 Task: Illustrate a Vector Scene of a Rocket Launch.
Action: Mouse moved to (119, 90)
Screenshot: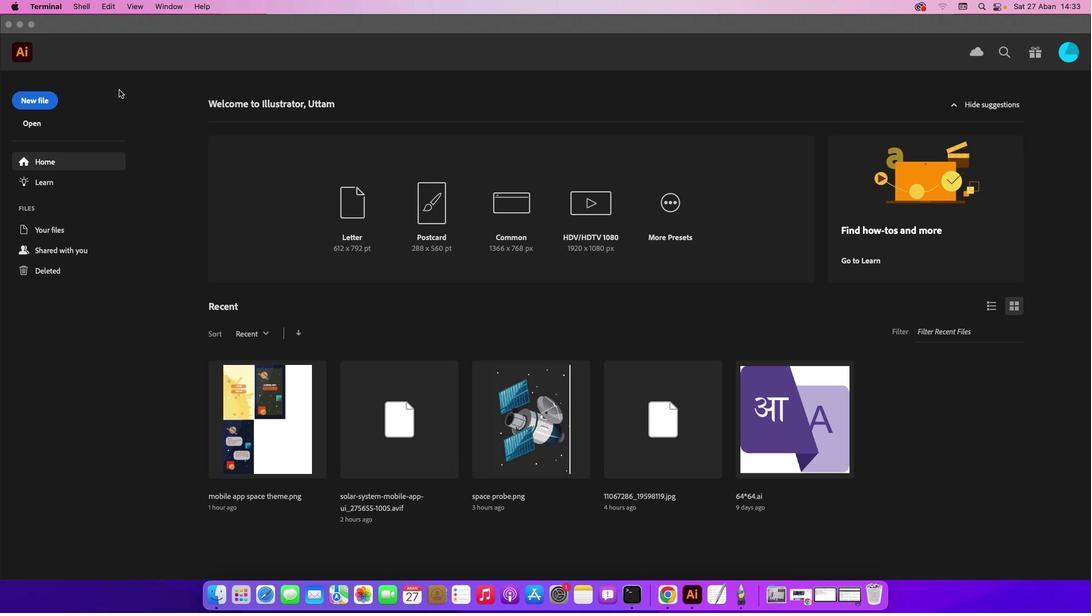 
Action: Mouse pressed left at (119, 90)
Screenshot: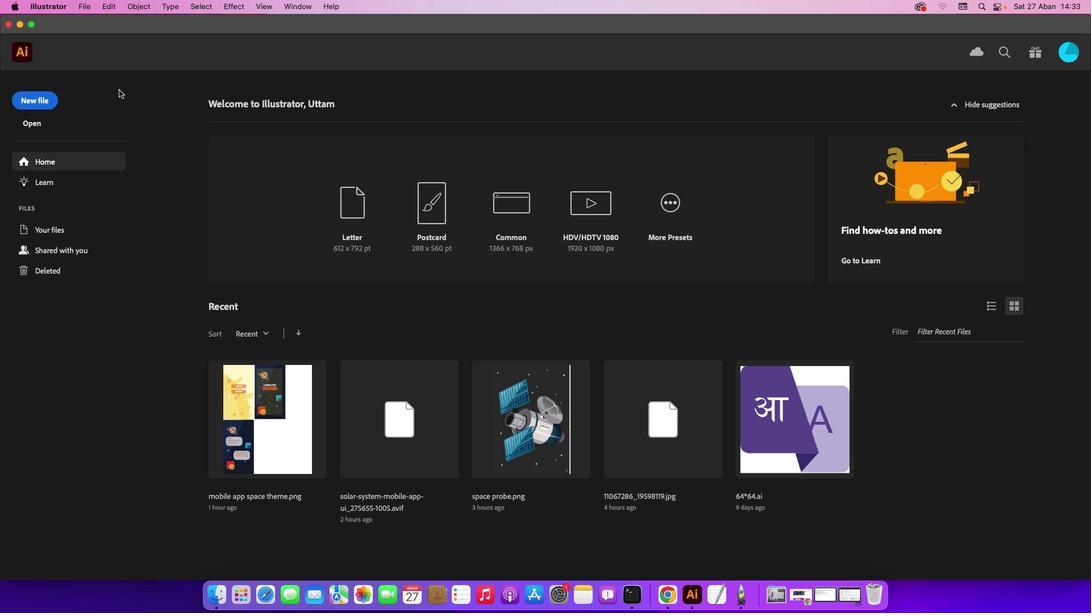 
Action: Mouse moved to (36, 102)
Screenshot: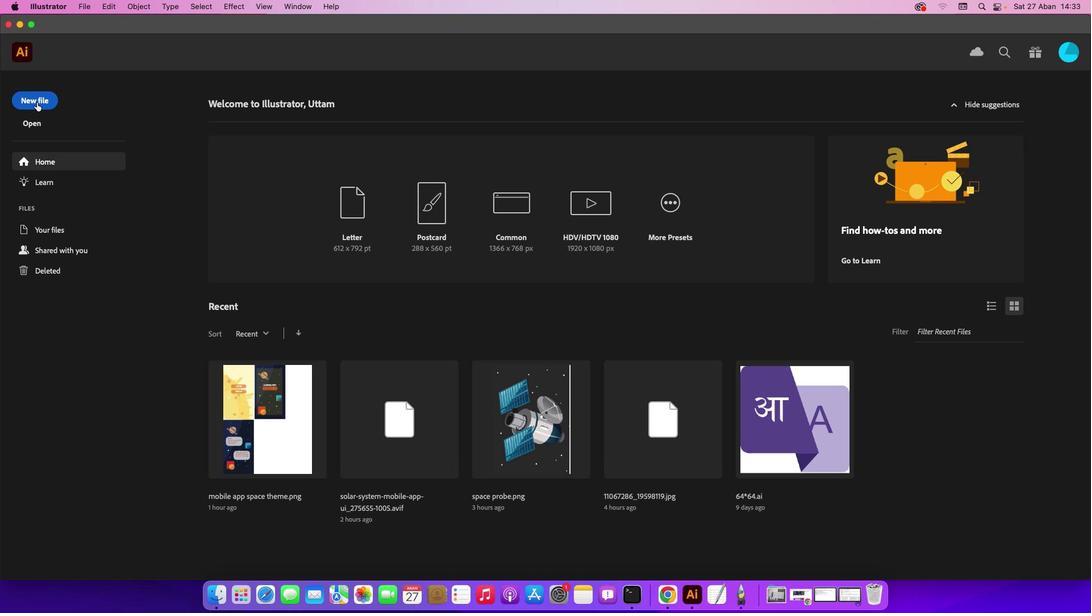 
Action: Mouse pressed left at (36, 102)
Screenshot: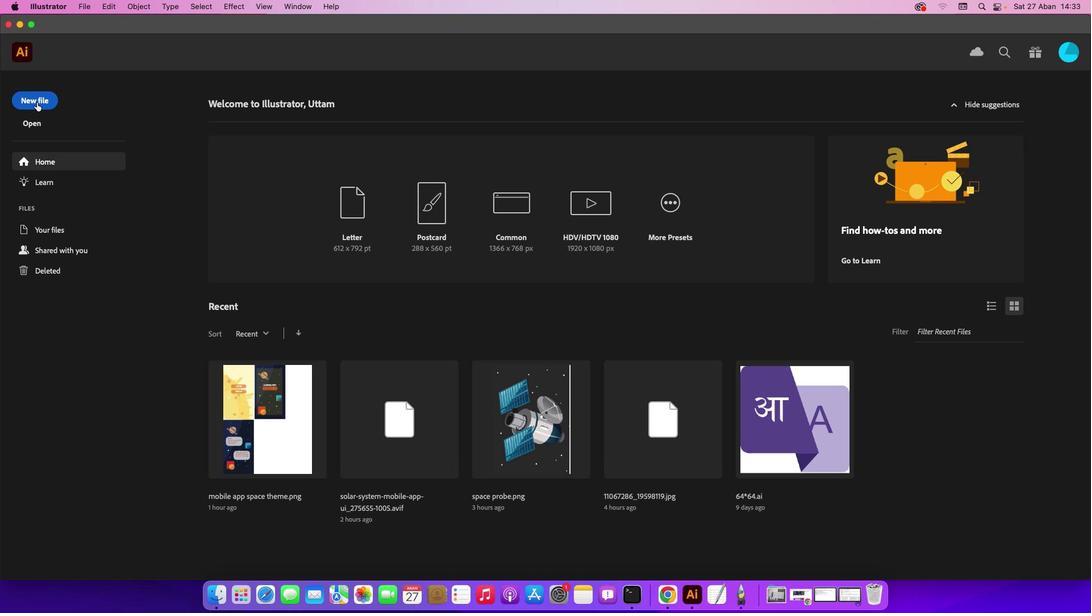 
Action: Mouse moved to (391, 120)
Screenshot: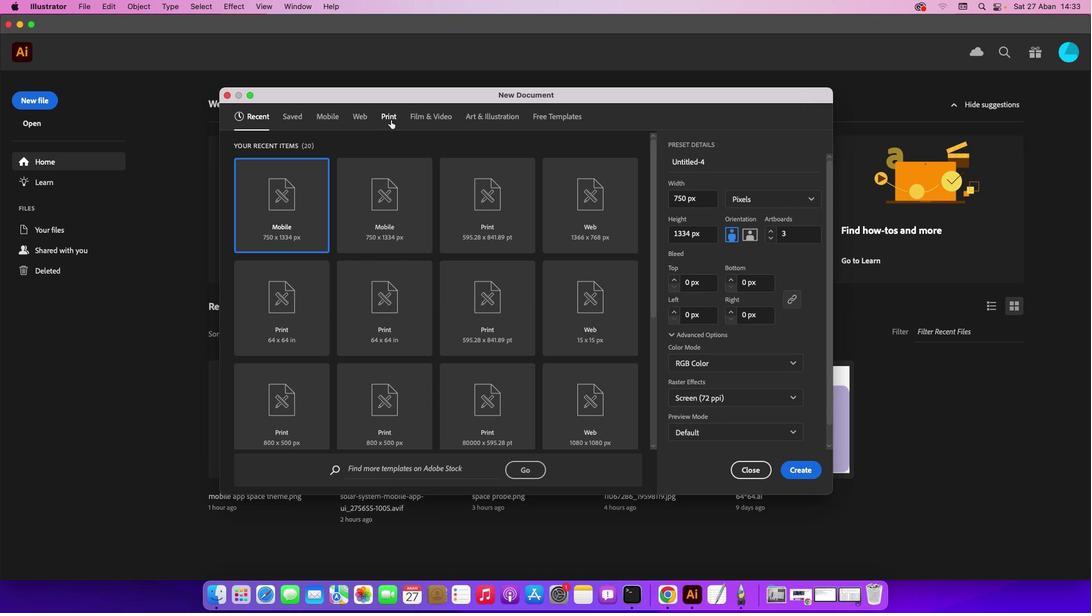 
Action: Mouse pressed left at (391, 120)
Screenshot: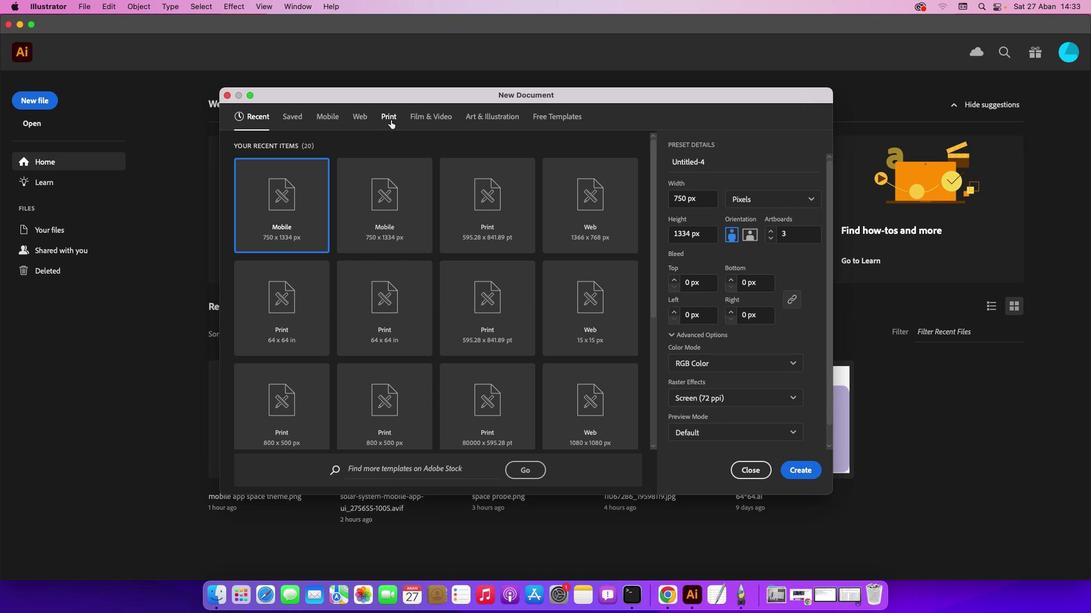 
Action: Mouse moved to (404, 211)
Screenshot: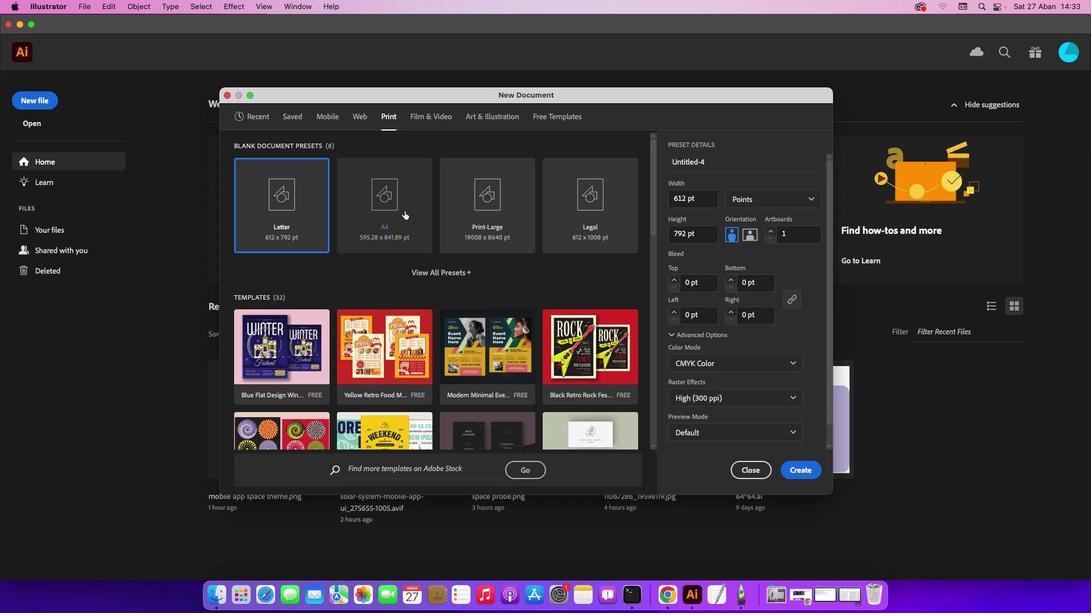 
Action: Mouse pressed left at (404, 211)
Screenshot: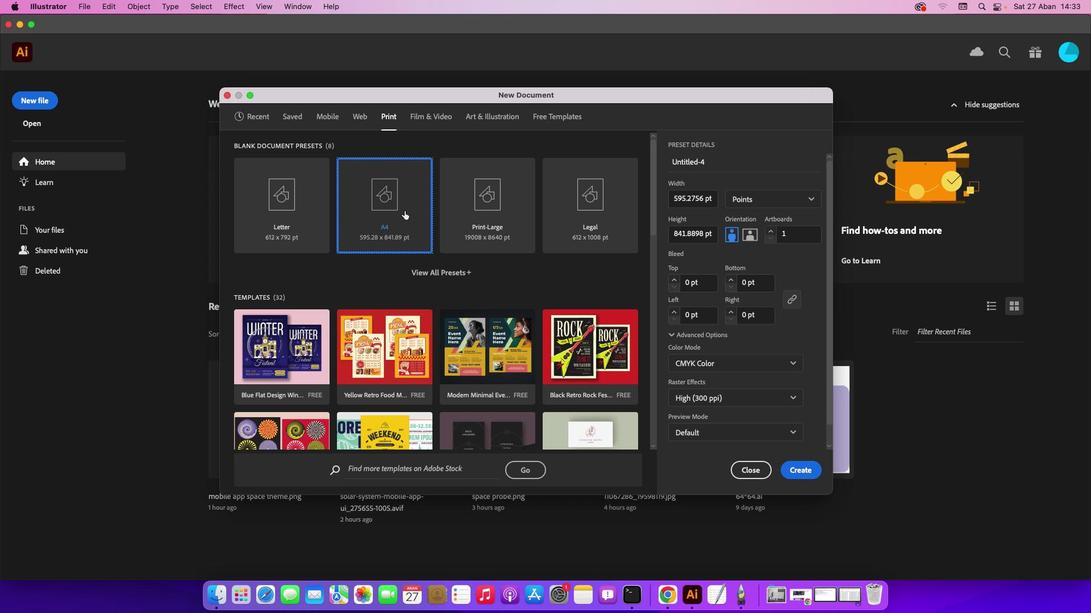 
Action: Mouse moved to (799, 468)
Screenshot: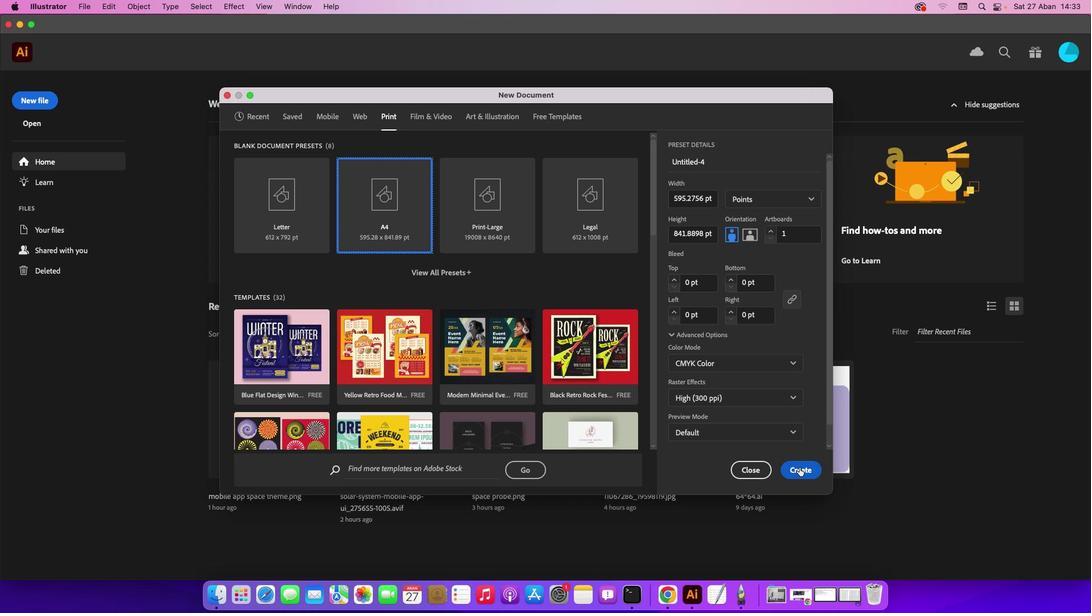 
Action: Mouse pressed left at (799, 468)
Screenshot: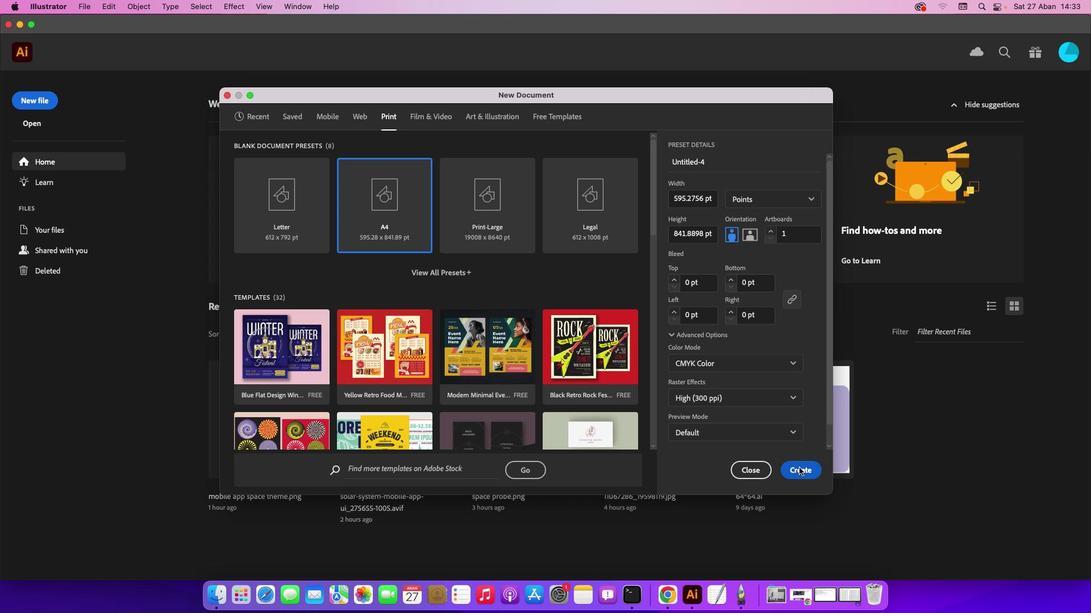 
Action: Mouse moved to (80, 6)
Screenshot: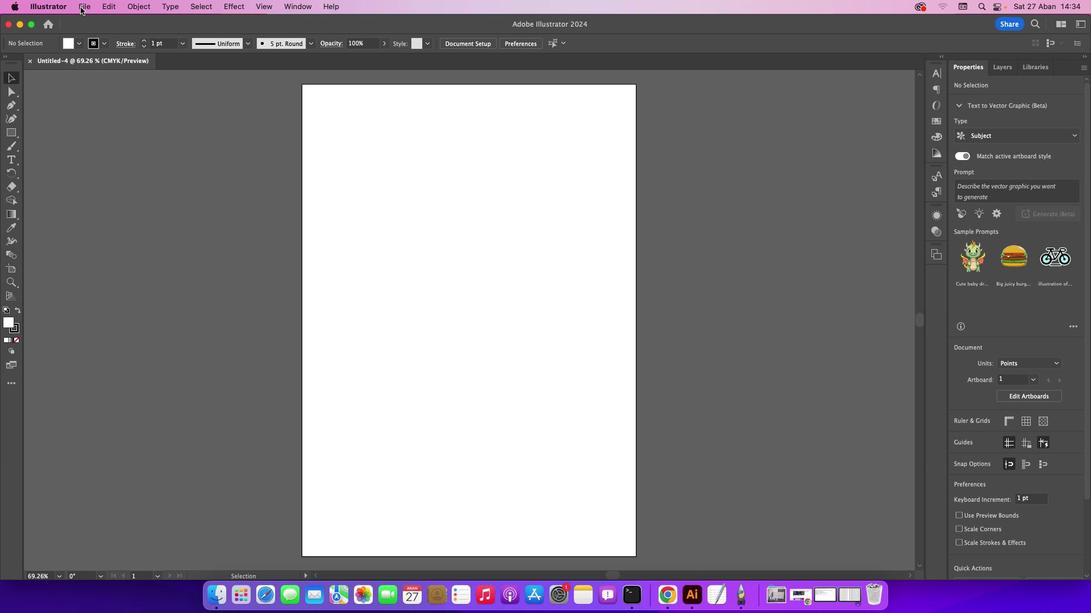 
Action: Mouse pressed left at (80, 6)
Screenshot: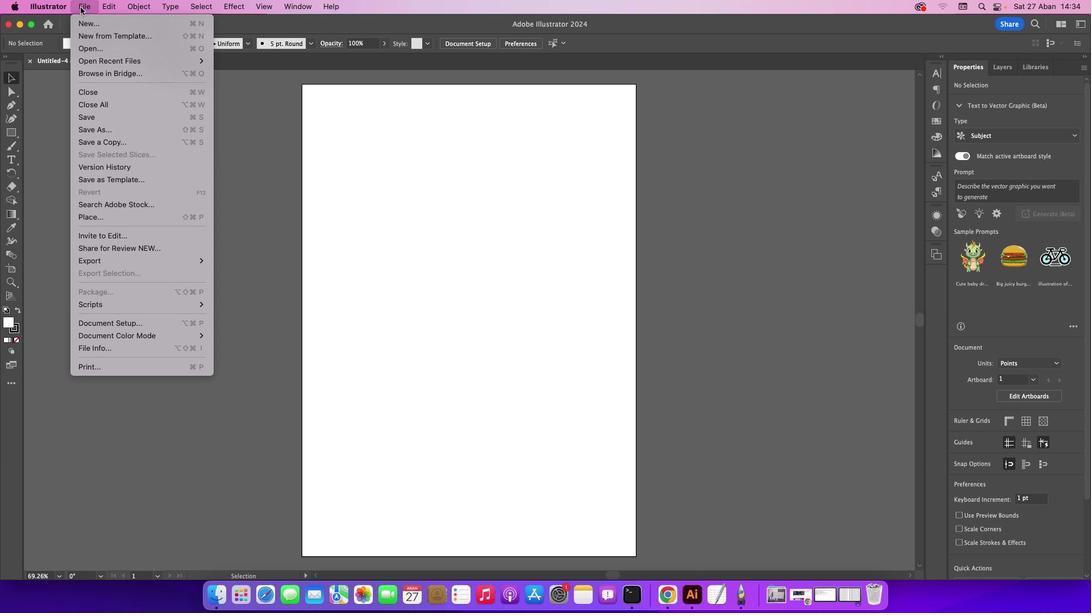 
Action: Mouse moved to (102, 48)
Screenshot: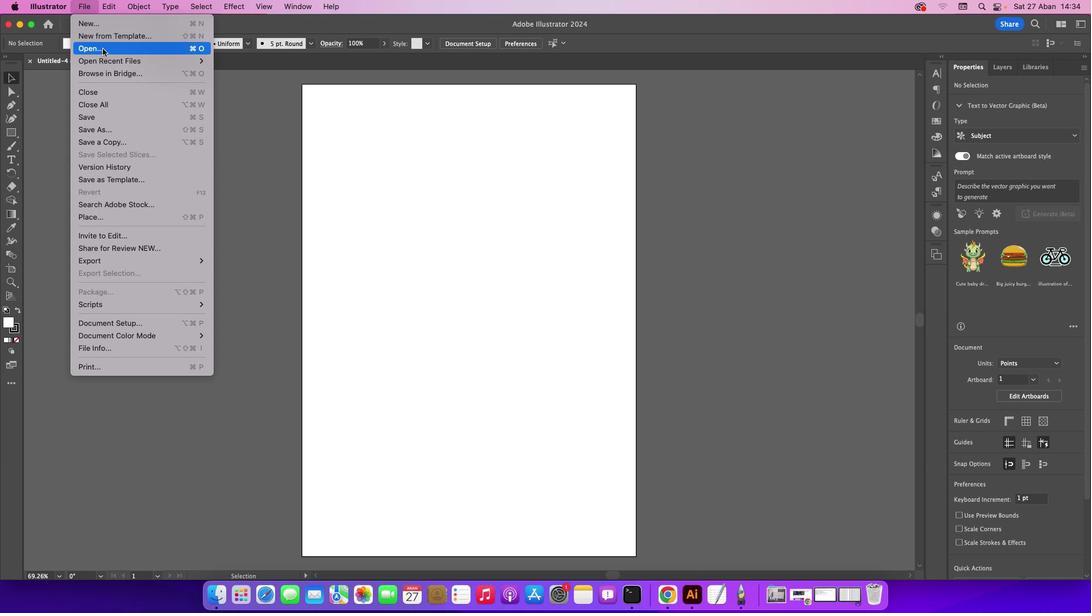
Action: Mouse pressed left at (102, 48)
Screenshot: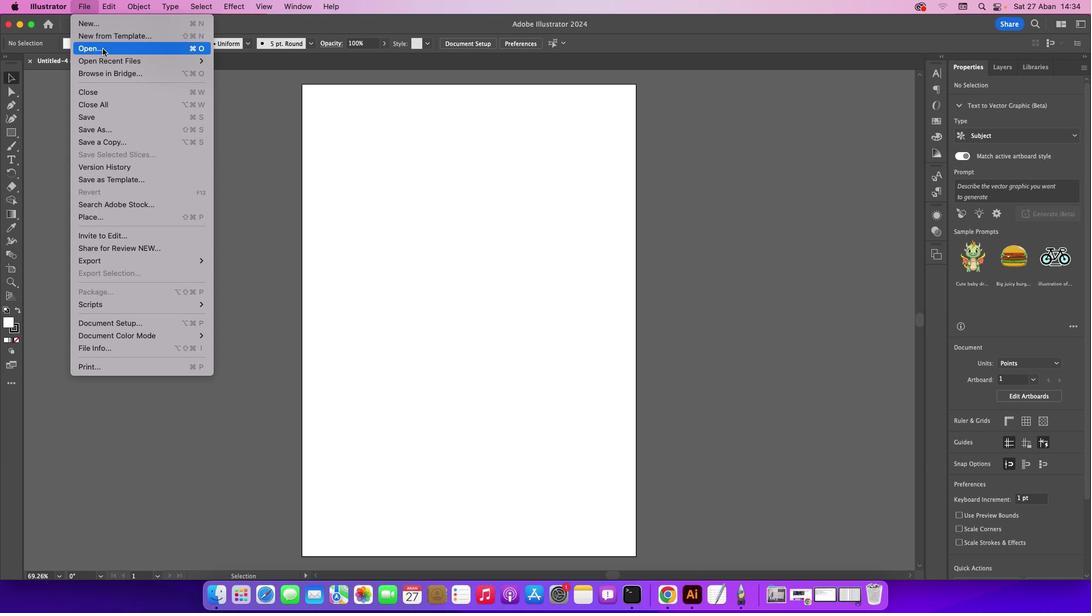 
Action: Mouse moved to (453, 154)
Screenshot: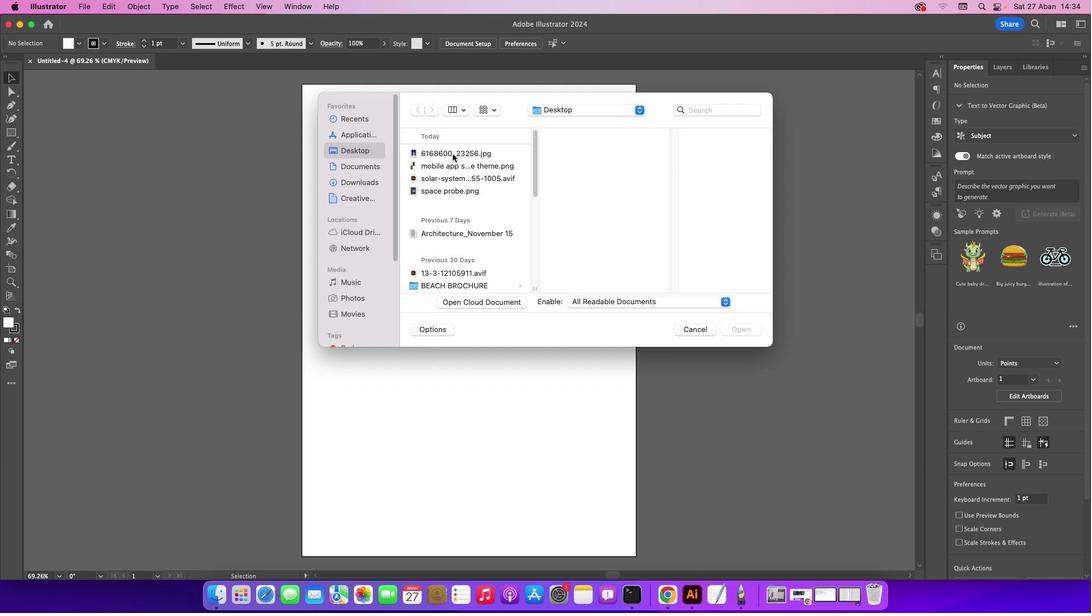 
Action: Mouse pressed left at (453, 154)
Screenshot: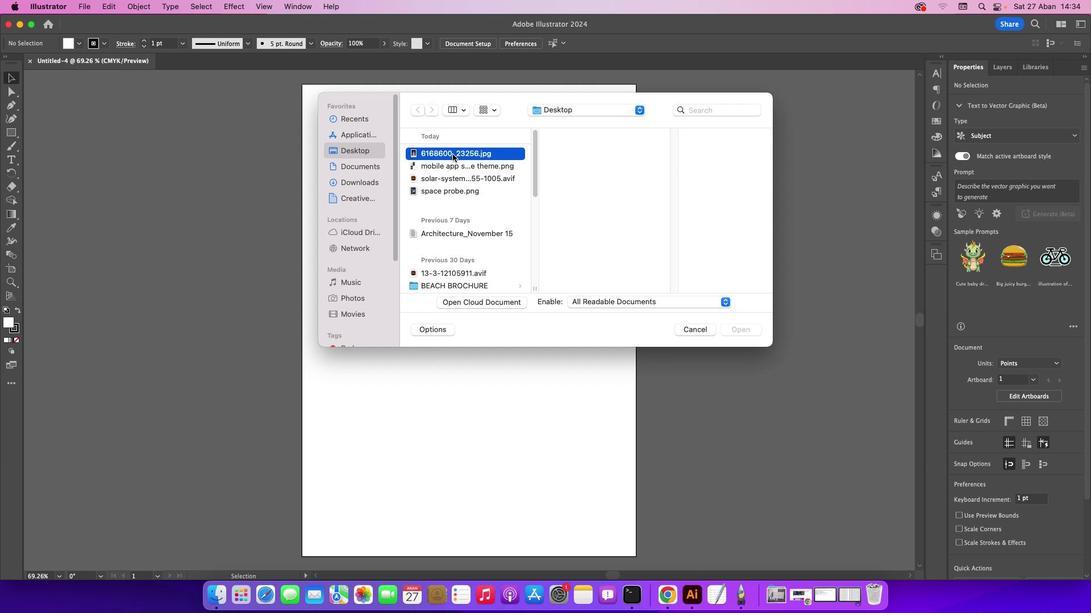 
Action: Mouse moved to (748, 330)
Screenshot: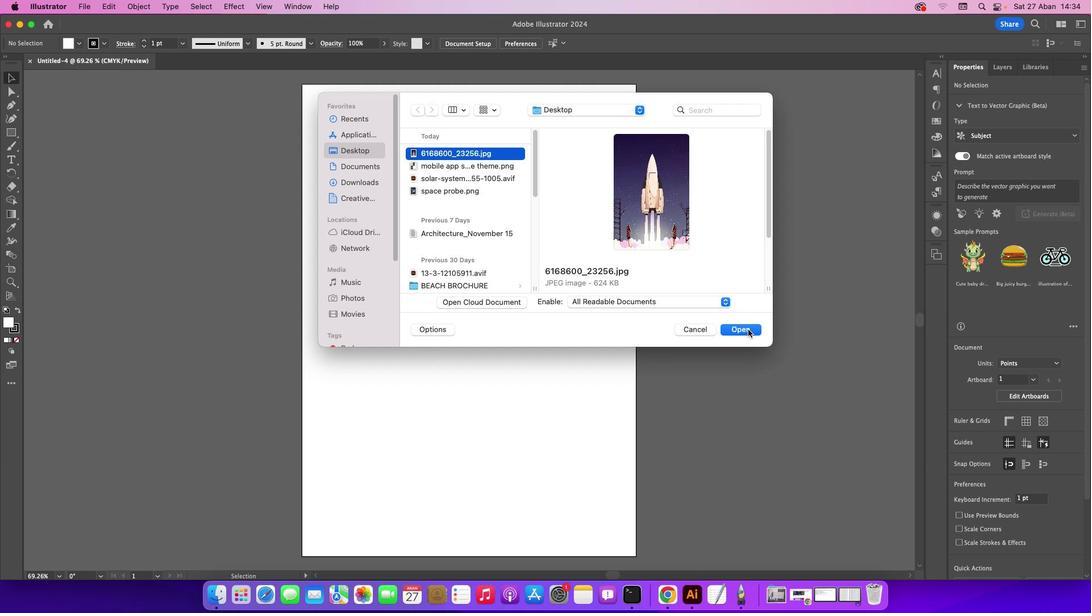 
Action: Mouse pressed left at (748, 330)
Screenshot: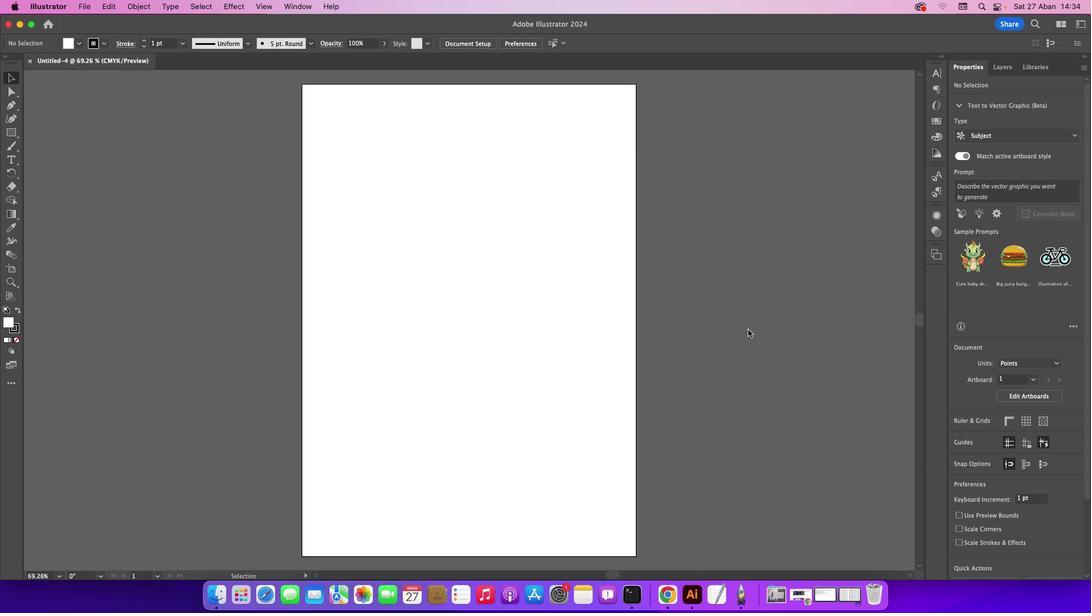 
Action: Key pressed Key.cmd_r'-''-''-''-'
Screenshot: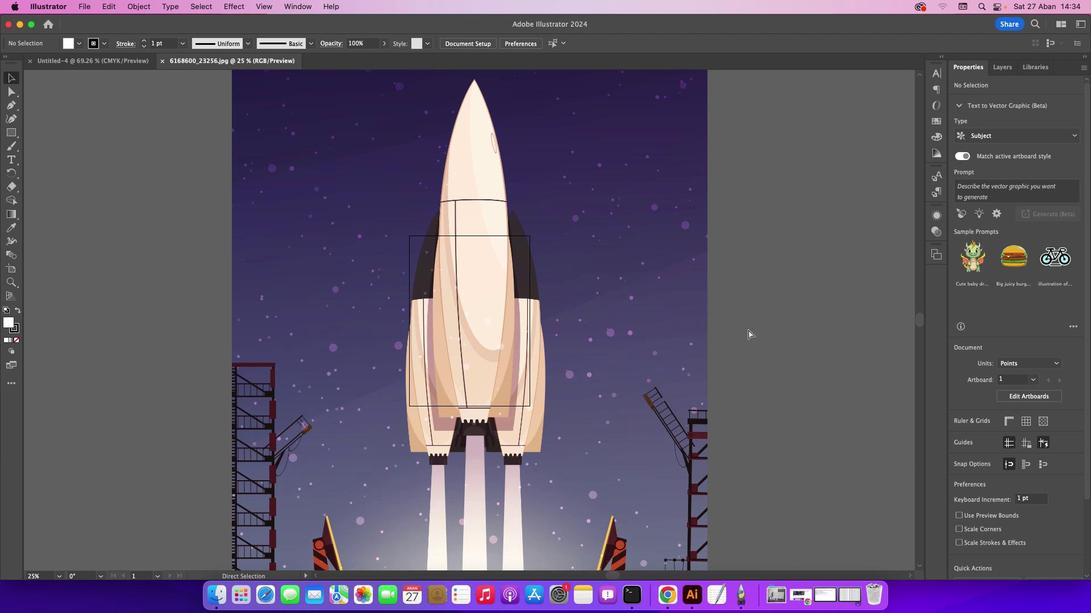 
Action: Mouse moved to (748, 330)
Screenshot: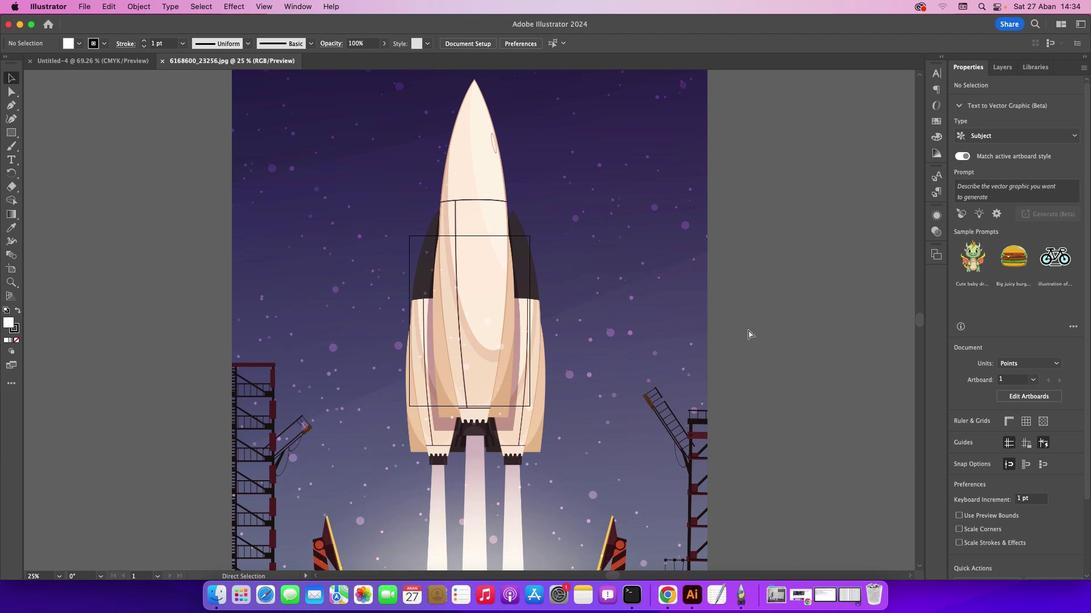 
Action: Key pressed '-'
Screenshot: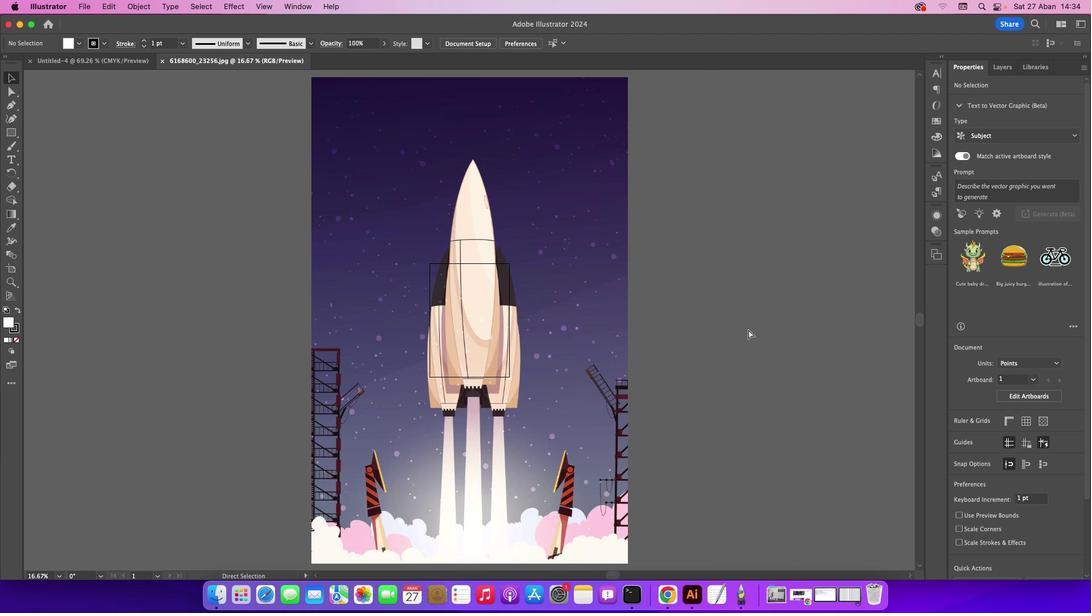 
Action: Mouse moved to (1001, 70)
Screenshot: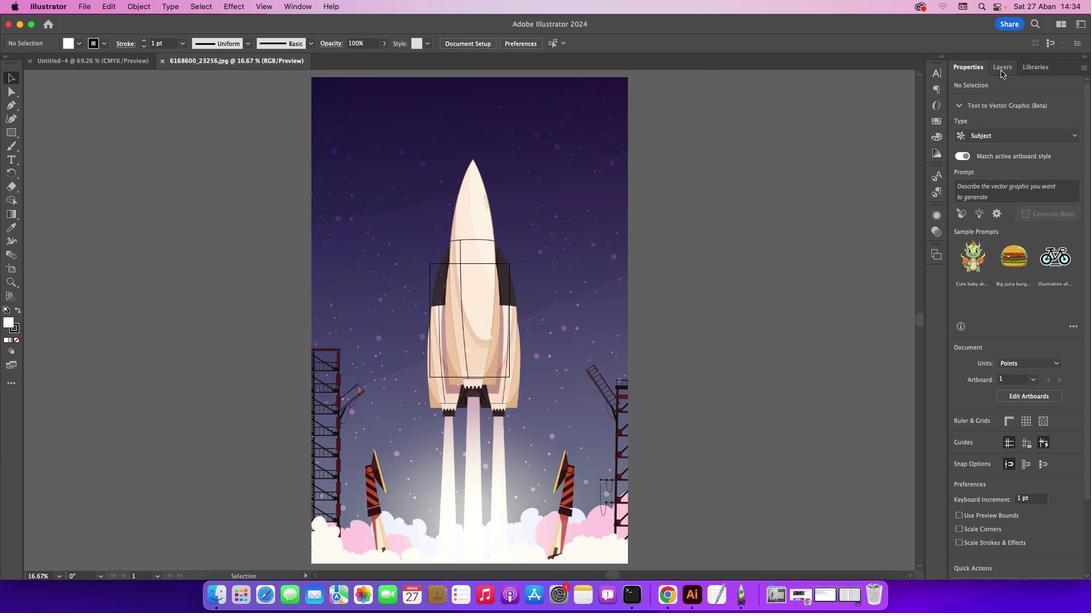 
Action: Mouse pressed left at (1001, 70)
Screenshot: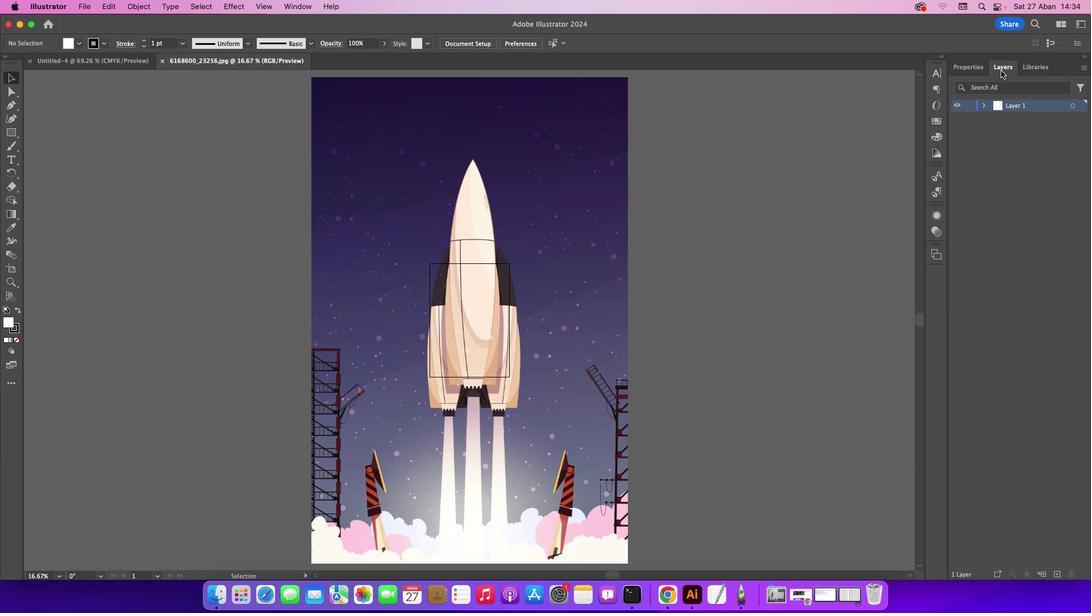 
Action: Mouse moved to (985, 104)
Screenshot: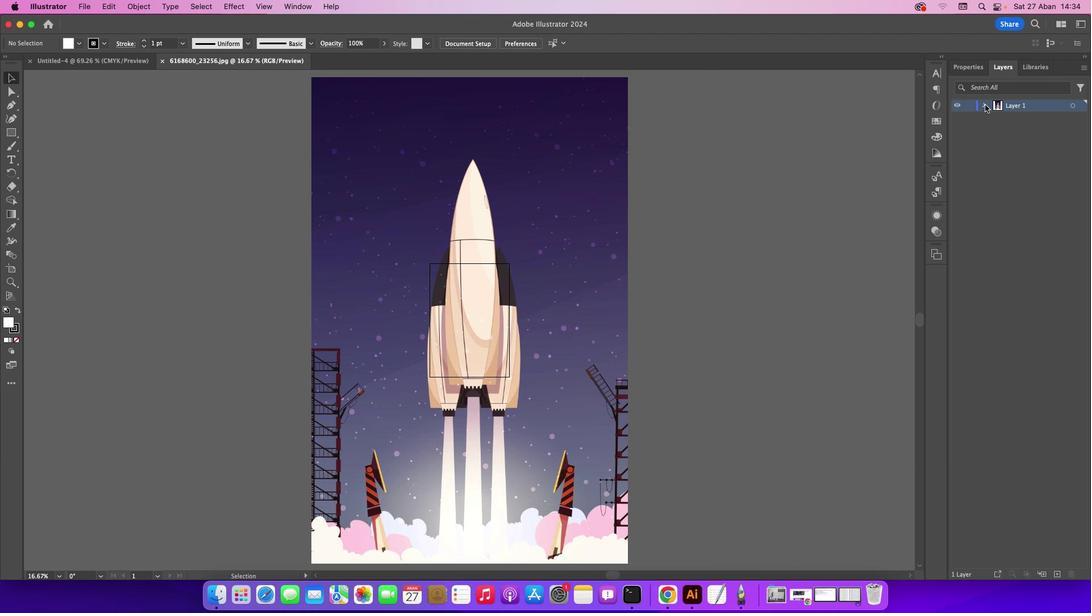 
Action: Mouse pressed left at (985, 104)
Screenshot: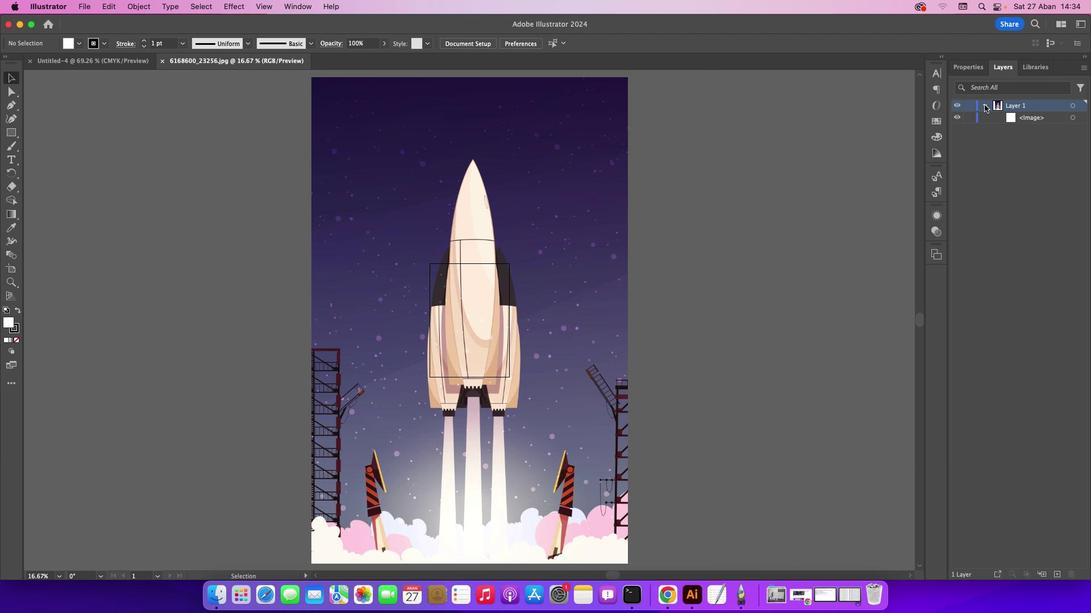 
Action: Mouse moved to (970, 119)
Screenshot: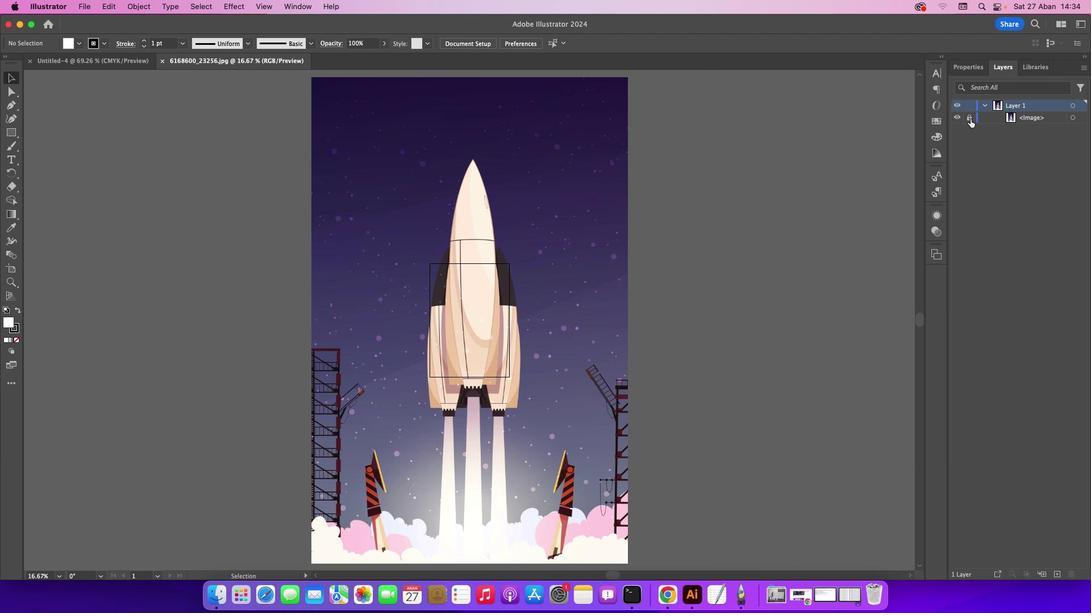 
Action: Mouse pressed left at (970, 119)
Screenshot: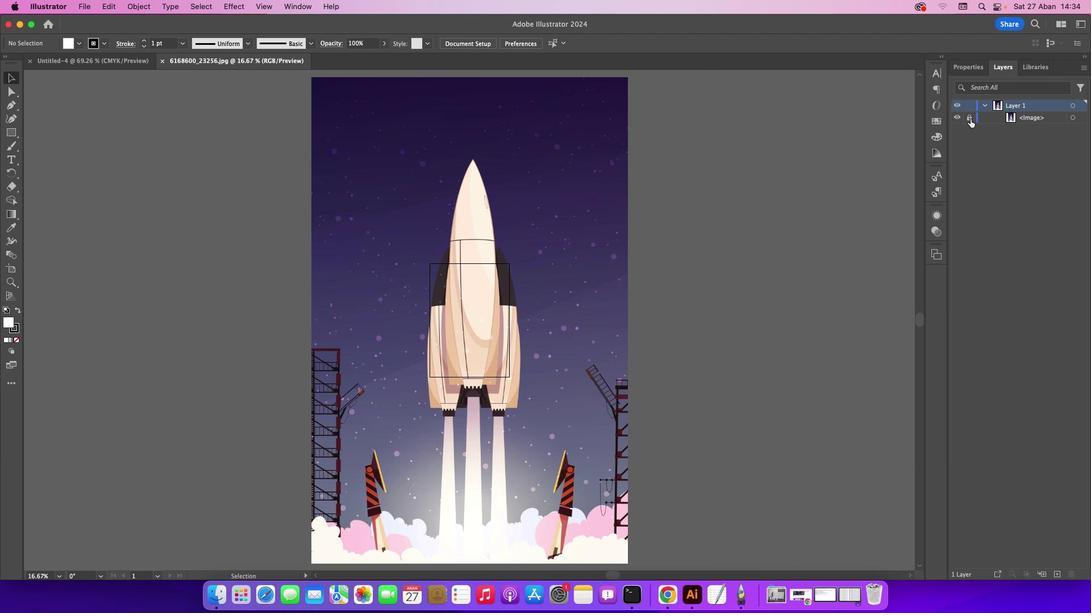 
Action: Mouse moved to (746, 209)
Screenshot: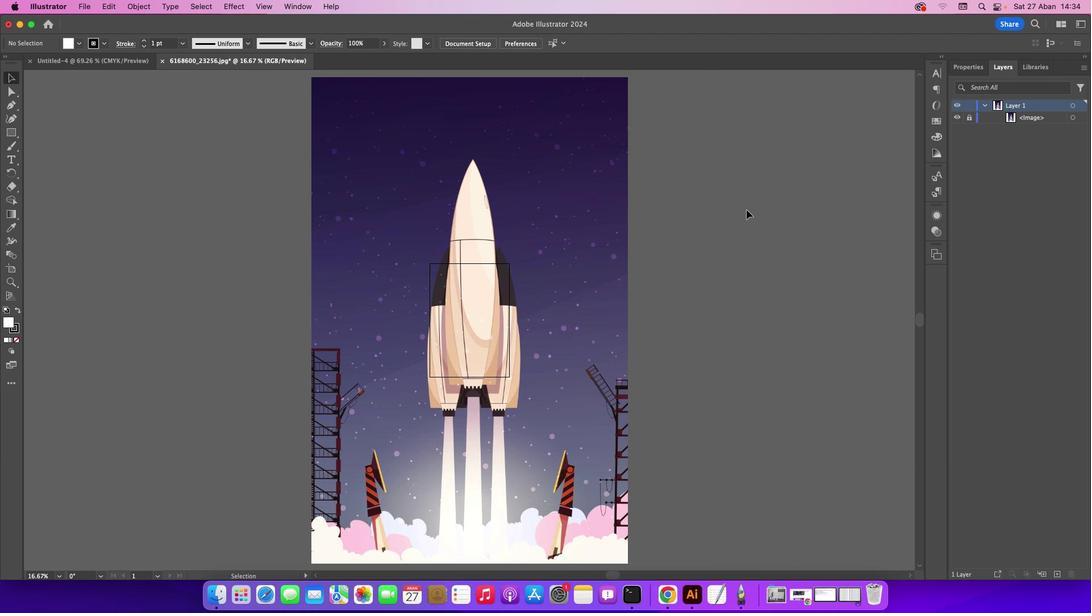 
Action: Mouse pressed left at (746, 209)
Screenshot: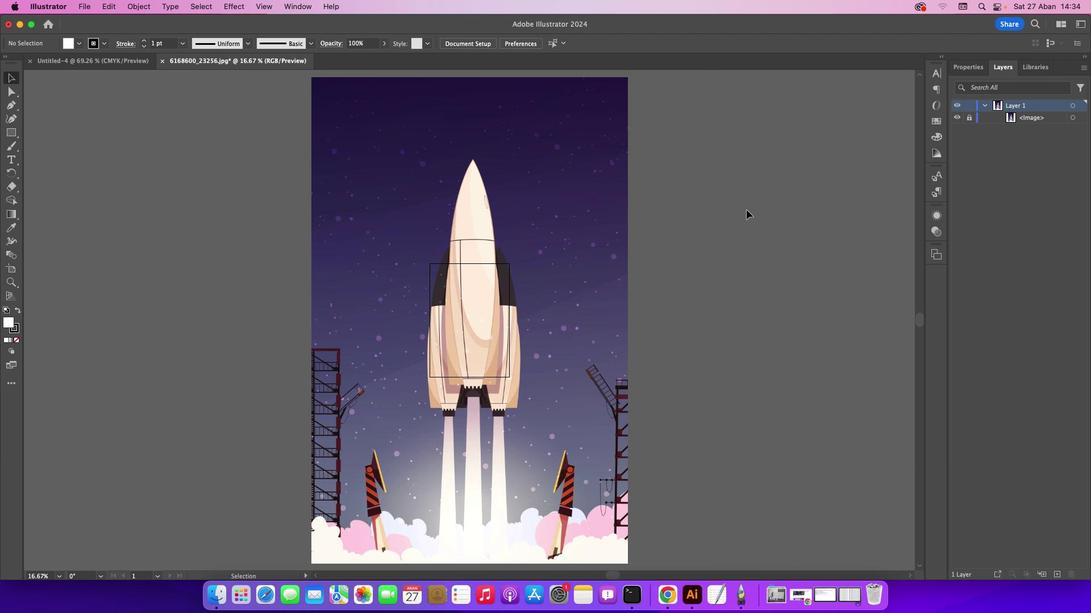 
Action: Mouse moved to (679, 263)
Screenshot: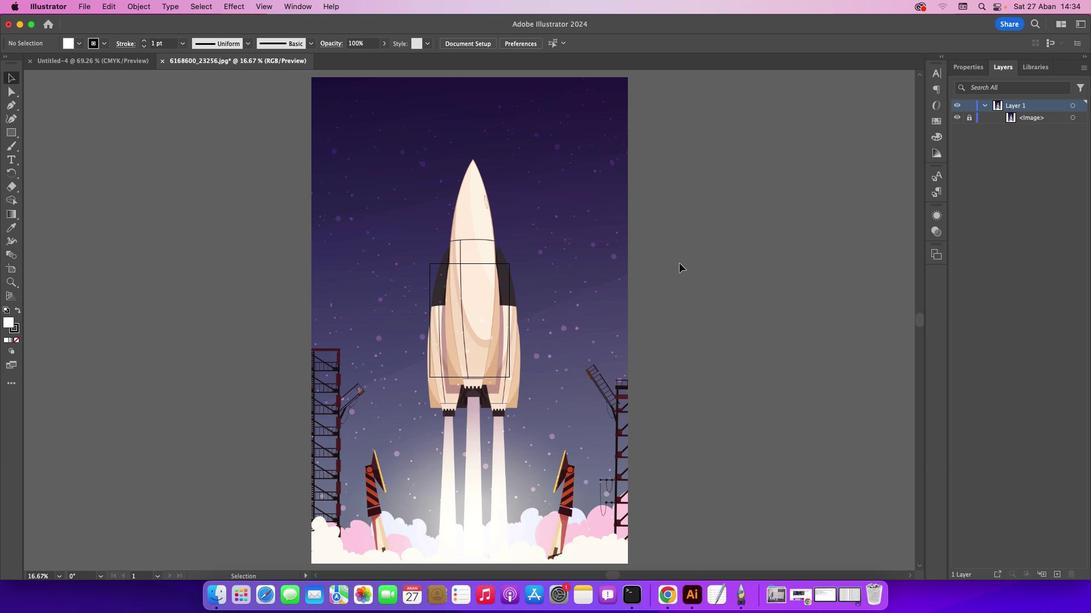 
Action: Key pressed Key.cmd_r'=''=''='
Screenshot: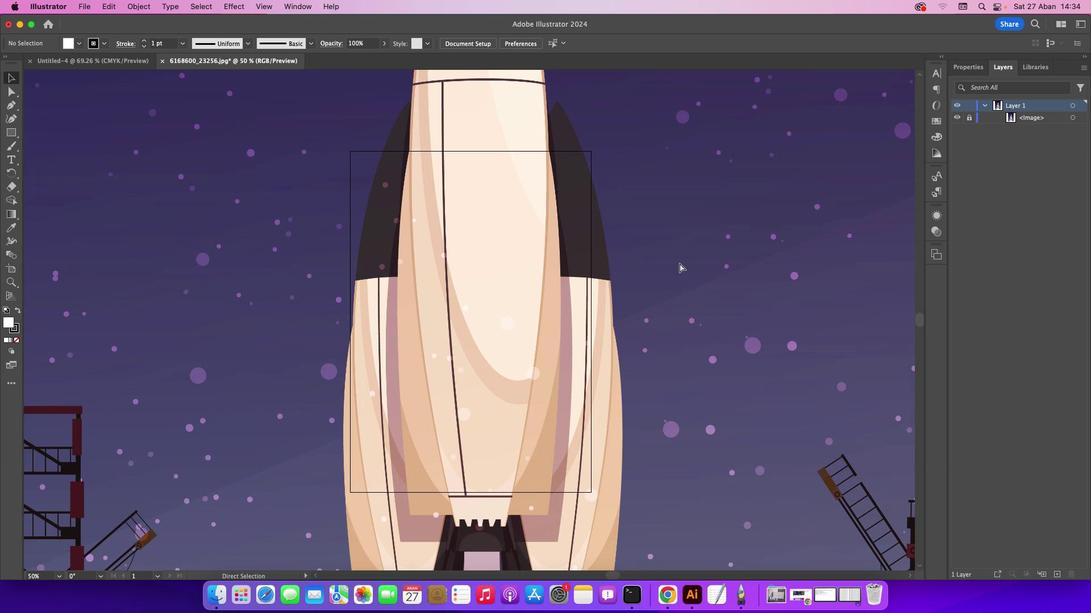 
Action: Mouse scrolled (679, 263) with delta (0, 0)
Screenshot: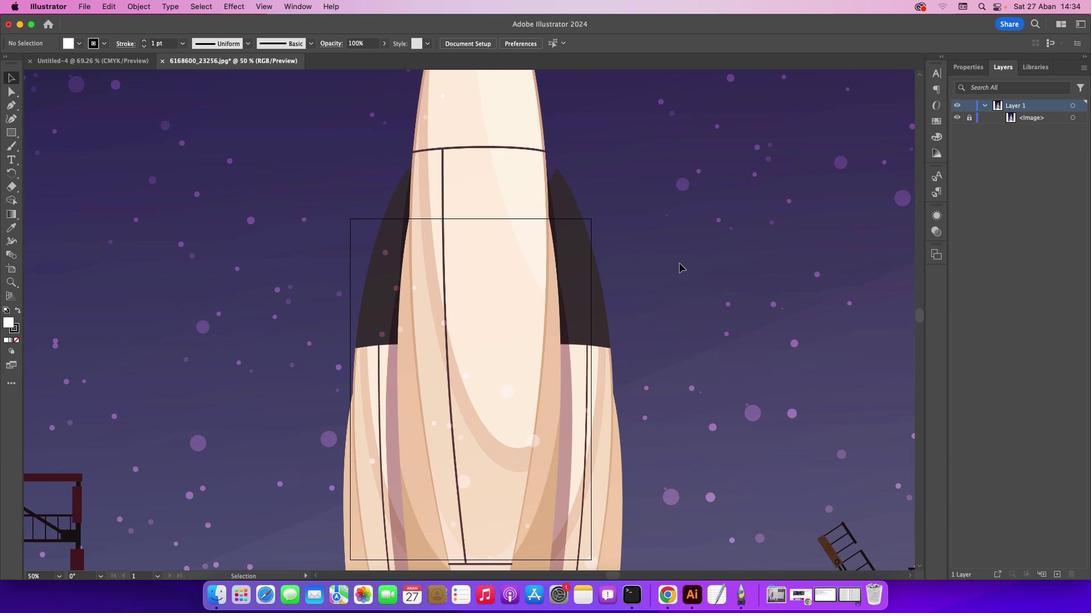 
Action: Mouse scrolled (679, 263) with delta (0, 0)
Screenshot: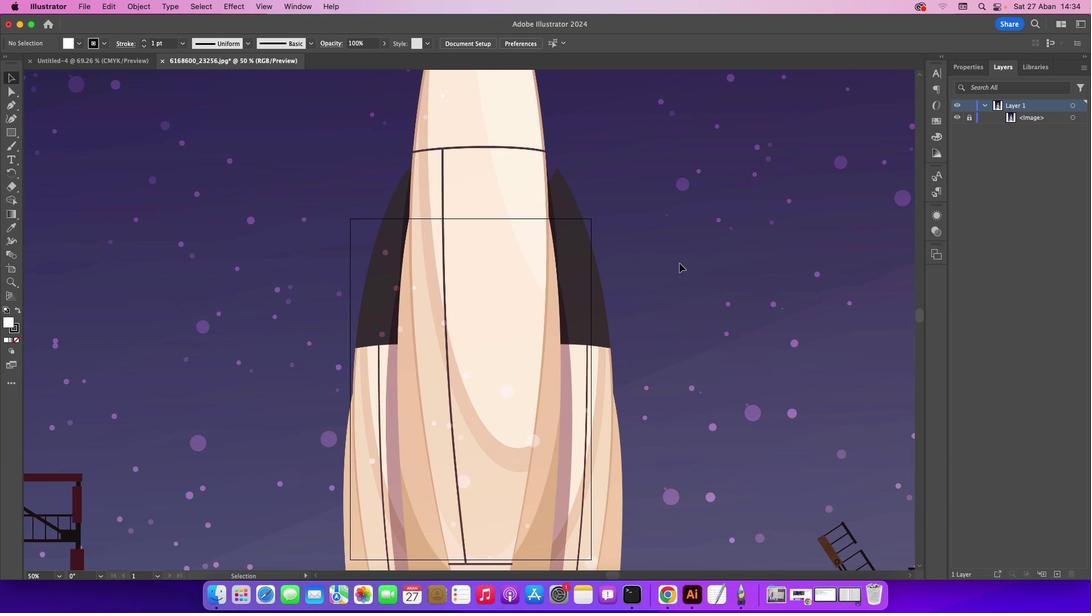 
Action: Mouse scrolled (679, 263) with delta (0, 1)
Screenshot: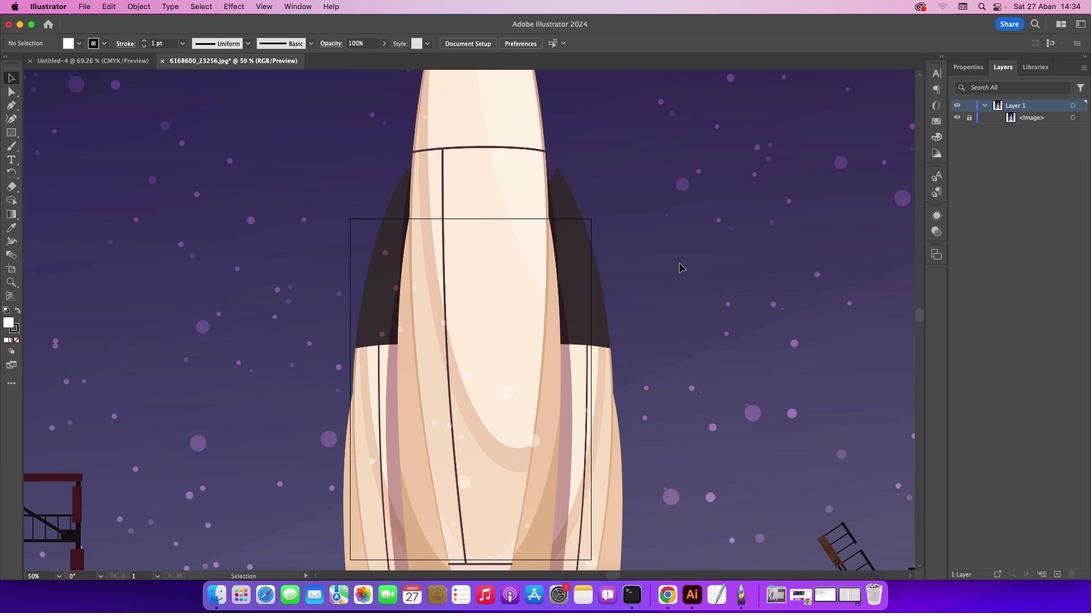 
Action: Mouse scrolled (679, 263) with delta (0, 0)
Screenshot: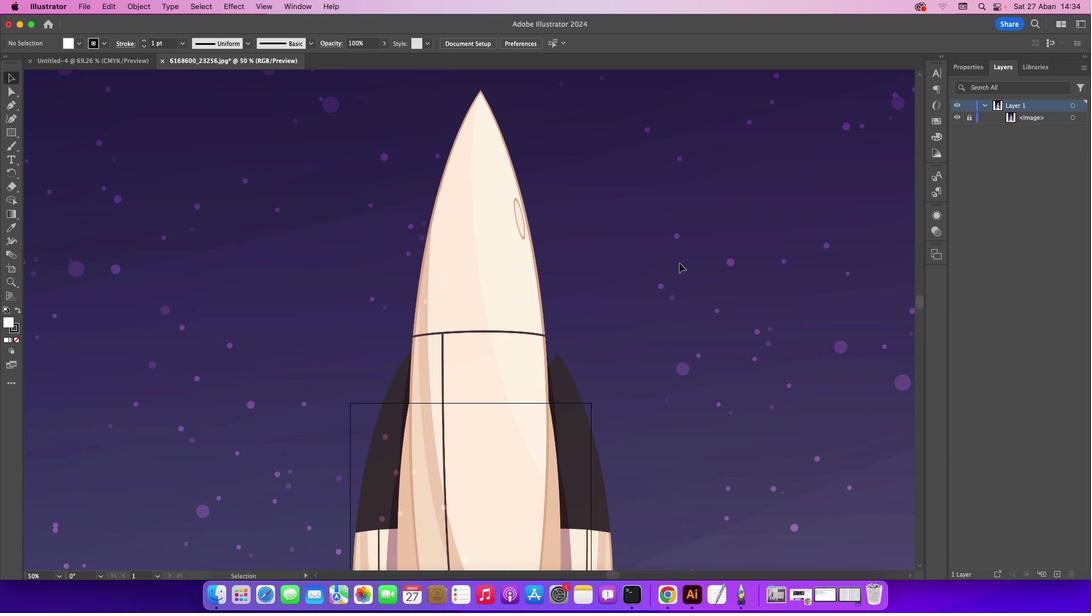 
Action: Mouse scrolled (679, 263) with delta (0, 0)
Screenshot: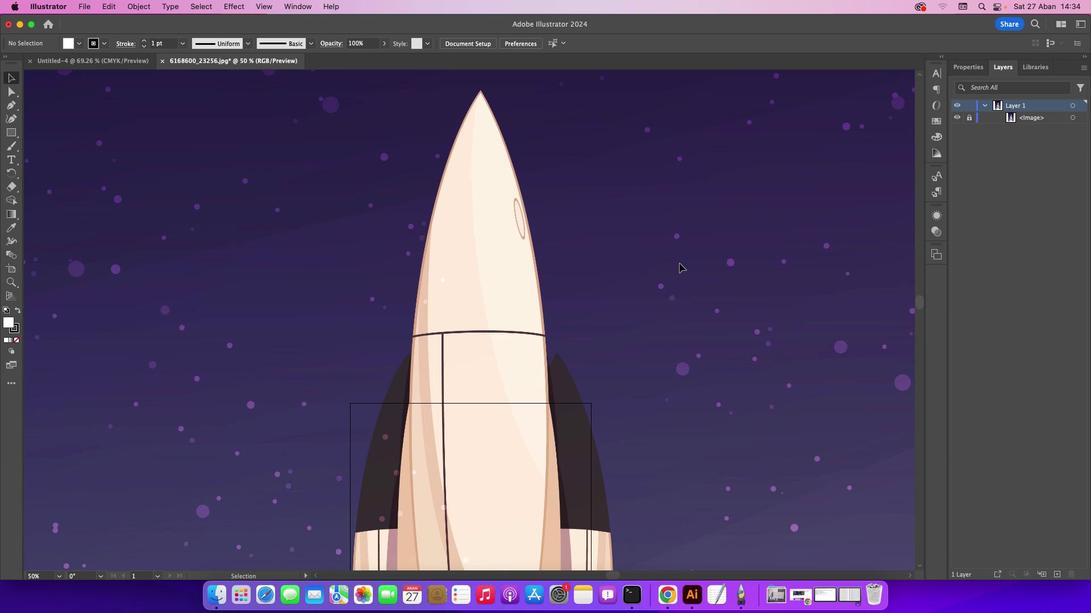 
Action: Mouse scrolled (679, 263) with delta (0, 1)
Screenshot: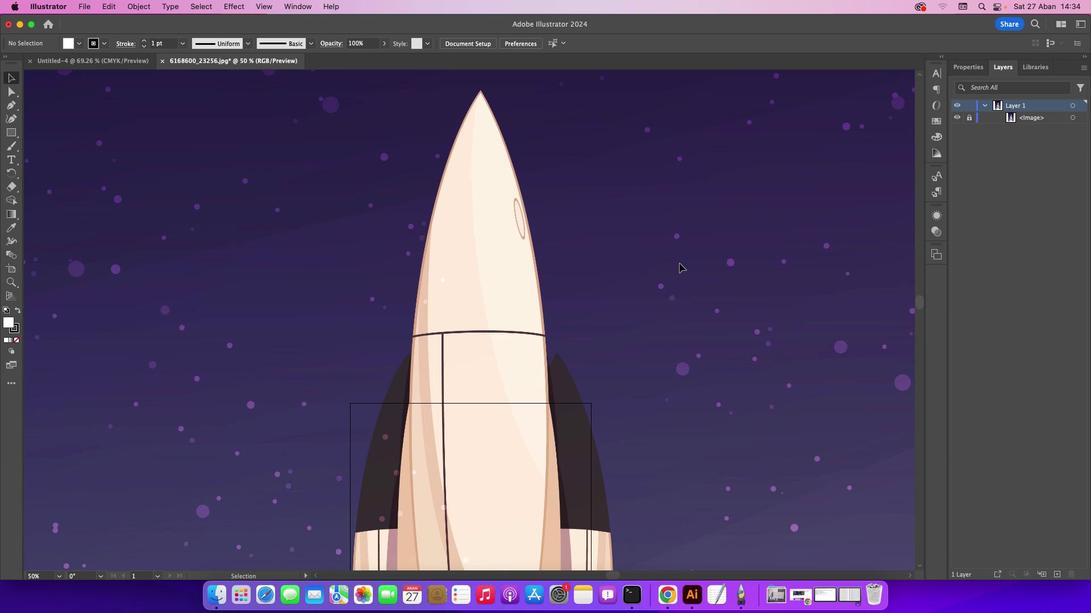 
Action: Mouse scrolled (679, 263) with delta (0, 2)
Screenshot: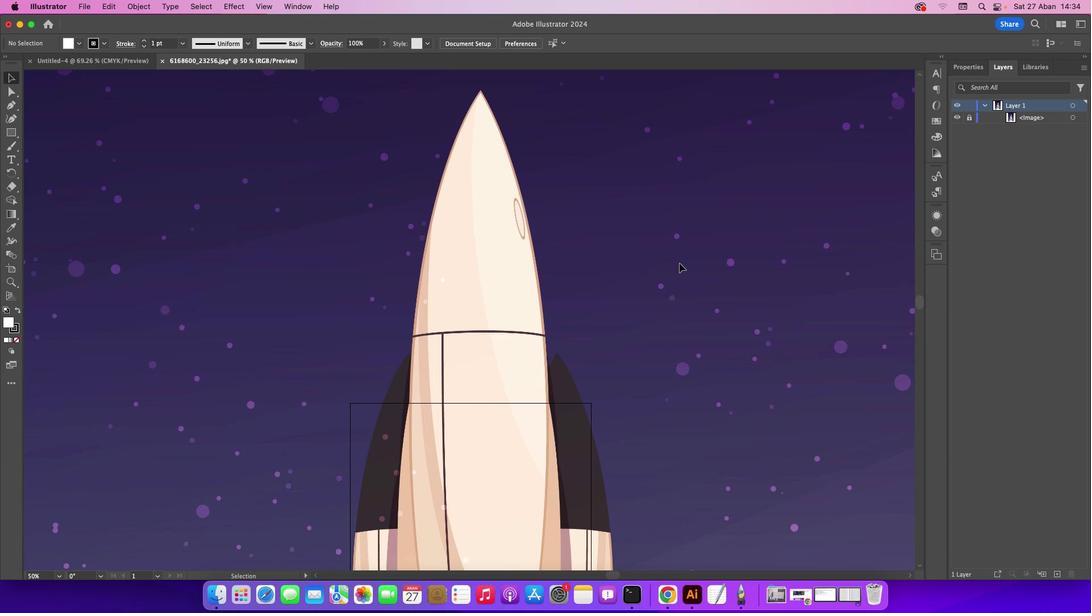 
Action: Mouse scrolled (679, 263) with delta (0, 0)
Screenshot: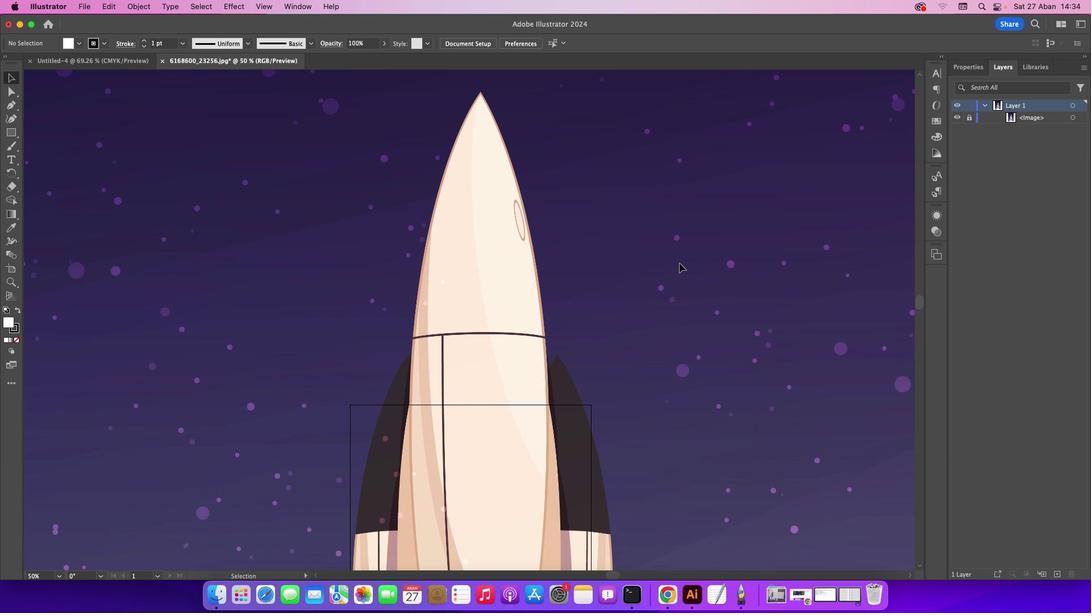 
Action: Mouse scrolled (679, 263) with delta (0, 0)
Screenshot: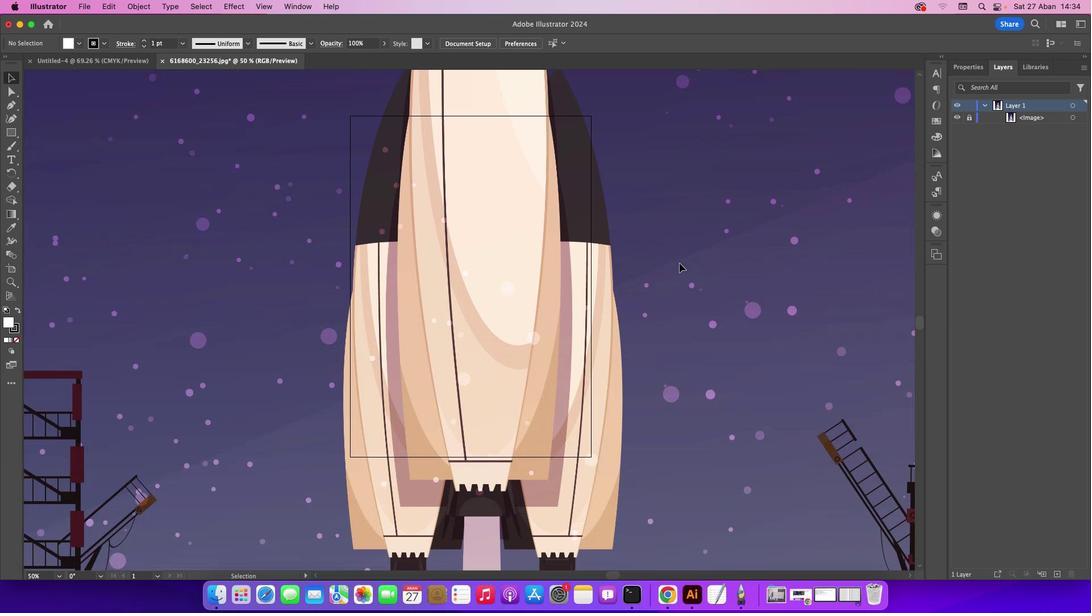 
Action: Mouse scrolled (679, 263) with delta (0, 0)
Screenshot: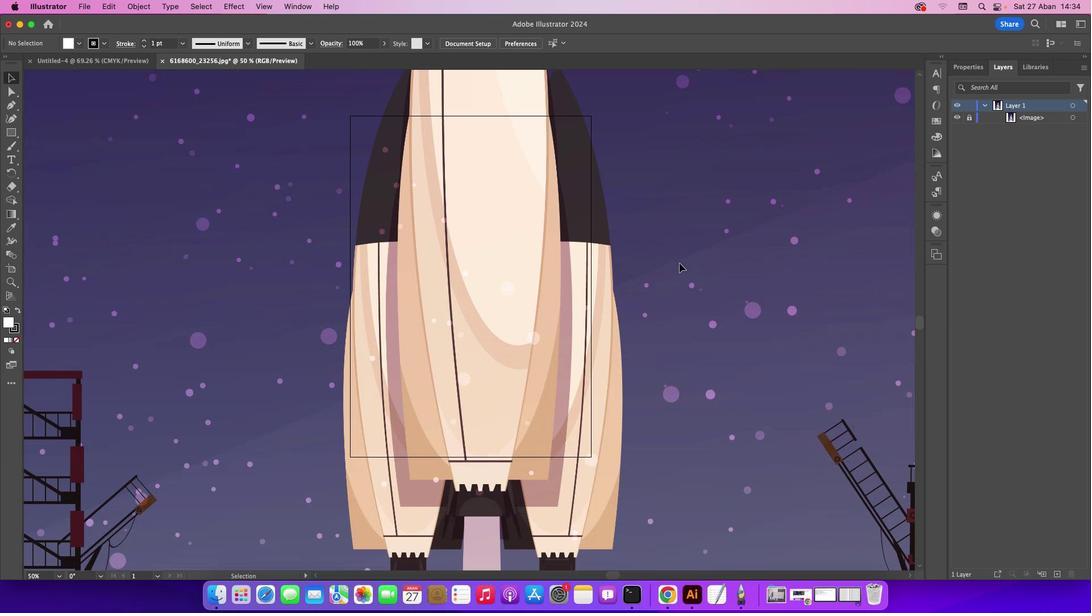 
Action: Mouse scrolled (679, 263) with delta (0, -1)
Screenshot: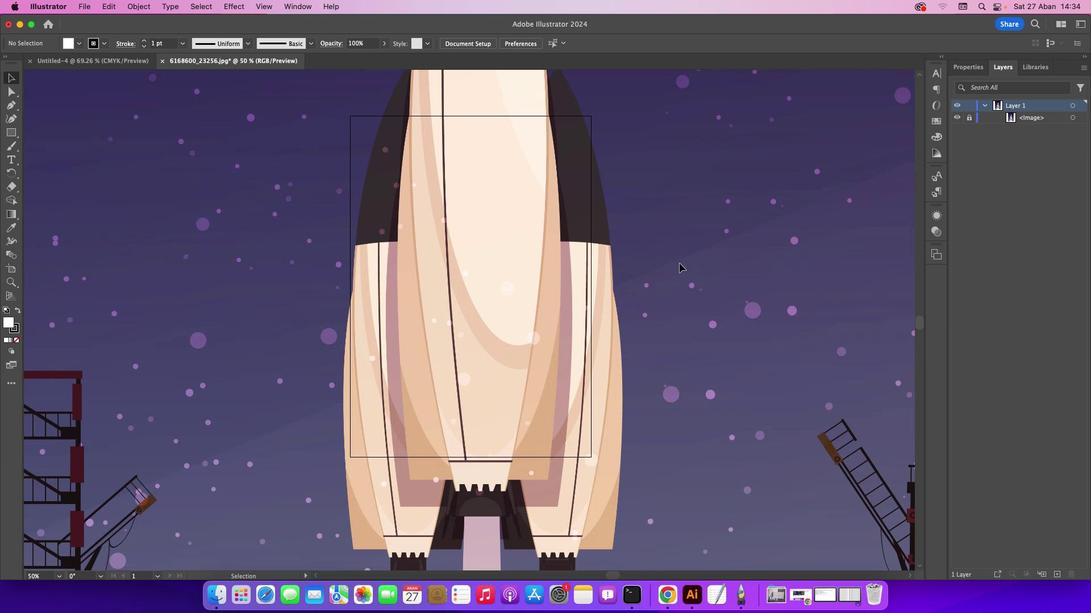 
Action: Mouse scrolled (679, 263) with delta (0, -2)
Screenshot: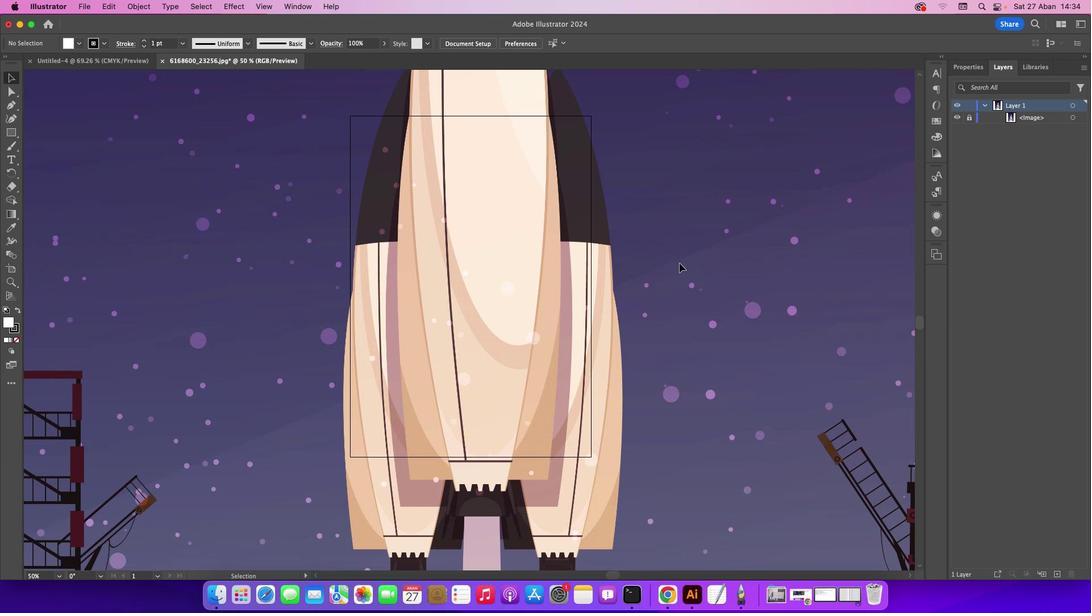 
Action: Mouse scrolled (679, 263) with delta (0, -2)
Screenshot: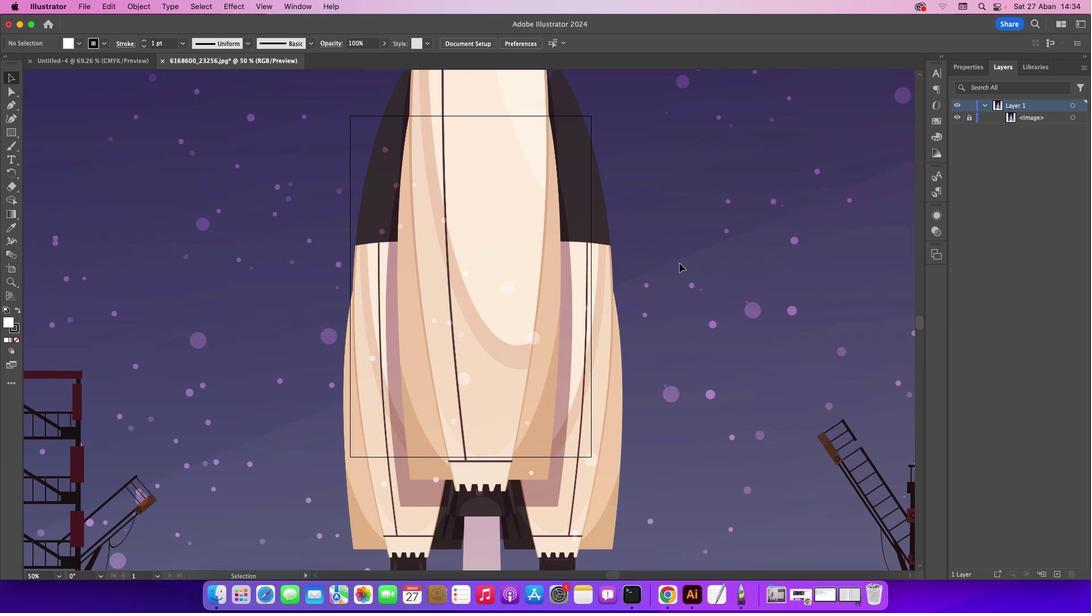 
Action: Mouse scrolled (679, 263) with delta (0, 0)
Screenshot: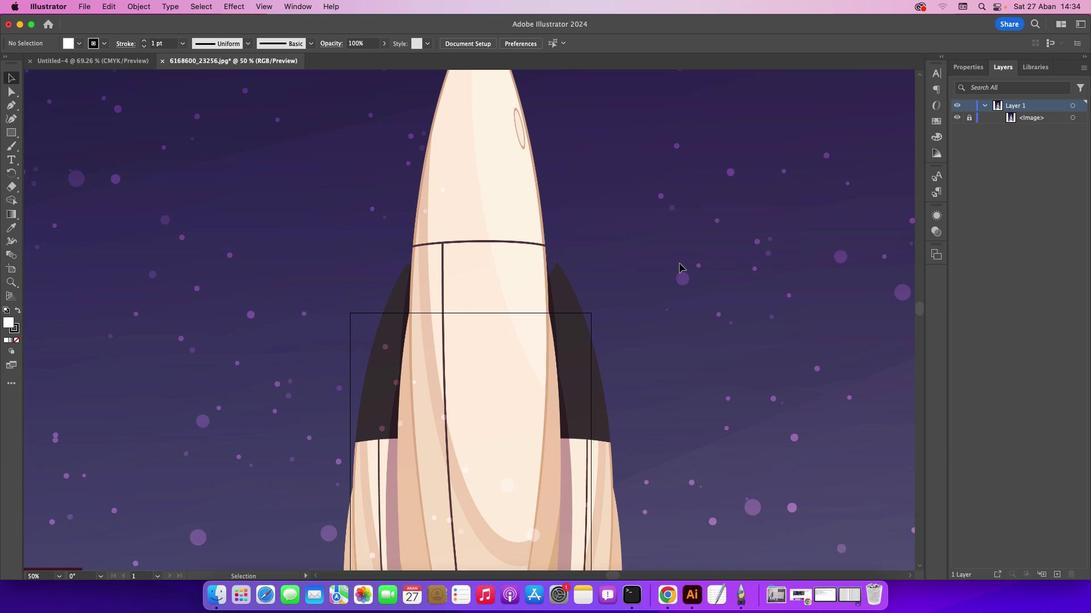 
Action: Mouse scrolled (679, 263) with delta (0, 0)
Screenshot: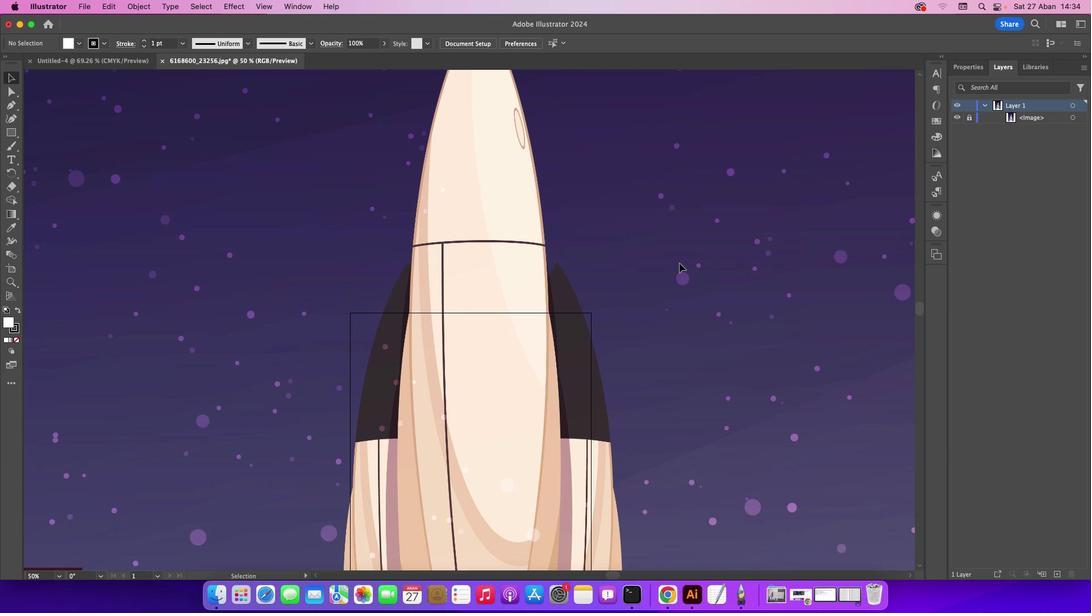 
Action: Mouse scrolled (679, 263) with delta (0, 1)
Screenshot: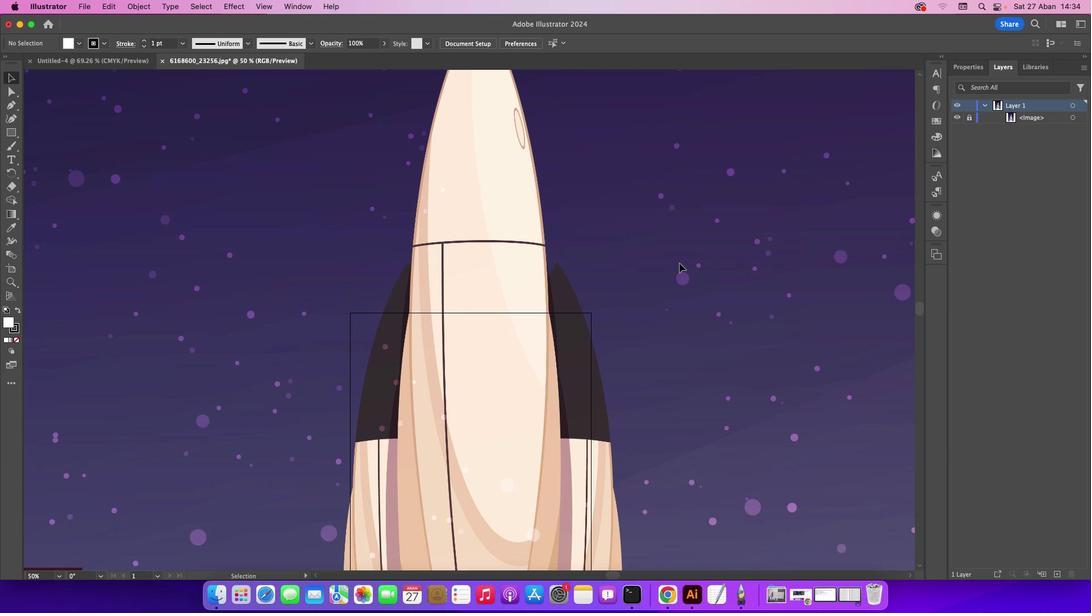 
Action: Mouse scrolled (679, 263) with delta (0, 2)
Screenshot: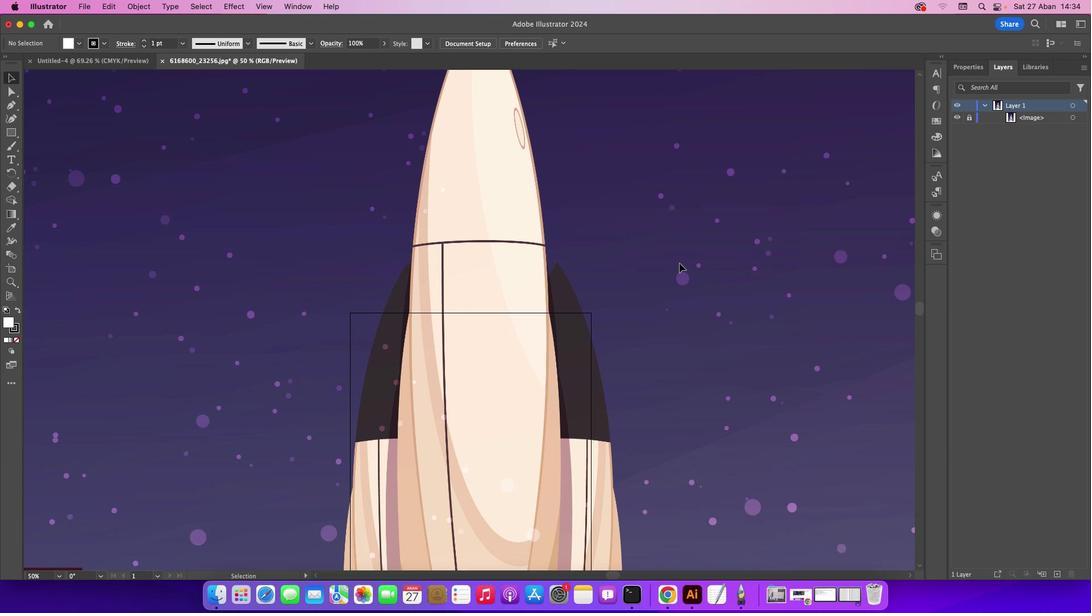 
Action: Mouse scrolled (679, 263) with delta (0, 0)
Screenshot: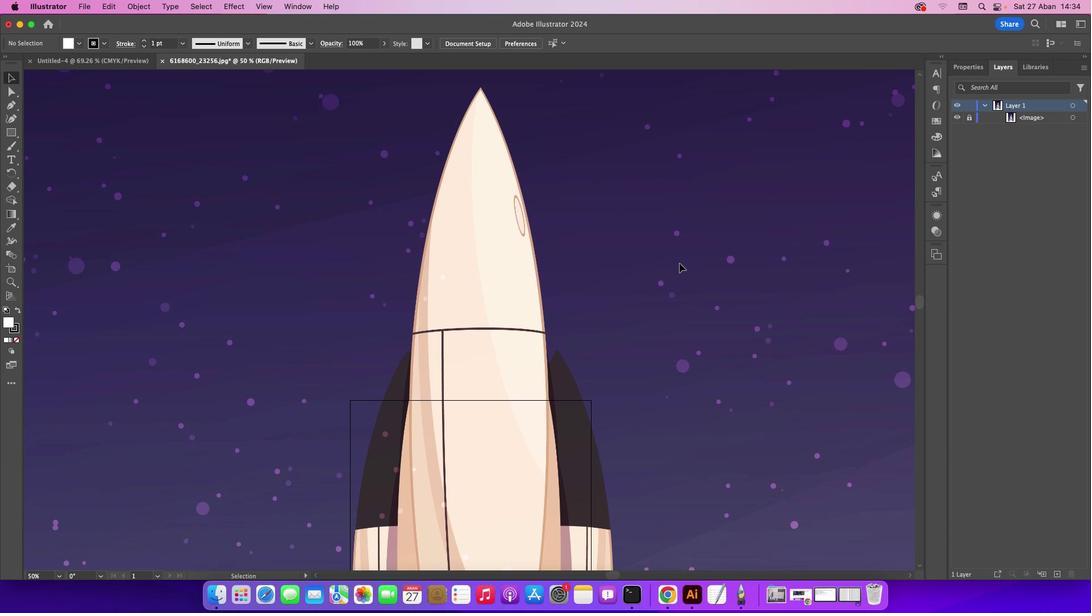 
Action: Mouse scrolled (679, 263) with delta (0, 0)
Screenshot: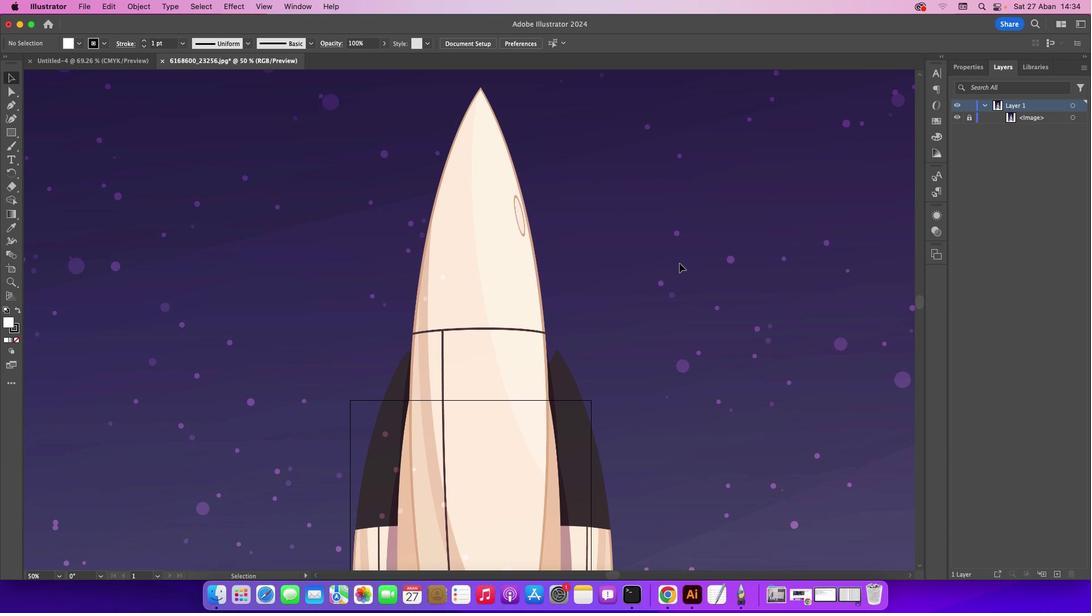 
Action: Mouse scrolled (679, 263) with delta (0, 1)
Screenshot: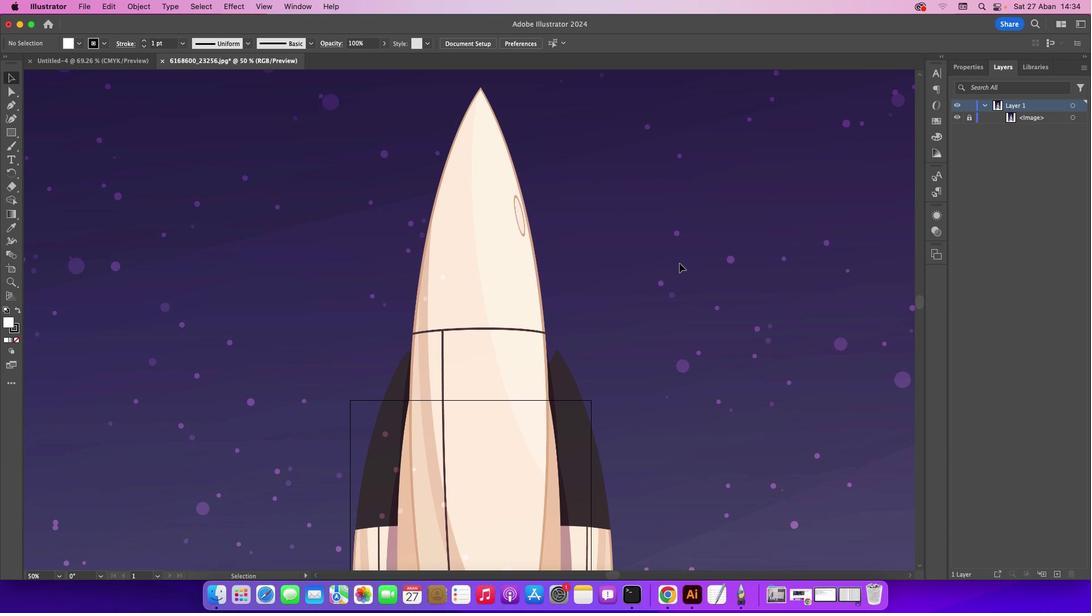 
Action: Mouse moved to (615, 575)
Screenshot: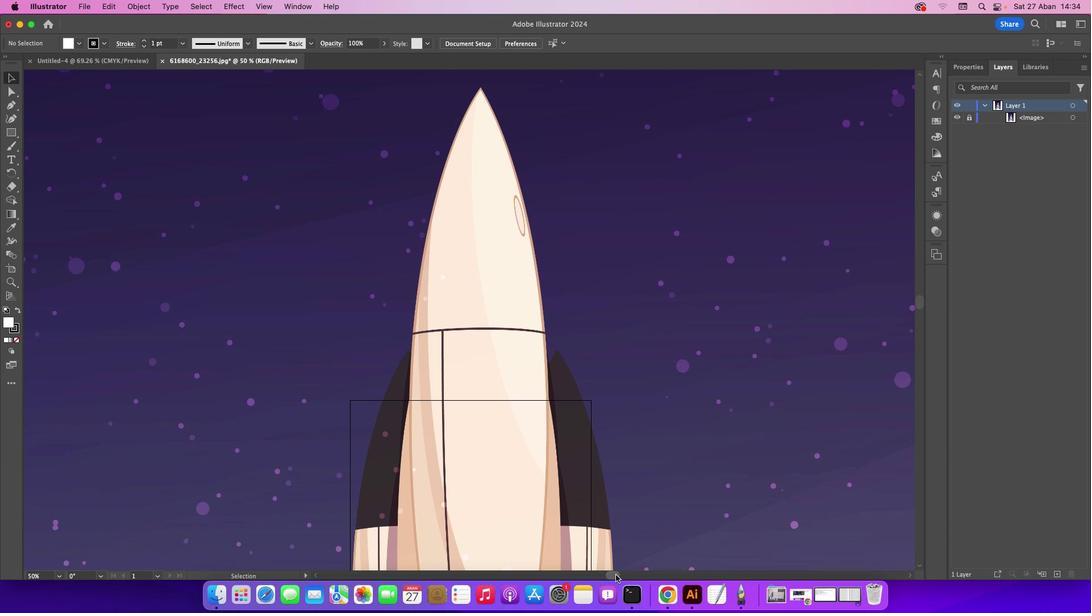 
Action: Mouse pressed left at (615, 575)
Screenshot: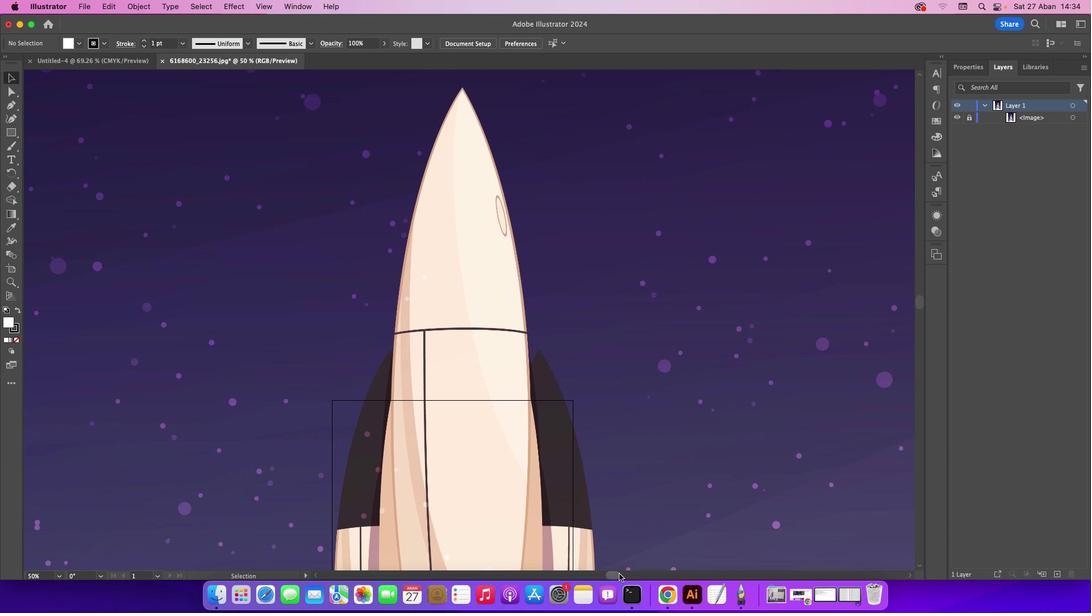 
Action: Mouse moved to (419, 323)
Screenshot: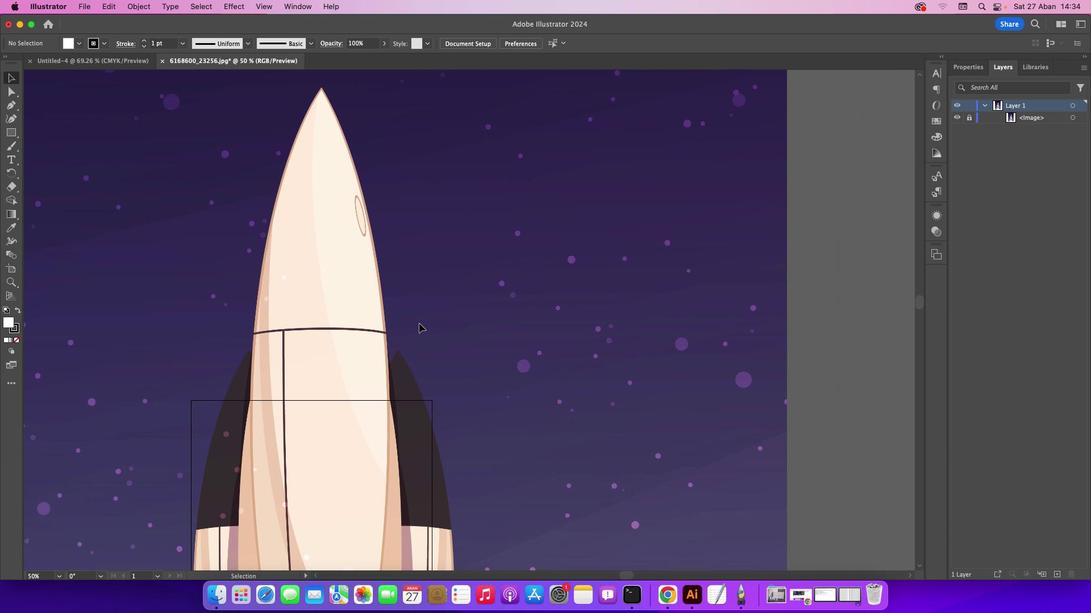 
Action: Mouse scrolled (419, 323) with delta (0, 0)
Screenshot: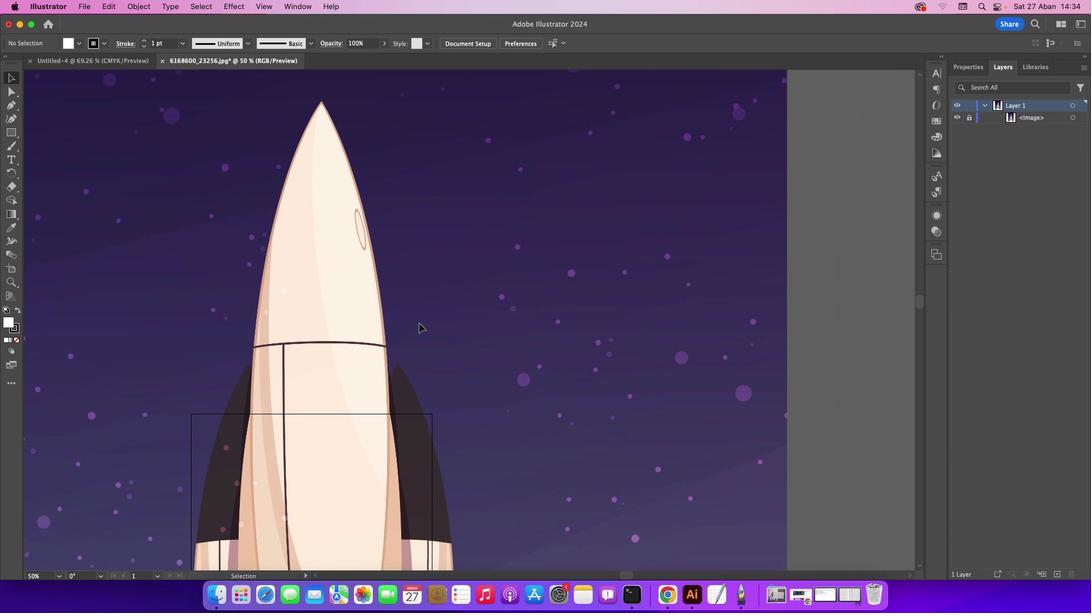 
Action: Mouse scrolled (419, 323) with delta (0, 0)
Screenshot: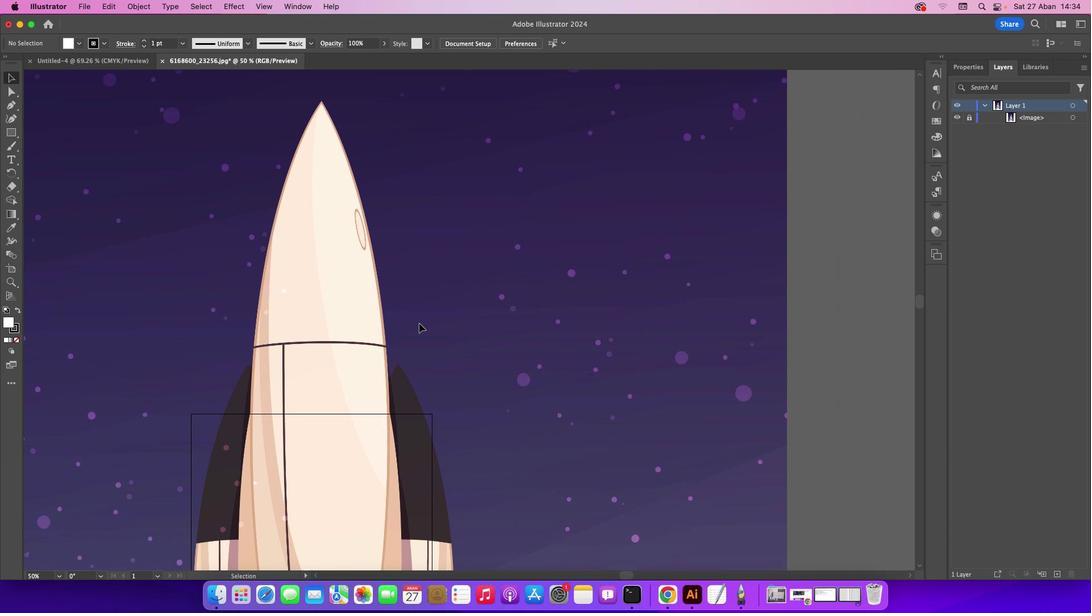 
Action: Mouse moved to (11, 102)
Screenshot: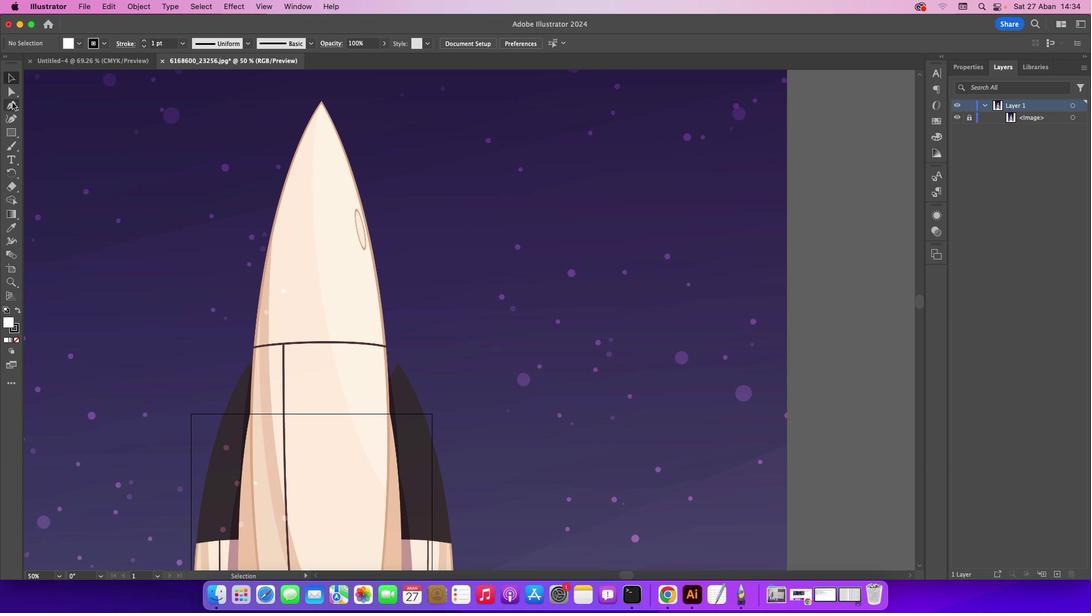 
Action: Mouse pressed left at (11, 102)
Screenshot: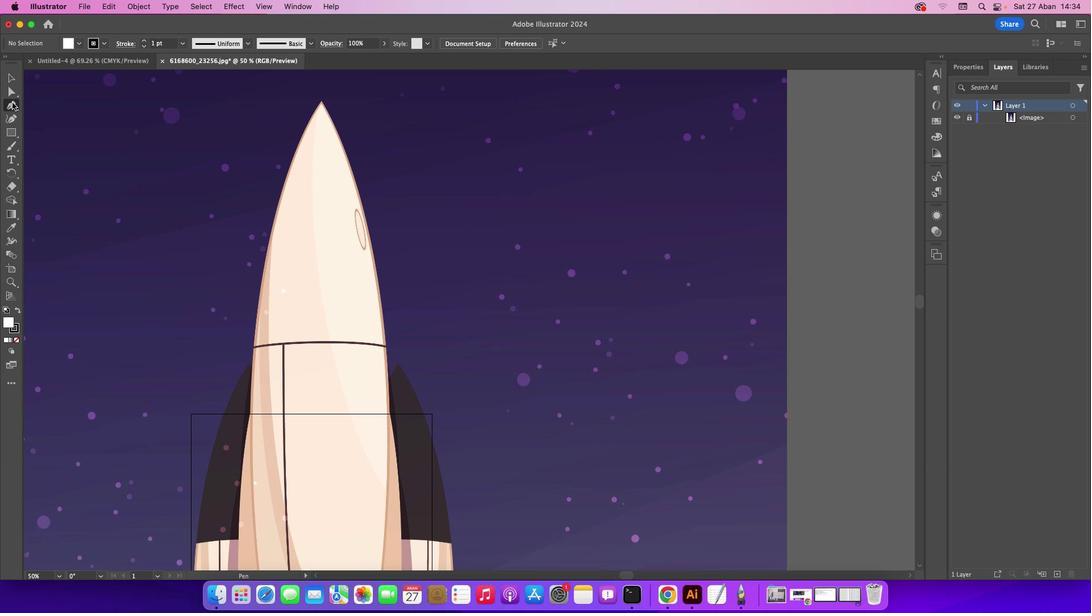 
Action: Mouse moved to (188, 190)
Screenshot: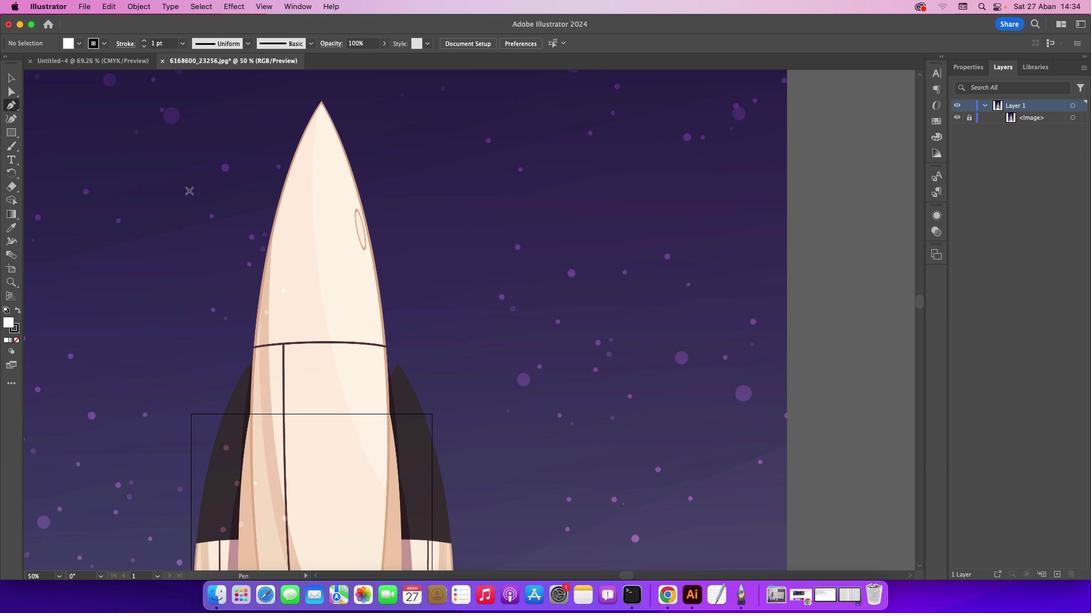 
Action: Key pressed Key.caps_lock
Screenshot: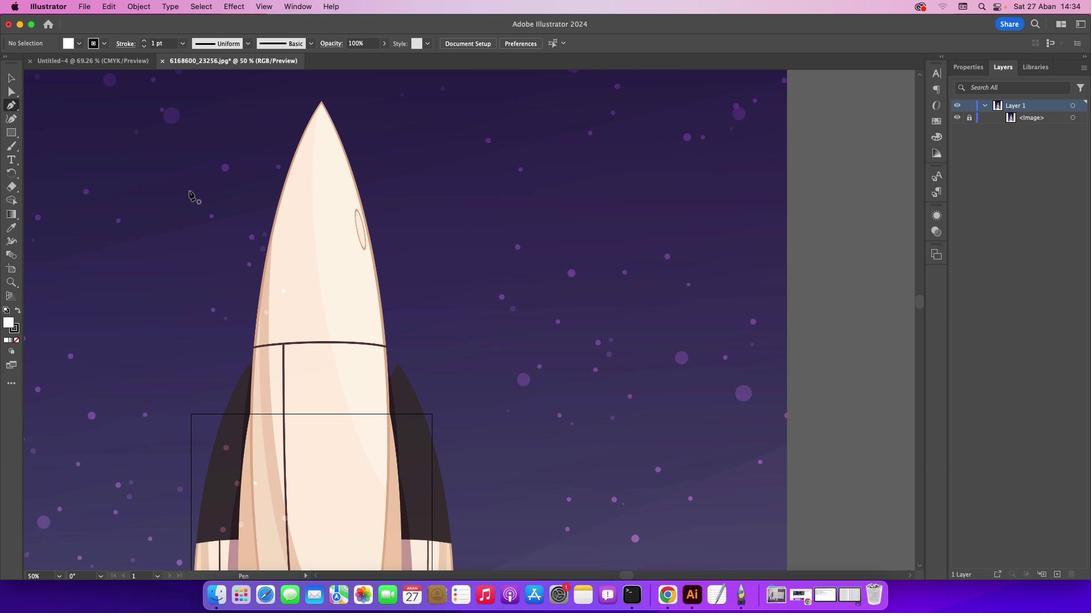 
Action: Mouse moved to (18, 344)
Screenshot: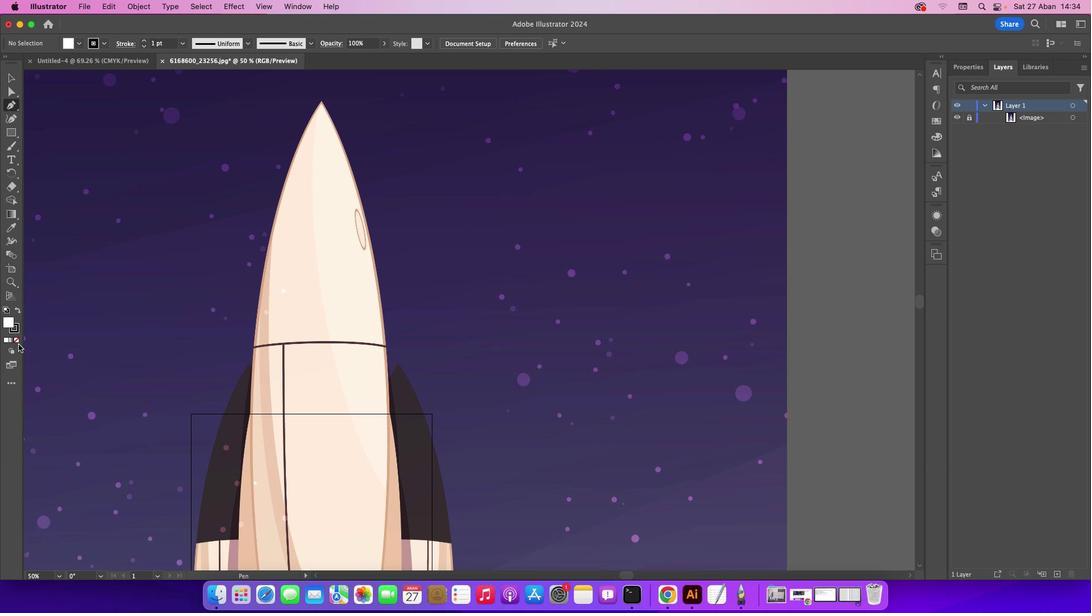 
Action: Mouse pressed left at (18, 344)
Screenshot: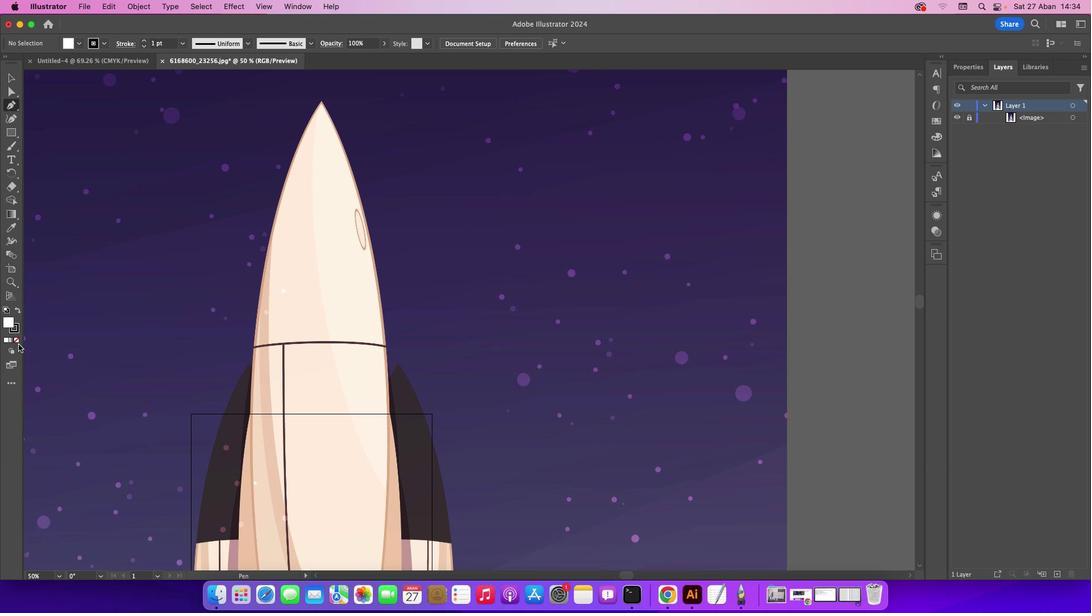 
Action: Mouse moved to (18, 341)
Screenshot: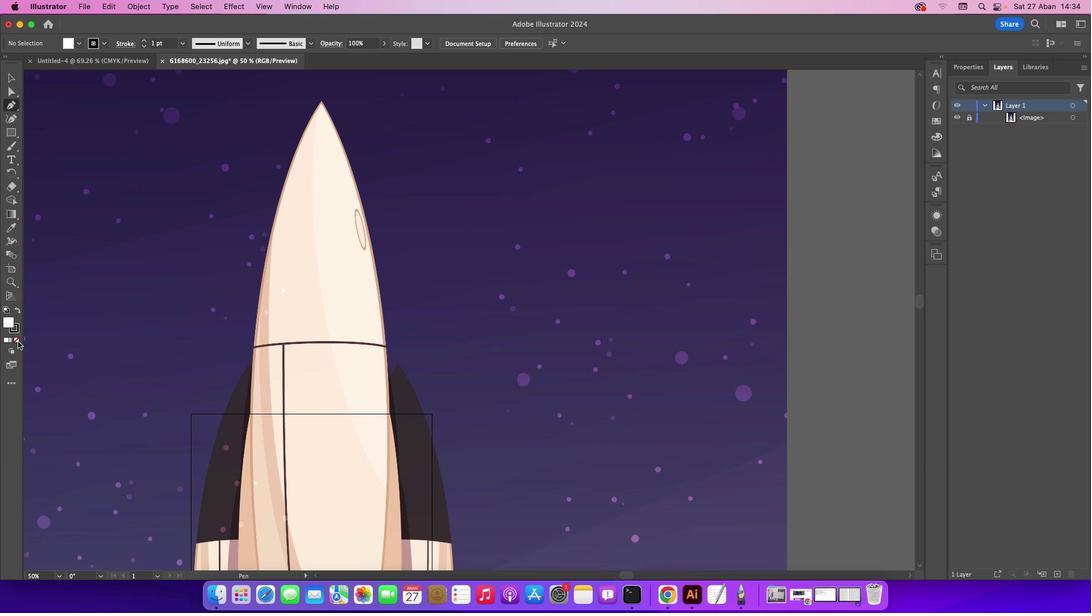 
Action: Mouse pressed left at (18, 341)
Screenshot: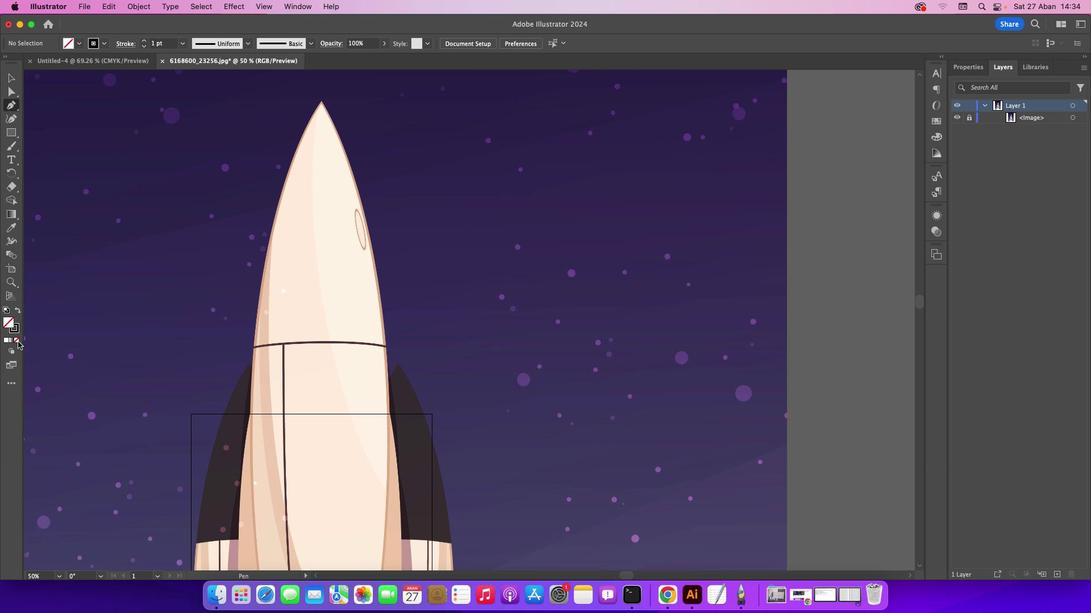
Action: Mouse moved to (14, 330)
Screenshot: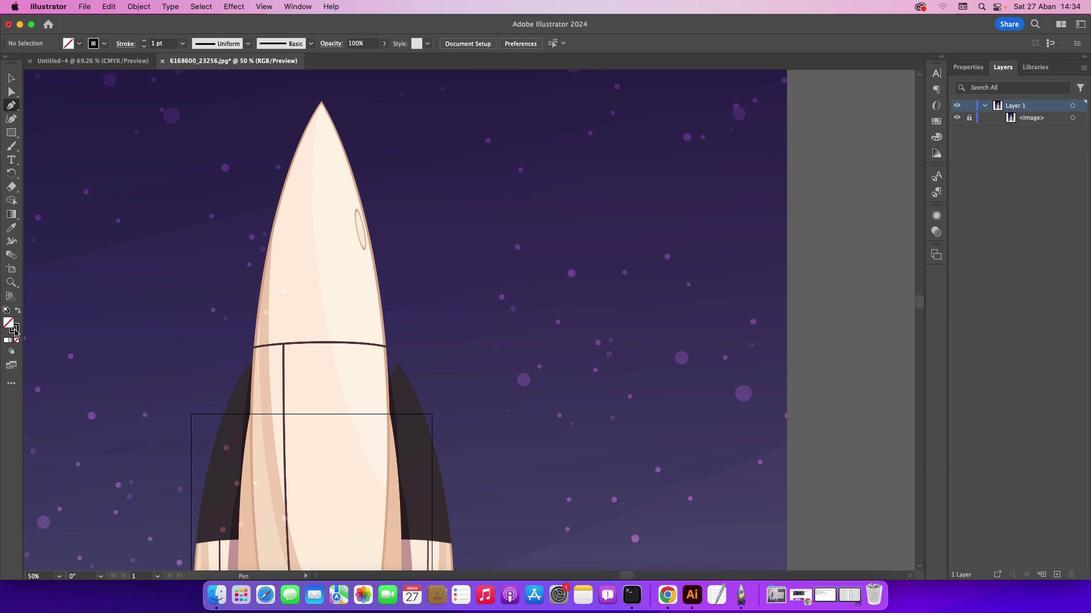 
Action: Mouse pressed left at (14, 330)
Screenshot: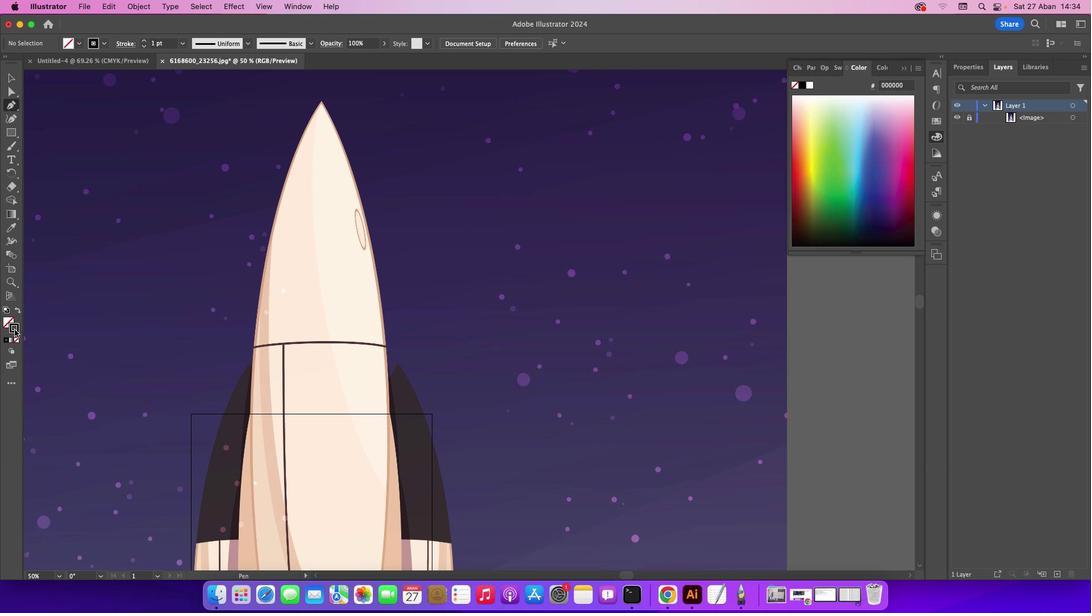 
Action: Mouse moved to (16, 339)
Screenshot: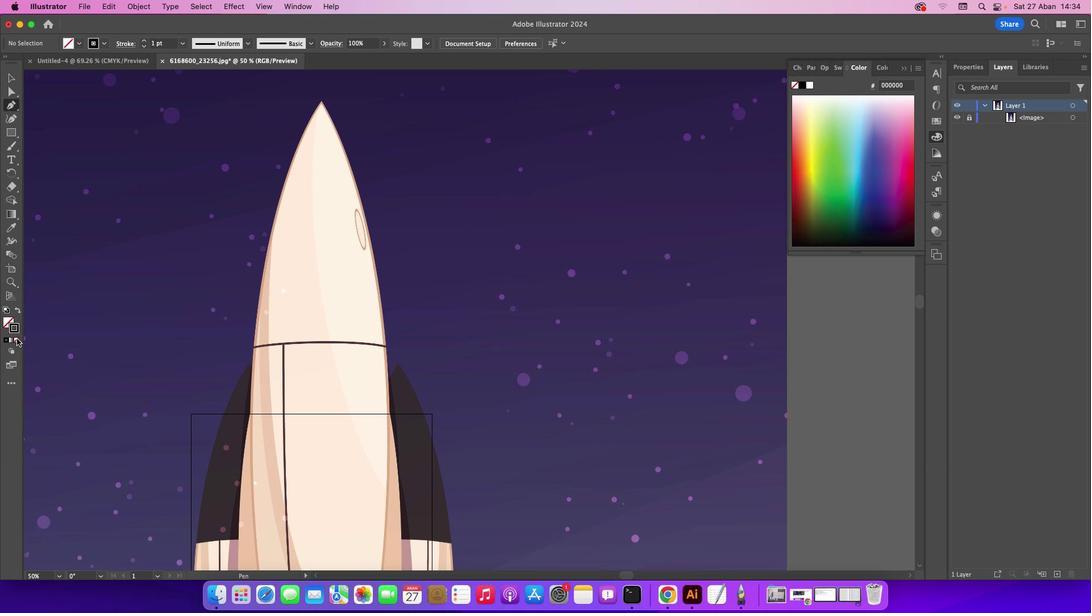 
Action: Mouse pressed left at (16, 339)
Screenshot: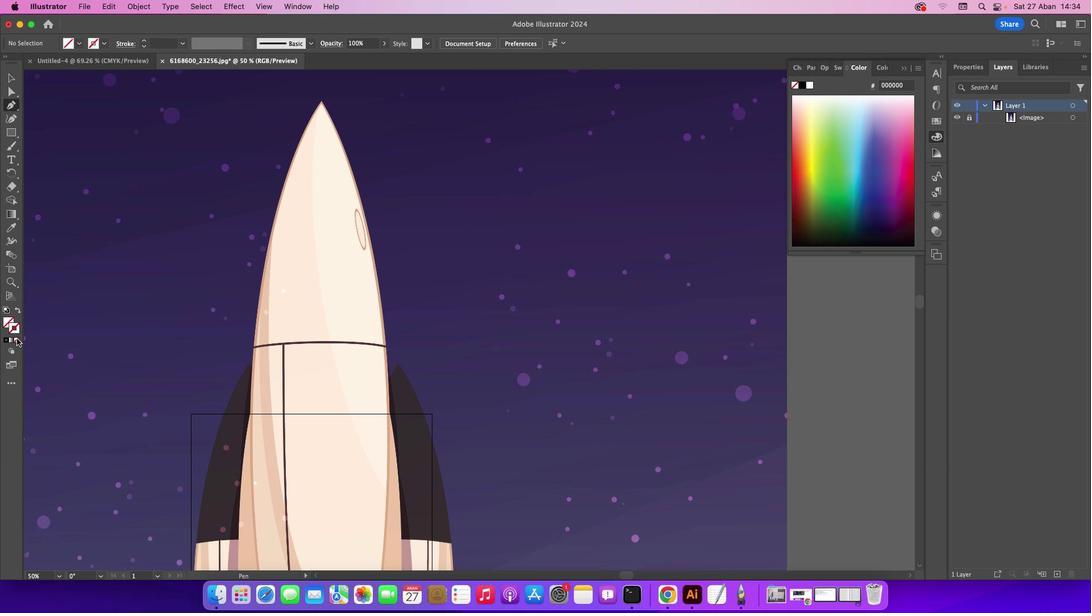 
Action: Mouse moved to (323, 108)
Screenshot: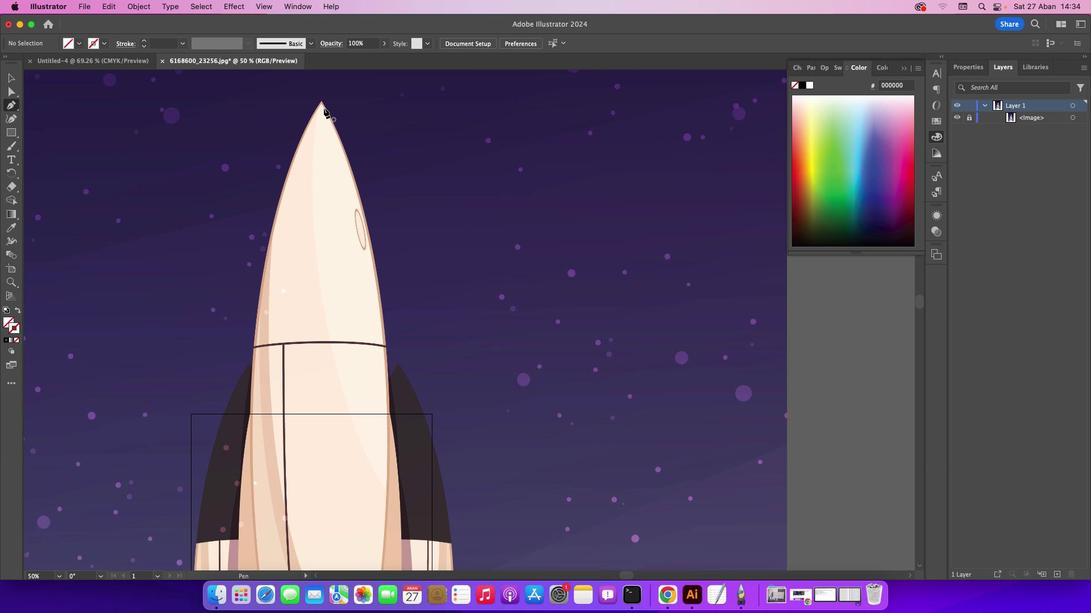 
Action: Key pressed Key.cmd_r'='
Screenshot: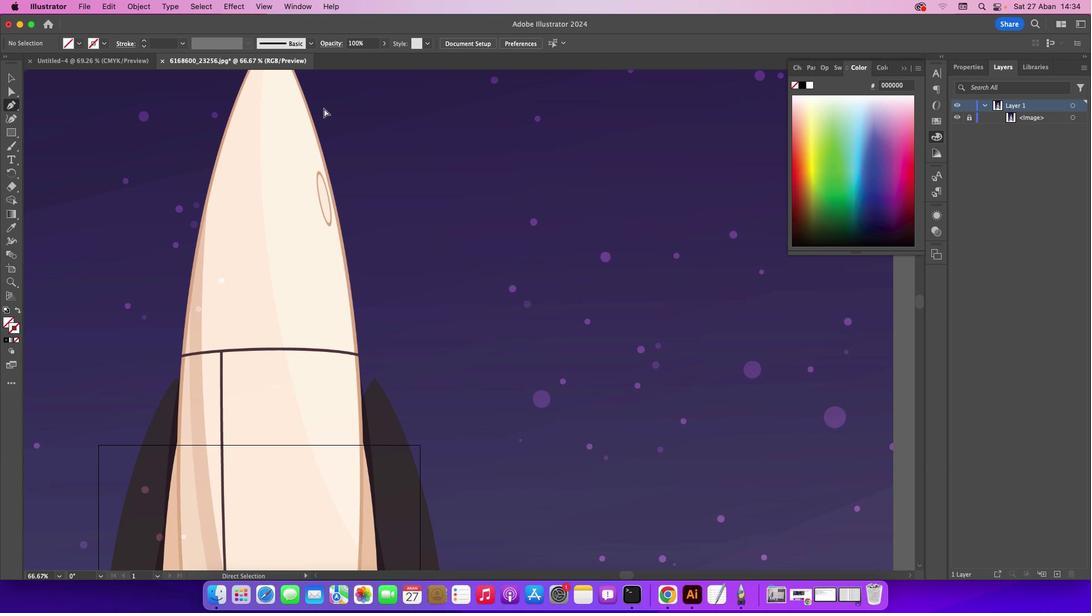 
Action: Mouse moved to (321, 124)
Screenshot: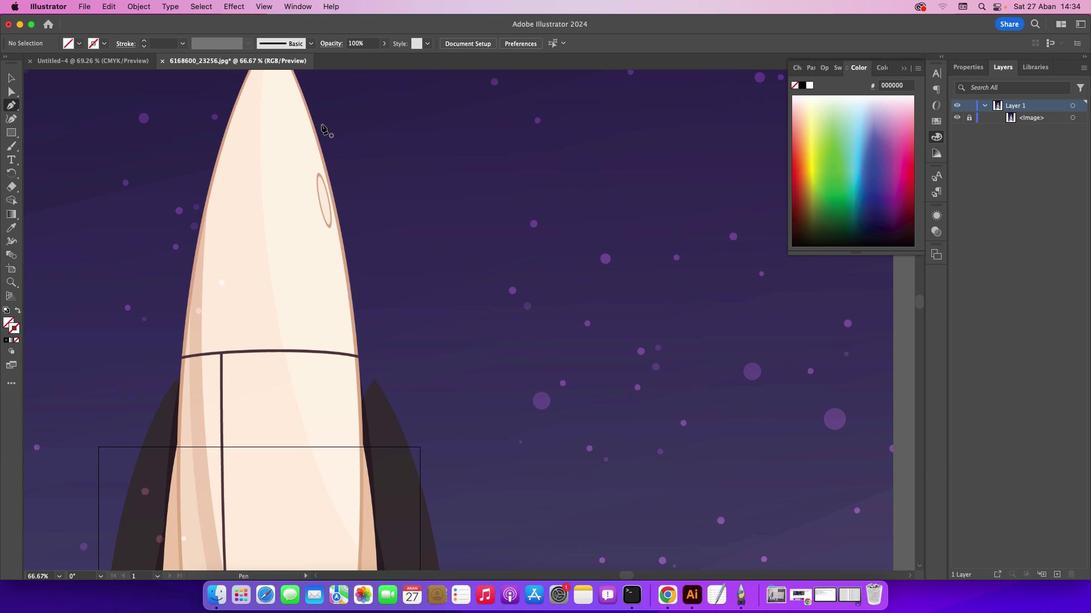 
Action: Mouse scrolled (321, 124) with delta (0, 0)
Screenshot: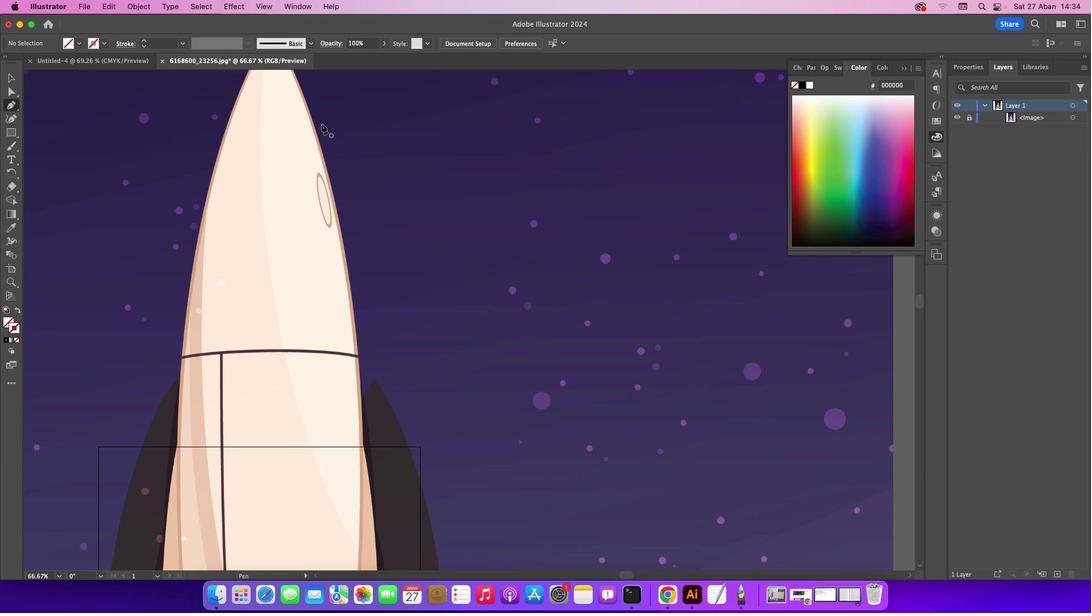 
Action: Mouse scrolled (321, 124) with delta (0, 0)
Screenshot: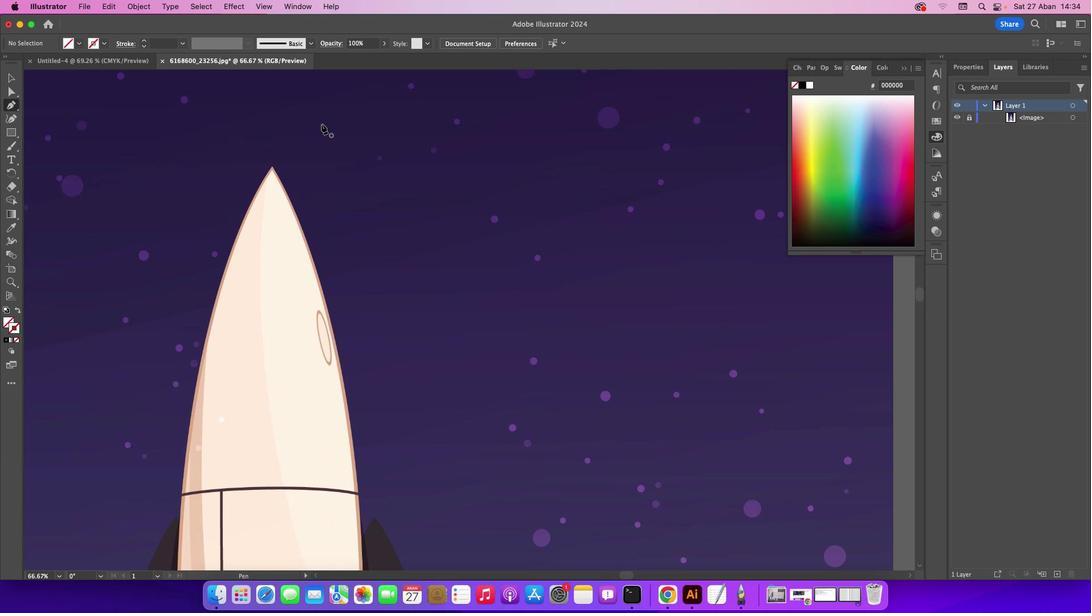 
Action: Mouse scrolled (321, 124) with delta (0, 0)
Screenshot: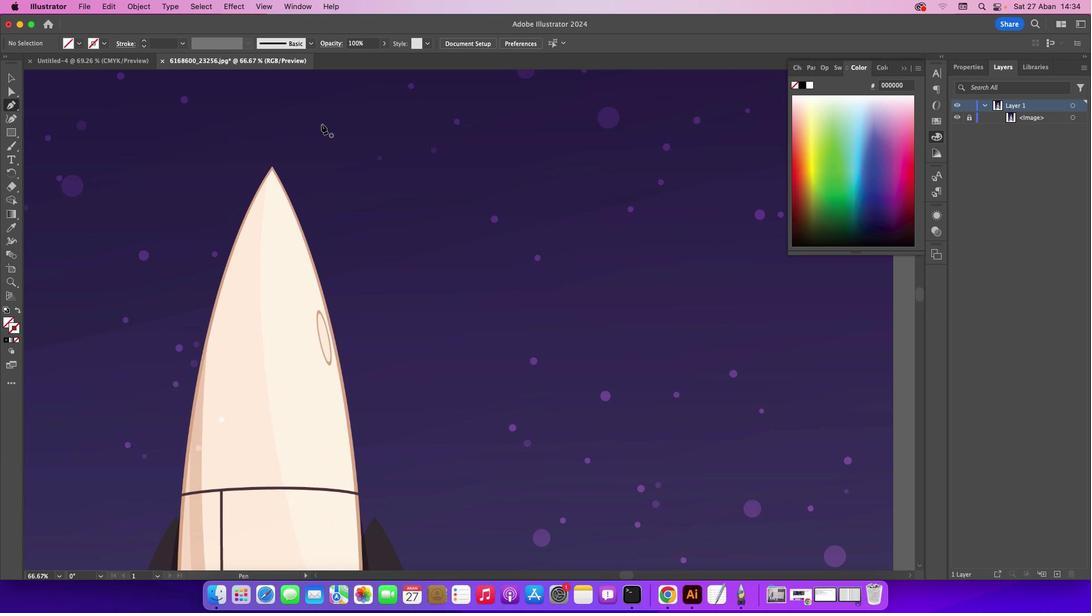 
Action: Mouse scrolled (321, 124) with delta (0, 1)
Screenshot: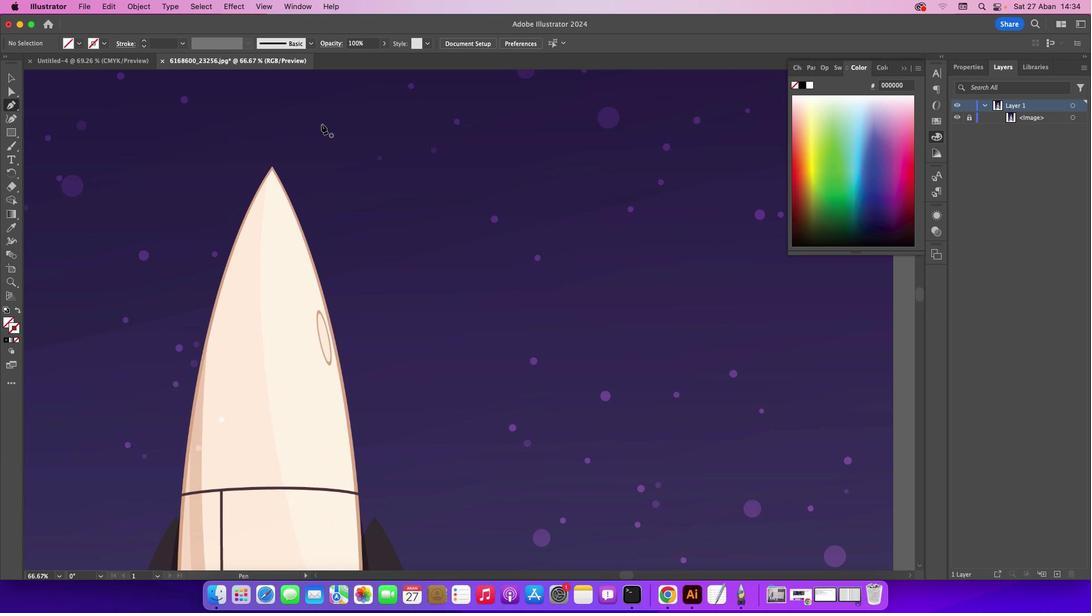 
Action: Mouse scrolled (321, 124) with delta (0, 2)
Screenshot: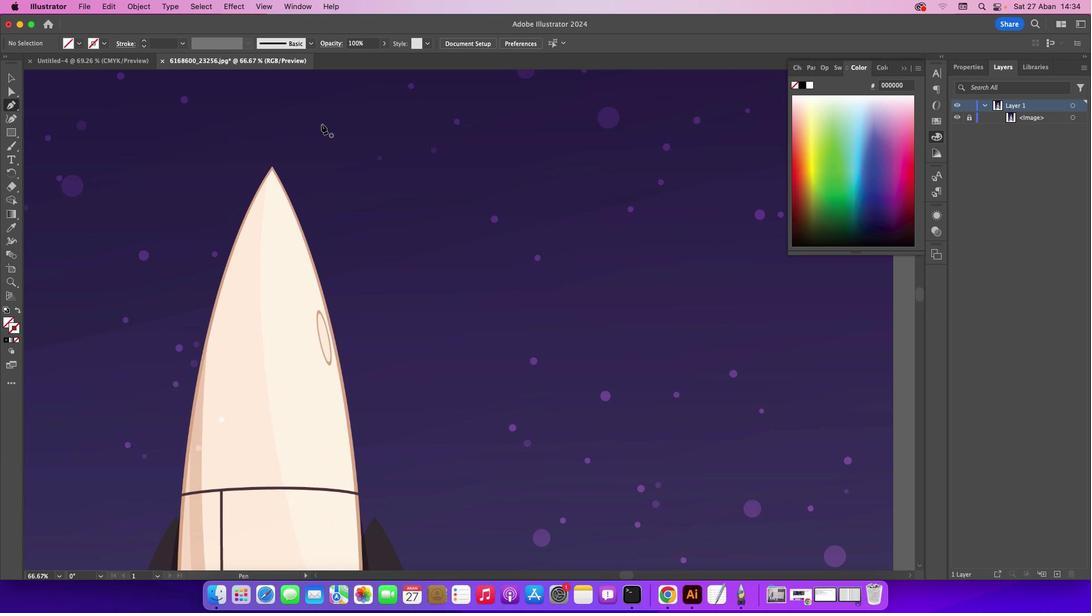 
Action: Mouse moved to (271, 171)
Screenshot: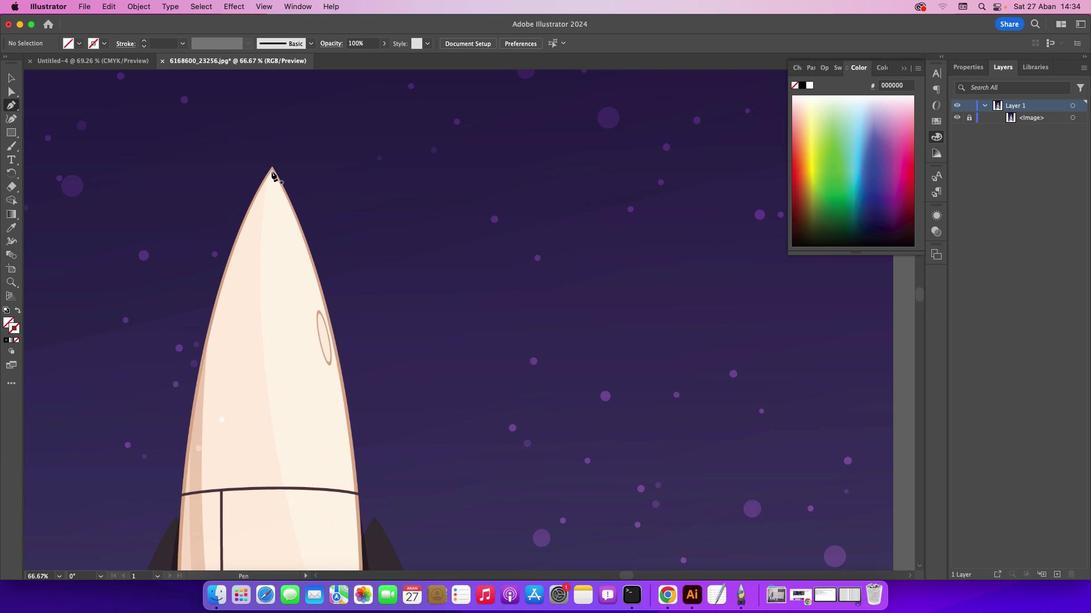 
Action: Mouse pressed left at (271, 171)
Screenshot: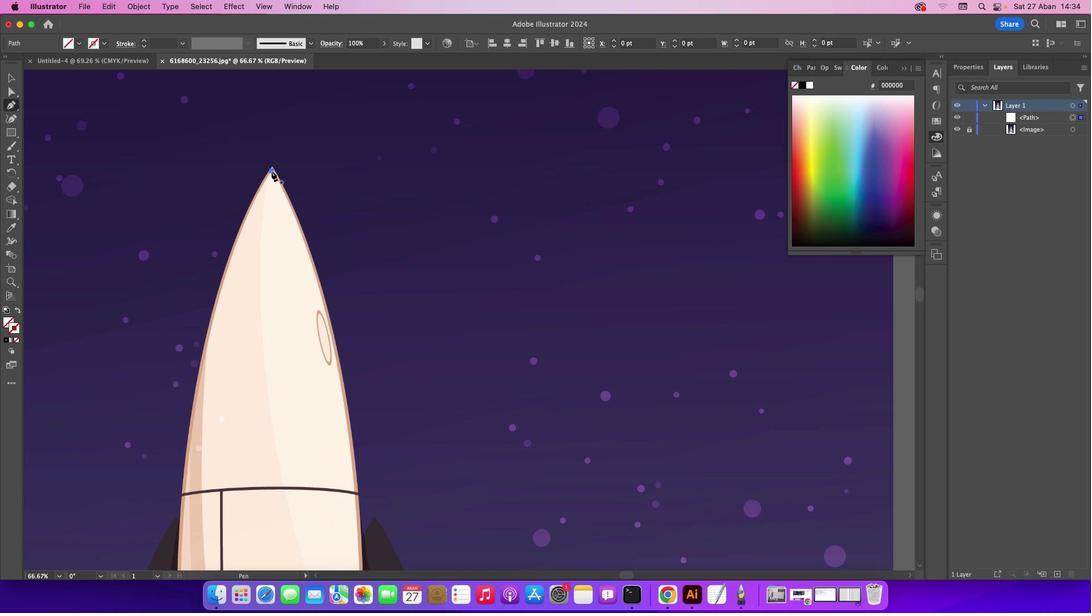 
Action: Mouse moved to (325, 318)
Screenshot: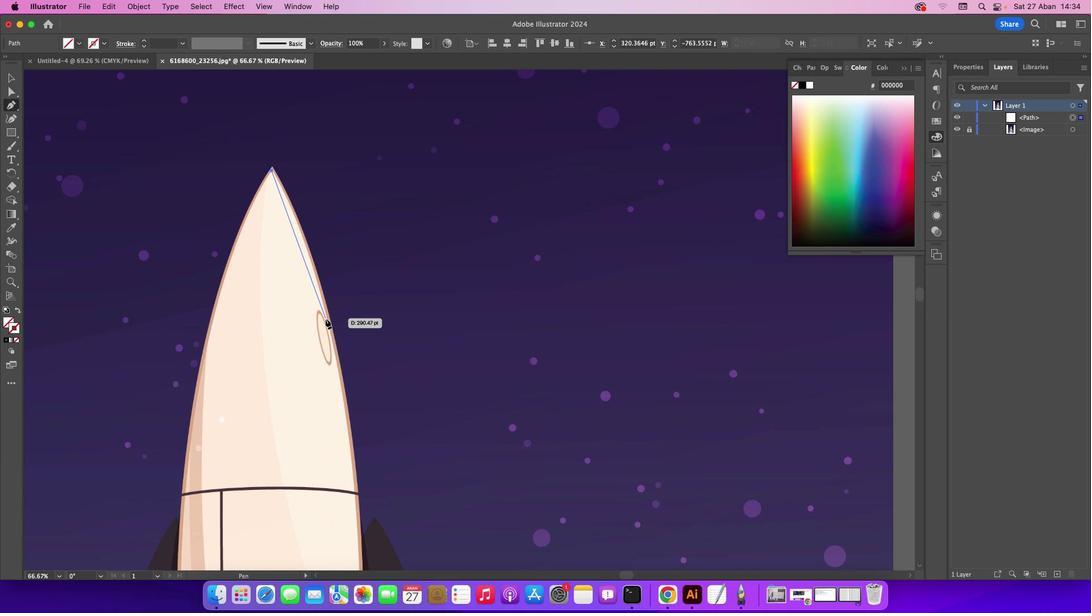 
Action: Mouse pressed left at (325, 318)
Screenshot: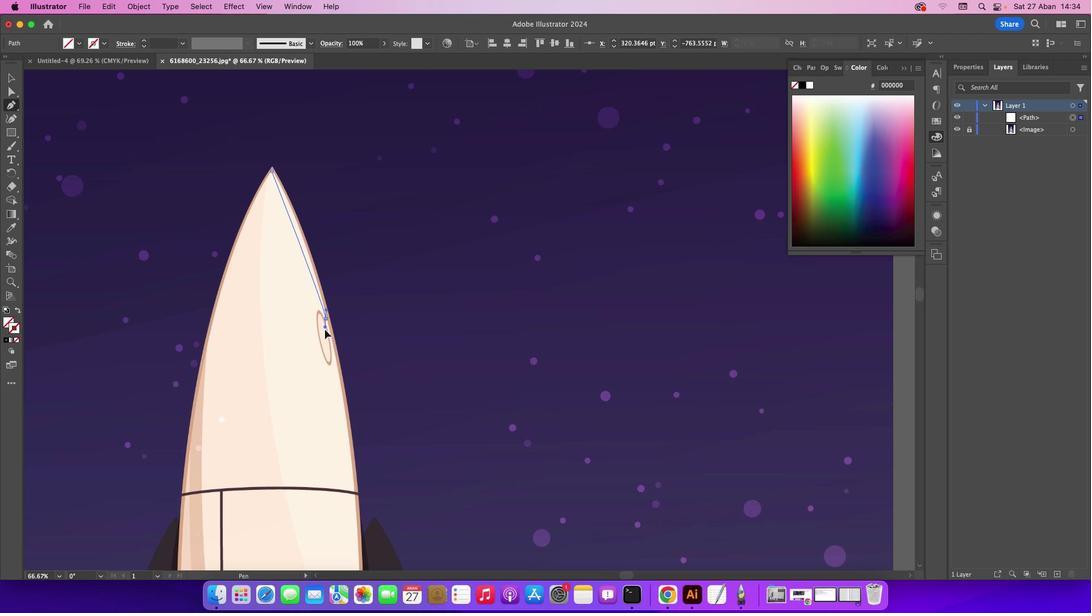 
Action: Mouse moved to (345, 408)
Screenshot: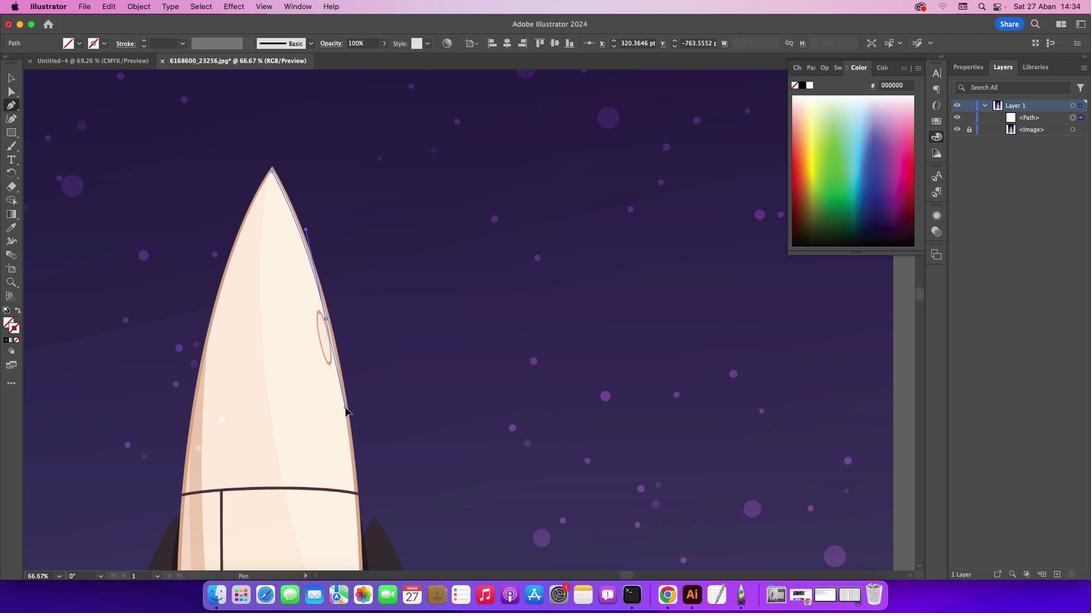 
Action: Mouse scrolled (345, 408) with delta (0, 0)
Screenshot: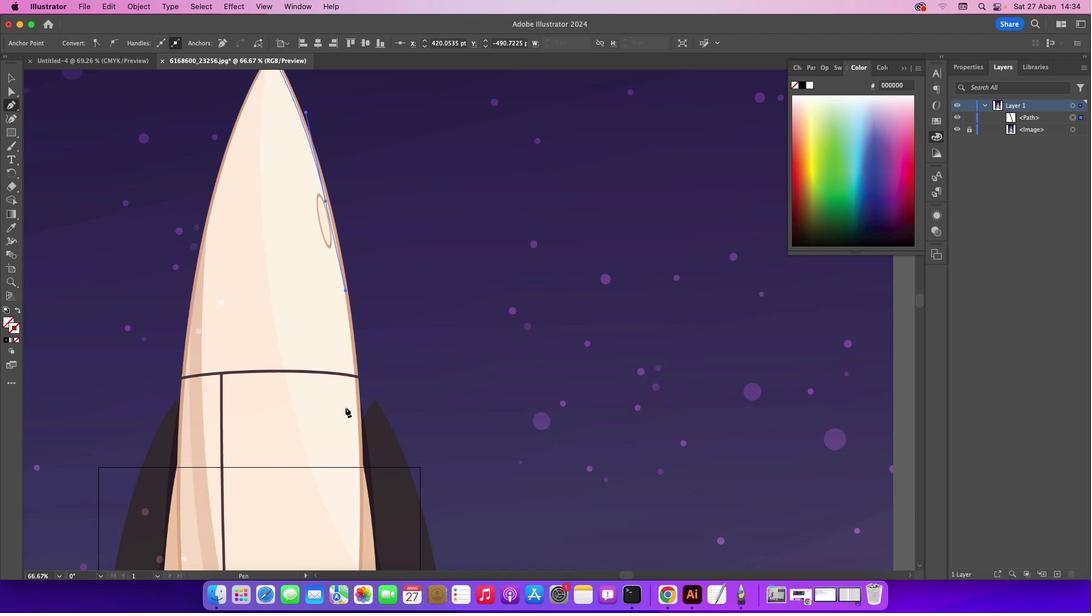 
Action: Mouse scrolled (345, 408) with delta (0, 0)
Screenshot: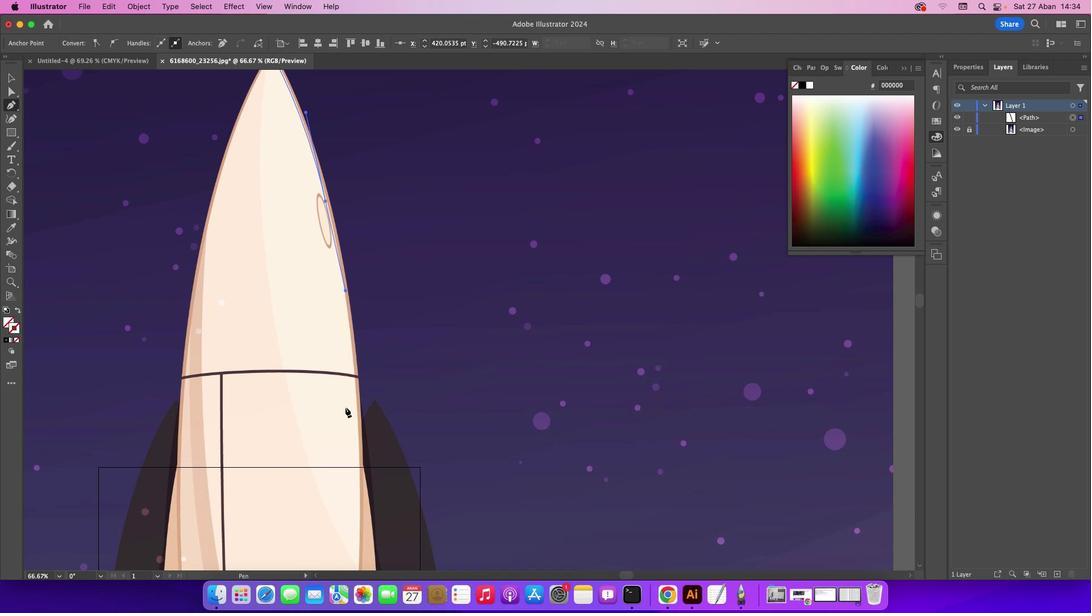 
Action: Mouse scrolled (345, 408) with delta (0, -1)
Screenshot: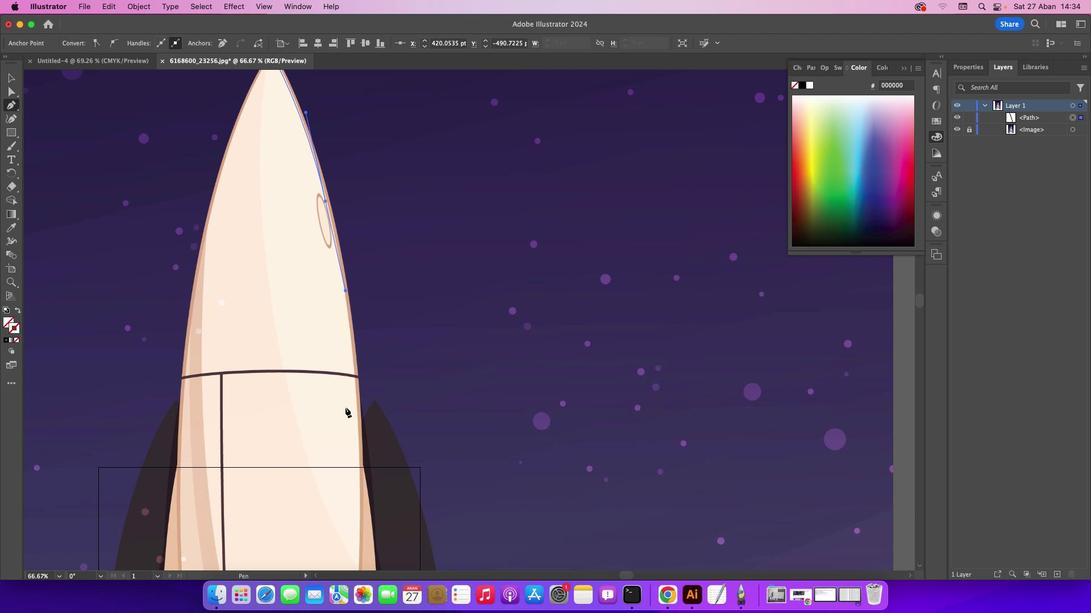 
Action: Mouse scrolled (345, 408) with delta (0, -1)
Screenshot: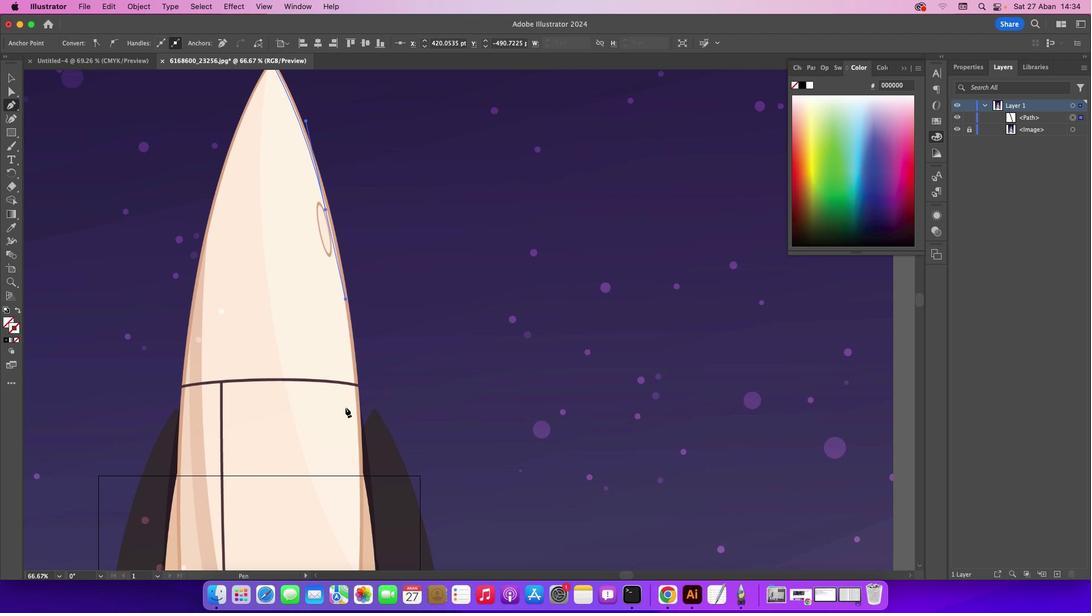 
Action: Mouse scrolled (345, 408) with delta (0, 0)
Screenshot: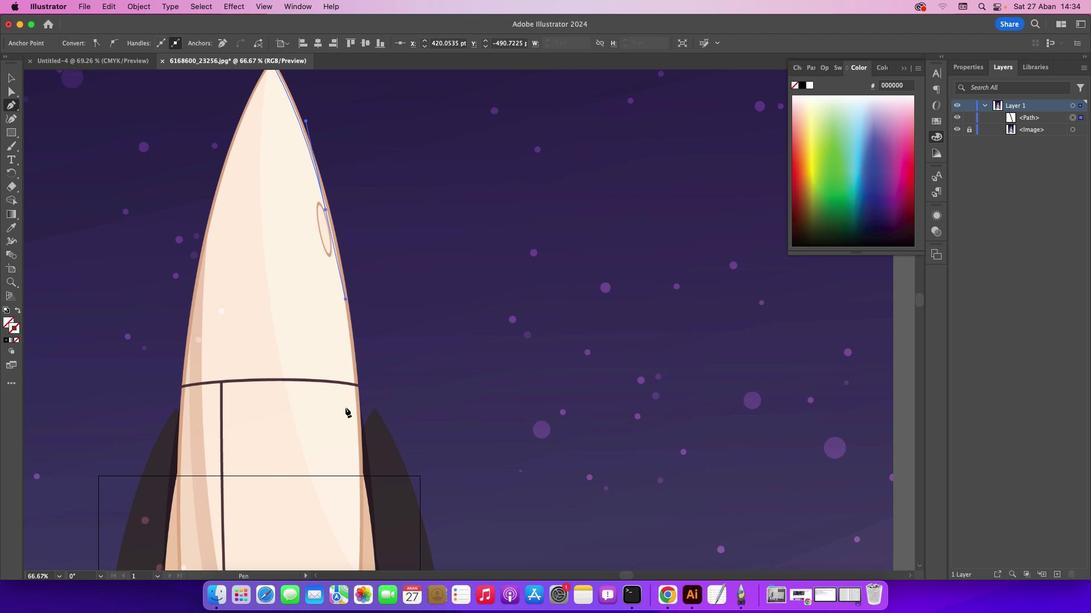 
Action: Mouse scrolled (345, 408) with delta (0, 0)
Screenshot: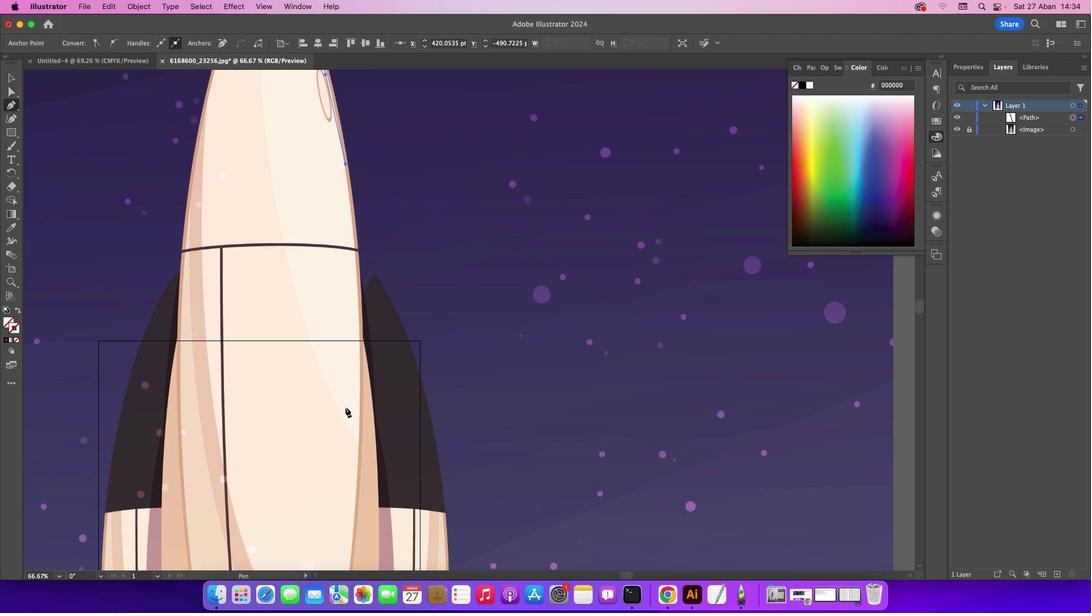 
Action: Mouse scrolled (345, 408) with delta (0, 0)
Screenshot: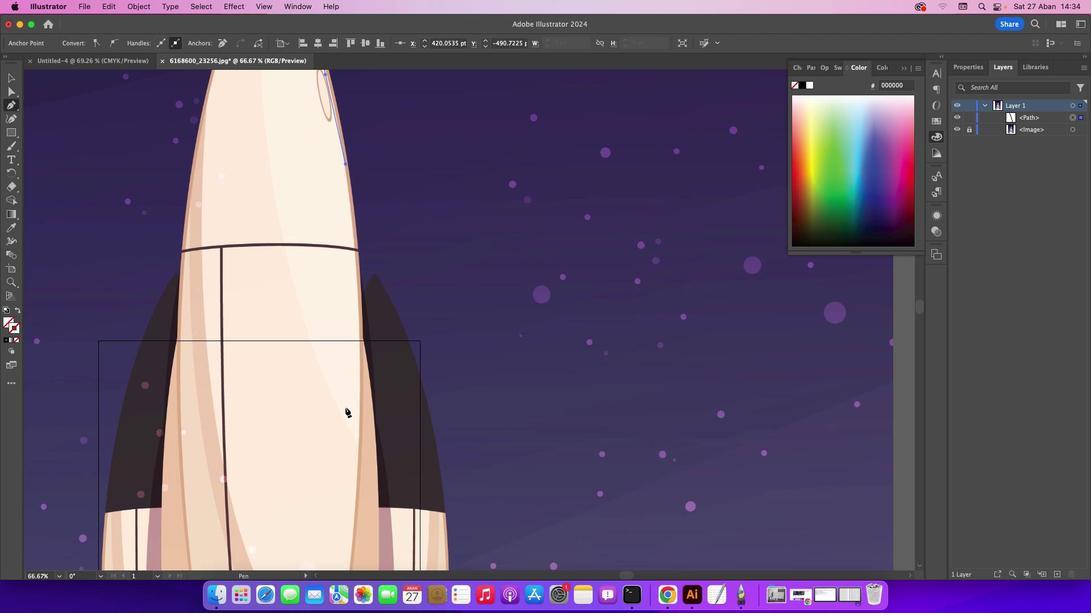 
Action: Mouse scrolled (345, 408) with delta (0, -1)
Screenshot: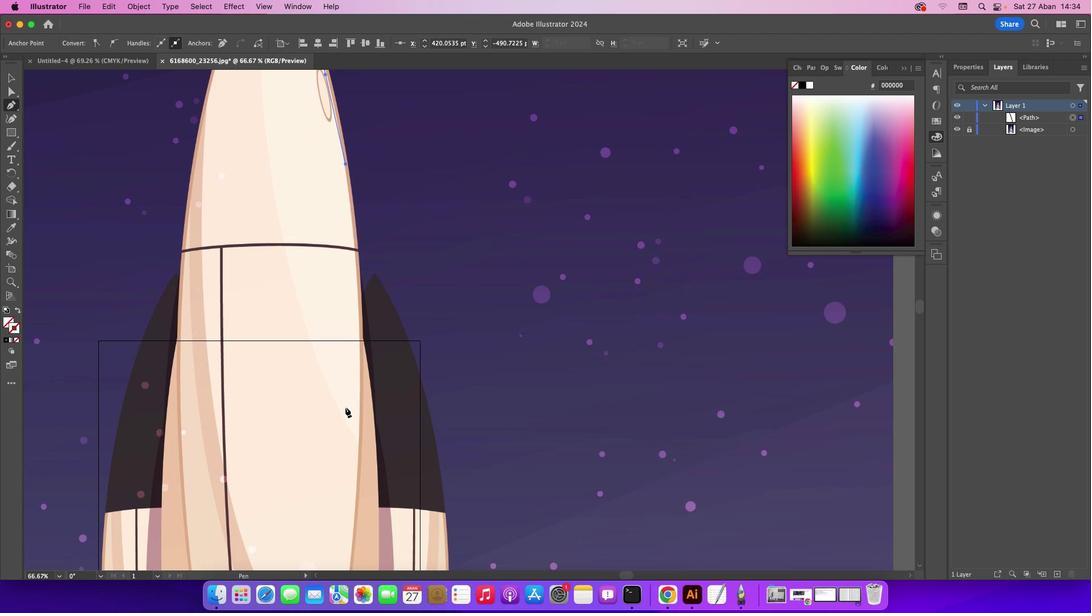 
Action: Mouse scrolled (345, 408) with delta (0, -2)
Screenshot: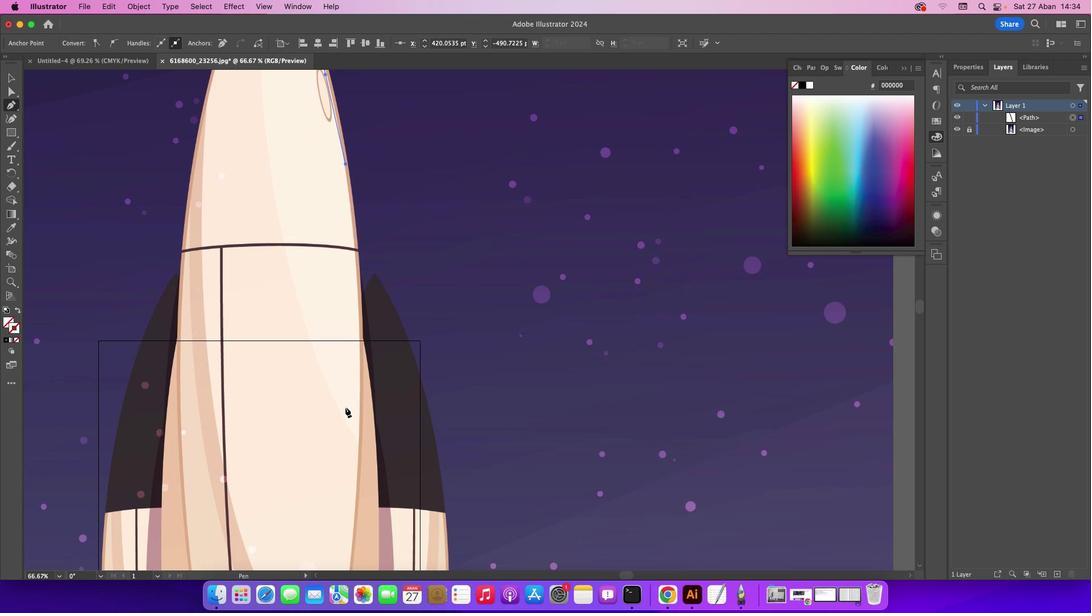 
Action: Mouse moved to (354, 255)
Screenshot: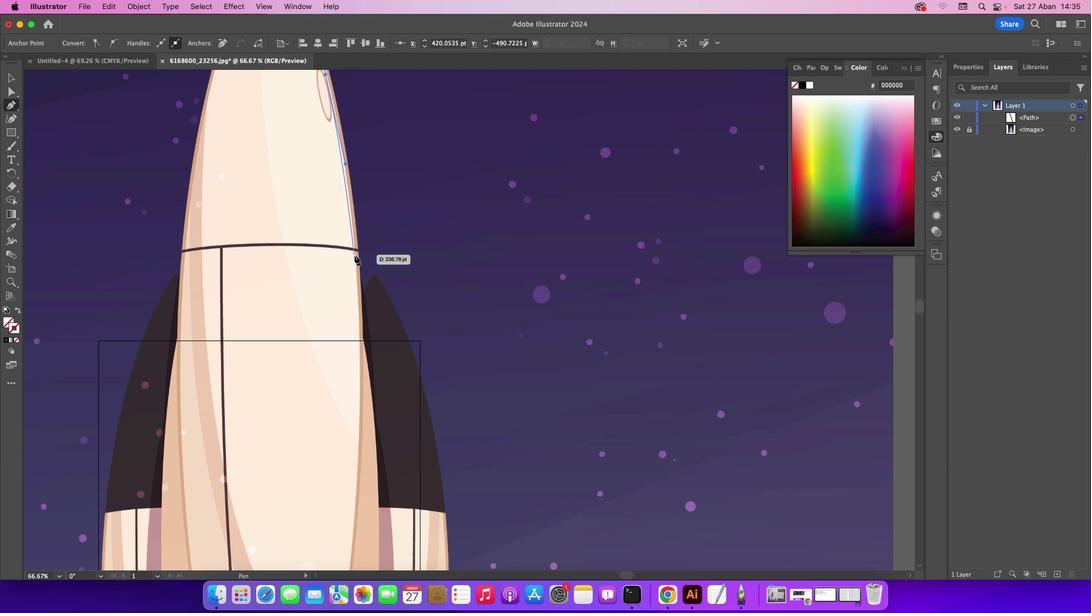 
Action: Mouse pressed left at (354, 255)
Screenshot: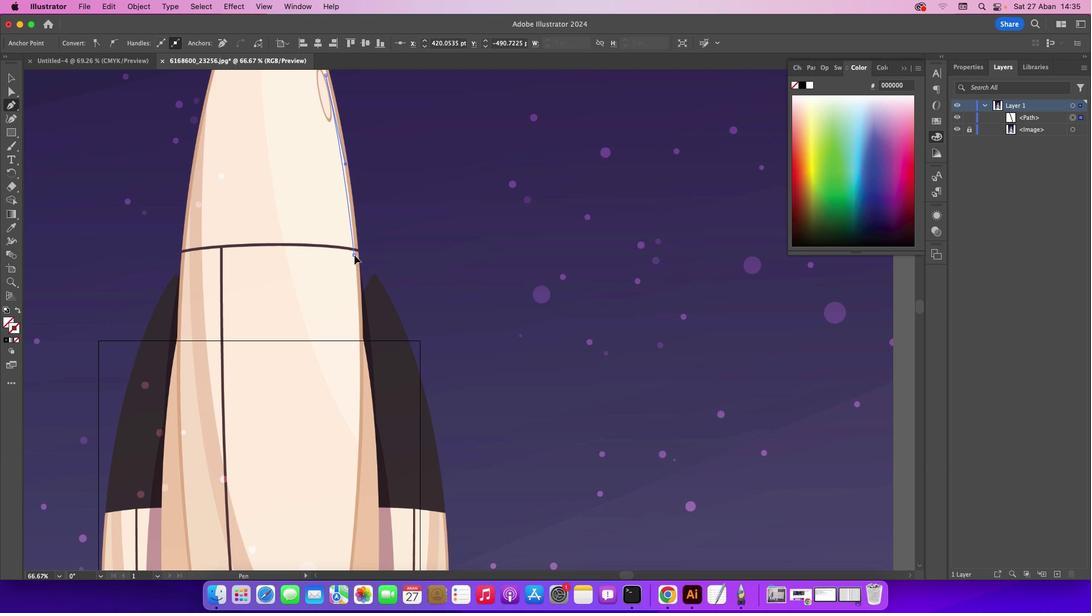 
Action: Mouse moved to (355, 255)
Screenshot: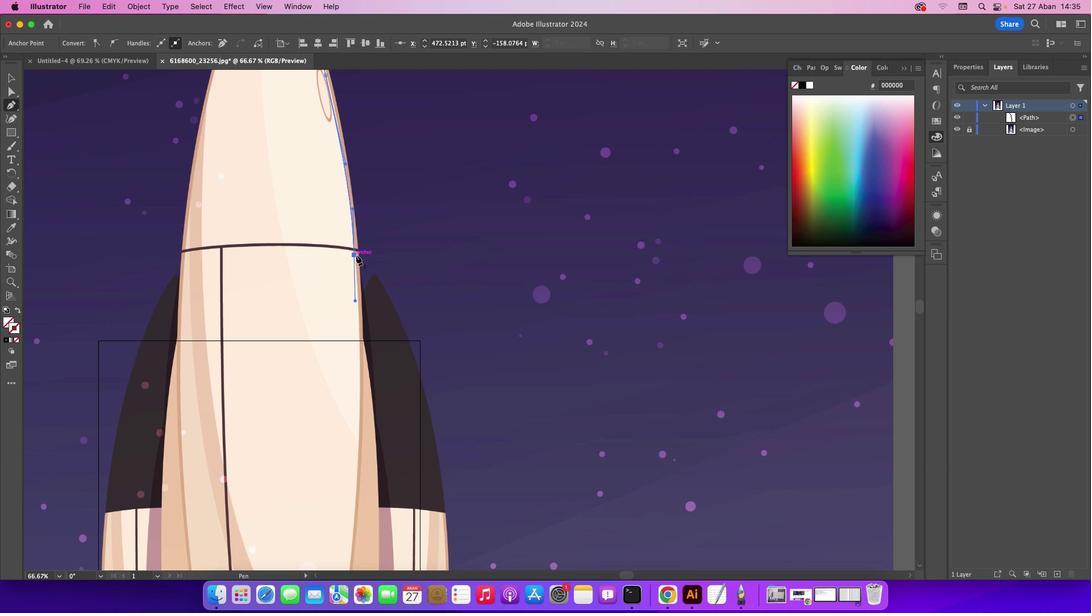 
Action: Mouse pressed left at (355, 255)
Screenshot: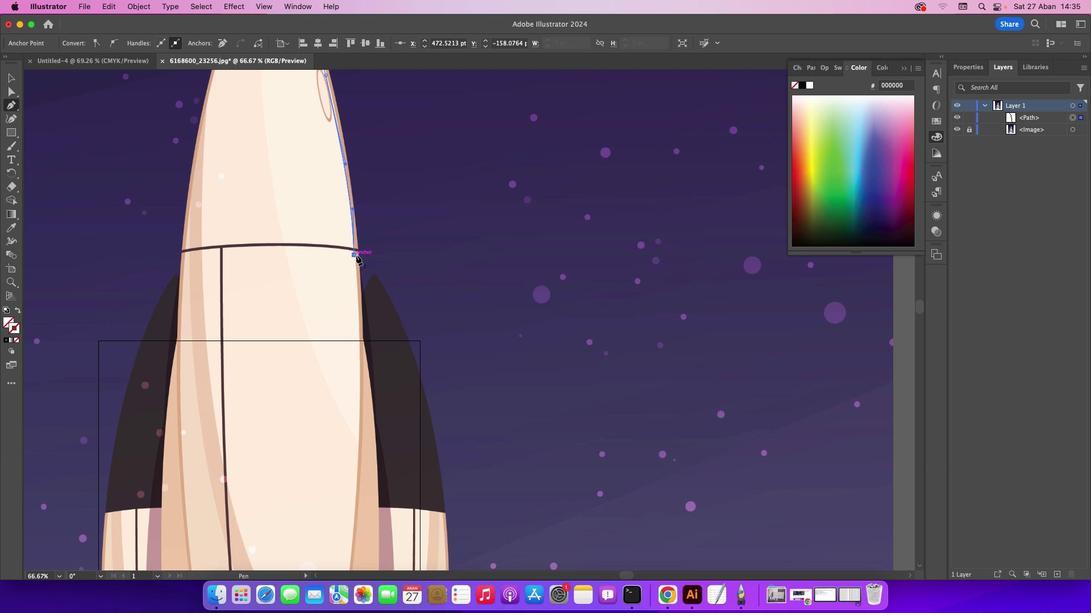 
Action: Mouse moved to (359, 441)
Screenshot: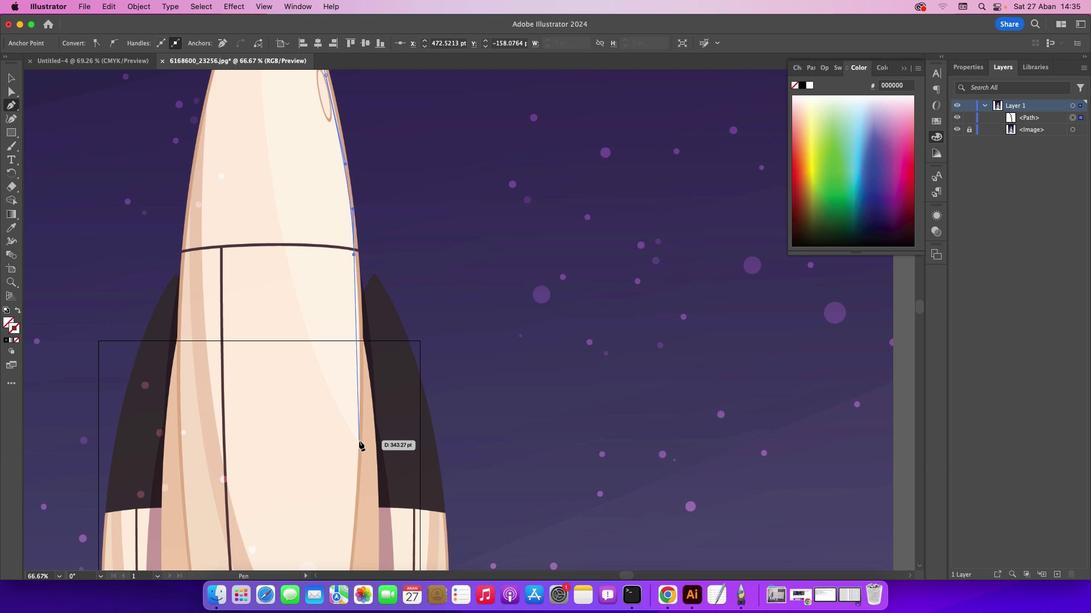 
Action: Mouse pressed left at (359, 441)
Screenshot: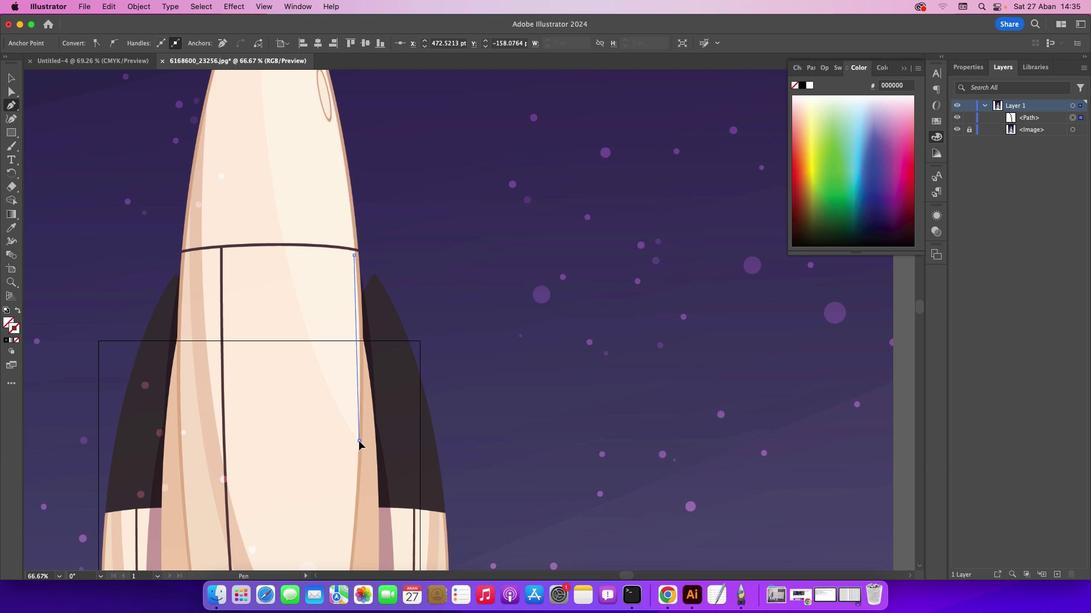 
Action: Mouse moved to (359, 440)
Screenshot: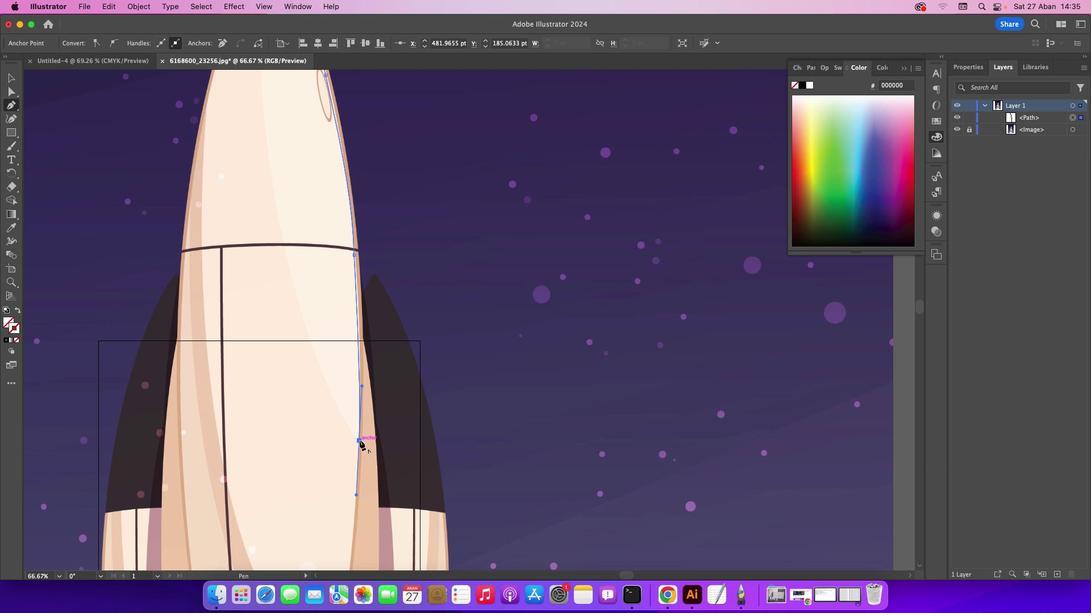
Action: Mouse pressed left at (359, 440)
Screenshot: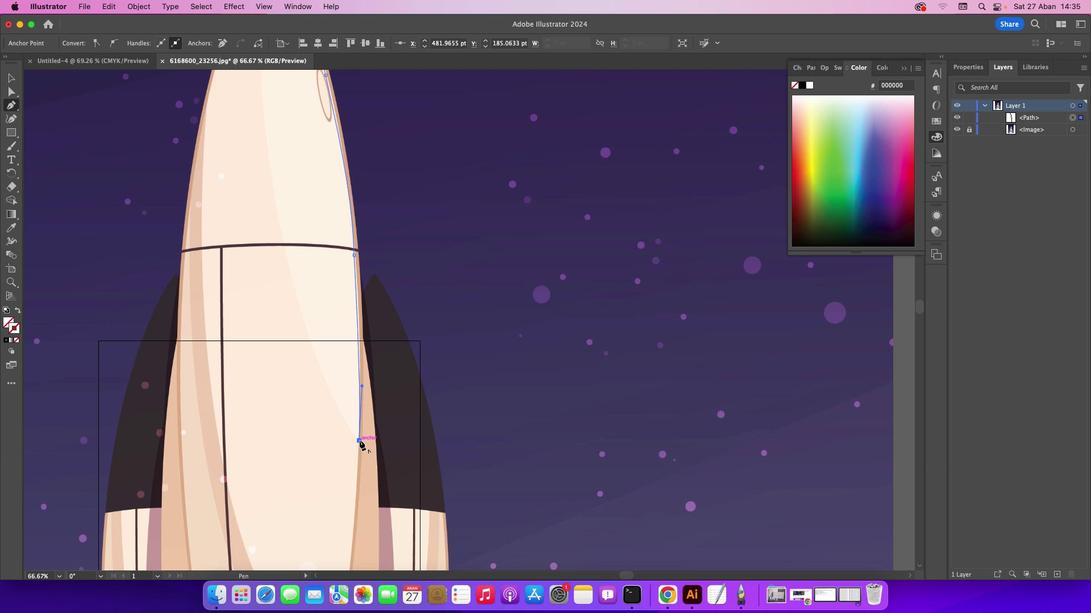 
Action: Mouse moved to (283, 244)
Screenshot: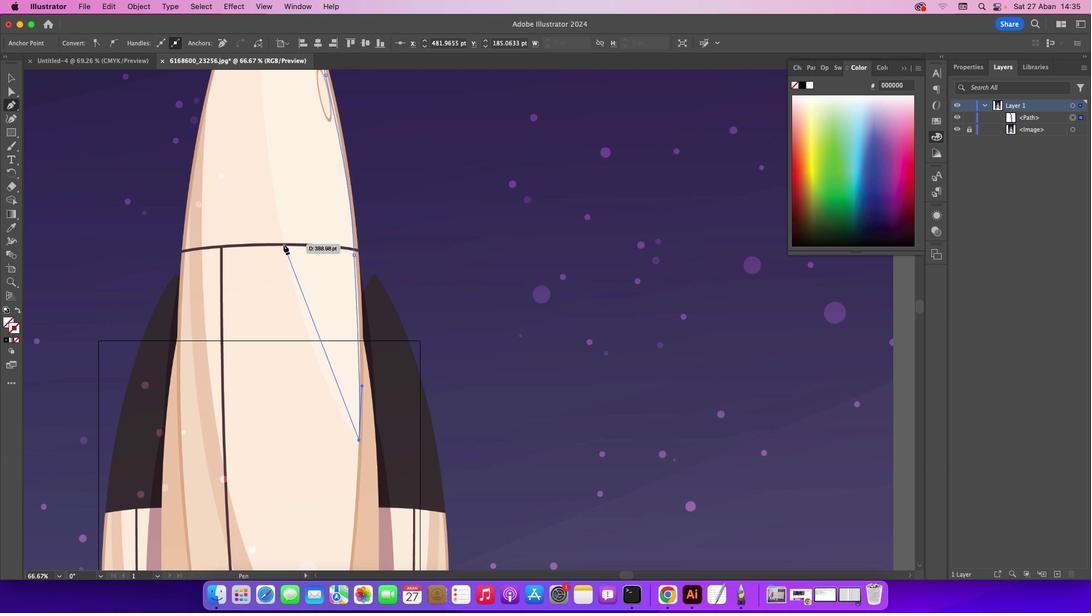 
Action: Mouse pressed left at (283, 244)
Screenshot: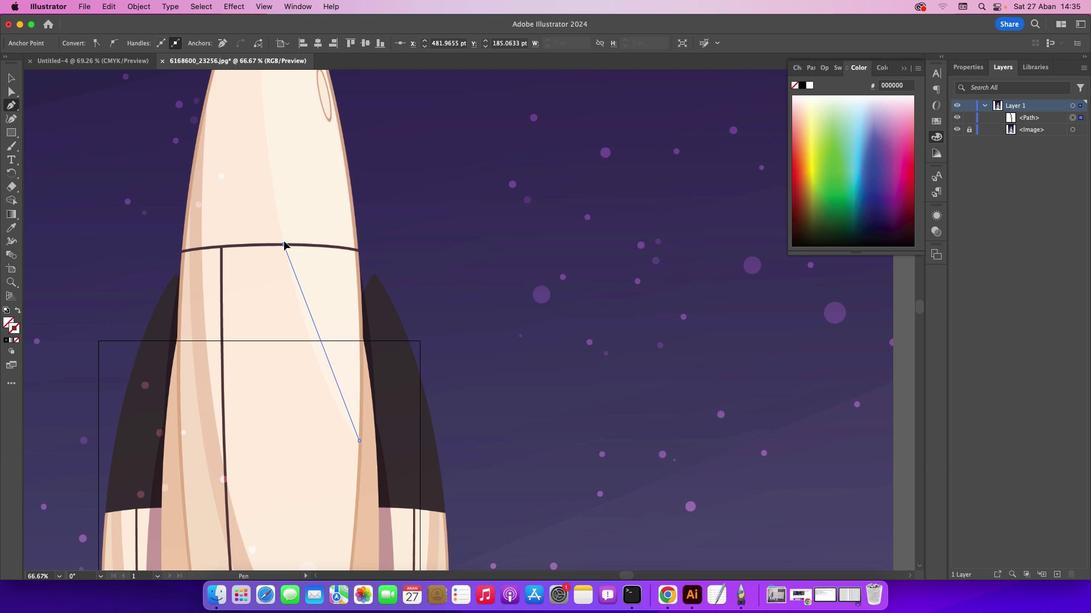 
Action: Mouse moved to (266, 127)
Screenshot: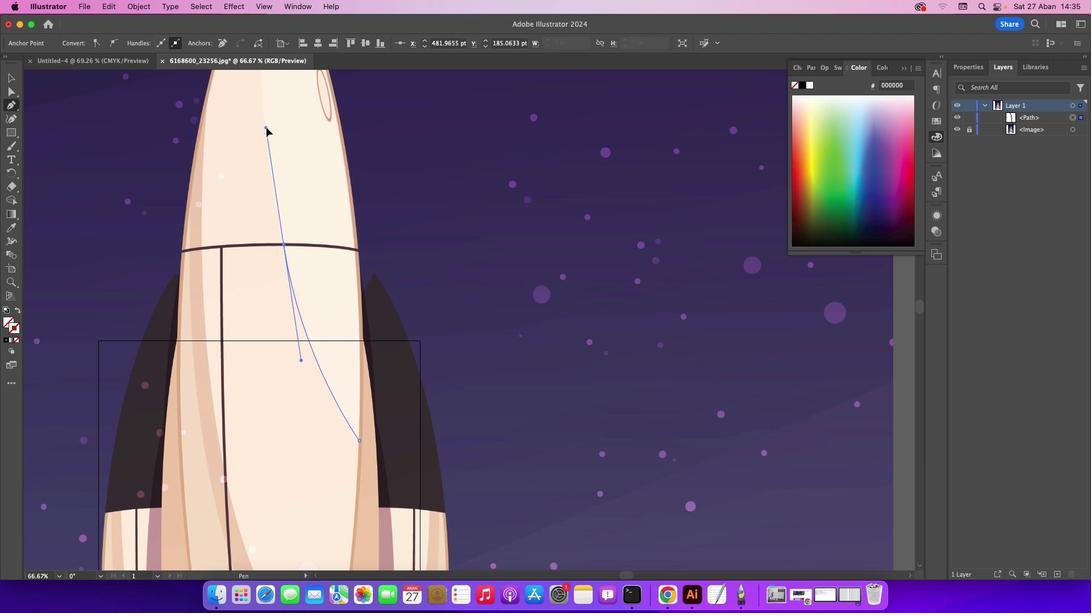 
Action: Mouse scrolled (266, 127) with delta (0, 0)
Screenshot: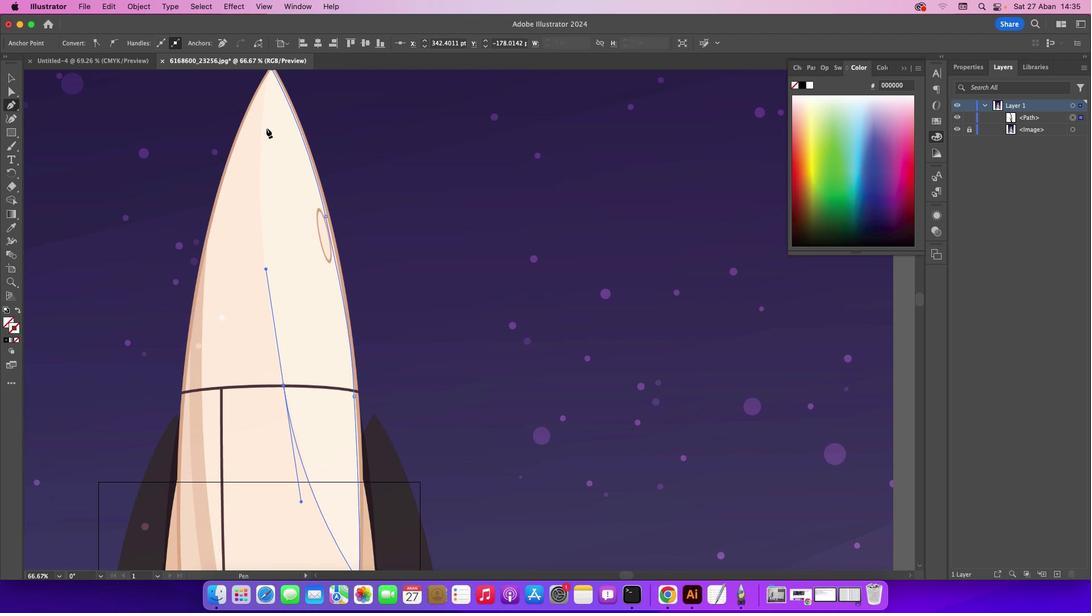 
Action: Mouse scrolled (266, 127) with delta (0, 0)
Screenshot: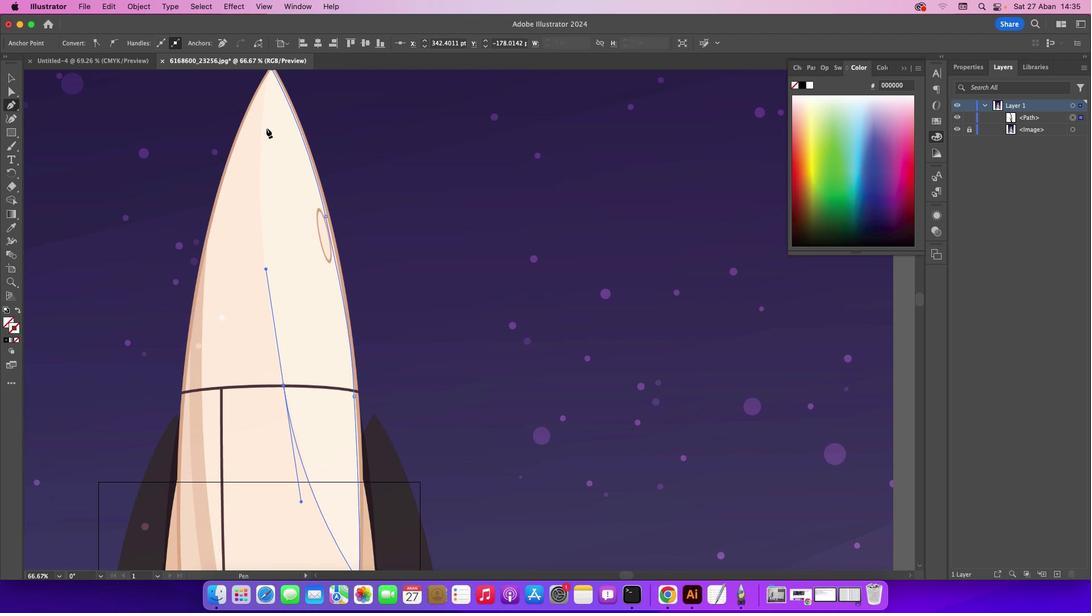 
Action: Mouse scrolled (266, 127) with delta (0, 1)
Screenshot: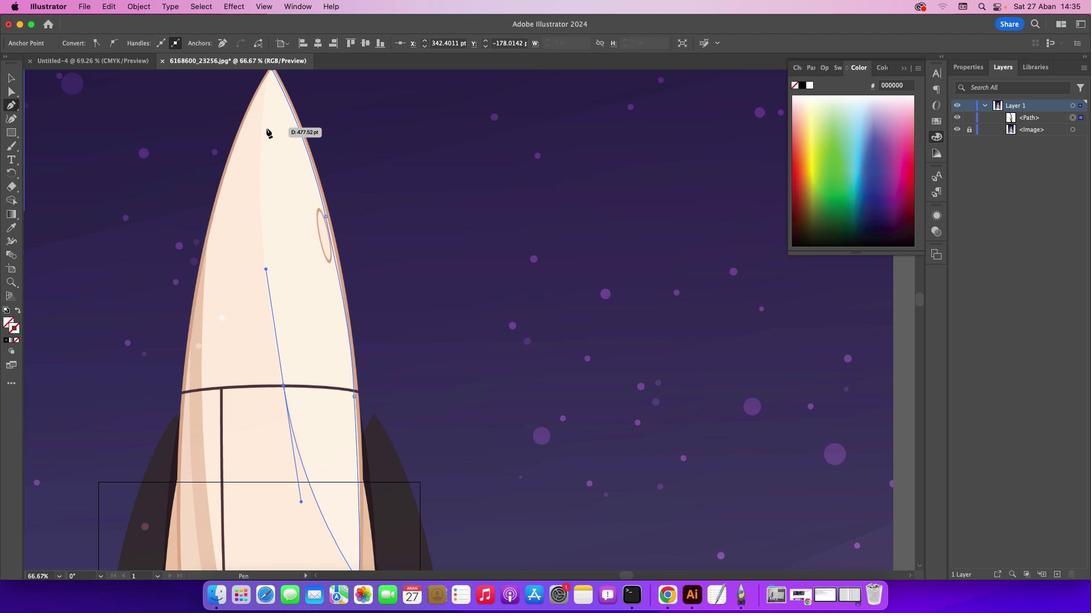 
Action: Mouse scrolled (266, 127) with delta (0, 2)
Screenshot: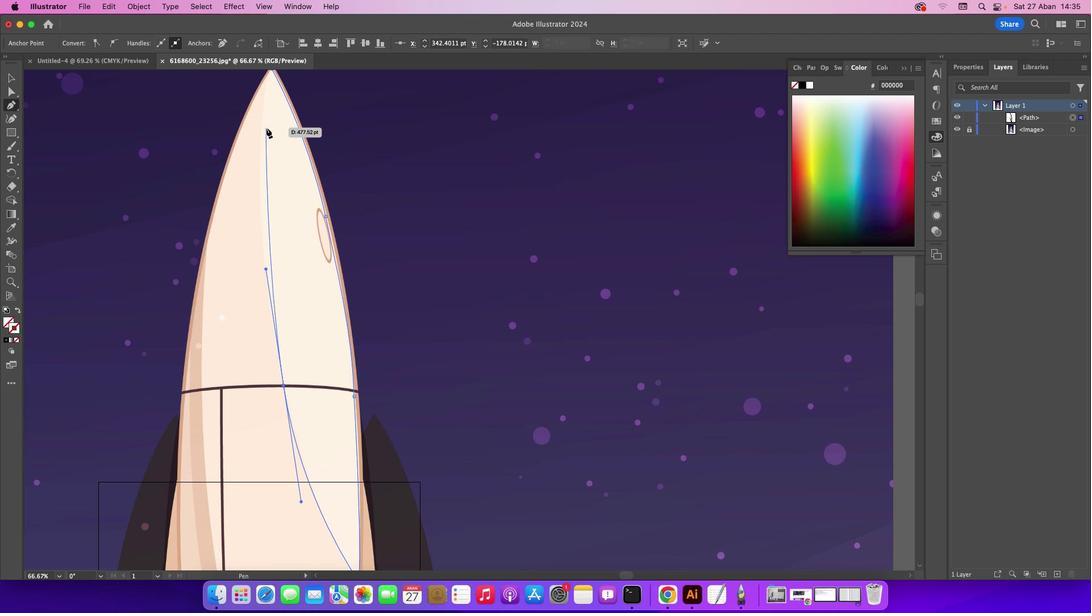 
Action: Mouse moved to (266, 127)
Screenshot: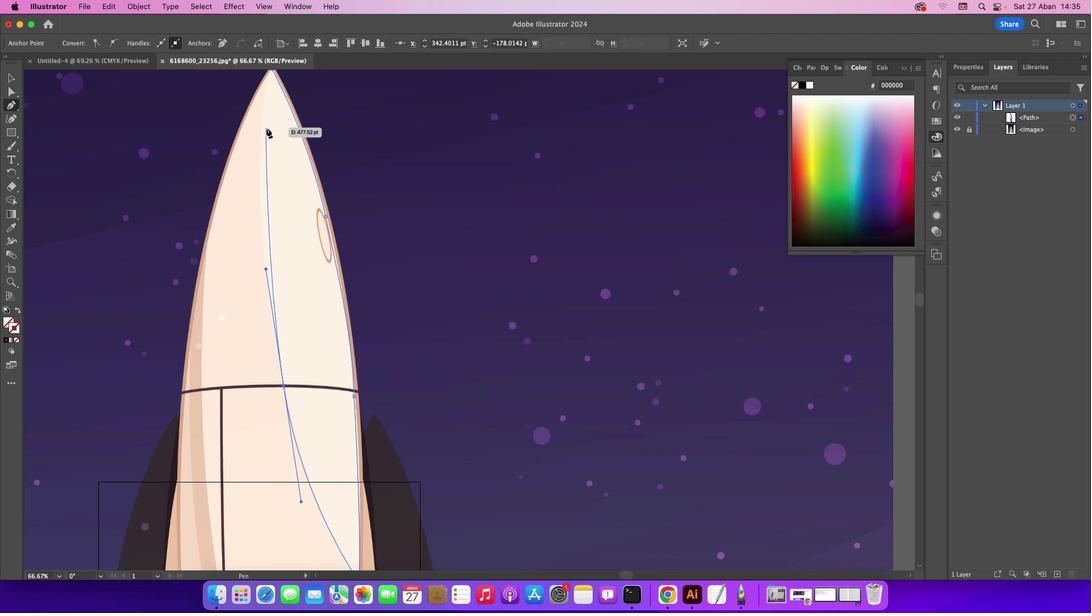 
Action: Mouse scrolled (266, 127) with delta (0, 0)
Screenshot: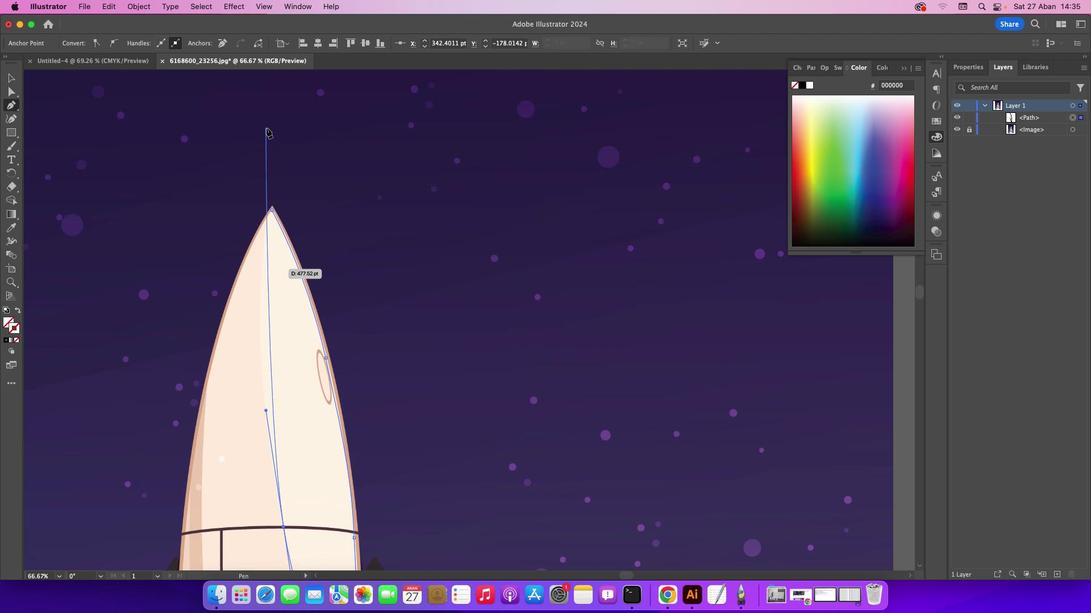 
Action: Mouse scrolled (266, 127) with delta (0, 0)
Screenshot: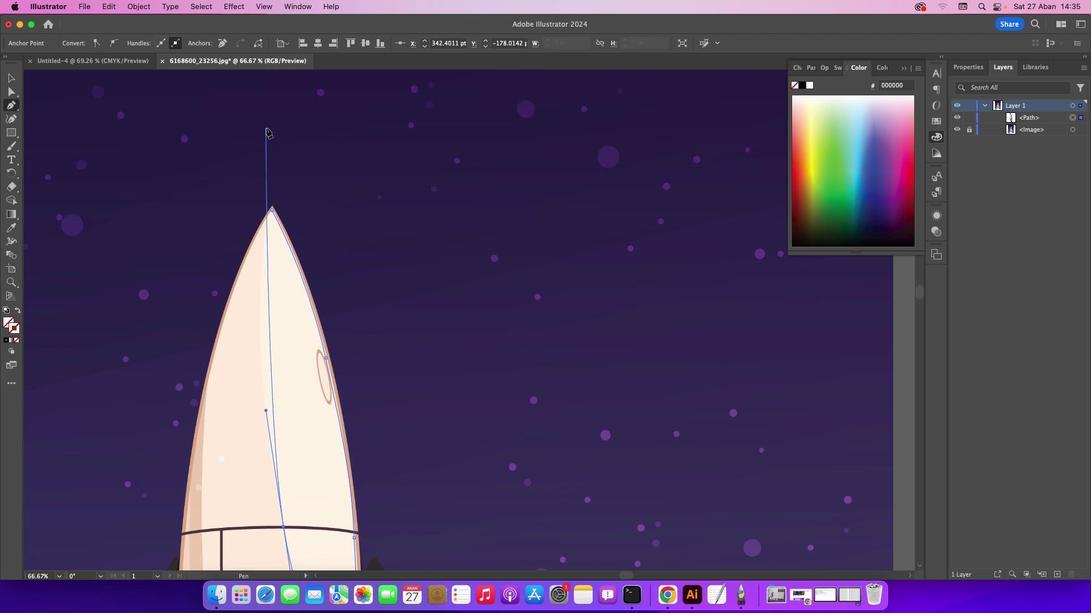 
Action: Mouse scrolled (266, 127) with delta (0, 1)
Screenshot: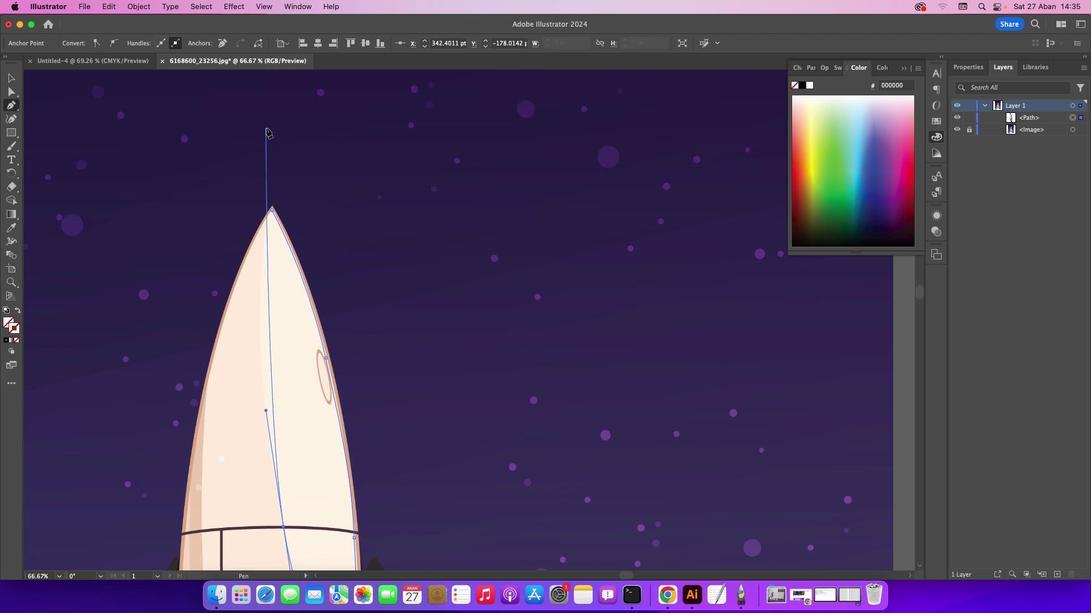 
Action: Mouse scrolled (266, 127) with delta (0, 2)
Screenshot: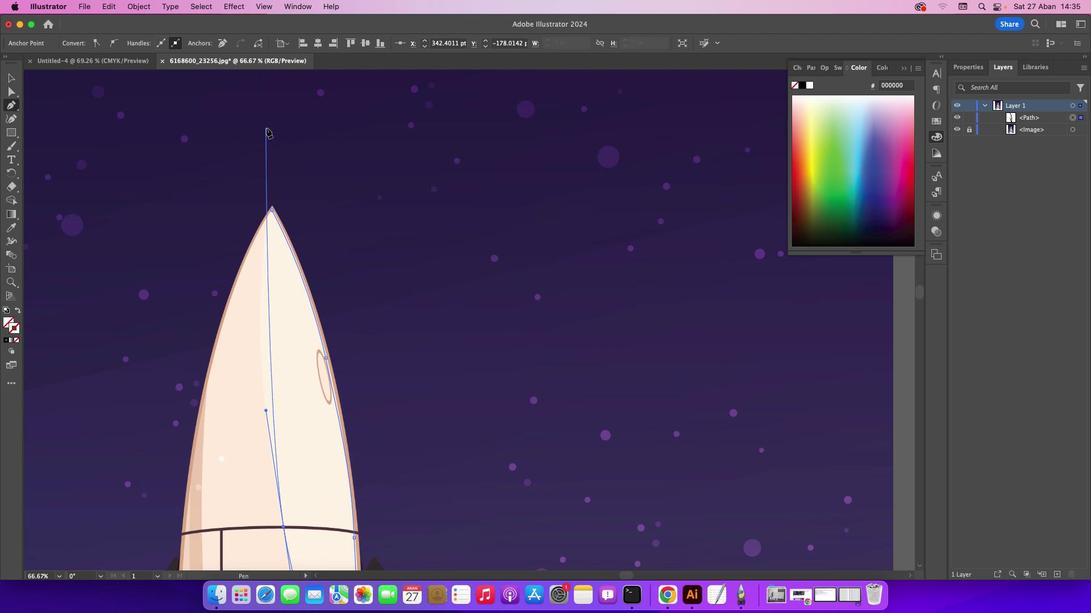 
Action: Mouse moved to (270, 210)
Screenshot: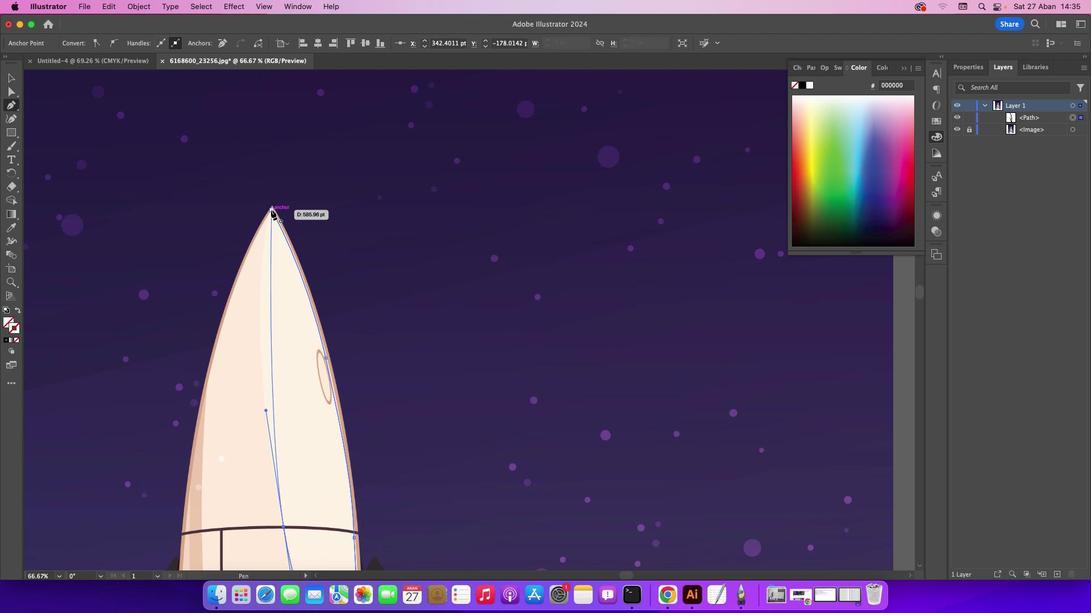 
Action: Mouse pressed left at (270, 210)
Screenshot: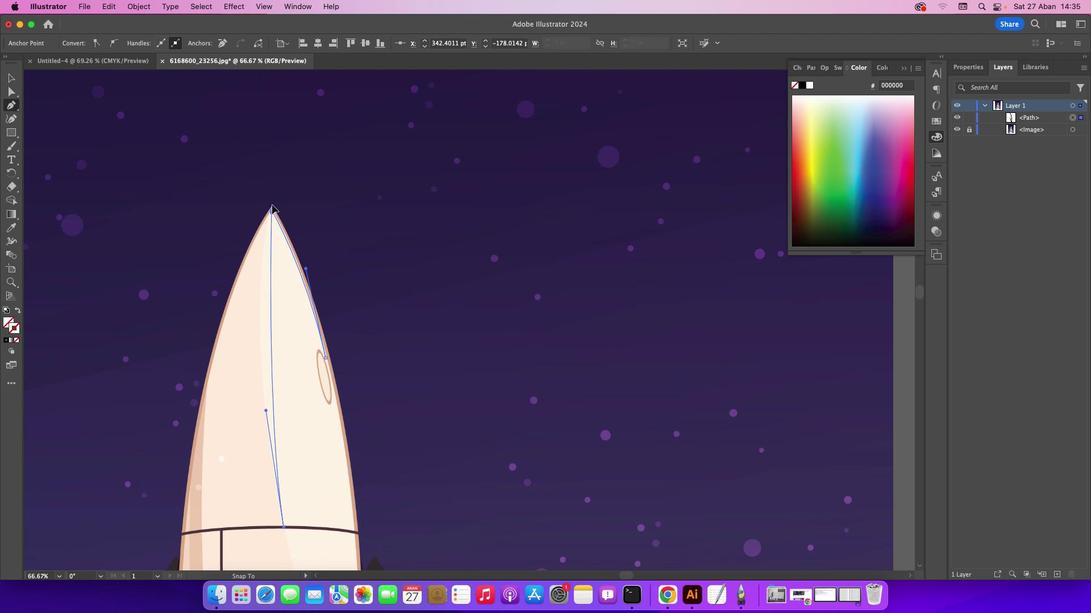 
Action: Mouse moved to (13, 81)
Screenshot: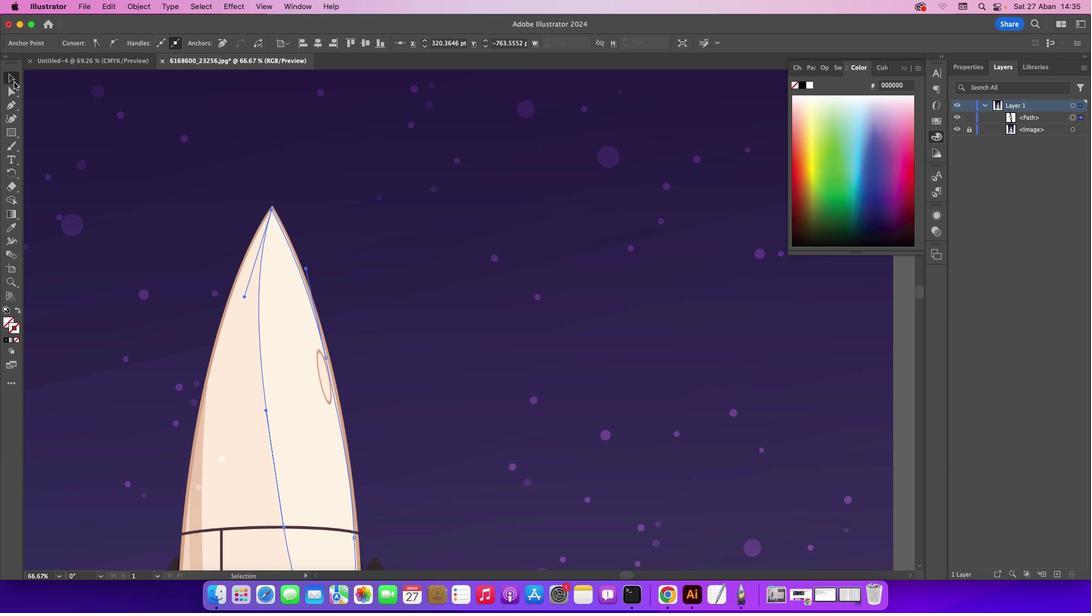 
Action: Mouse pressed left at (13, 81)
Screenshot: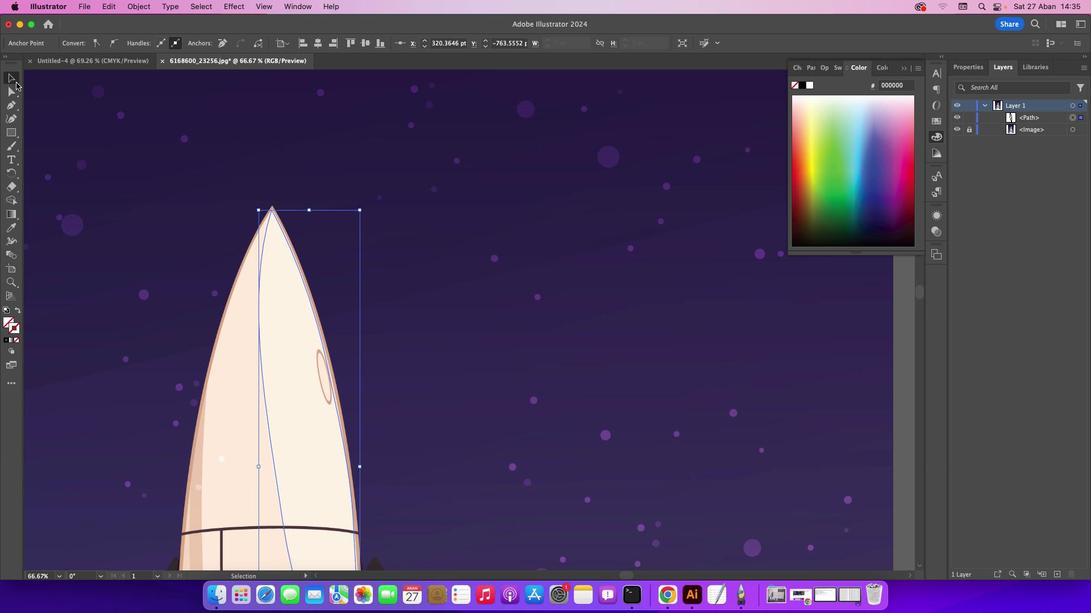 
Action: Mouse moved to (104, 114)
Screenshot: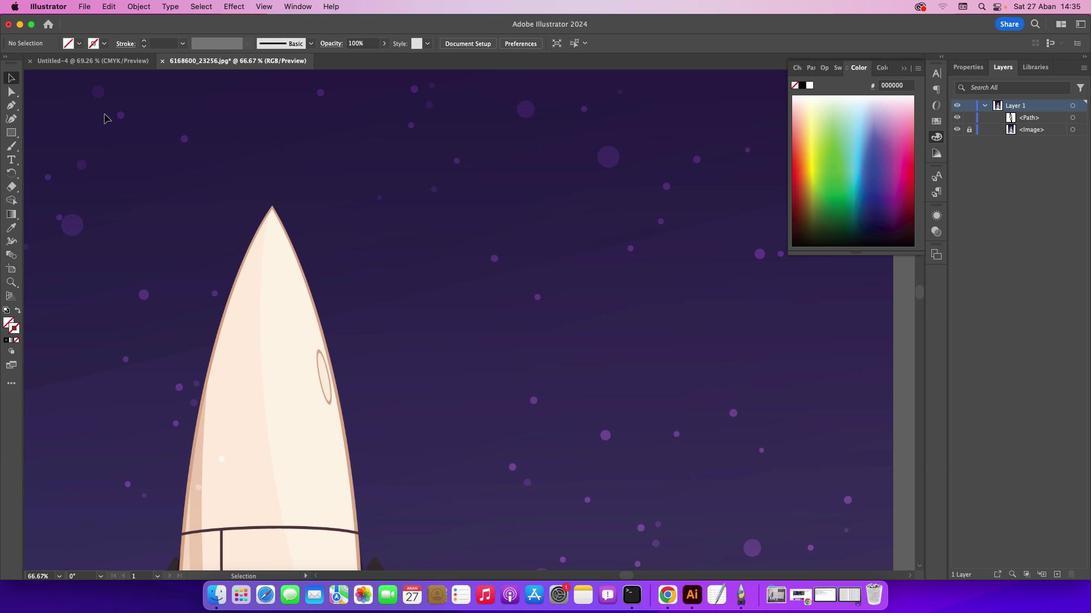 
Action: Mouse pressed left at (104, 114)
Screenshot: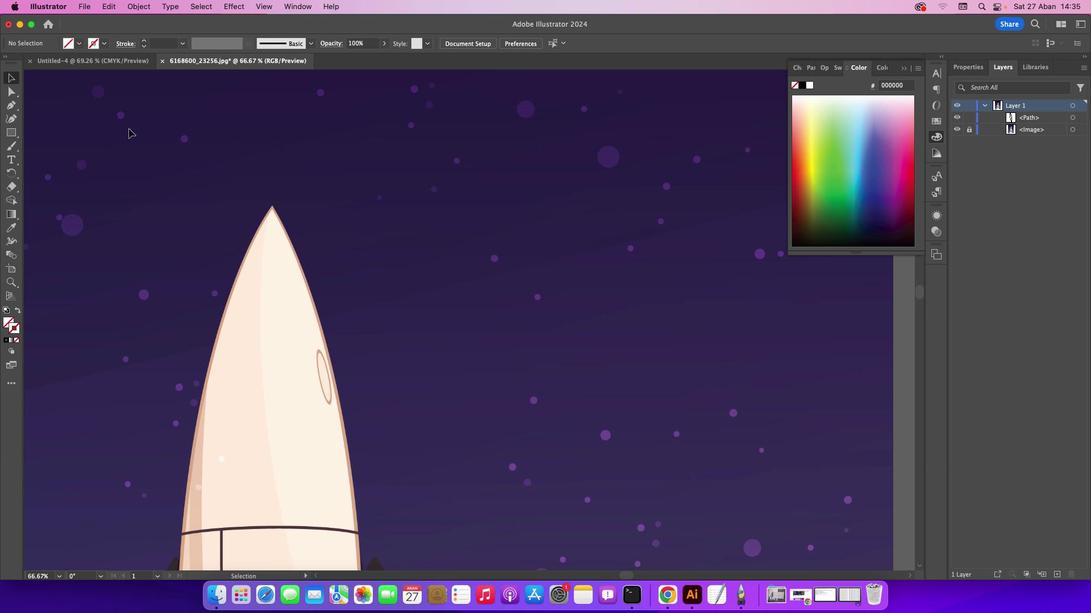 
Action: Mouse moved to (260, 290)
Screenshot: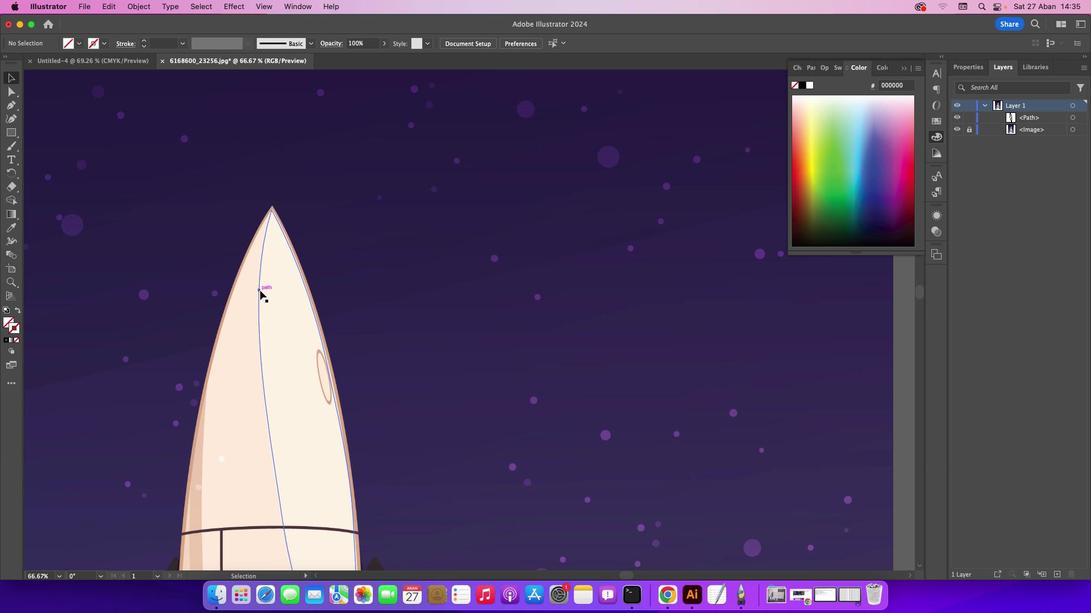 
Action: Mouse pressed left at (260, 290)
Screenshot: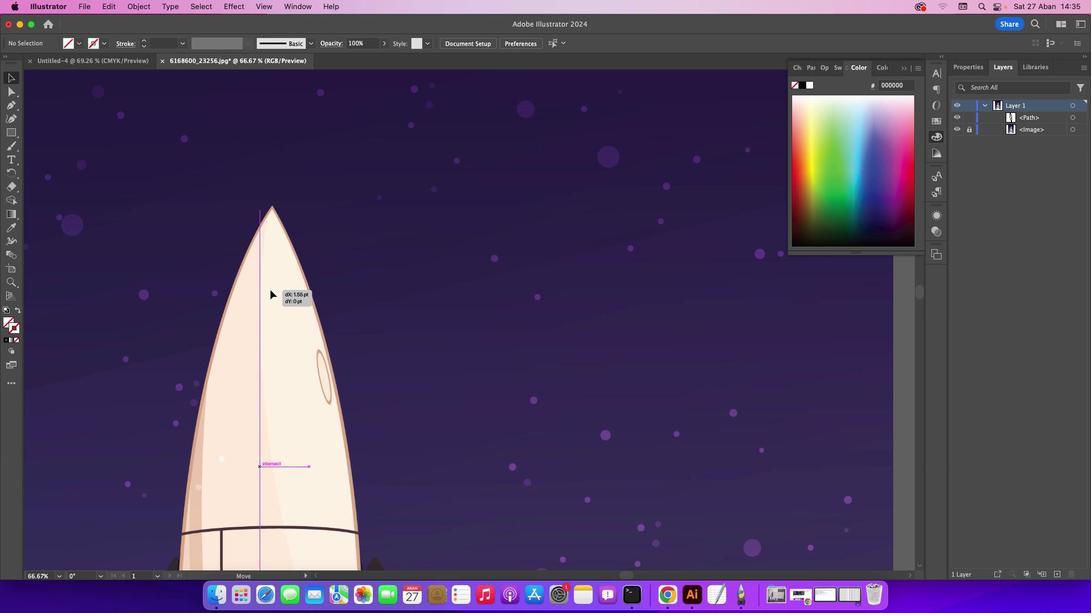
Action: Mouse moved to (16, 224)
Screenshot: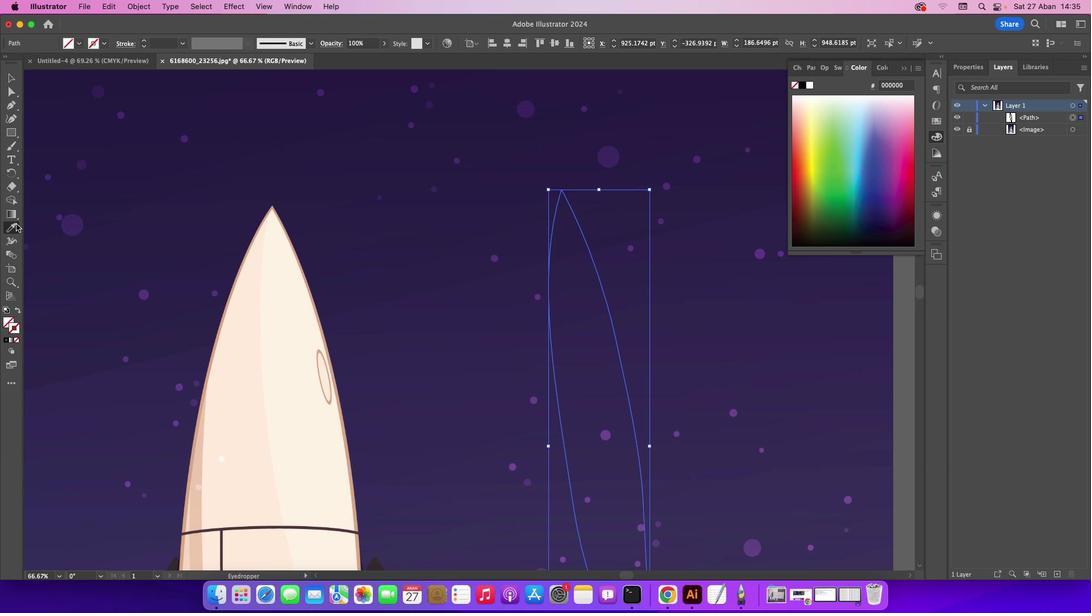 
Action: Mouse pressed left at (16, 224)
Screenshot: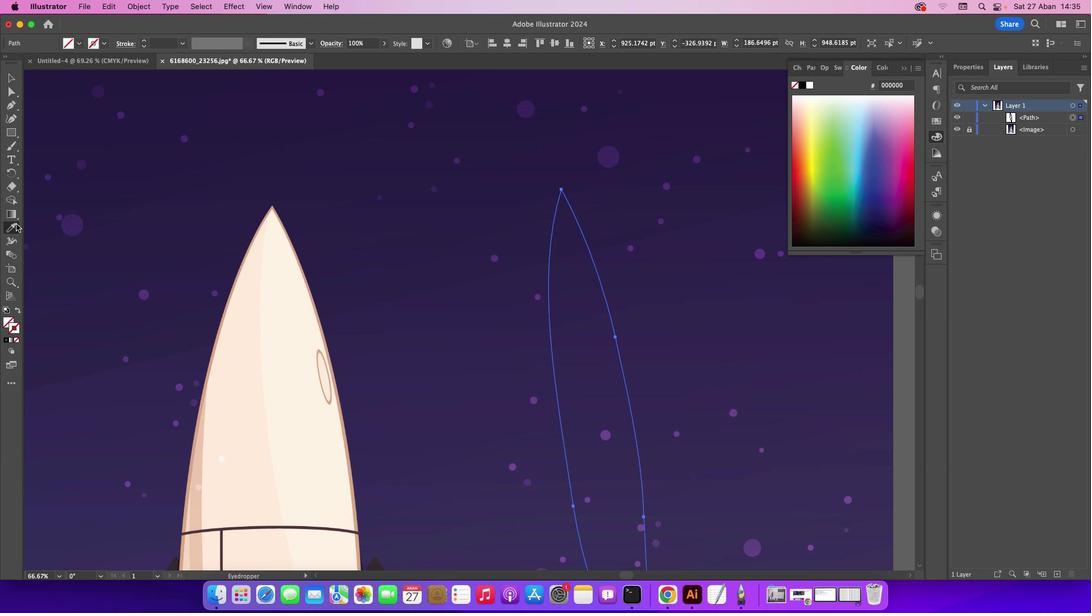 
Action: Mouse moved to (309, 314)
Screenshot: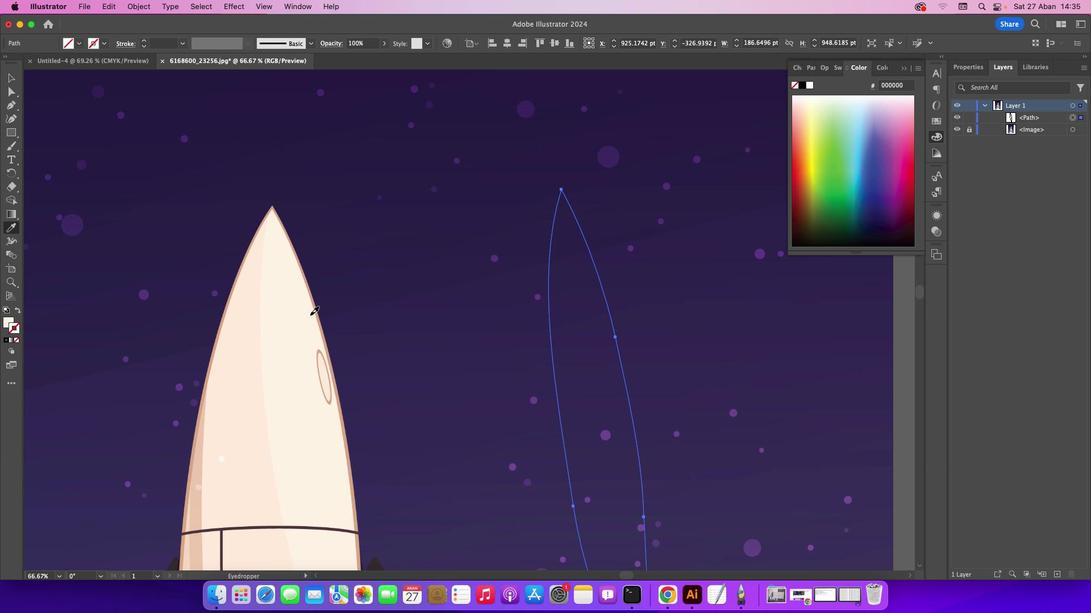 
Action: Mouse pressed left at (309, 314)
Screenshot: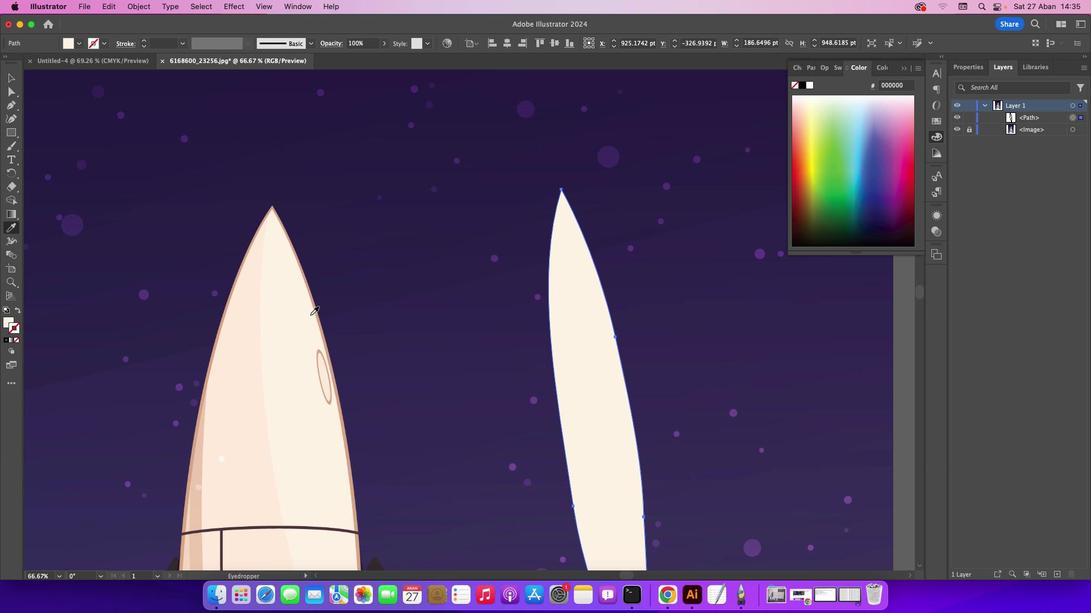 
Action: Mouse moved to (13, 80)
Screenshot: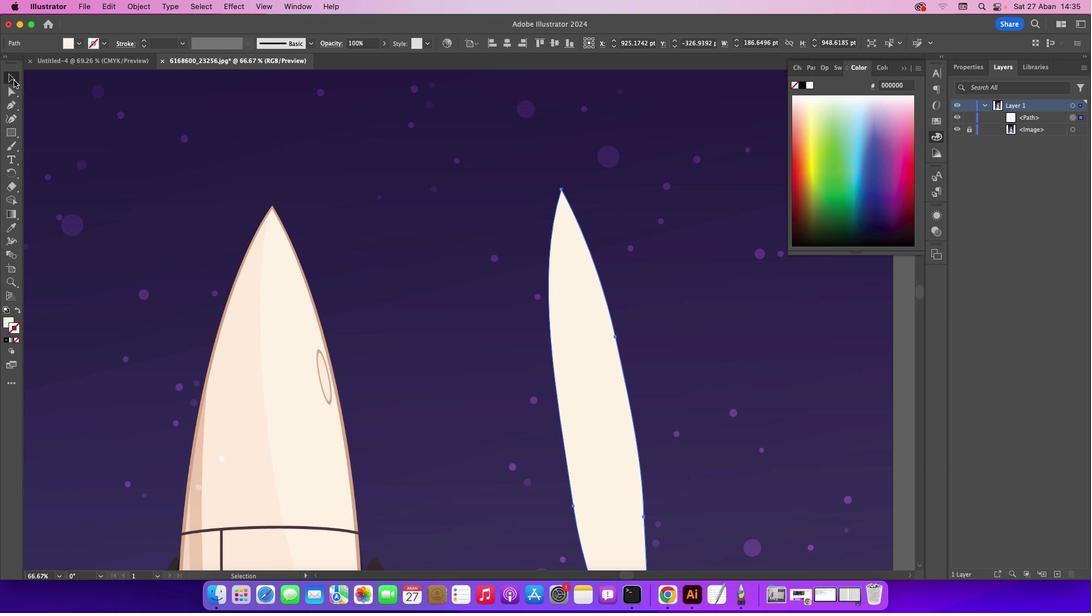 
Action: Mouse pressed left at (13, 80)
Screenshot: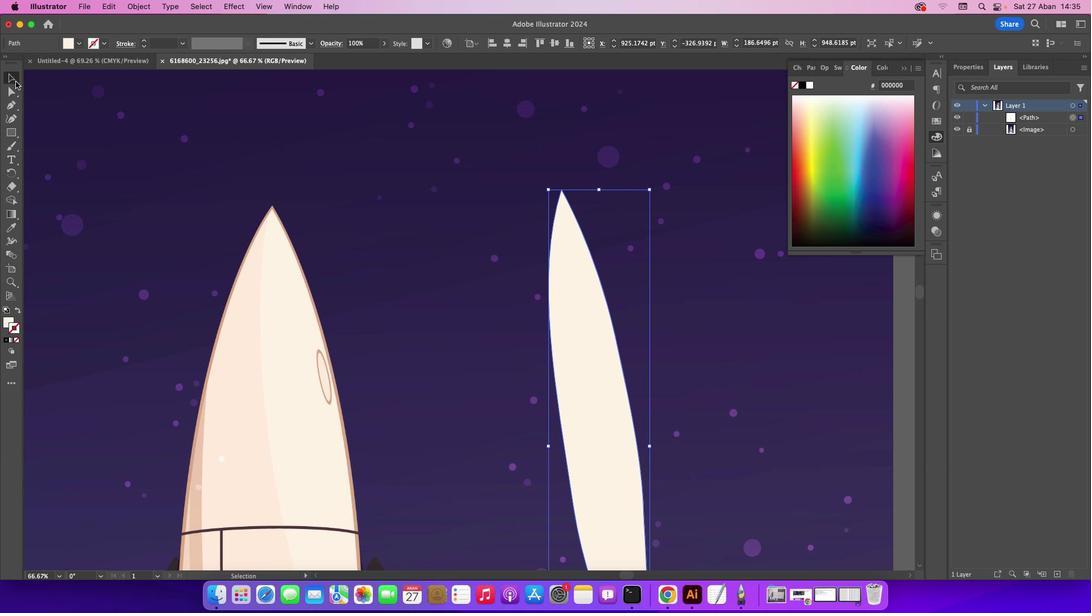 
Action: Mouse moved to (323, 242)
Screenshot: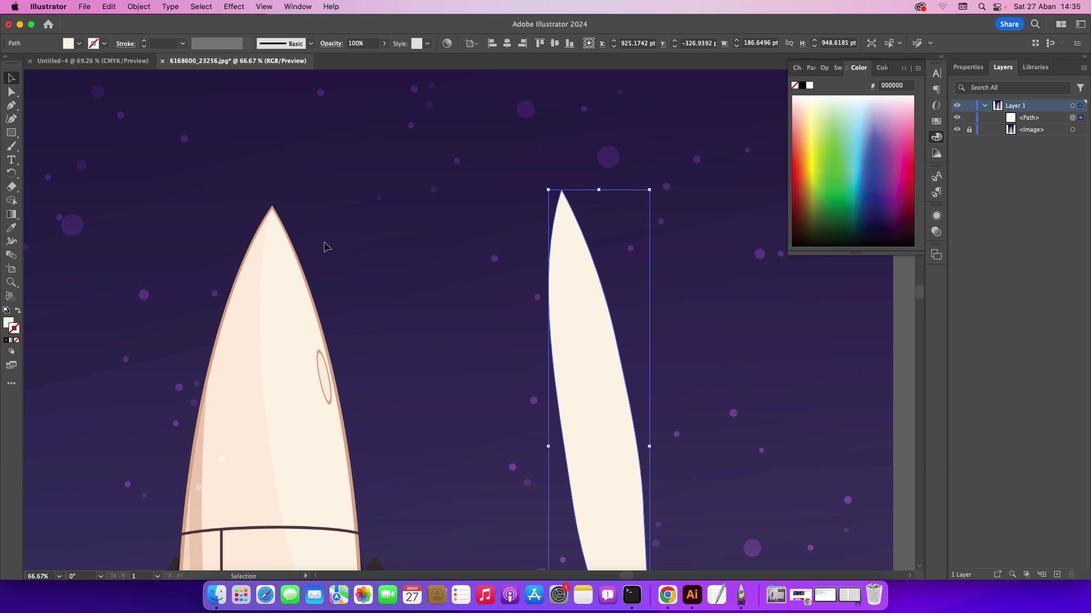 
Action: Mouse pressed left at (323, 242)
Screenshot: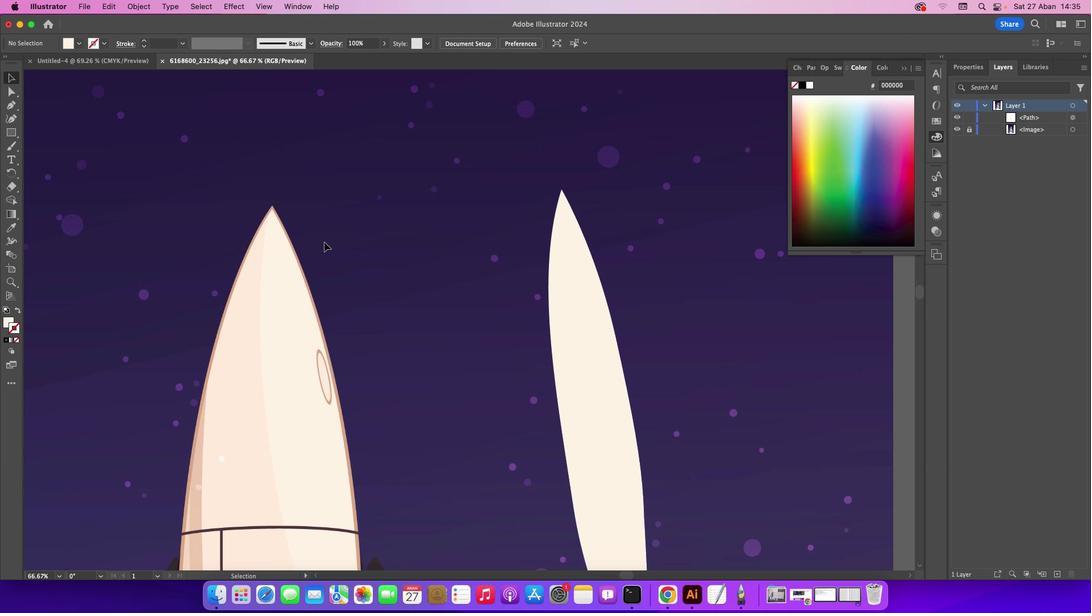 
Action: Key pressed Key.cmd_r'-''-'
Screenshot: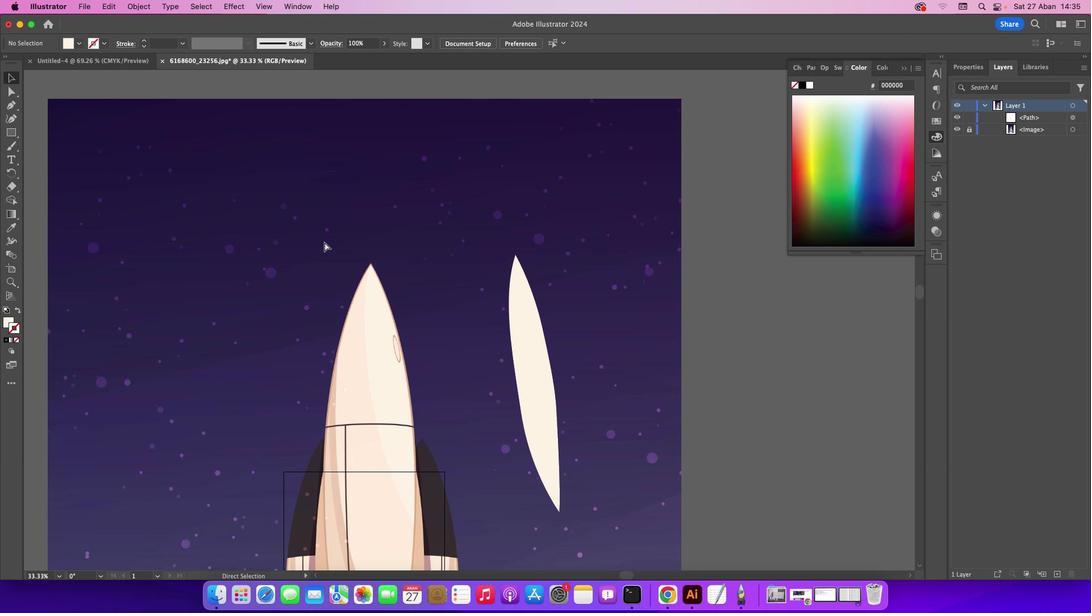 
Action: Mouse moved to (320, 298)
Screenshot: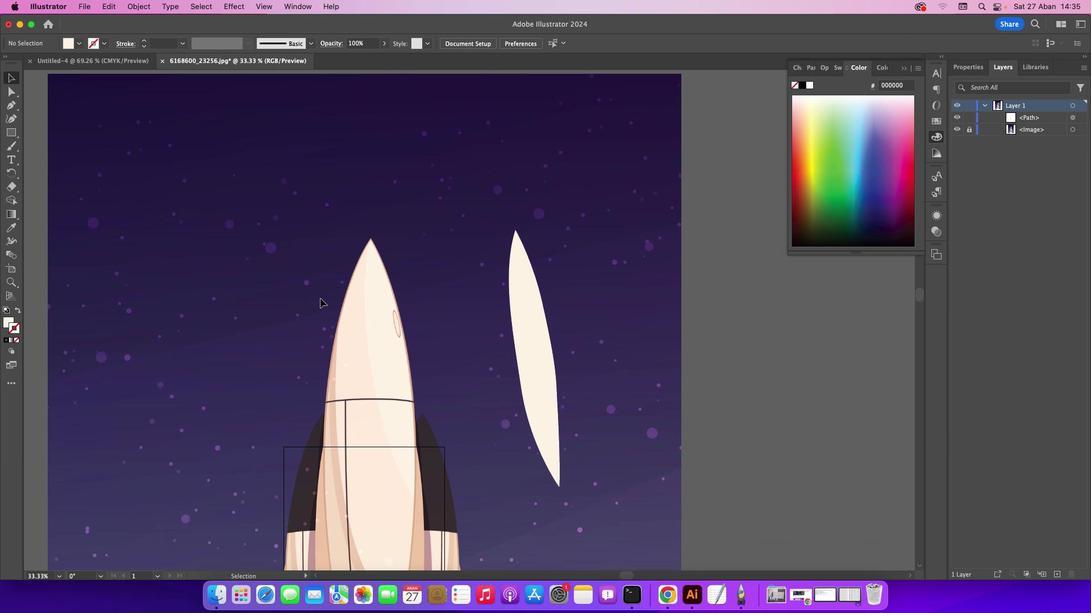 
Action: Mouse scrolled (320, 298) with delta (0, 0)
Screenshot: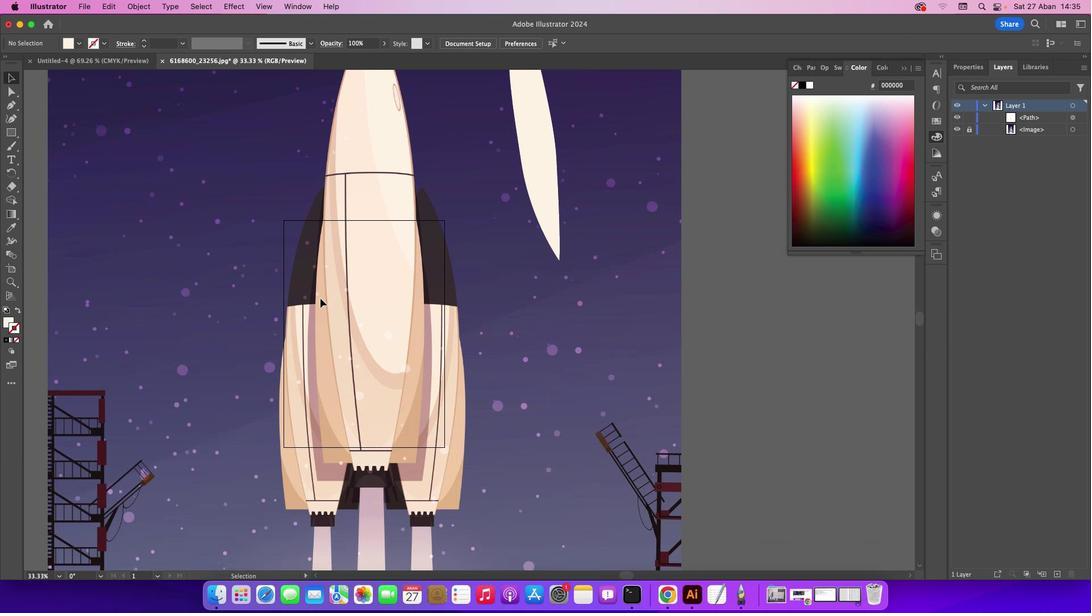 
Action: Mouse scrolled (320, 298) with delta (0, 0)
Screenshot: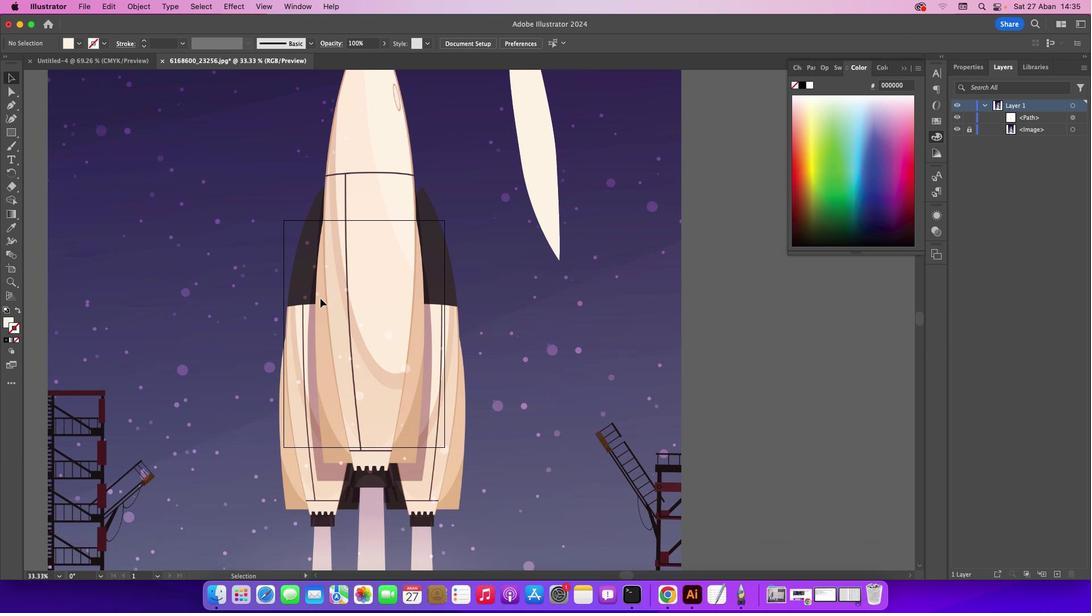 
Action: Mouse scrolled (320, 298) with delta (0, -1)
Screenshot: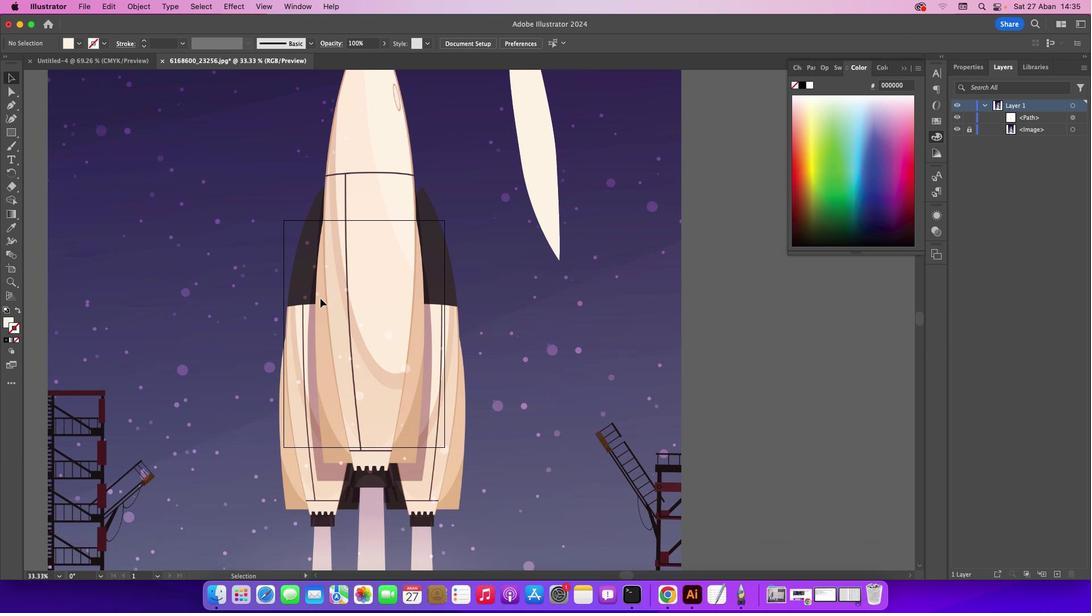 
Action: Mouse scrolled (320, 298) with delta (0, -2)
Screenshot: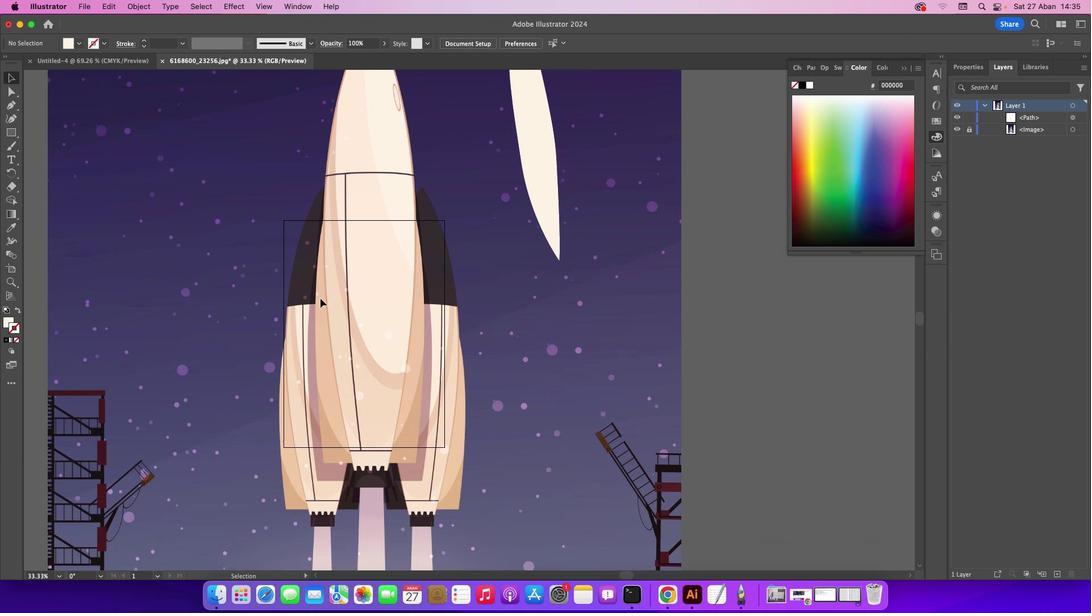 
Action: Mouse moved to (426, 258)
Screenshot: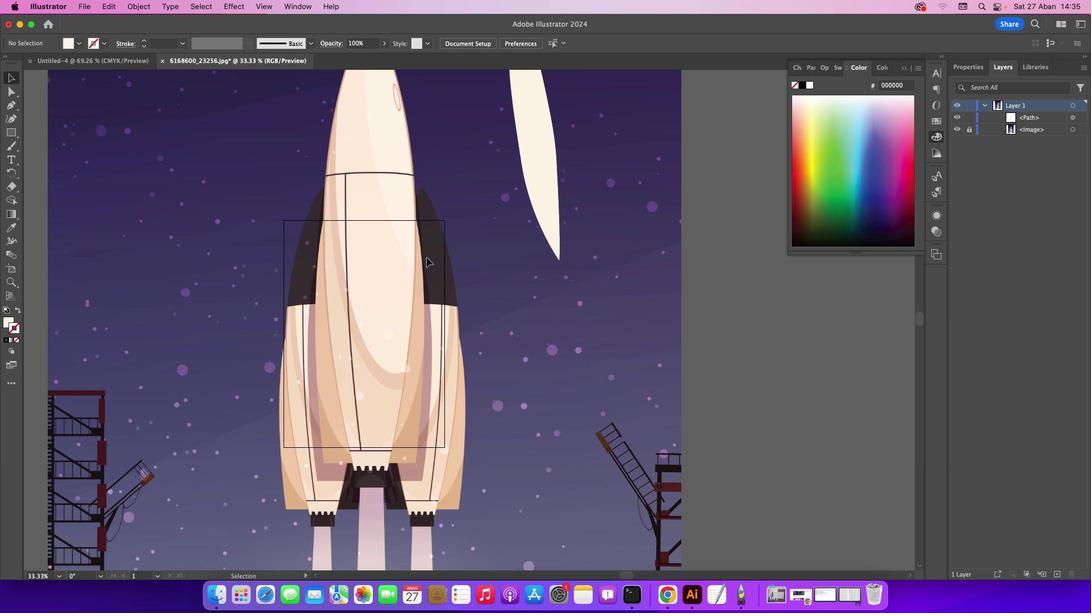 
Action: Key pressed Key.cmd_r'=''='
Screenshot: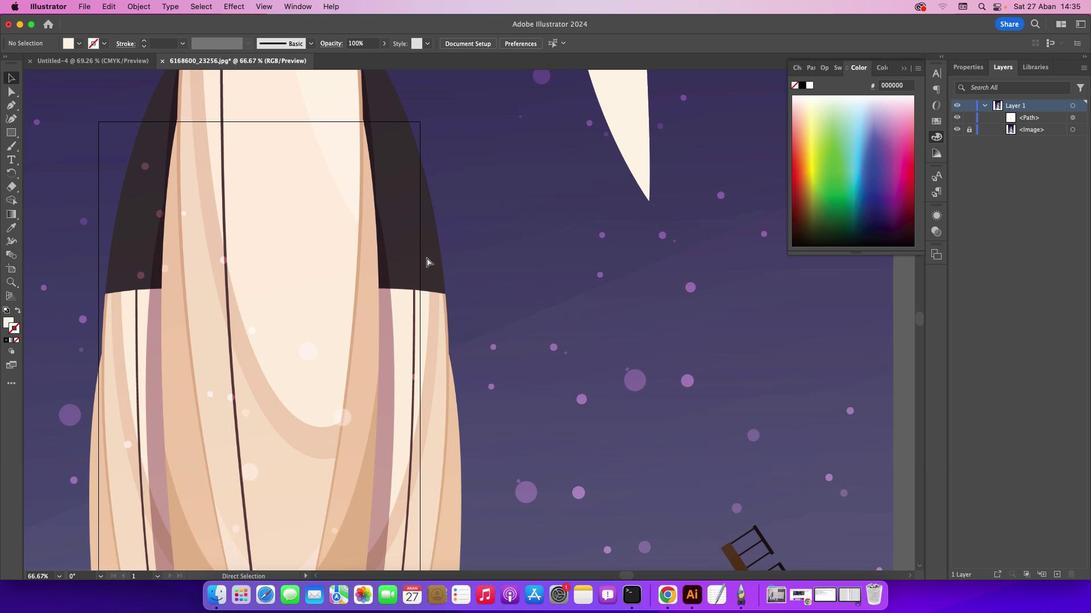 
Action: Mouse moved to (11, 105)
Screenshot: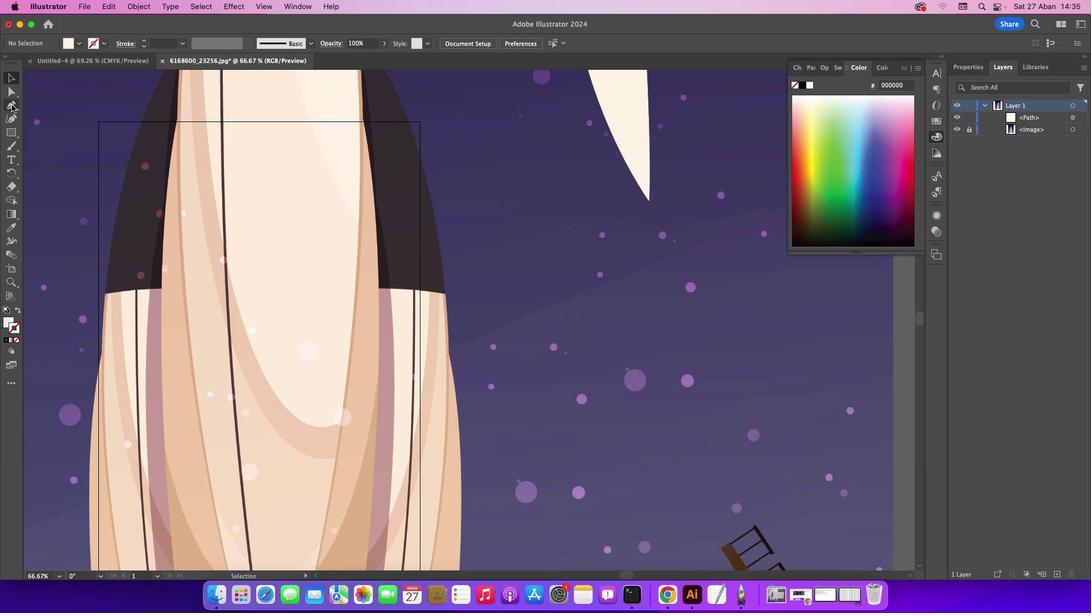 
Action: Mouse pressed left at (11, 105)
Screenshot: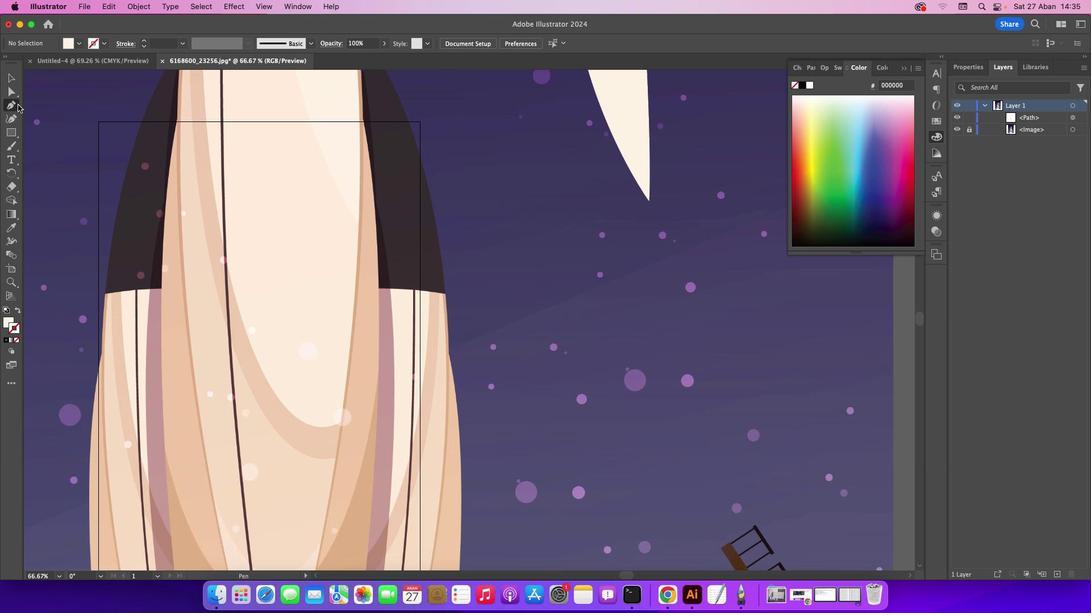 
Action: Mouse moved to (358, 222)
Screenshot: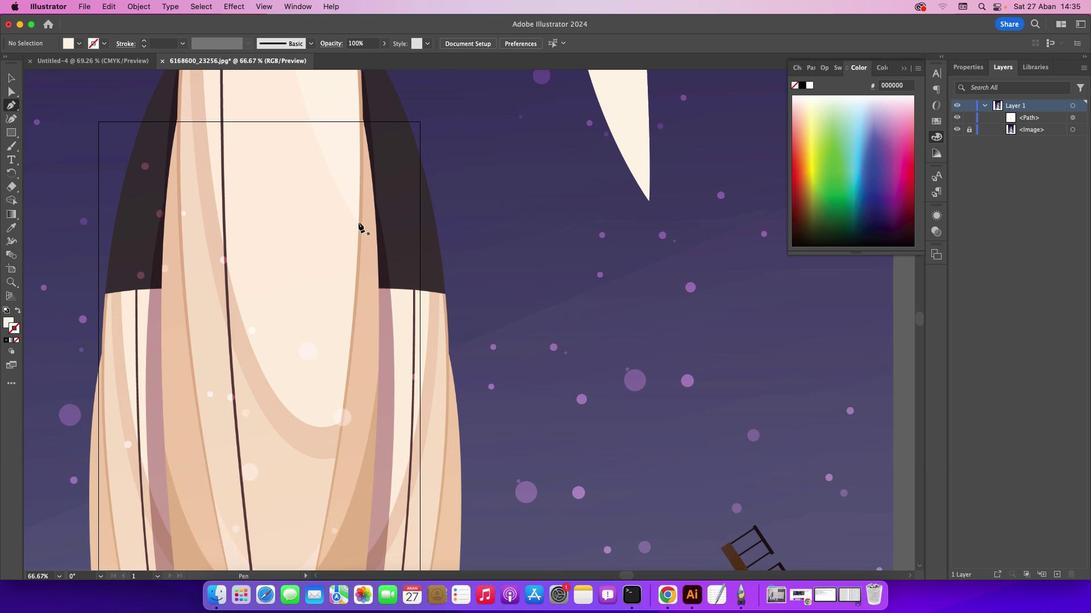 
Action: Mouse pressed left at (358, 222)
Screenshot: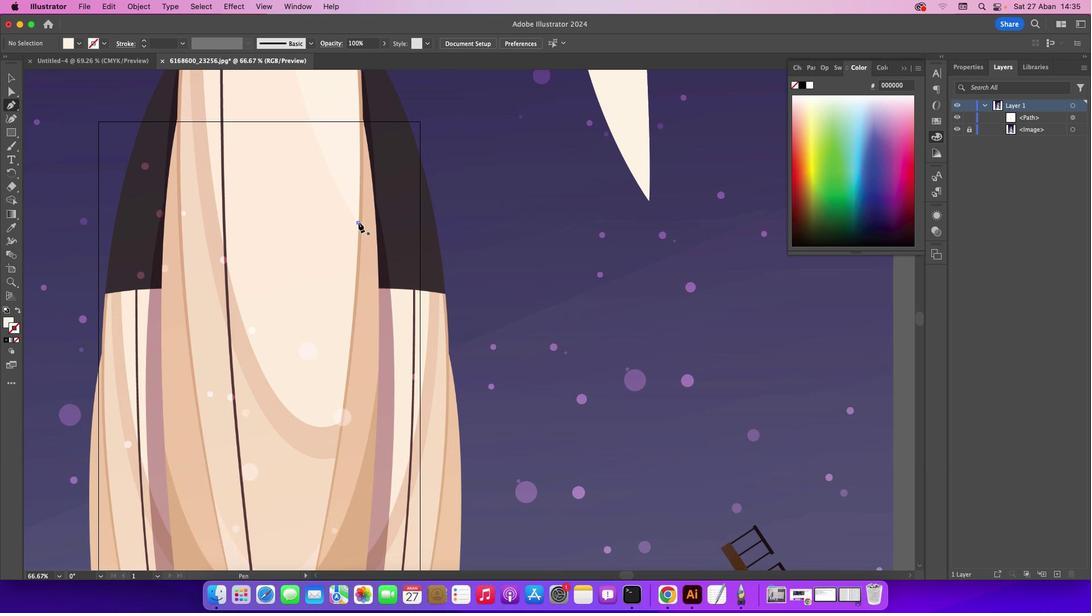 
Action: Mouse moved to (340, 421)
Screenshot: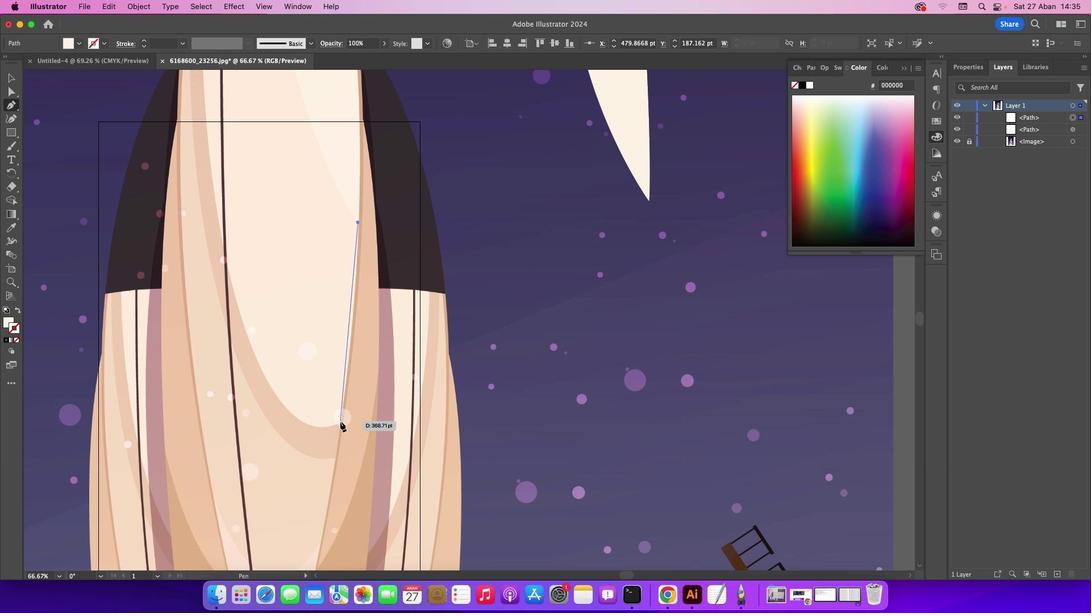 
Action: Mouse pressed left at (340, 421)
Screenshot: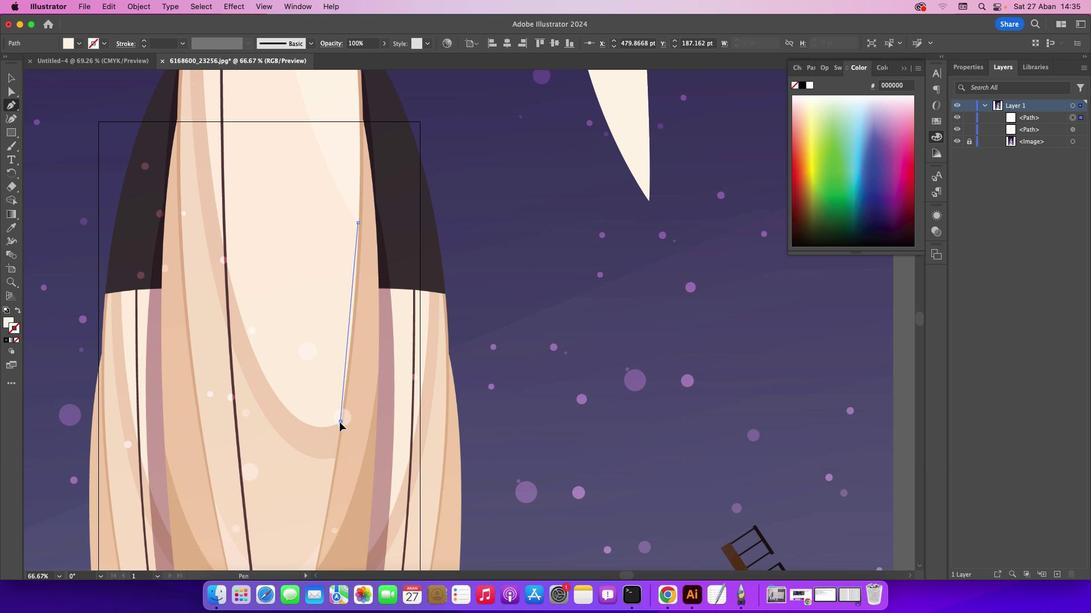 
Action: Mouse moved to (339, 422)
Screenshot: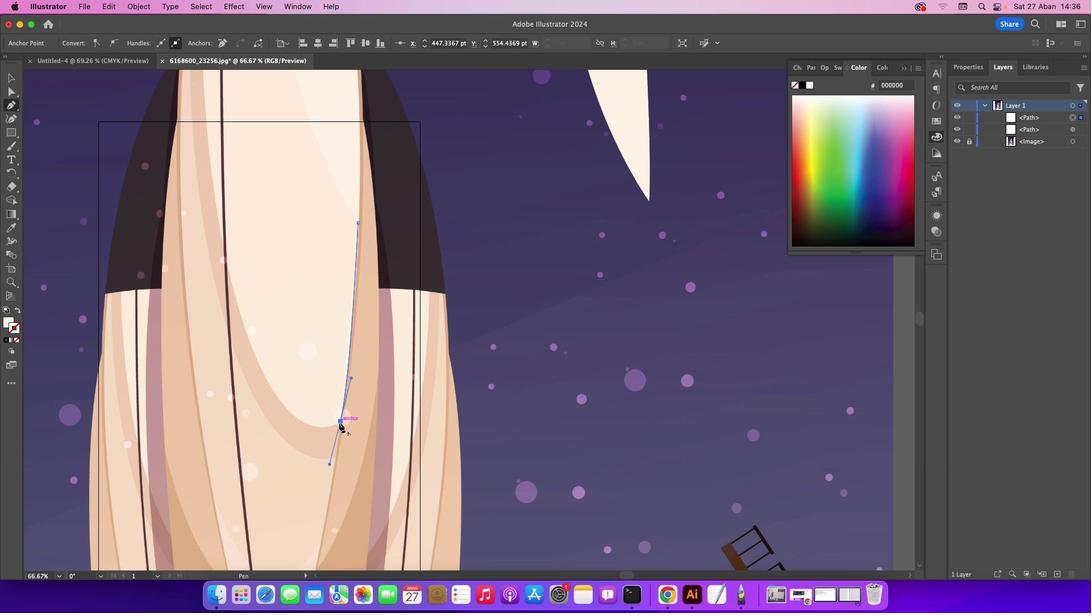 
Action: Mouse pressed left at (339, 422)
Screenshot: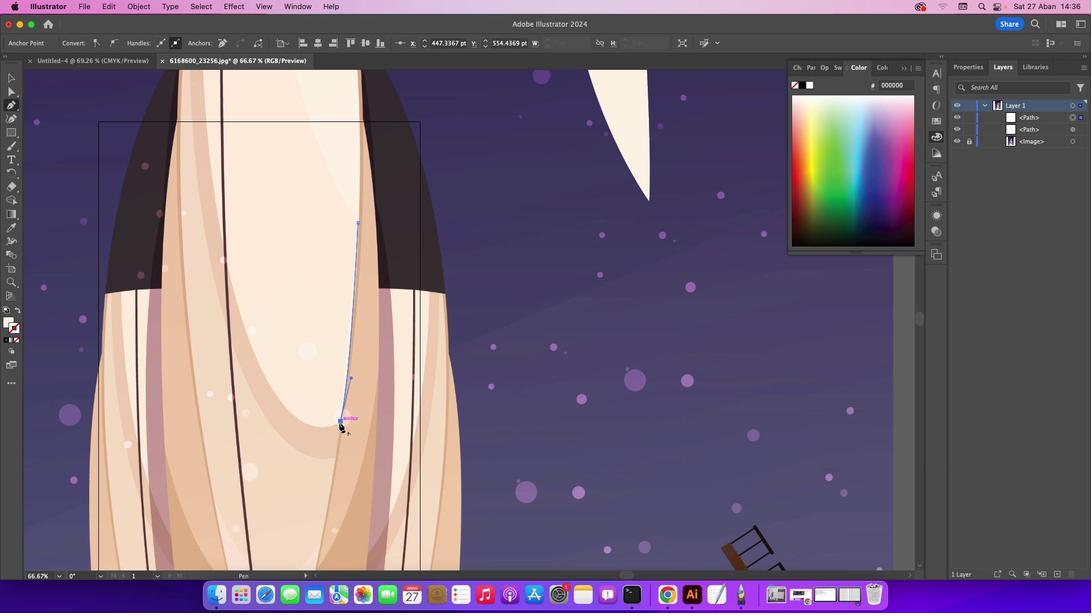 
Action: Mouse pressed right at (339, 422)
Screenshot: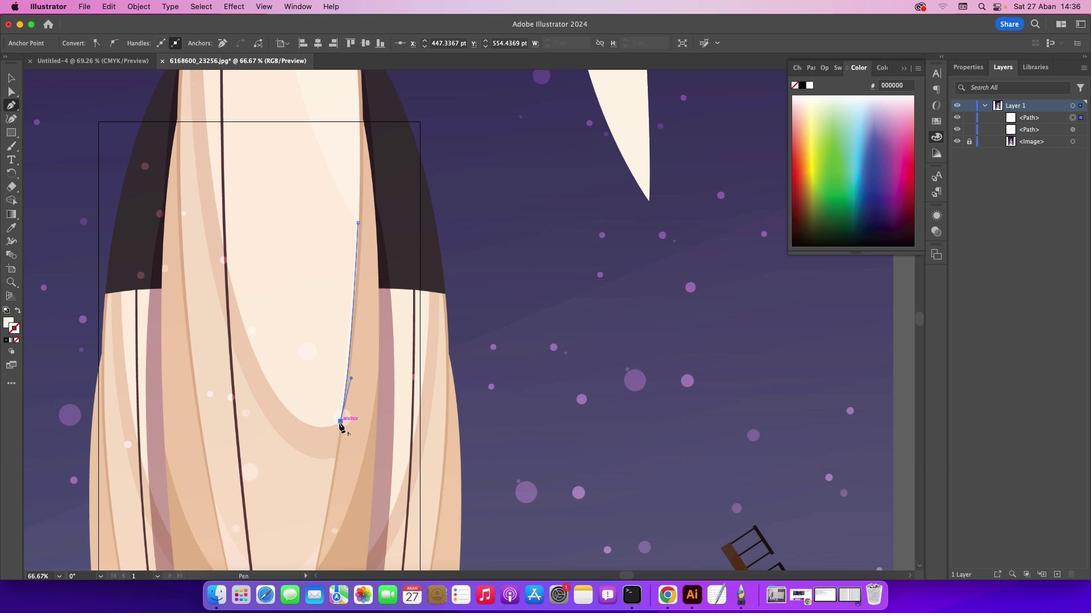 
Action: Mouse moved to (287, 411)
Screenshot: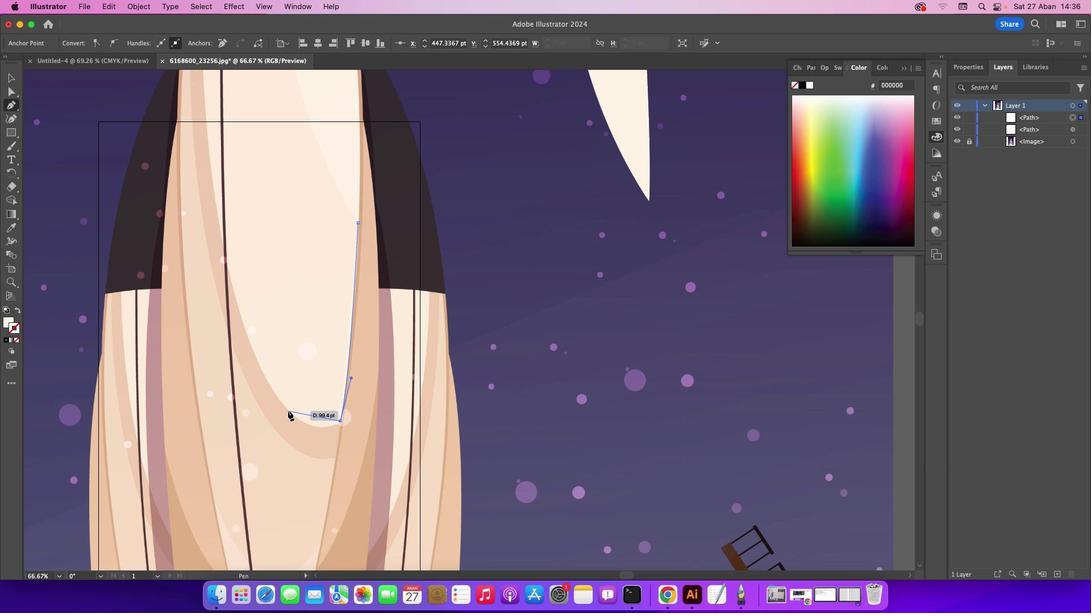 
Action: Mouse pressed left at (287, 411)
Screenshot: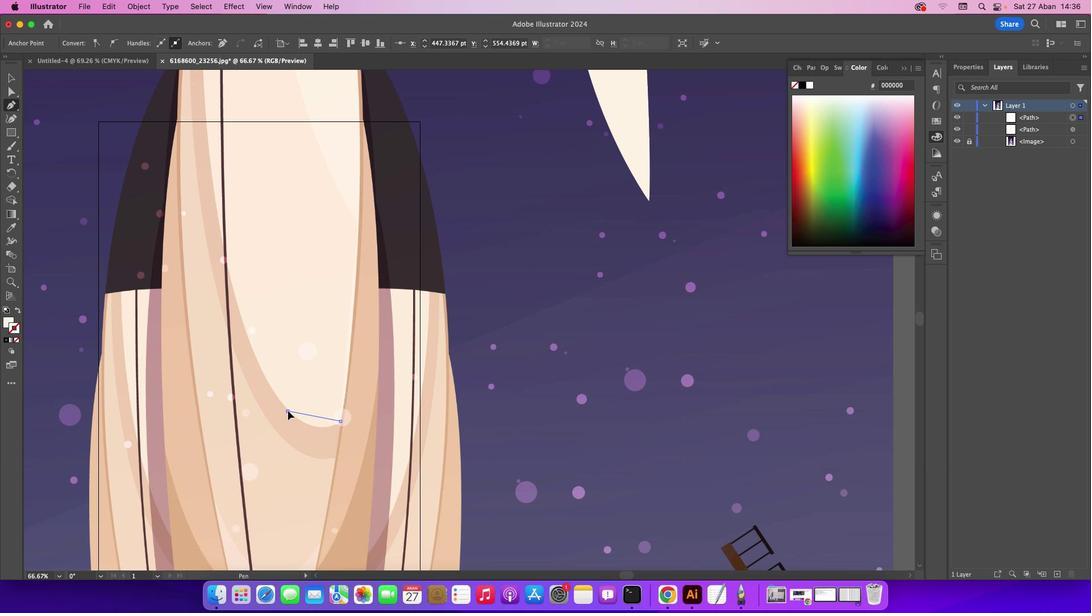 
Action: Mouse moved to (216, 210)
Screenshot: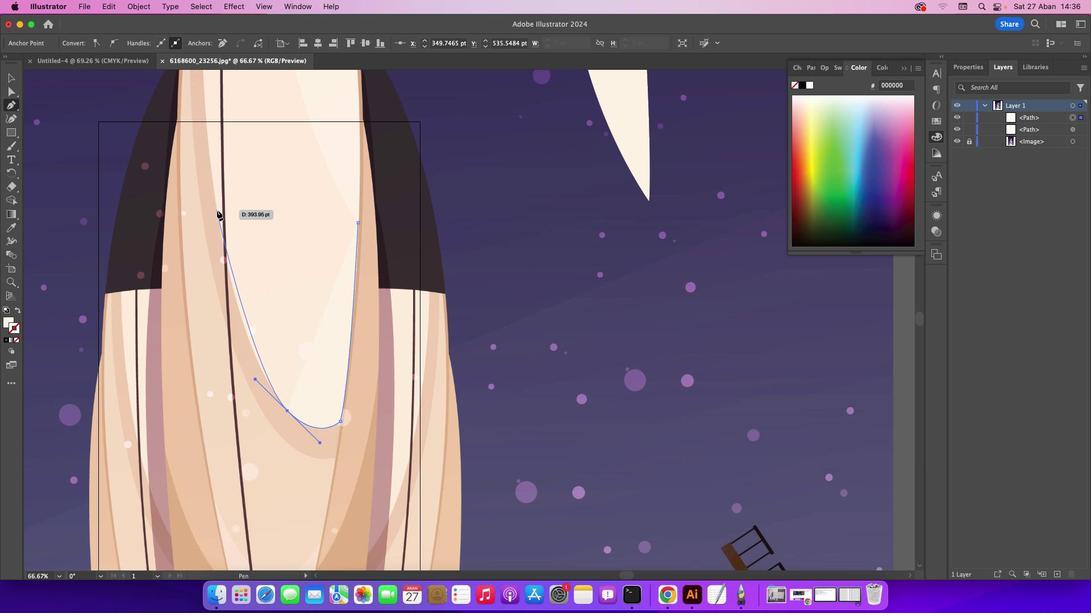 
Action: Mouse pressed left at (216, 210)
Screenshot: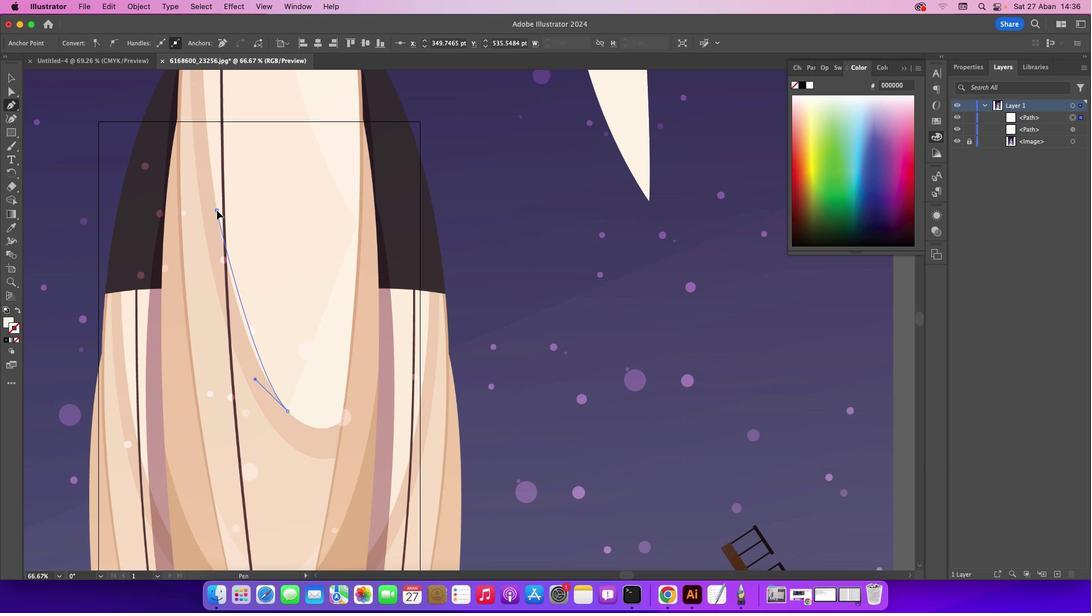 
Action: Mouse moved to (214, 158)
Screenshot: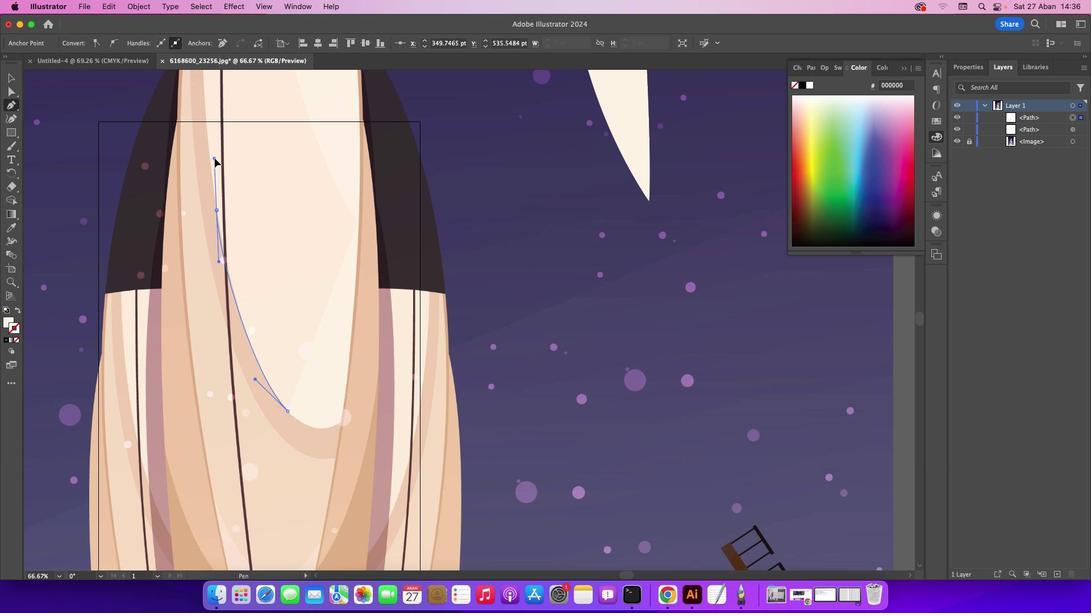 
Action: Mouse scrolled (214, 158) with delta (0, 0)
Screenshot: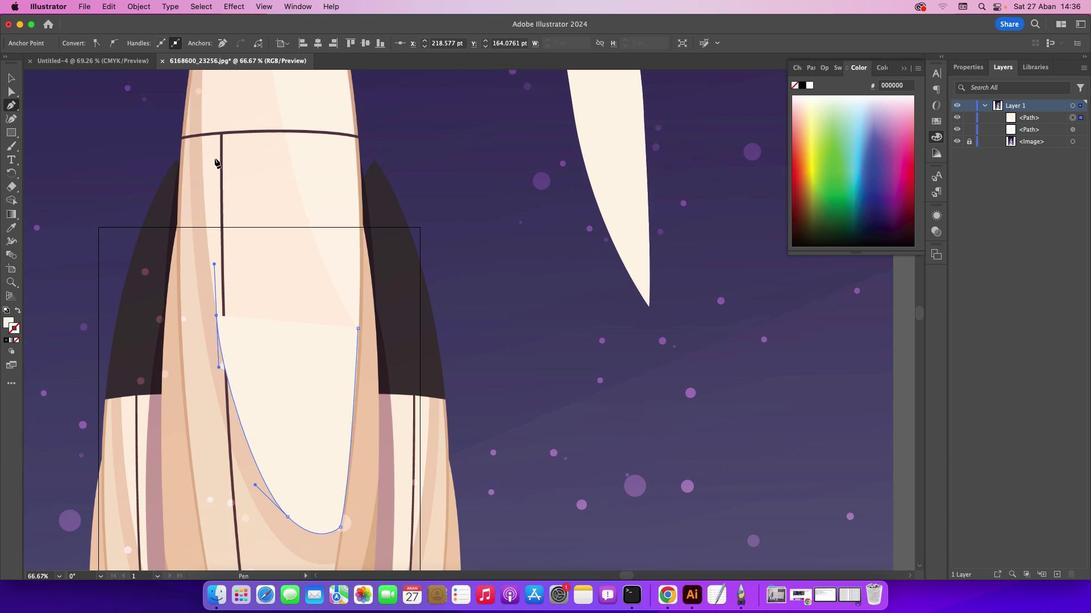 
Action: Mouse scrolled (214, 158) with delta (0, 0)
Screenshot: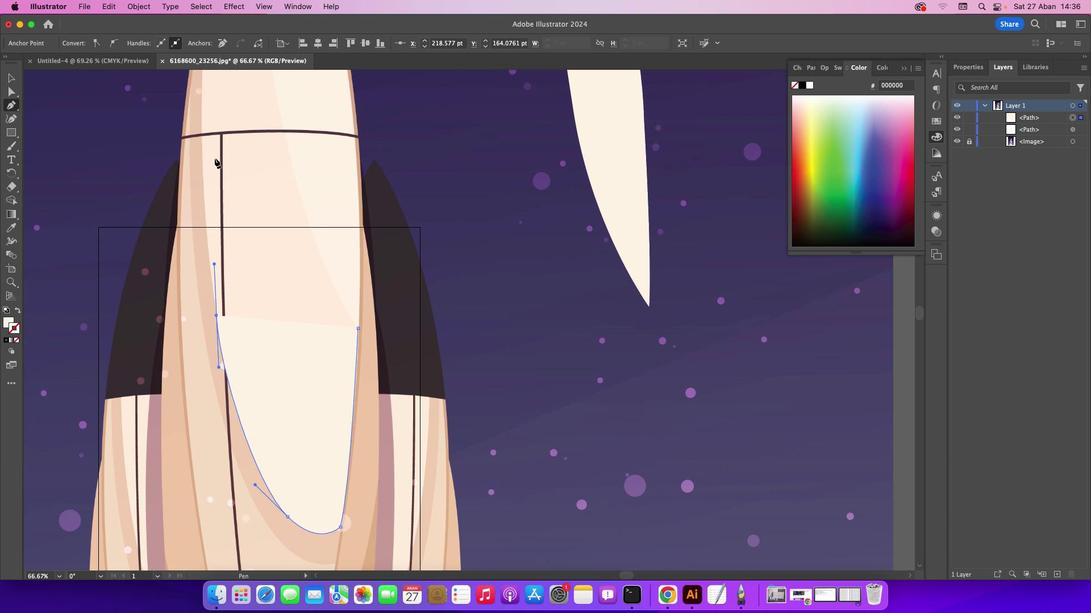 
Action: Mouse scrolled (214, 158) with delta (0, 1)
Screenshot: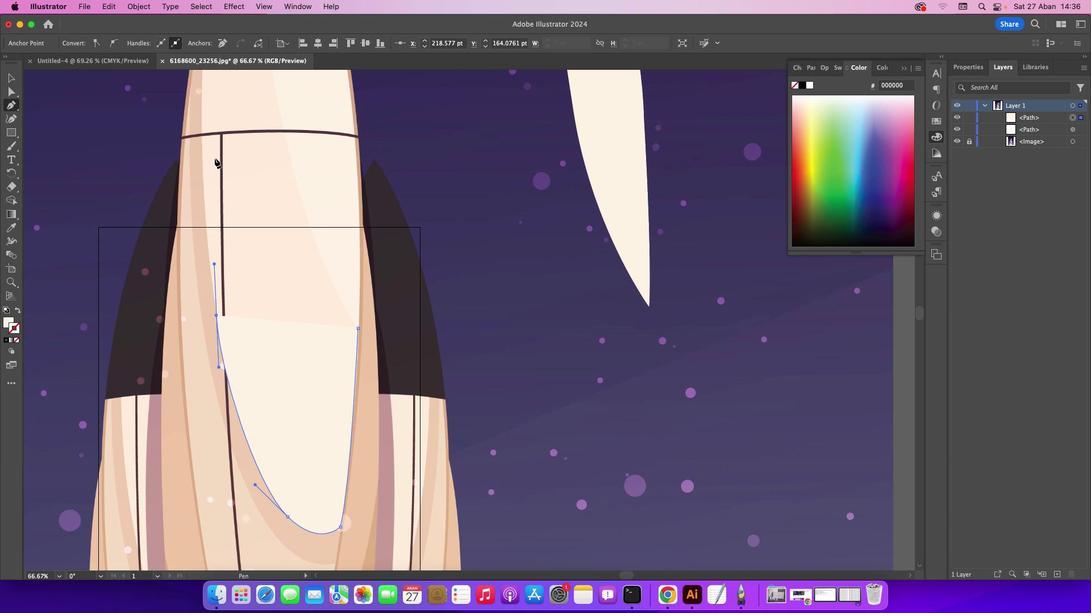
Action: Mouse scrolled (214, 158) with delta (0, 2)
Screenshot: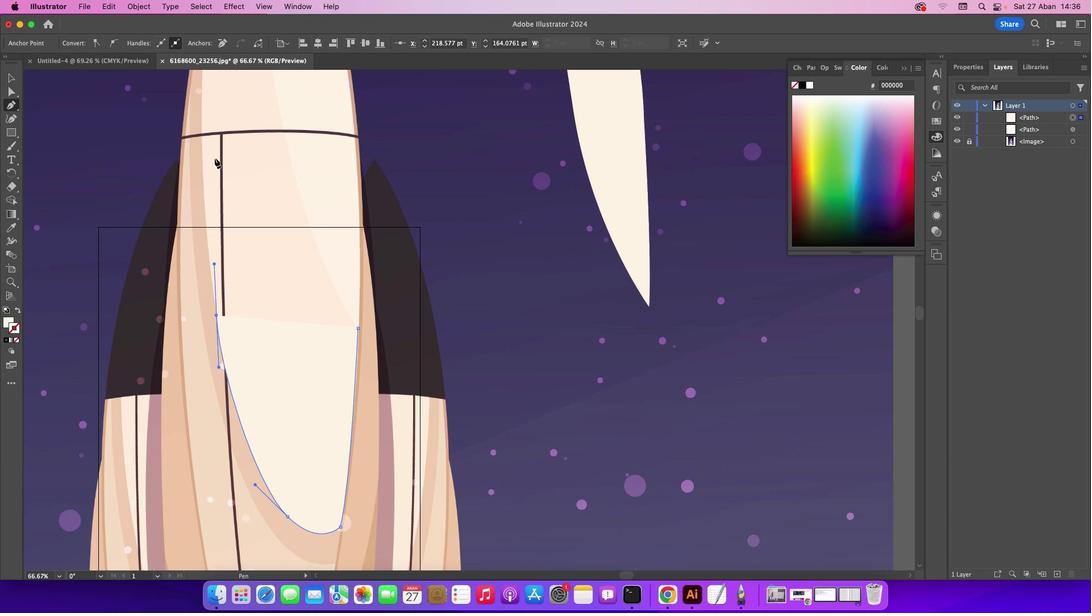 
Action: Mouse scrolled (214, 158) with delta (0, 0)
Screenshot: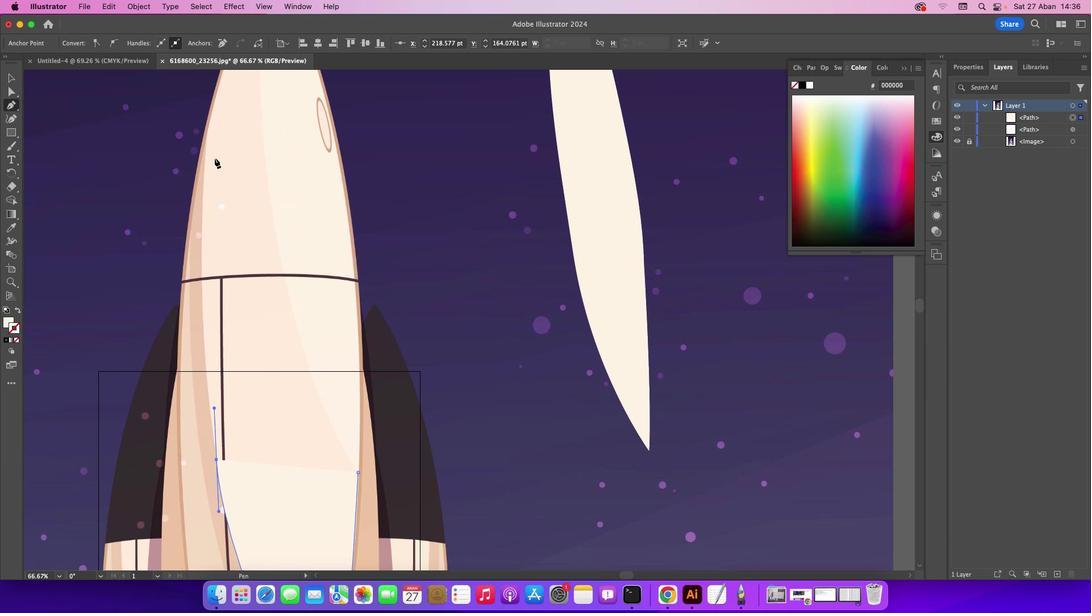 
Action: Mouse scrolled (214, 158) with delta (0, 0)
Screenshot: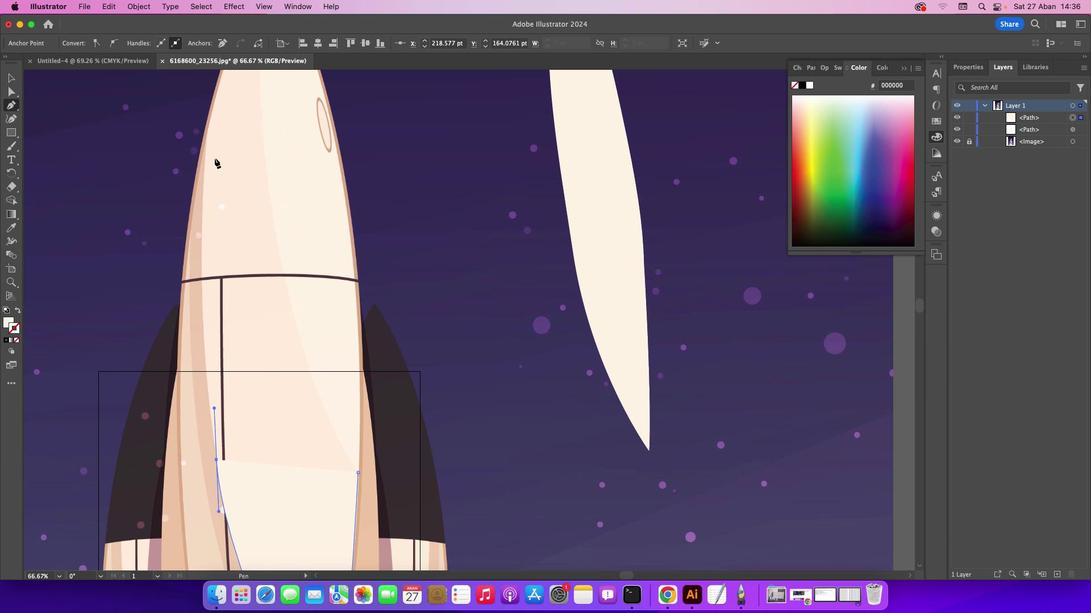 
Action: Mouse scrolled (214, 158) with delta (0, 1)
Screenshot: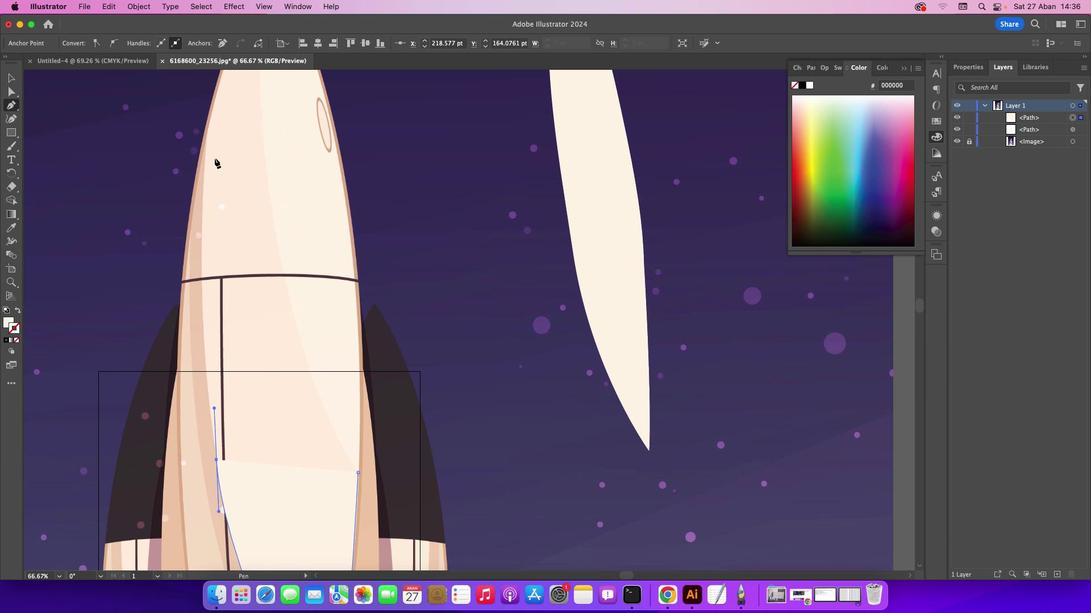 
Action: Mouse scrolled (214, 158) with delta (0, 2)
Screenshot: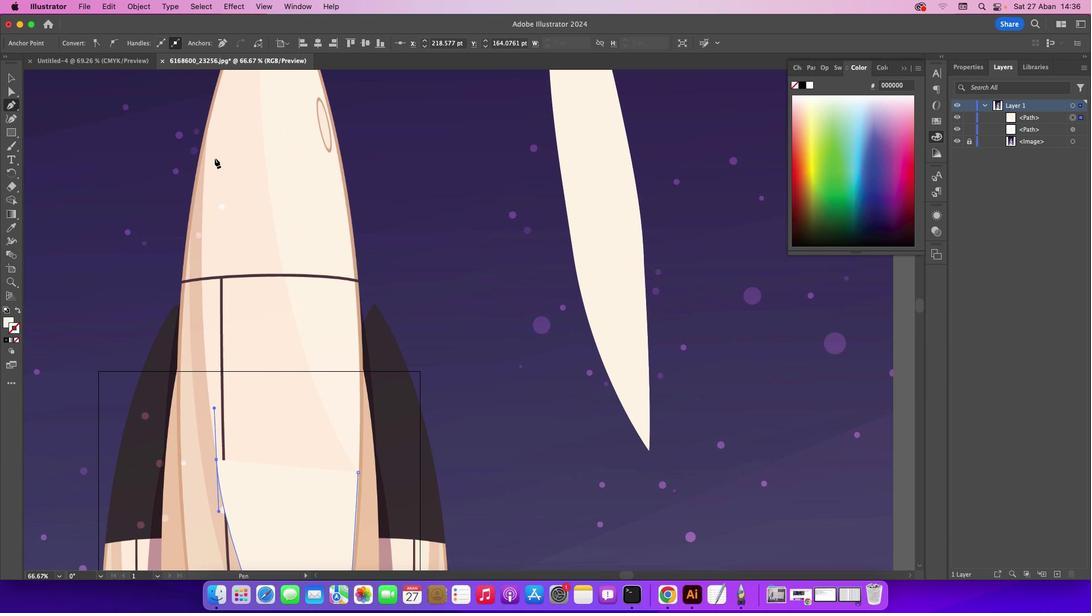 
Action: Mouse moved to (201, 250)
Screenshot: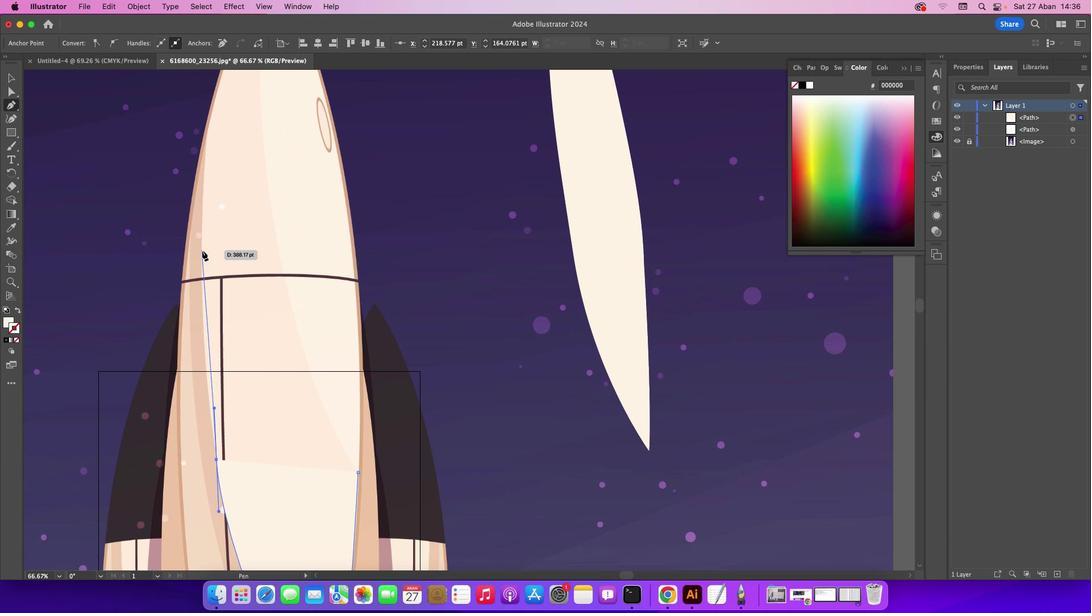 
Action: Mouse pressed left at (201, 250)
Screenshot: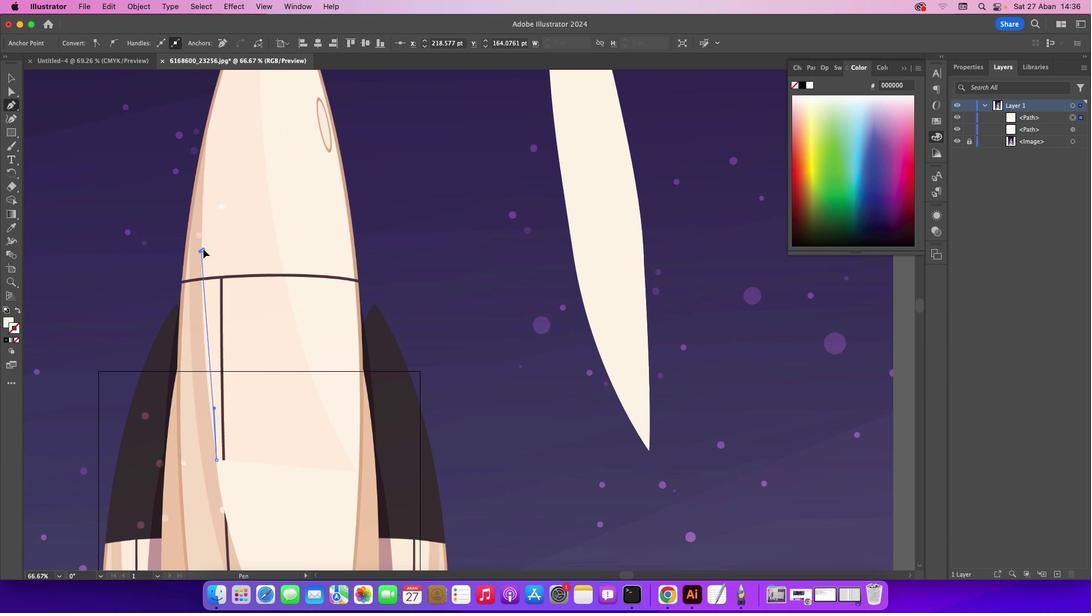 
Action: Mouse moved to (204, 172)
Screenshot: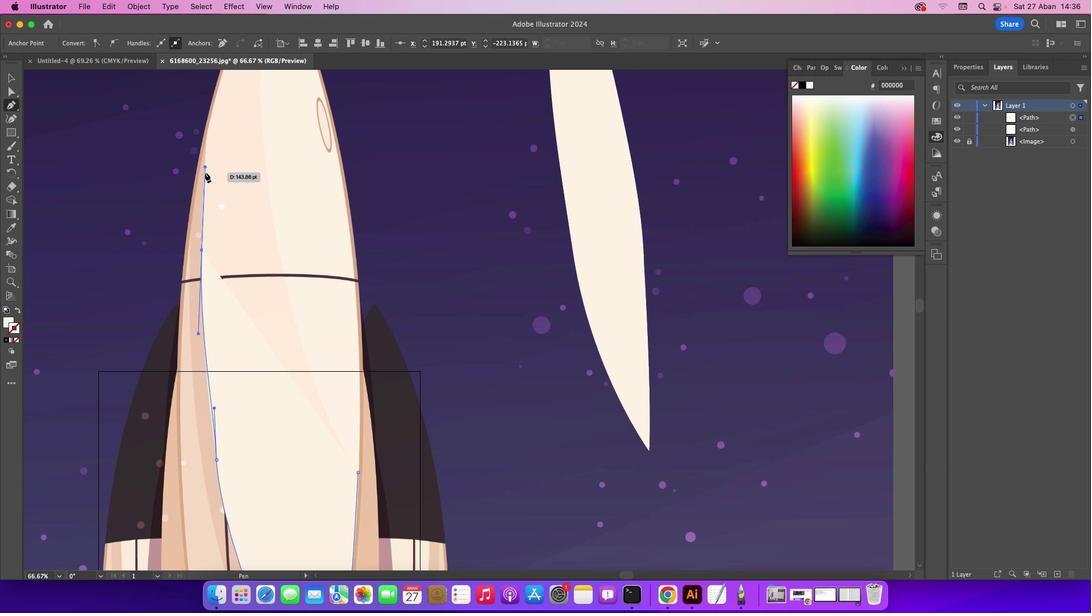 
Action: Mouse scrolled (204, 172) with delta (0, 0)
Screenshot: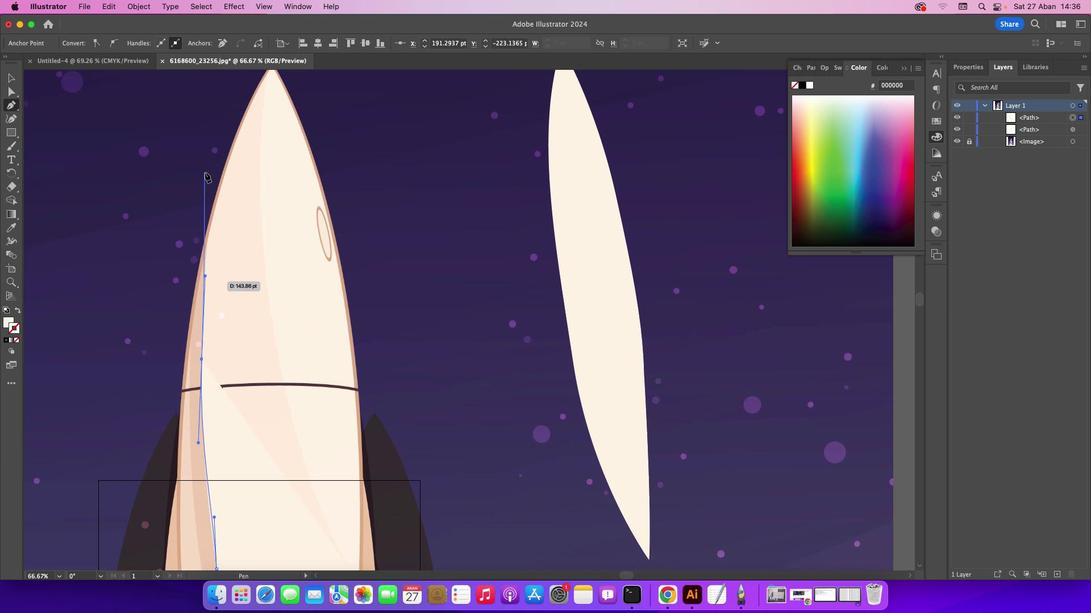 
Action: Mouse scrolled (204, 172) with delta (0, 0)
Screenshot: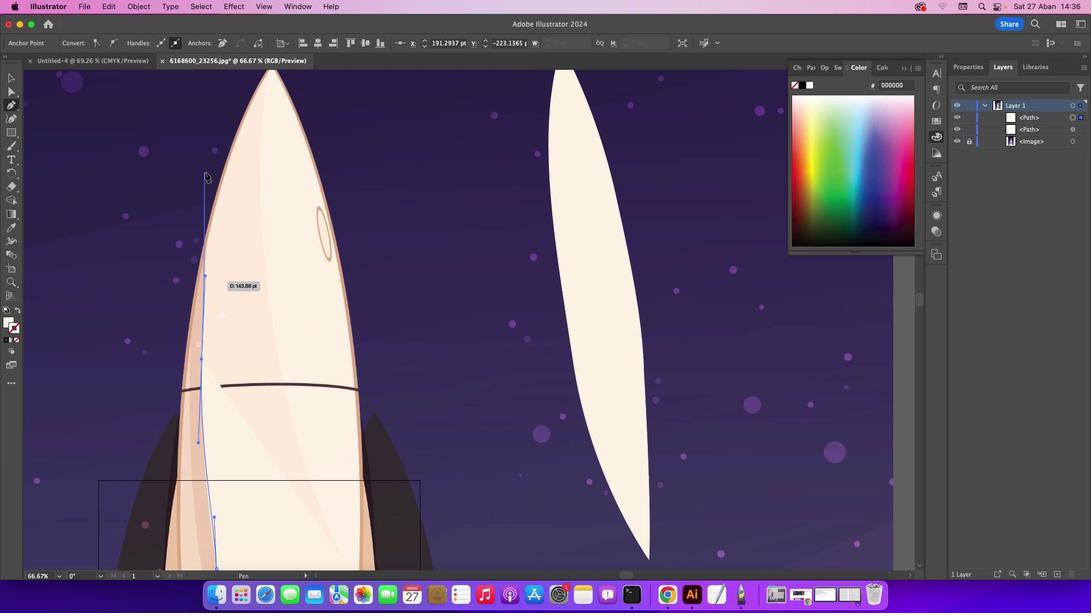 
Action: Mouse scrolled (204, 172) with delta (0, 1)
Screenshot: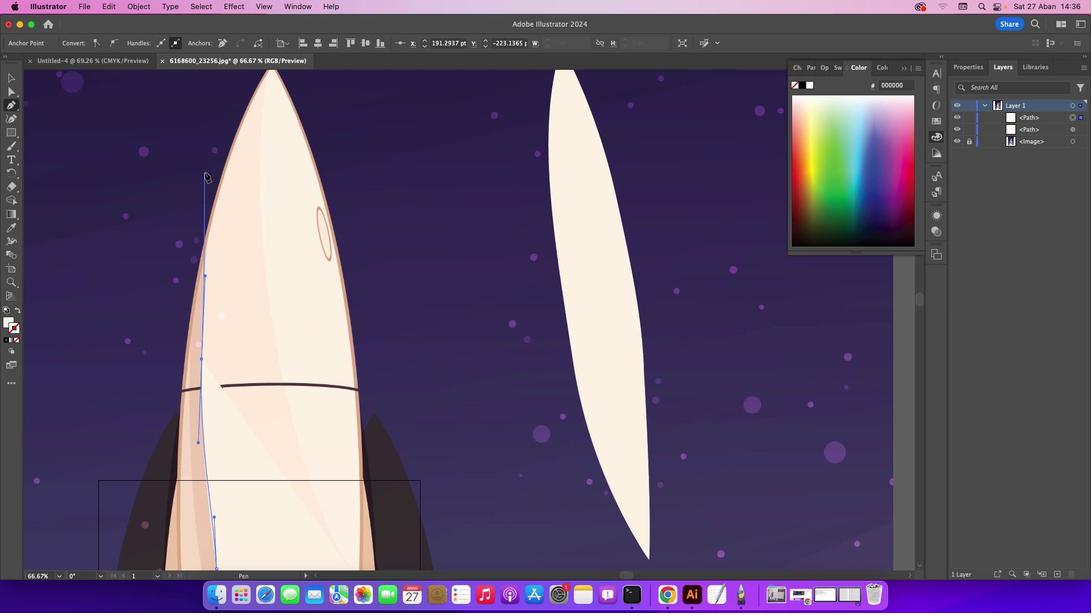 
Action: Mouse scrolled (204, 172) with delta (0, 2)
Screenshot: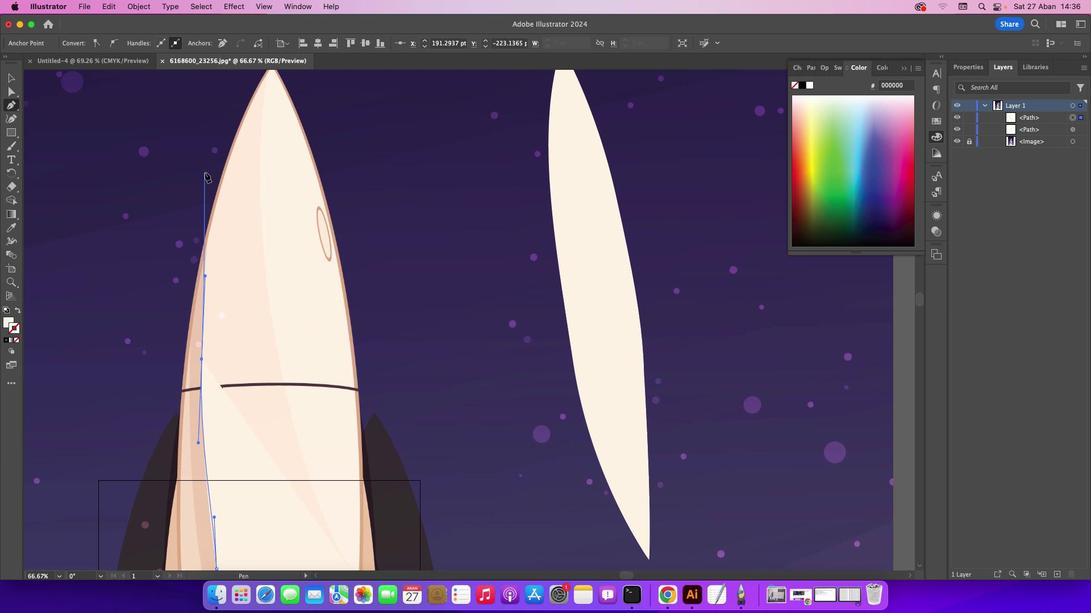 
Action: Mouse scrolled (204, 172) with delta (0, 0)
Screenshot: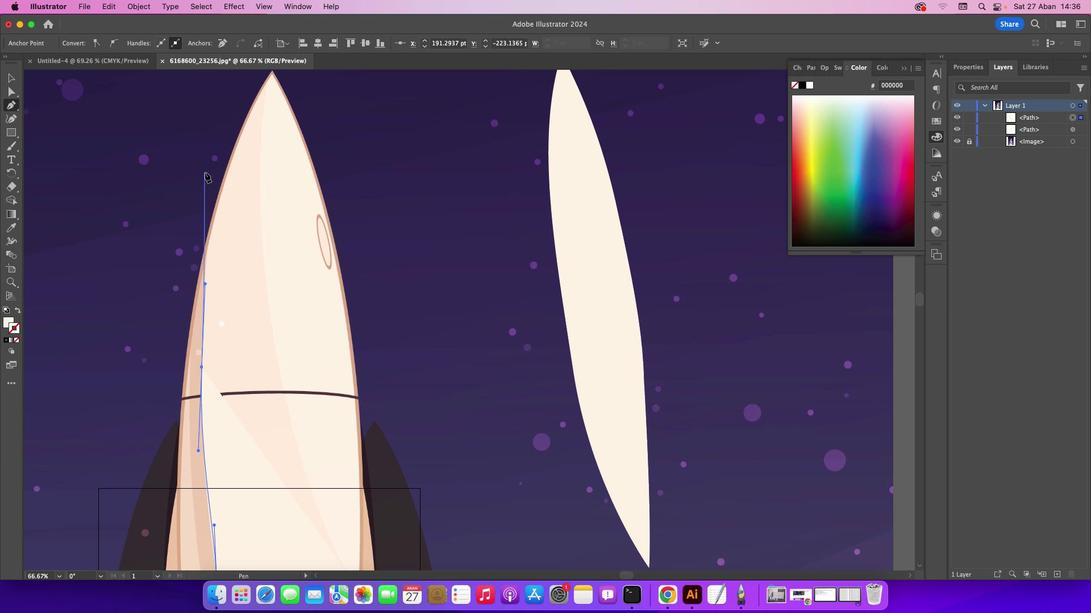 
Action: Mouse scrolled (204, 172) with delta (0, 0)
Screenshot: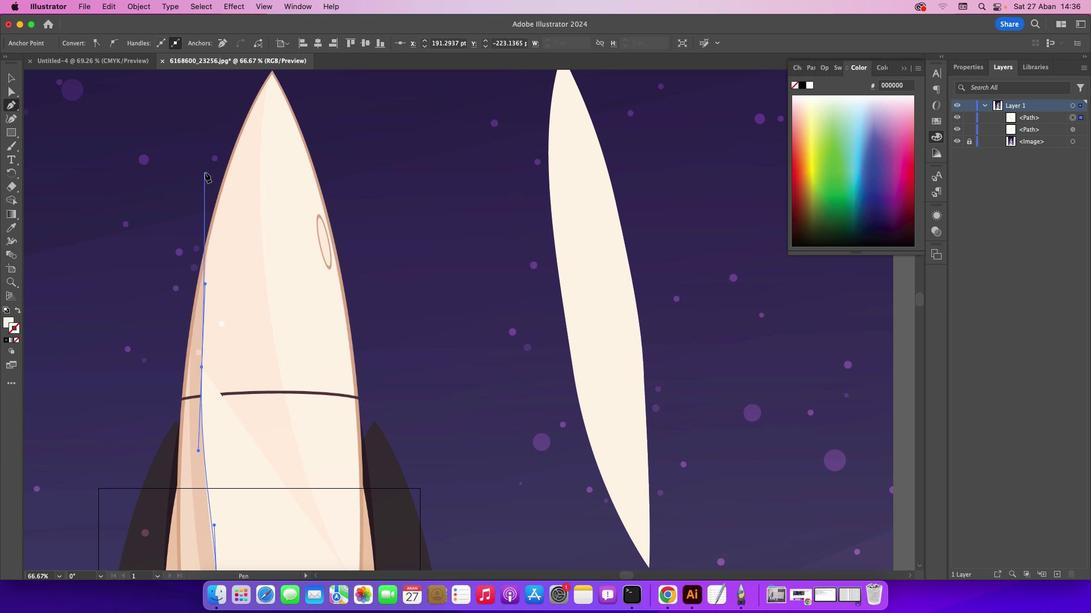 
Action: Mouse moved to (201, 366)
Screenshot: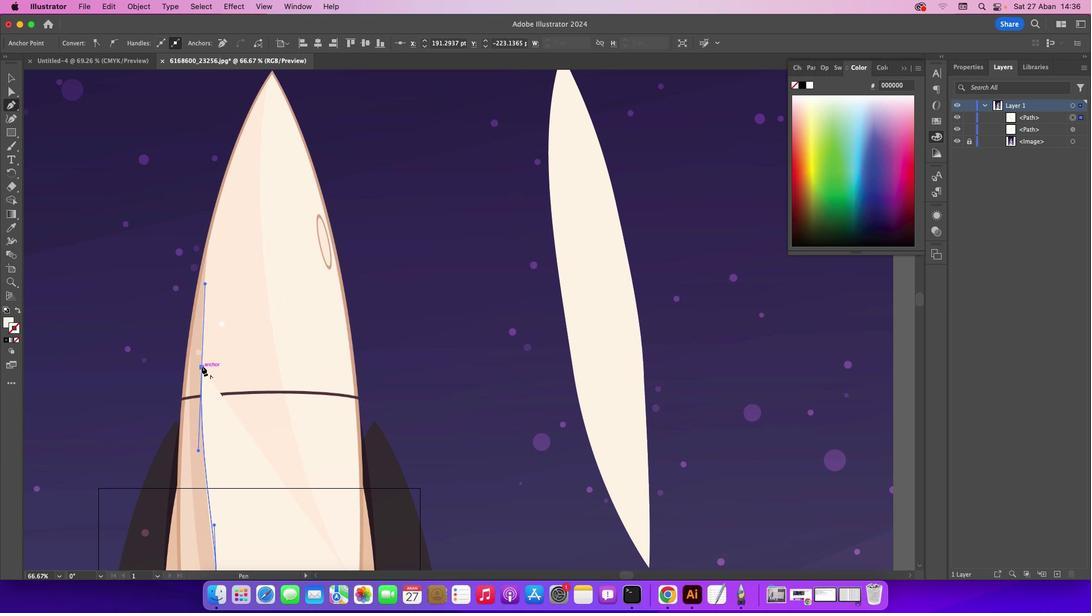 
Action: Mouse pressed left at (201, 366)
Screenshot: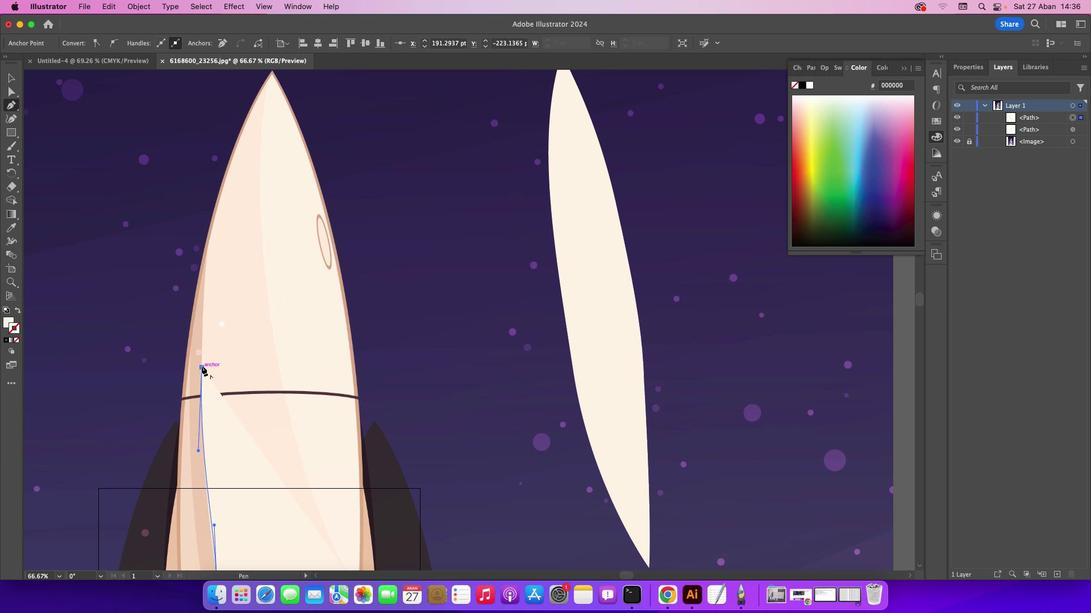
Action: Mouse moved to (9, 320)
Screenshot: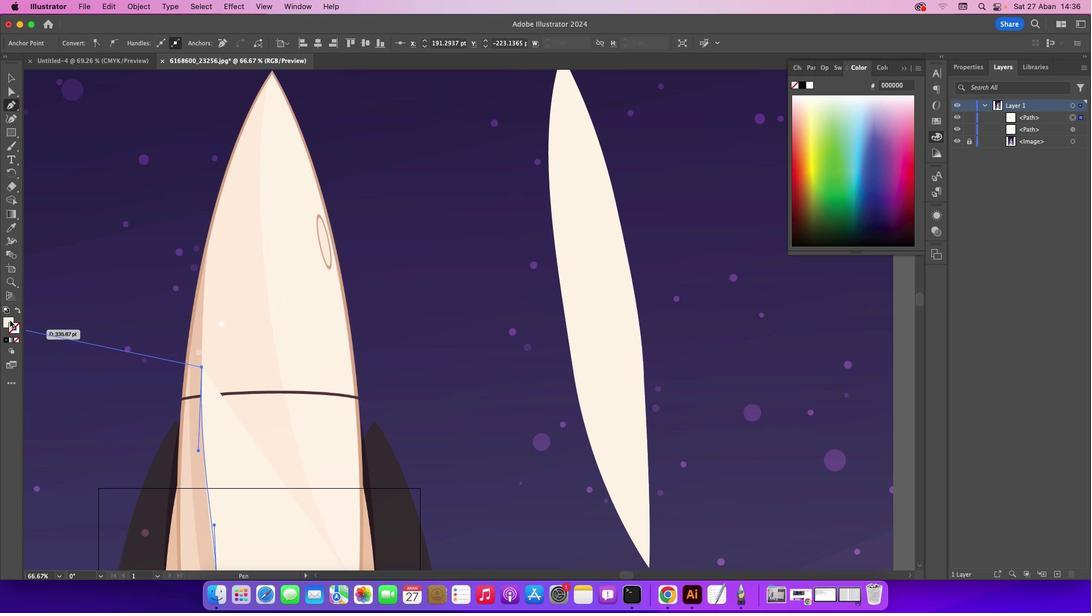 
Action: Mouse pressed left at (9, 320)
Screenshot: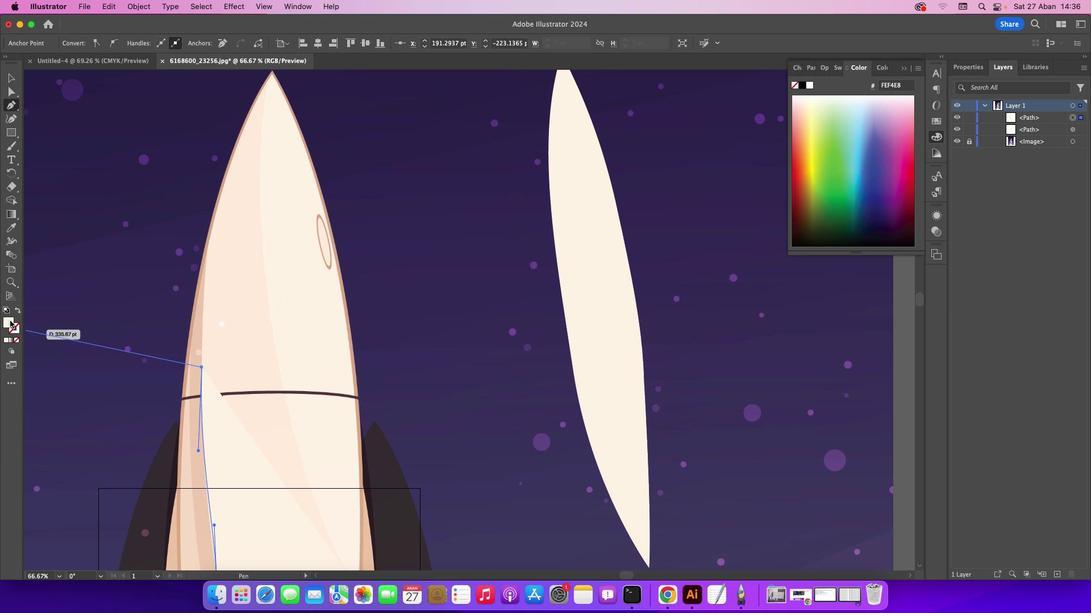 
Action: Mouse moved to (17, 341)
Screenshot: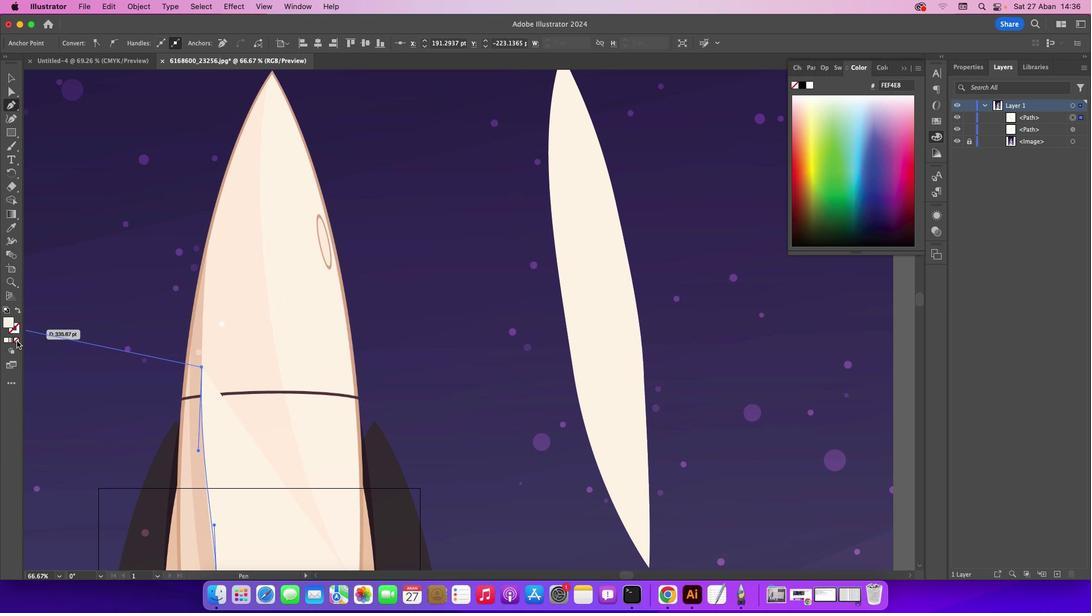 
Action: Mouse pressed left at (17, 341)
Screenshot: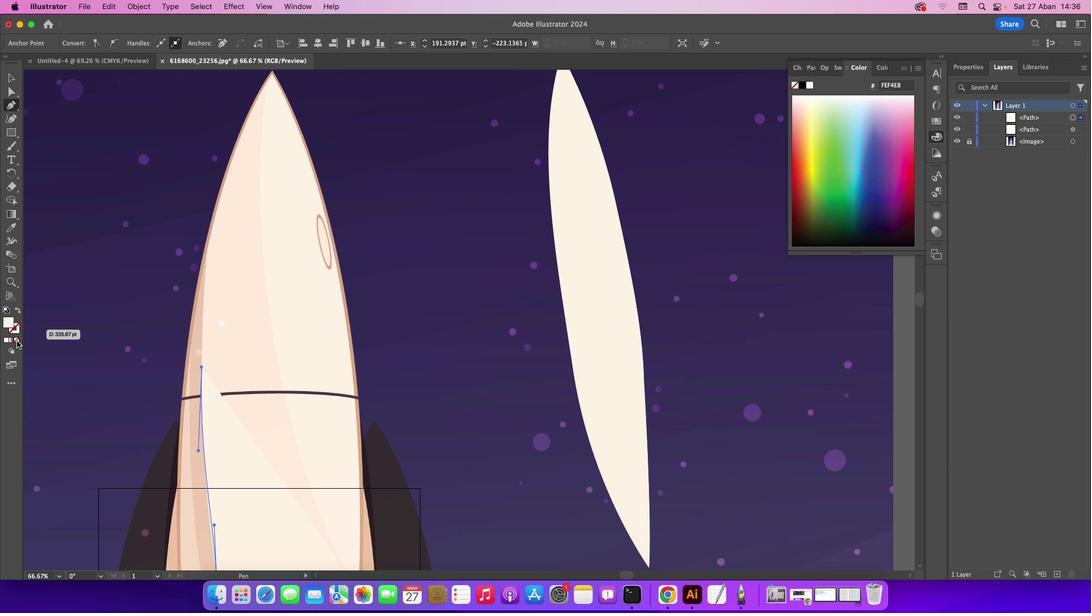 
Action: Mouse moved to (225, 178)
Screenshot: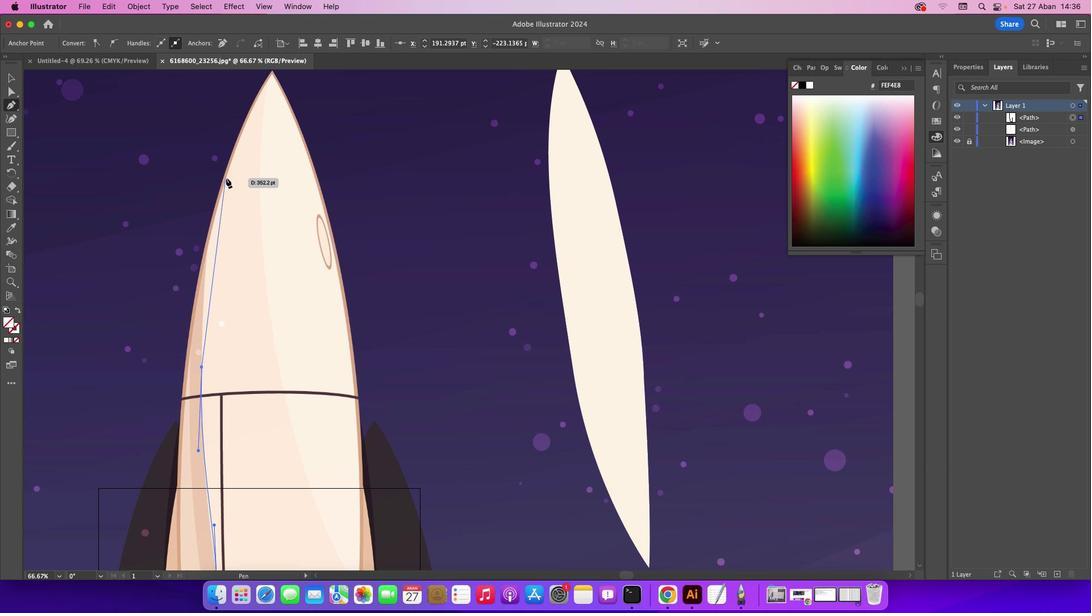 
Action: Mouse pressed left at (225, 178)
Screenshot: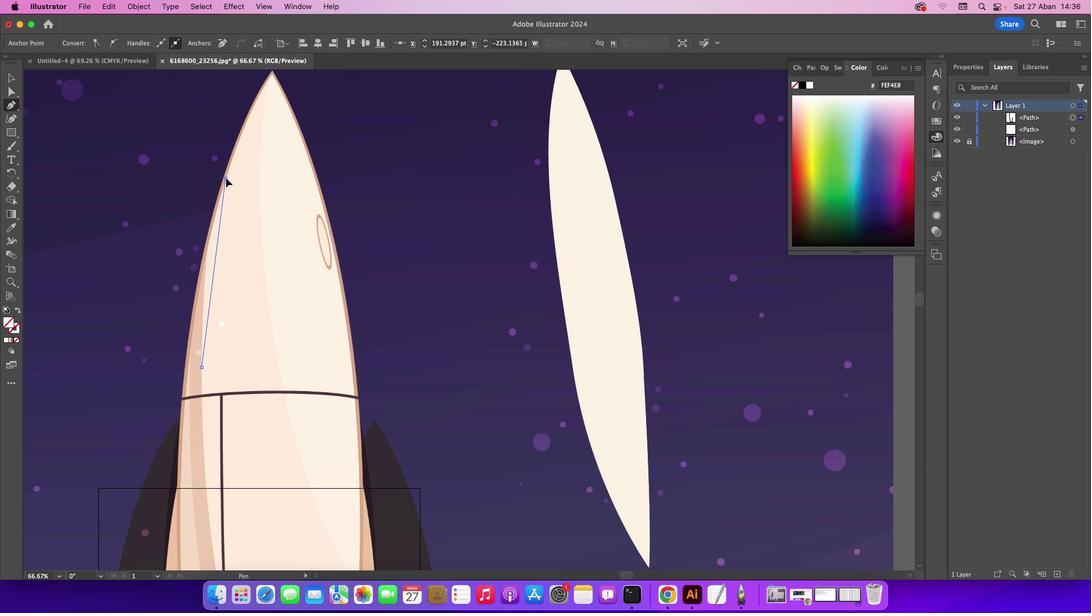 
Action: Mouse moved to (252, 114)
Screenshot: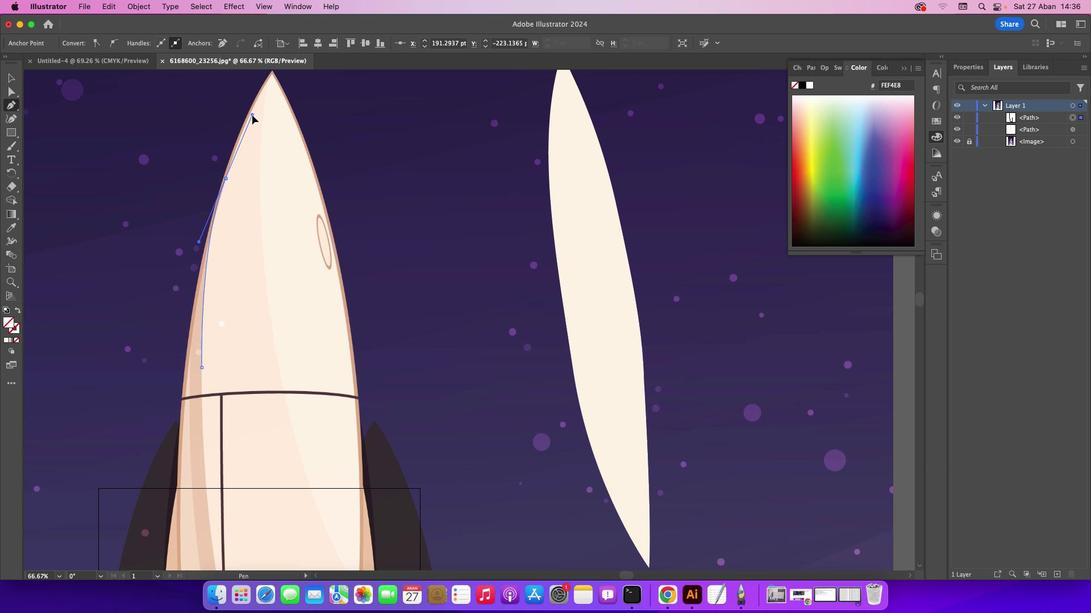 
Action: Mouse scrolled (252, 114) with delta (0, 0)
Screenshot: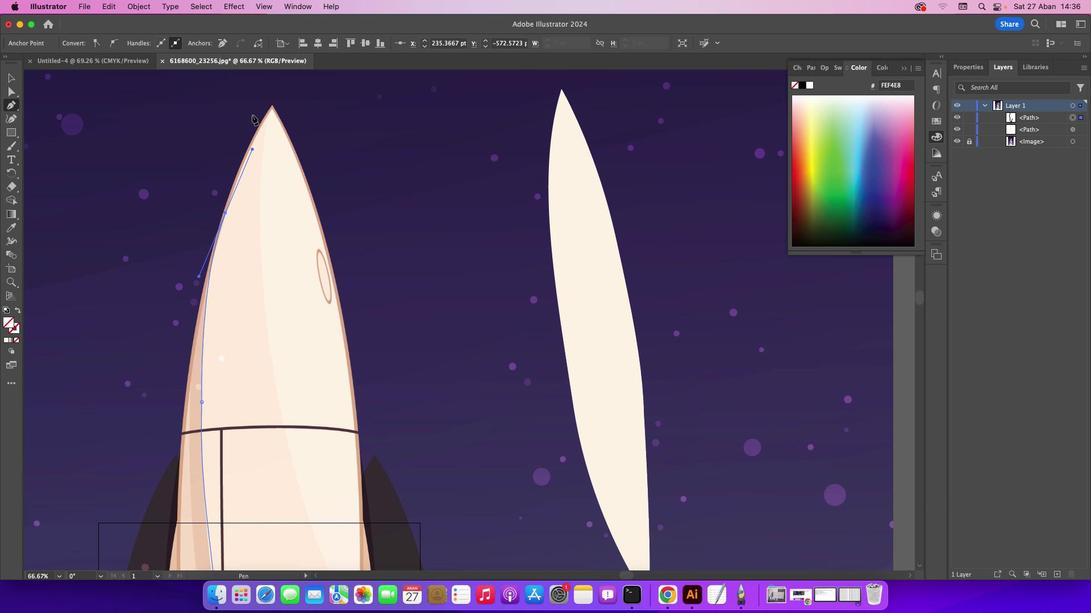 
Action: Mouse scrolled (252, 114) with delta (0, 0)
Screenshot: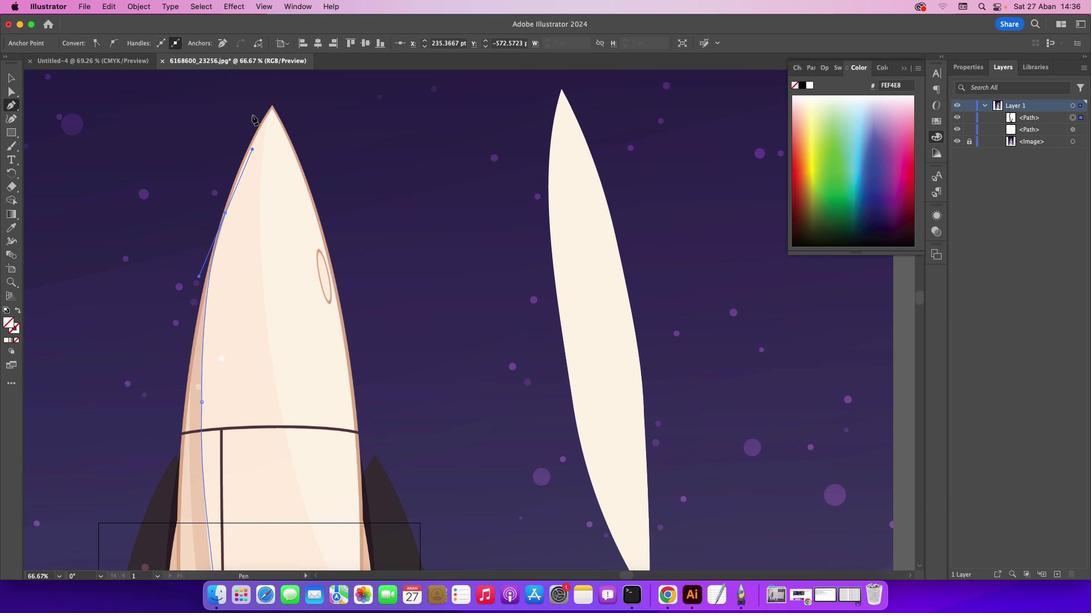 
Action: Mouse scrolled (252, 114) with delta (0, 0)
Screenshot: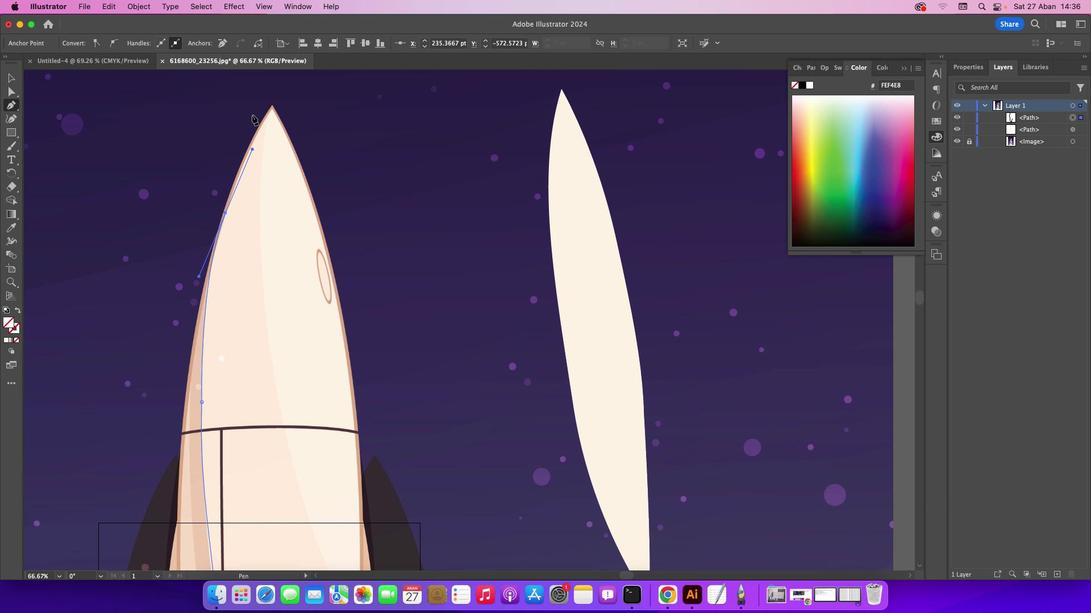 
Action: Mouse moved to (266, 117)
Screenshot: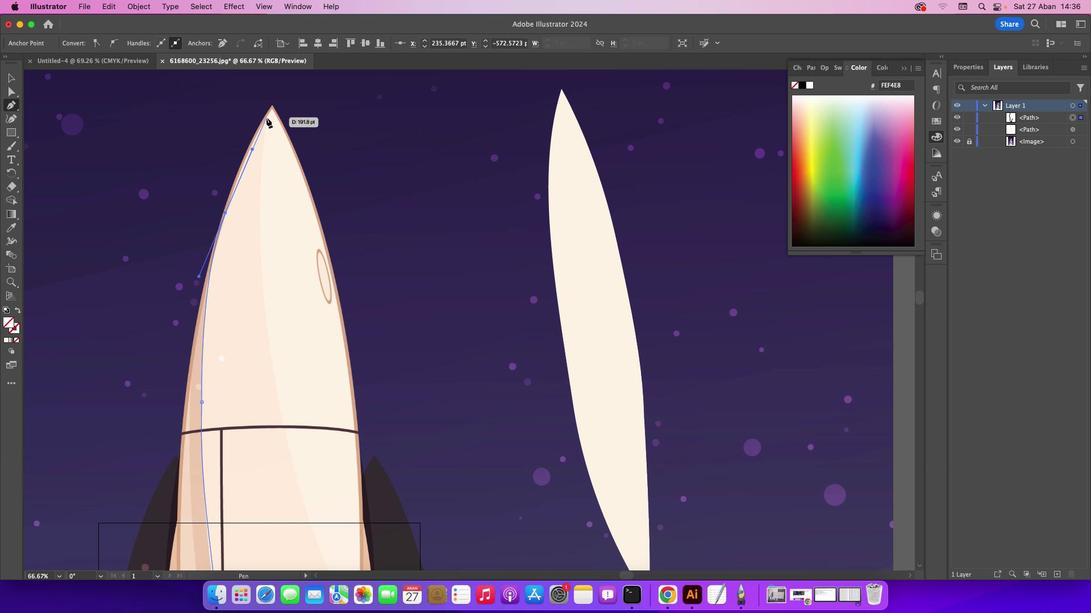 
Action: Mouse pressed left at (266, 117)
Screenshot: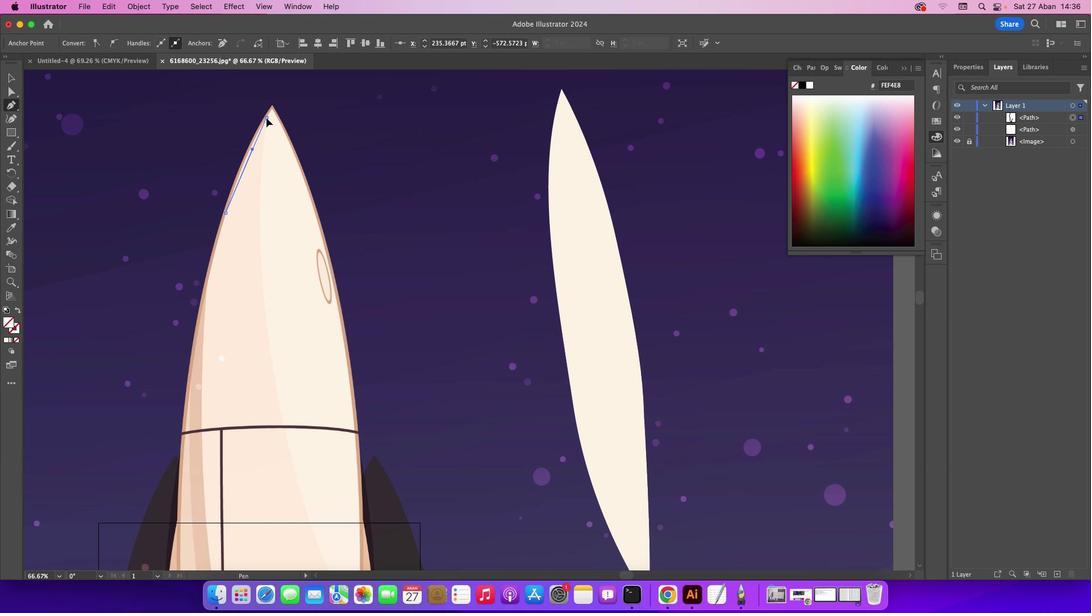 
Action: Mouse moved to (267, 116)
Screenshot: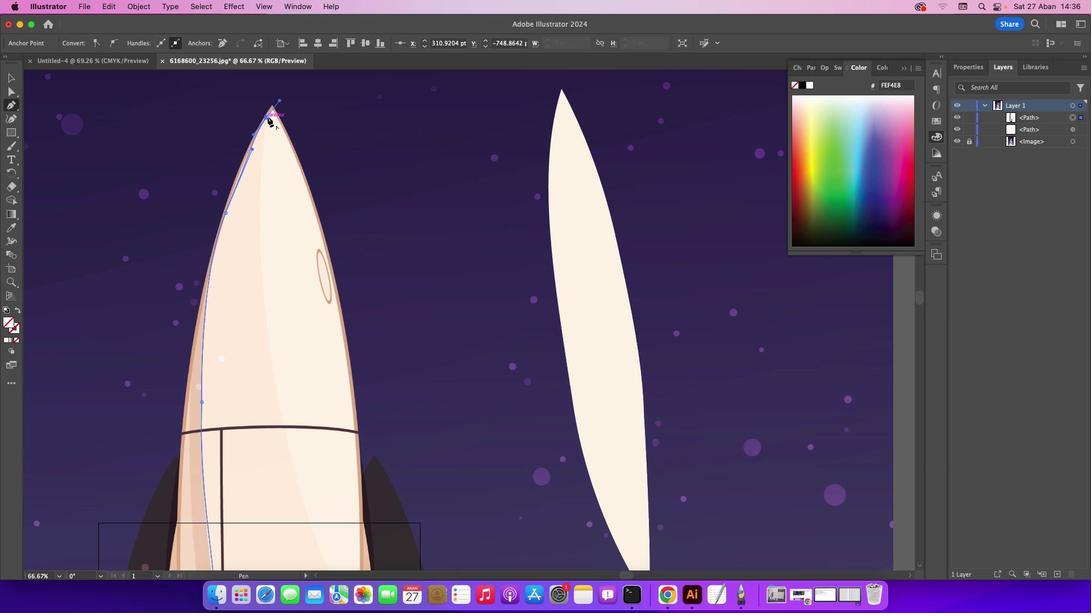 
Action: Mouse pressed left at (267, 116)
Screenshot: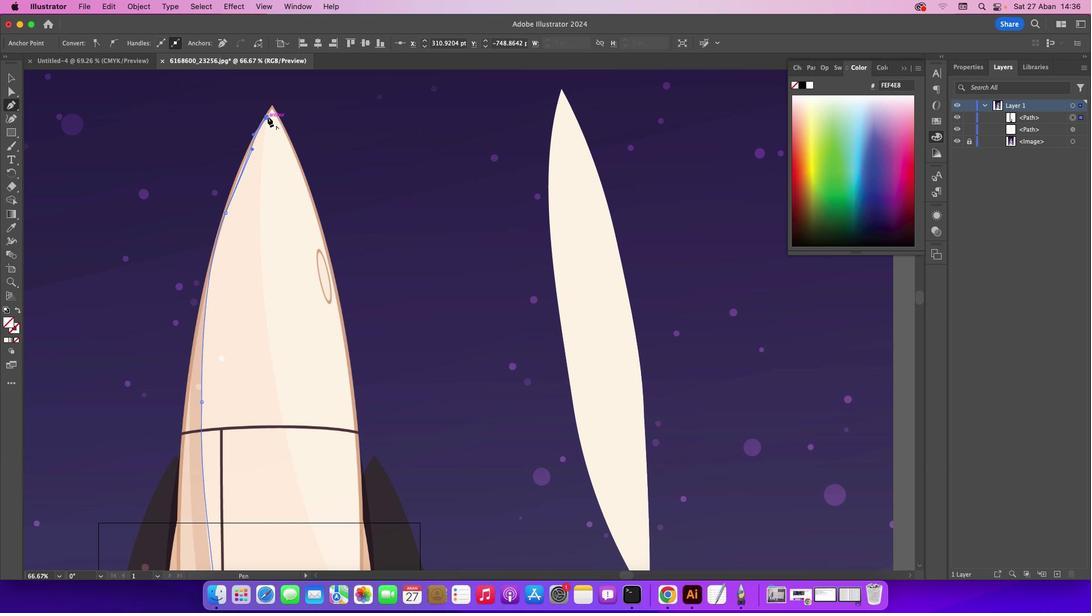 
Action: Mouse moved to (259, 237)
Screenshot: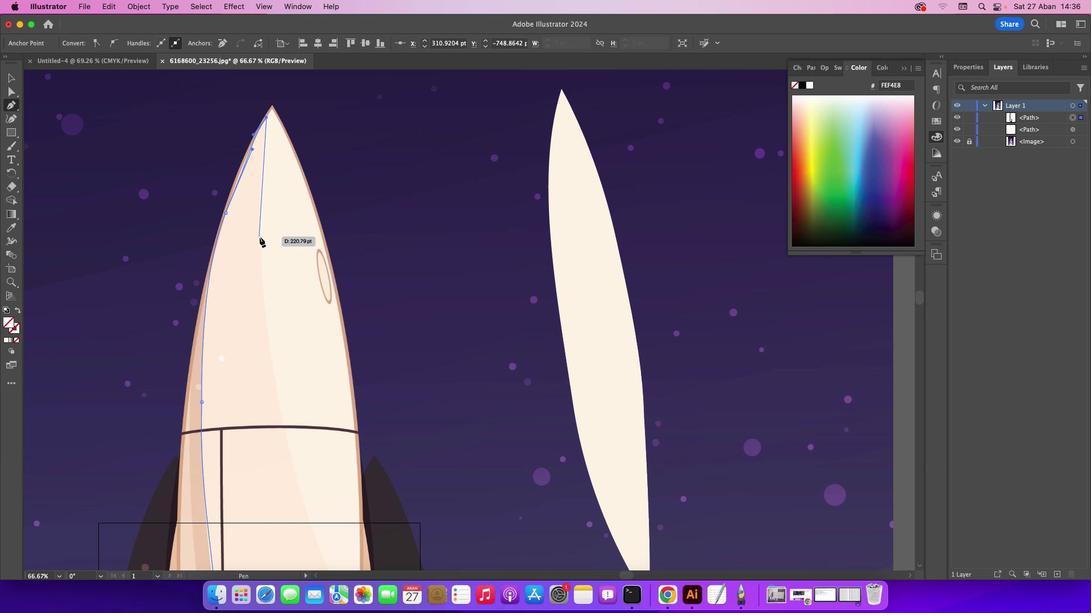 
Action: Mouse pressed left at (259, 237)
Screenshot: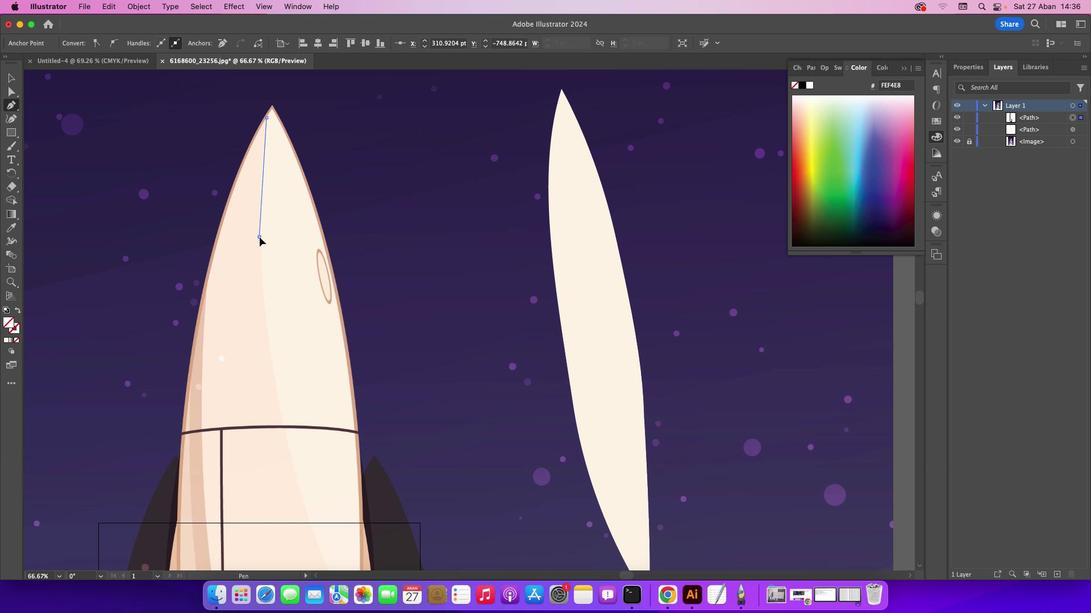 
Action: Mouse moved to (262, 287)
Screenshot: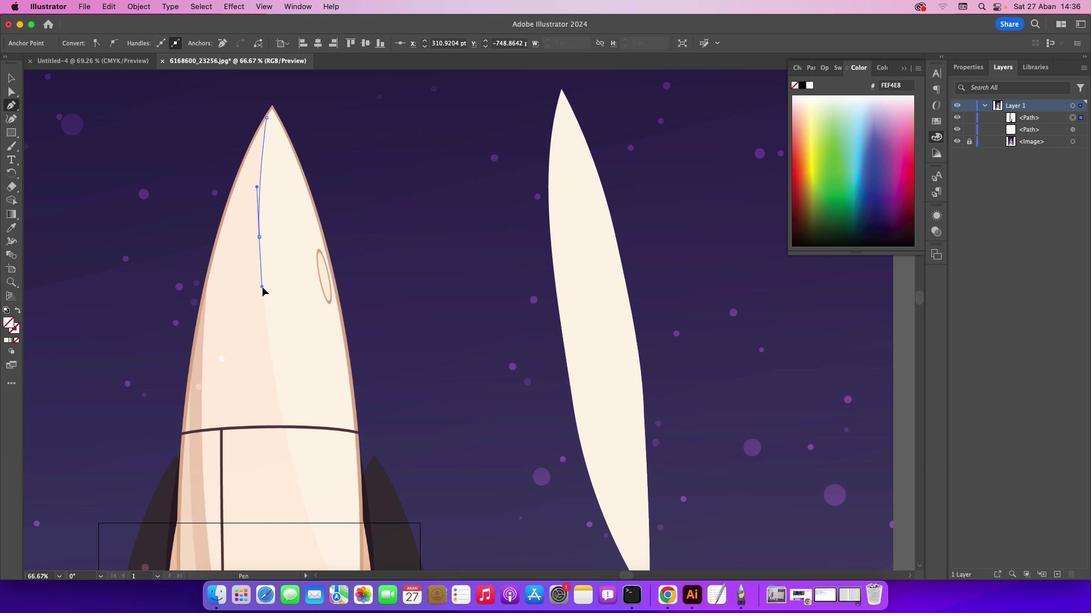 
Action: Mouse scrolled (262, 287) with delta (0, 0)
Screenshot: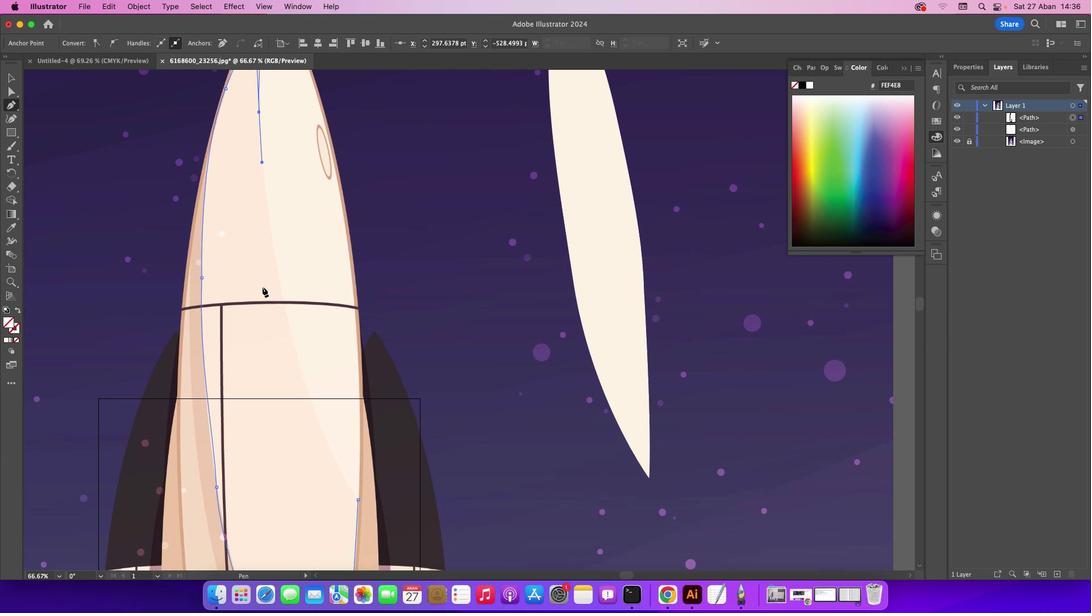 
Action: Mouse scrolled (262, 287) with delta (0, 0)
Screenshot: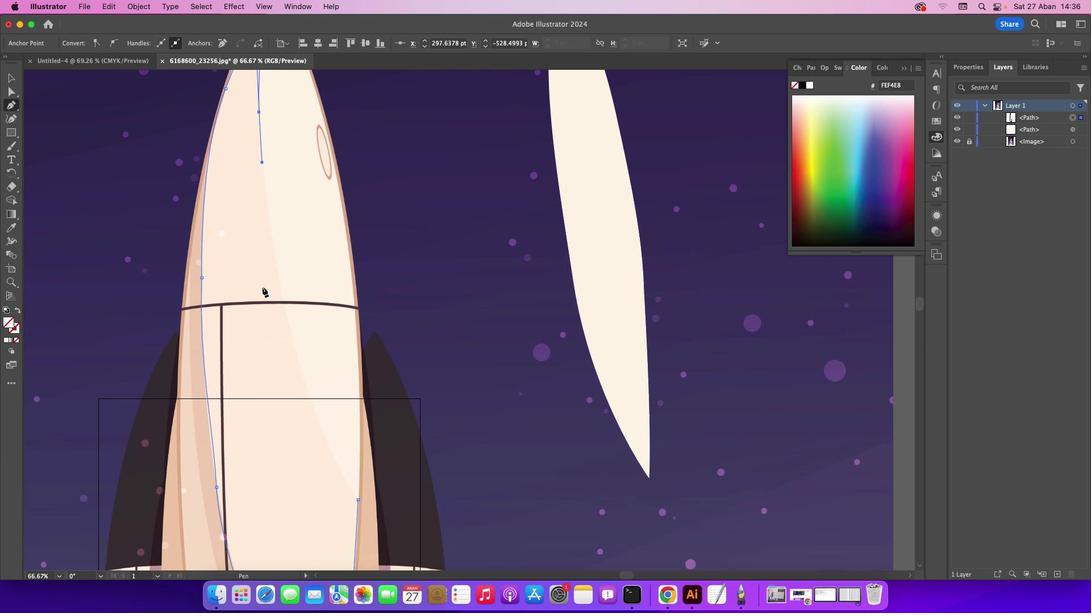 
Action: Mouse scrolled (262, 287) with delta (0, -1)
Screenshot: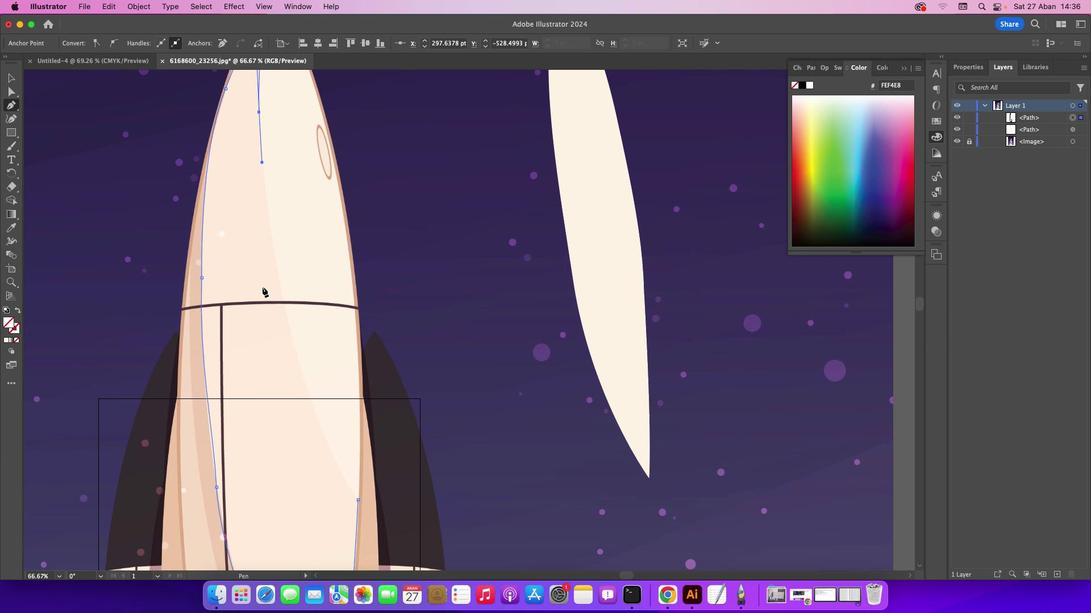 
Action: Mouse scrolled (262, 287) with delta (0, -2)
Screenshot: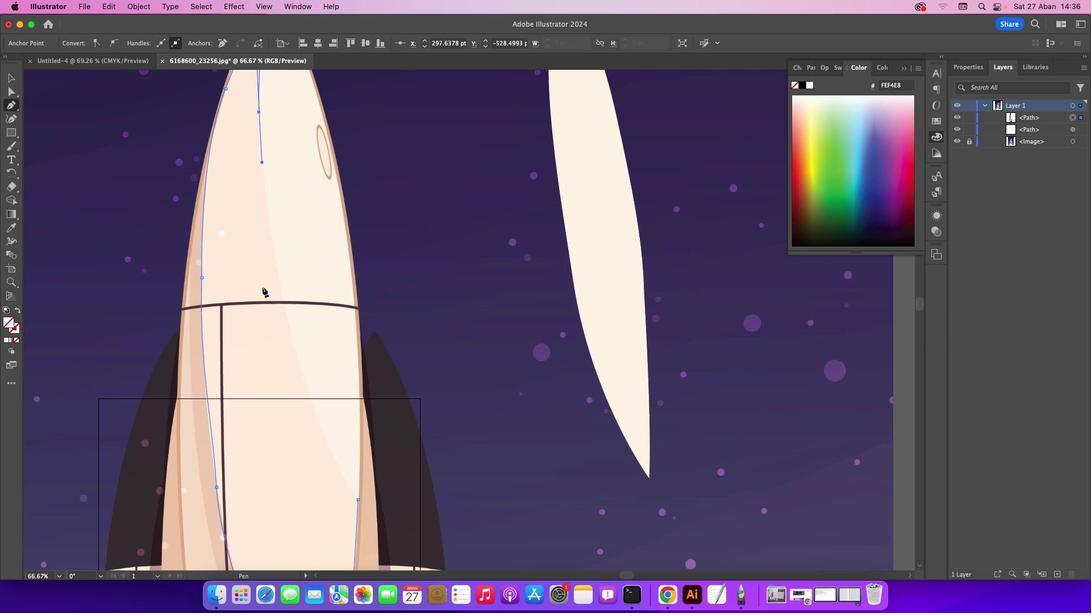 
Action: Mouse moved to (285, 317)
Screenshot: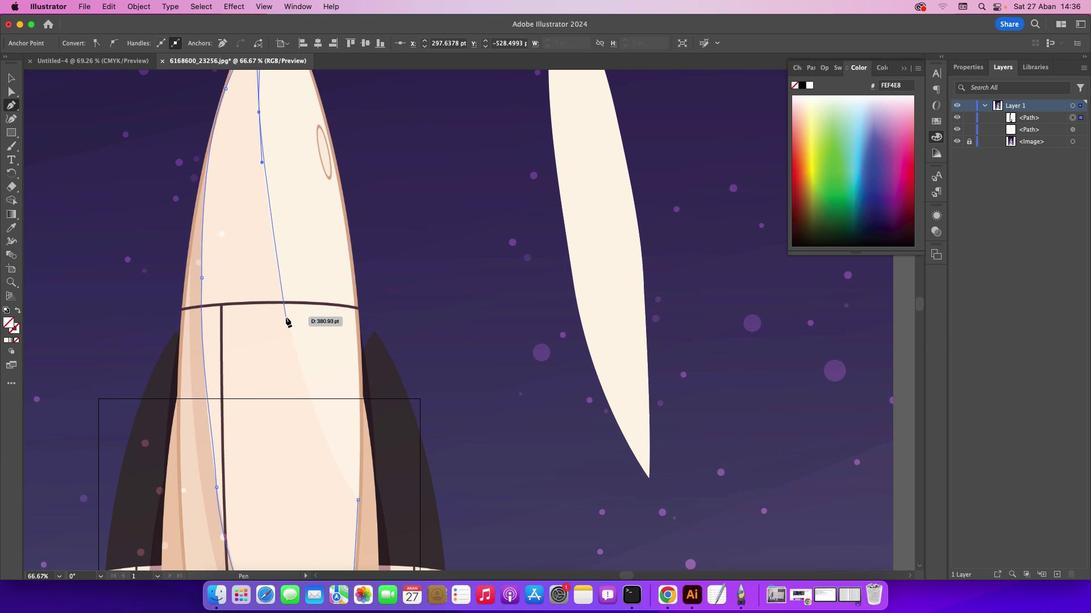 
Action: Mouse pressed left at (285, 317)
Screenshot: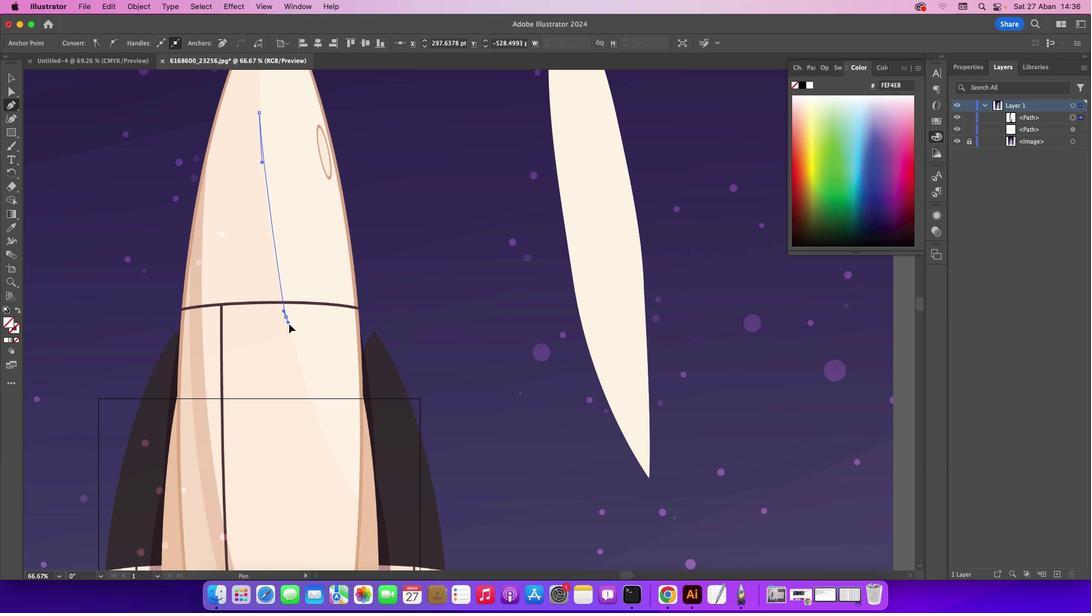 
Action: Mouse moved to (293, 352)
Screenshot: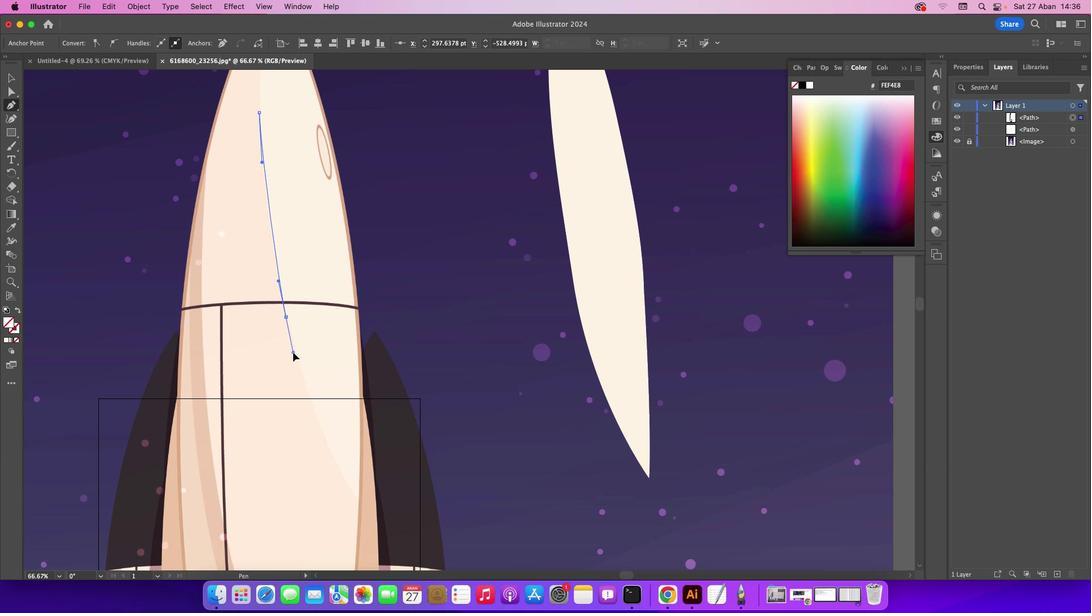
Action: Mouse scrolled (293, 352) with delta (0, 0)
Screenshot: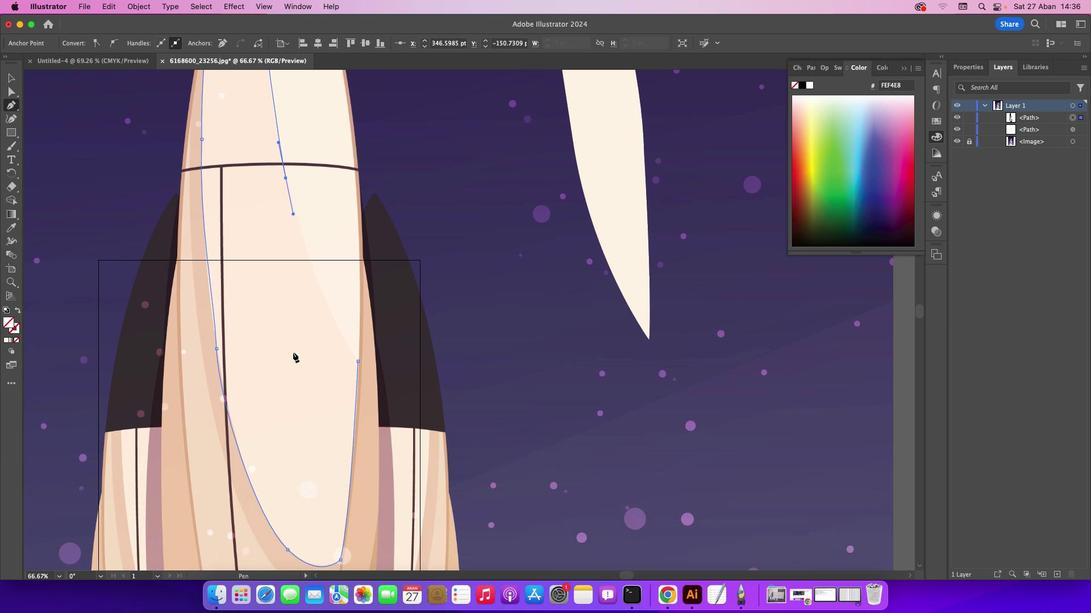 
Action: Mouse scrolled (293, 352) with delta (0, 0)
Screenshot: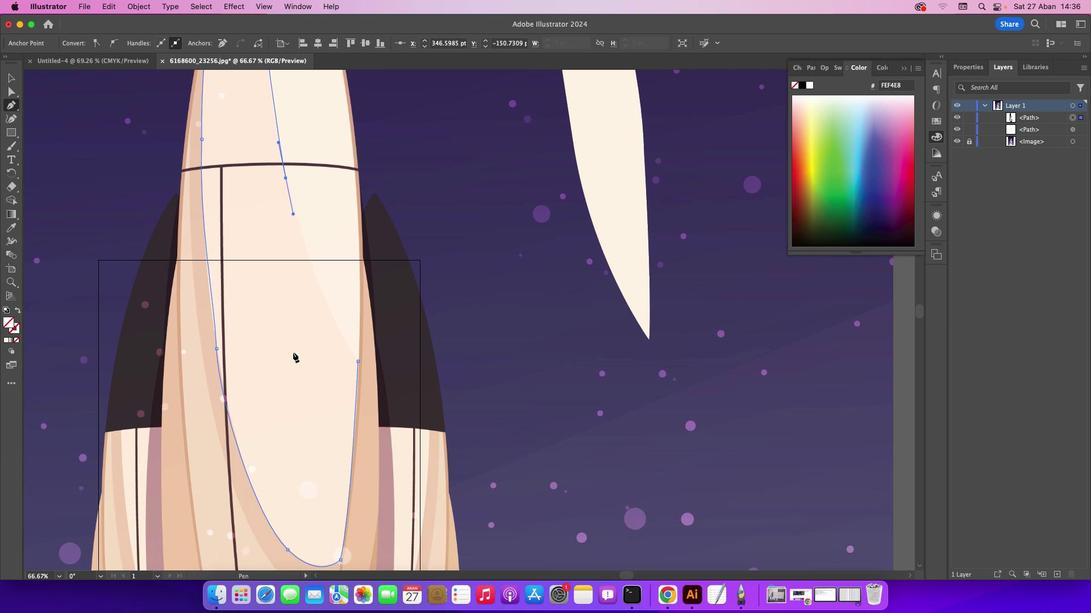 
Action: Mouse scrolled (293, 352) with delta (0, -1)
Screenshot: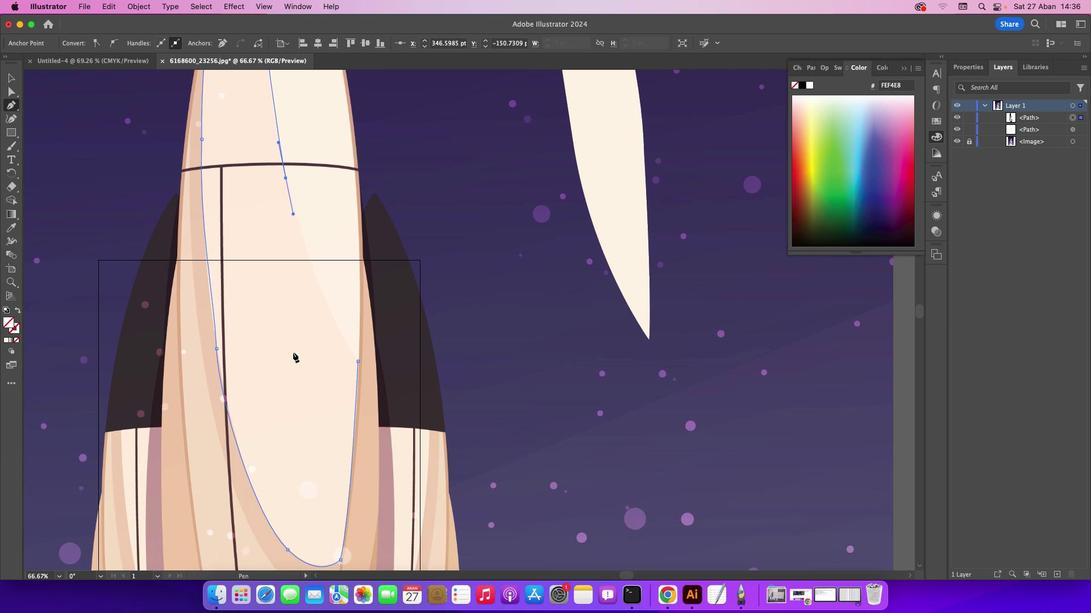
Action: Mouse scrolled (293, 352) with delta (0, -2)
Screenshot: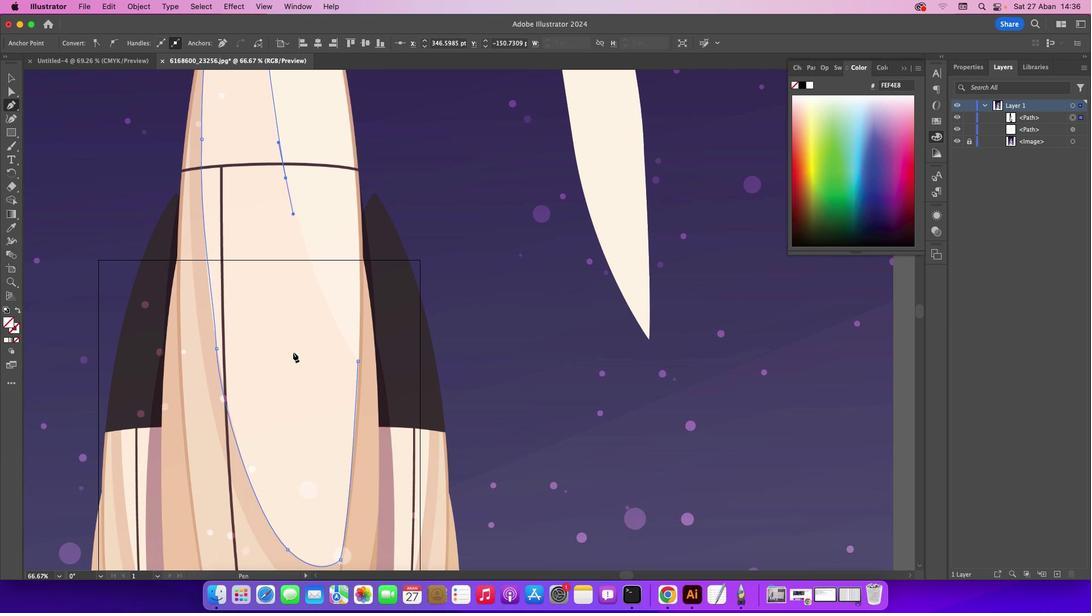 
Action: Mouse moved to (356, 359)
Screenshot: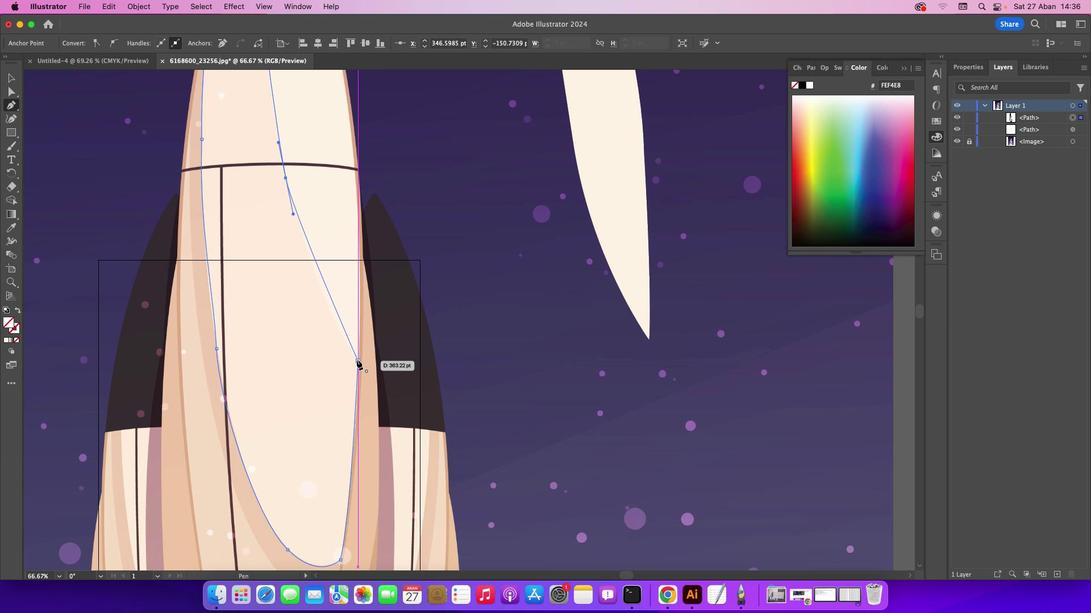 
Action: Mouse pressed left at (356, 359)
Screenshot: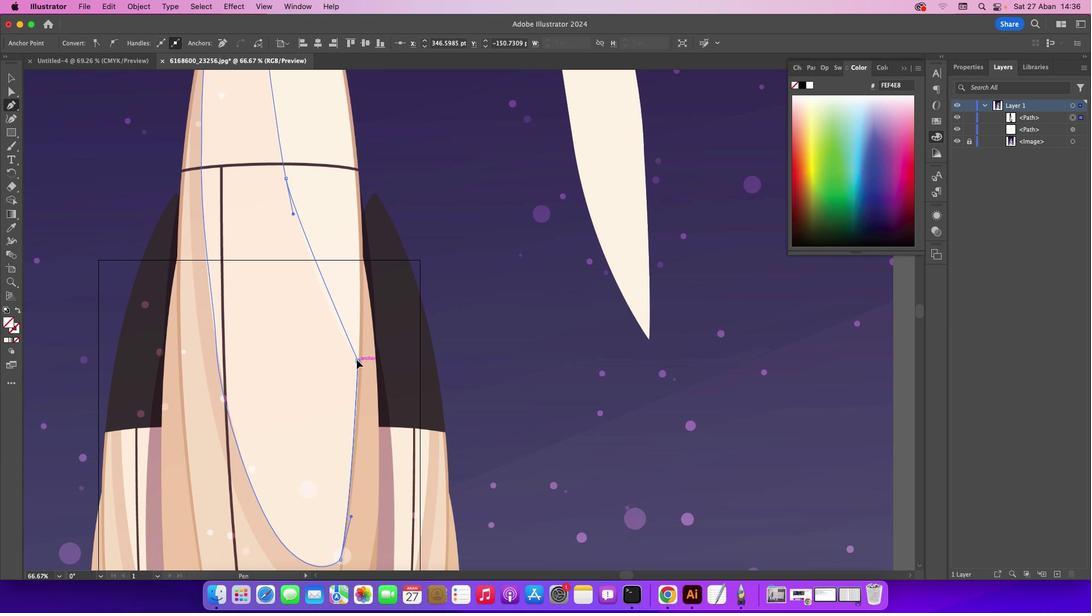 
Action: Mouse moved to (13, 82)
Screenshot: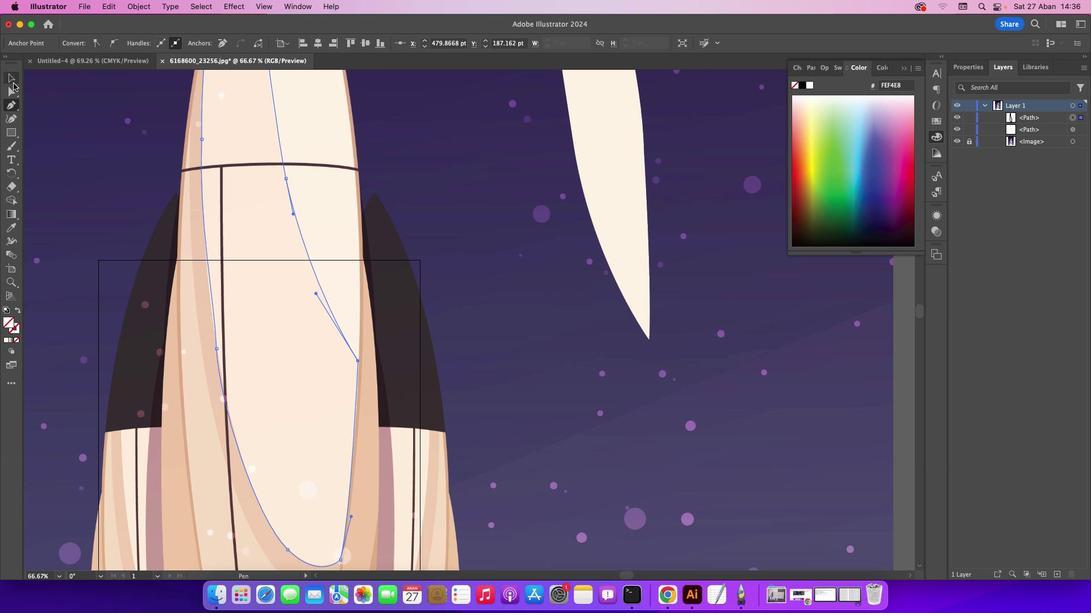 
Action: Mouse pressed left at (13, 82)
Screenshot: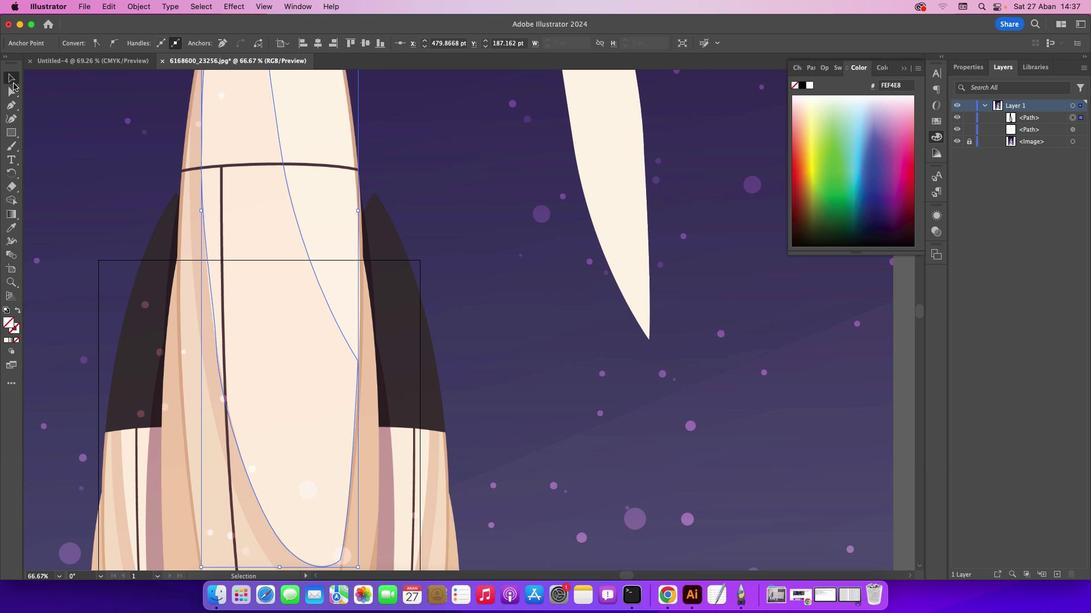 
Action: Mouse moved to (422, 182)
Screenshot: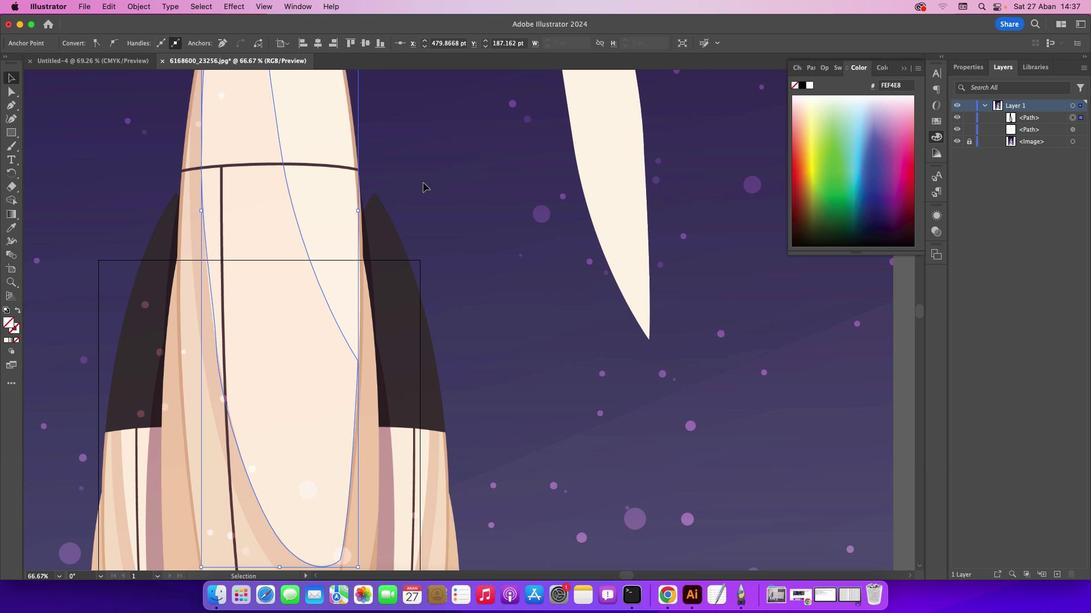 
Action: Mouse pressed left at (422, 182)
Screenshot: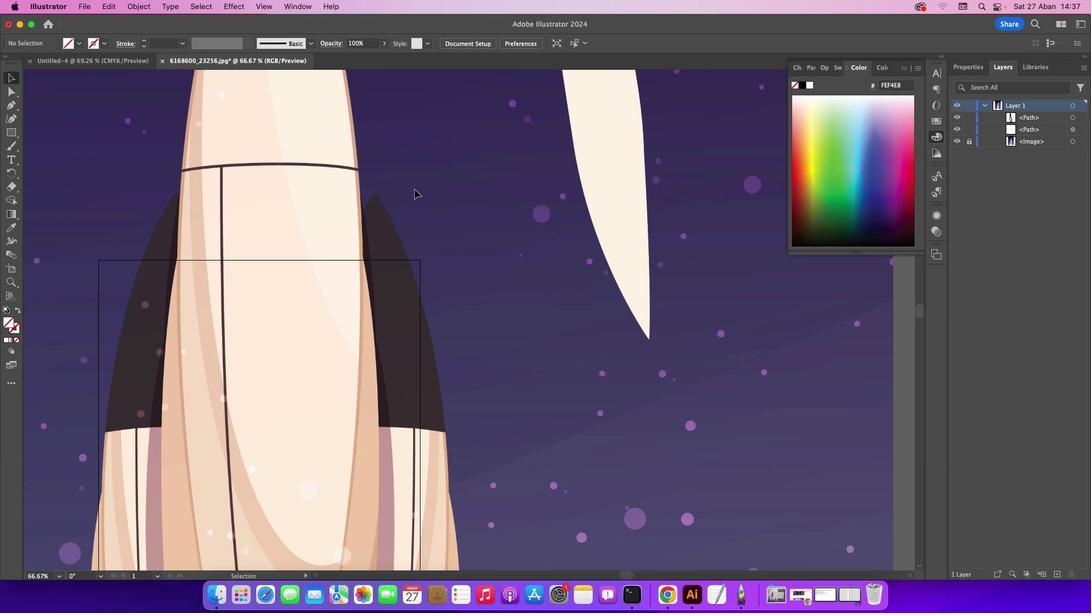 
Action: Mouse moved to (331, 313)
Screenshot: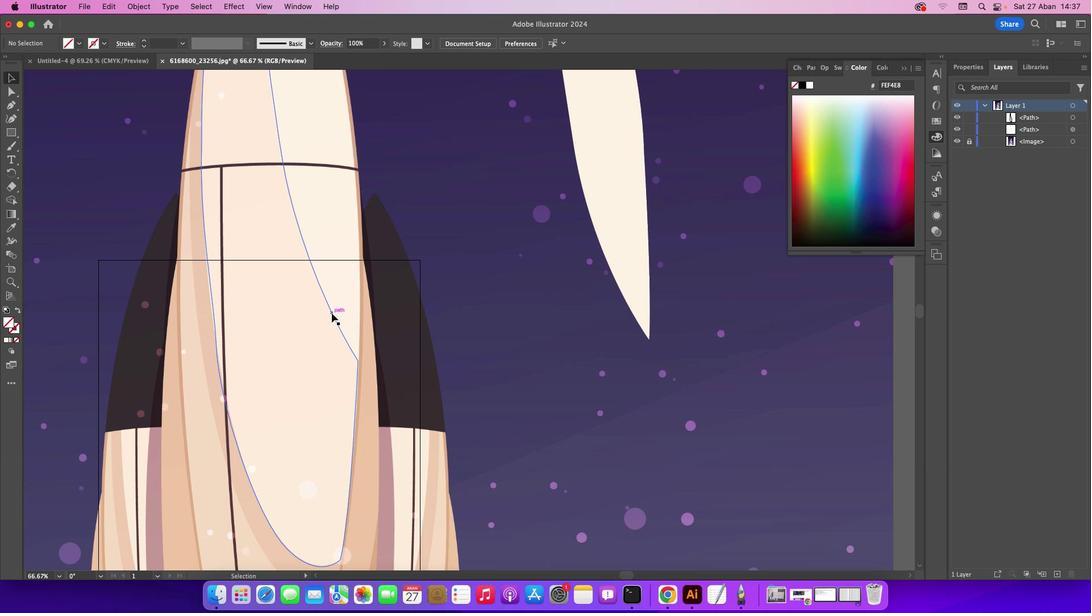 
Action: Mouse pressed left at (331, 313)
Screenshot: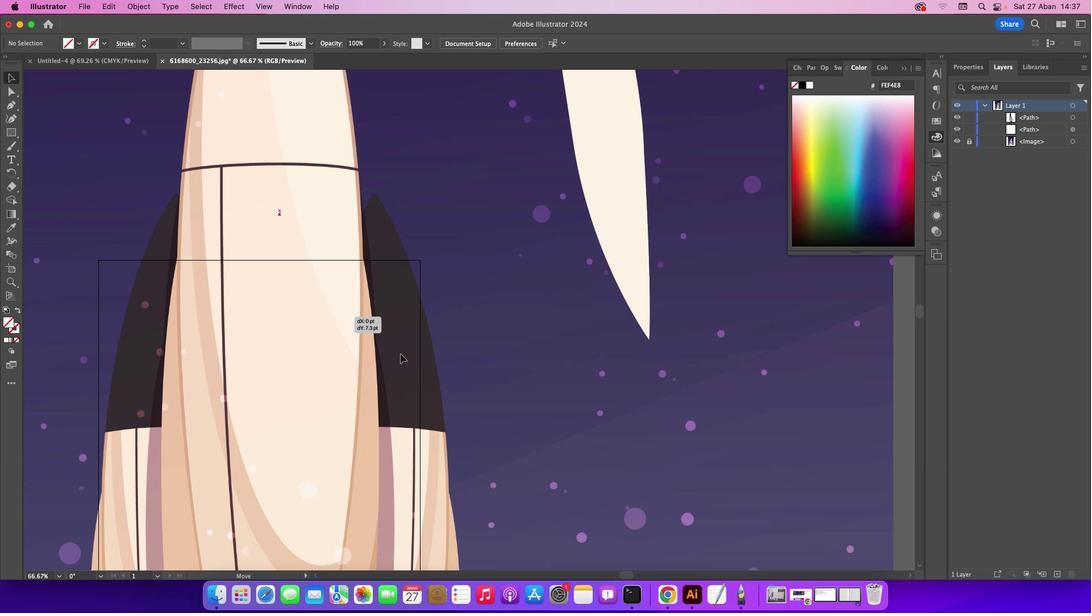 
Action: Mouse moved to (10, 227)
Screenshot: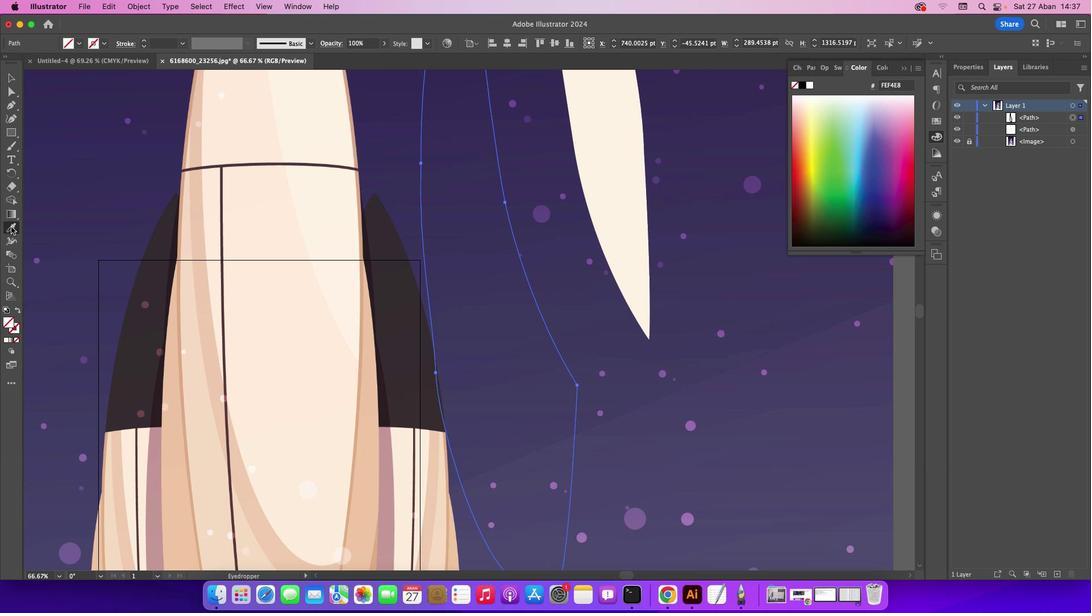 
Action: Mouse pressed left at (10, 227)
Screenshot: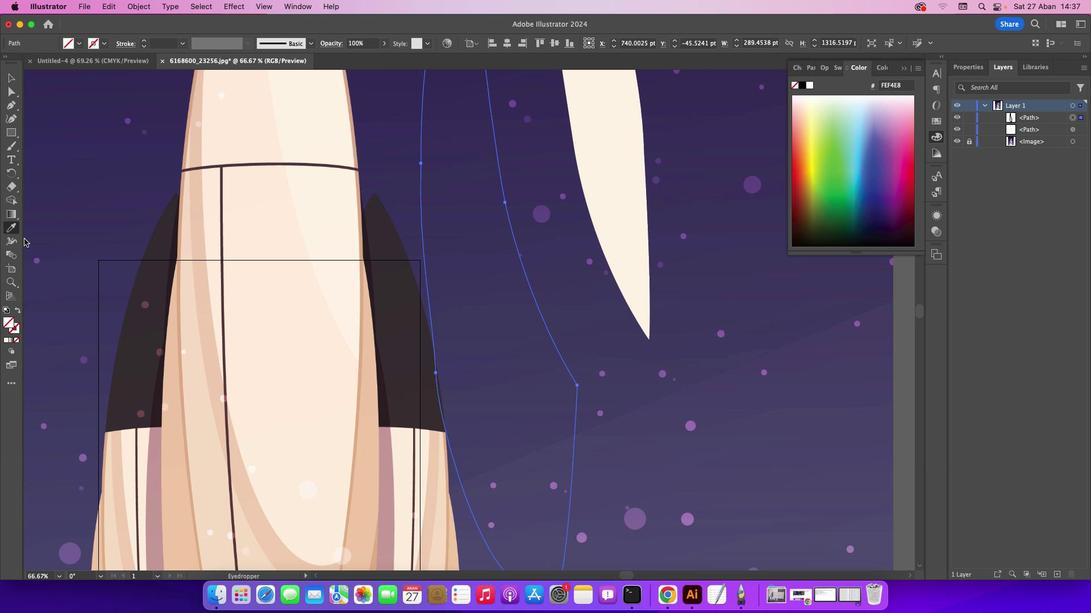 
Action: Mouse moved to (267, 374)
Screenshot: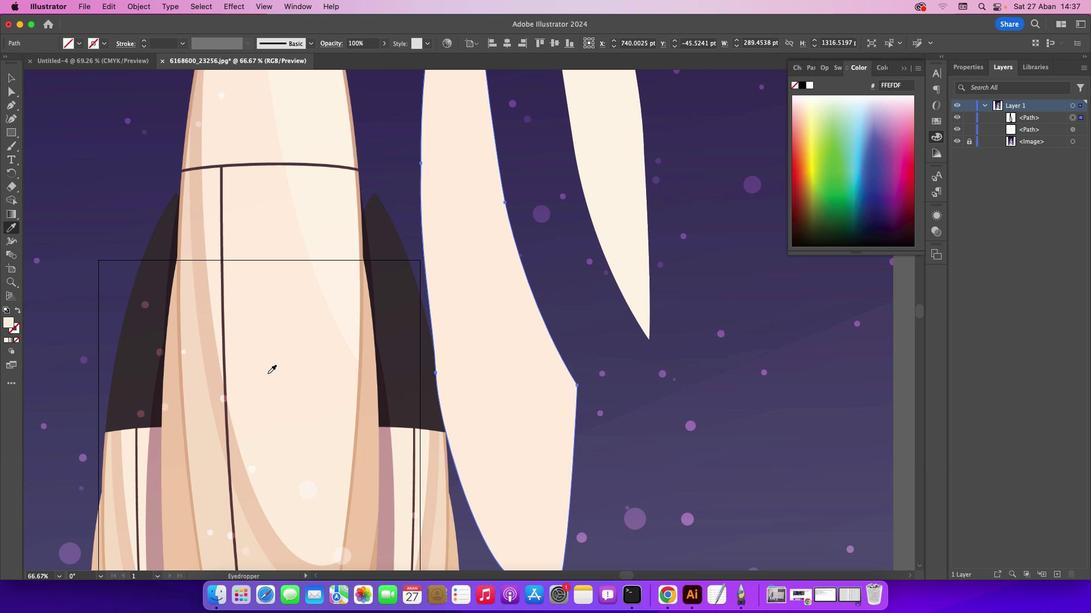 
Action: Mouse pressed left at (267, 374)
Screenshot: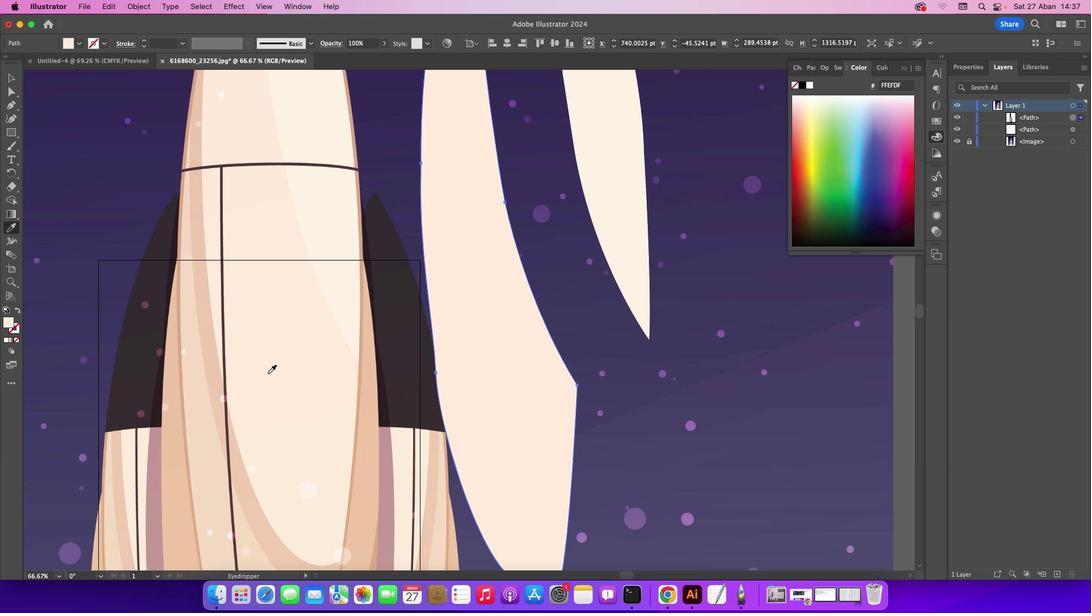 
Action: Mouse moved to (12, 75)
Screenshot: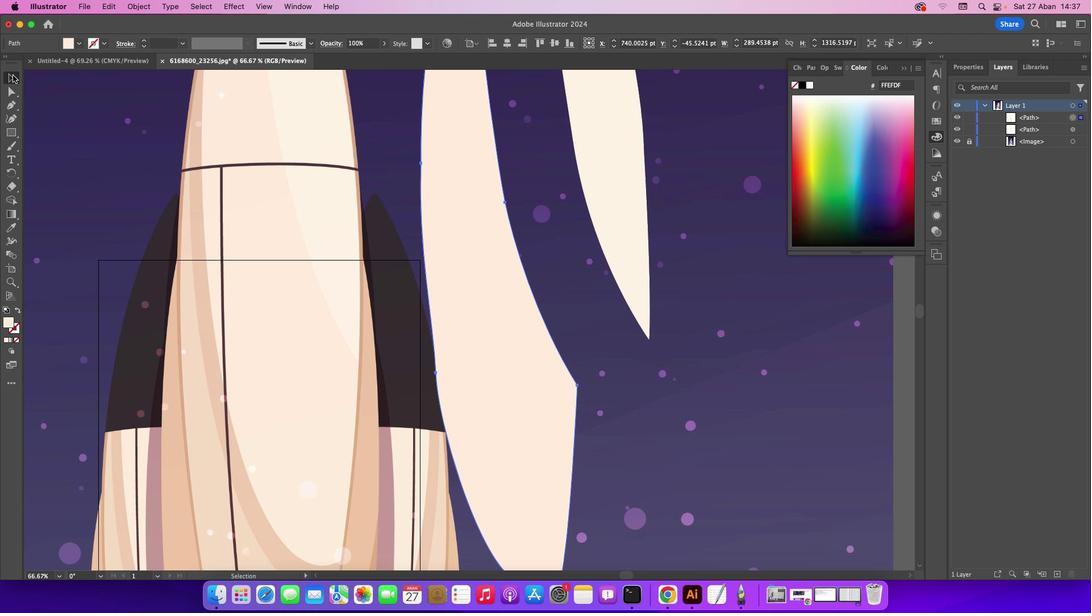 
Action: Mouse pressed left at (12, 75)
Screenshot: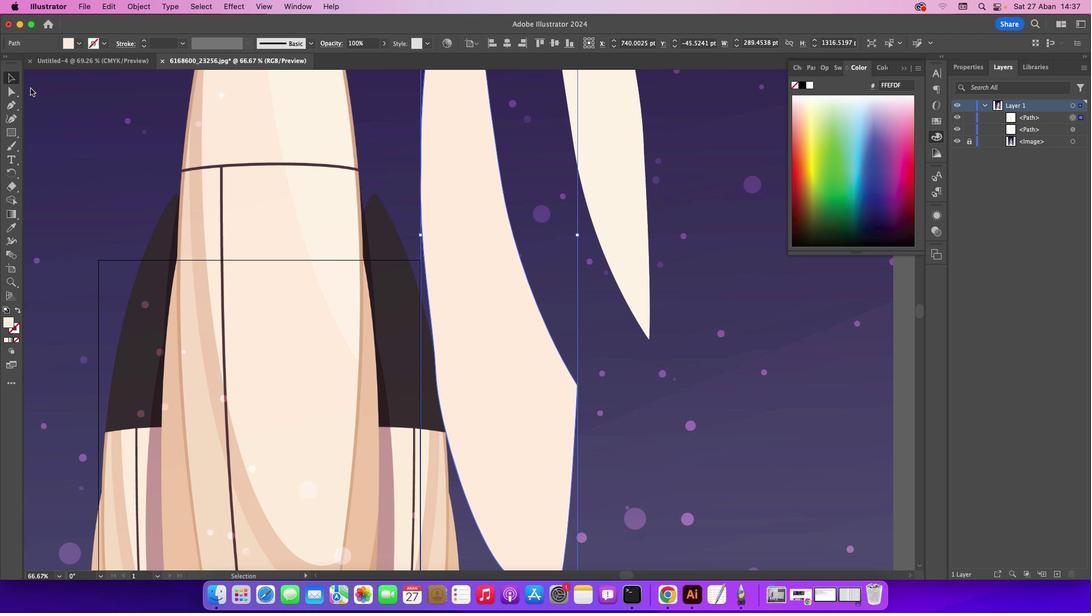 
Action: Mouse moved to (248, 206)
Screenshot: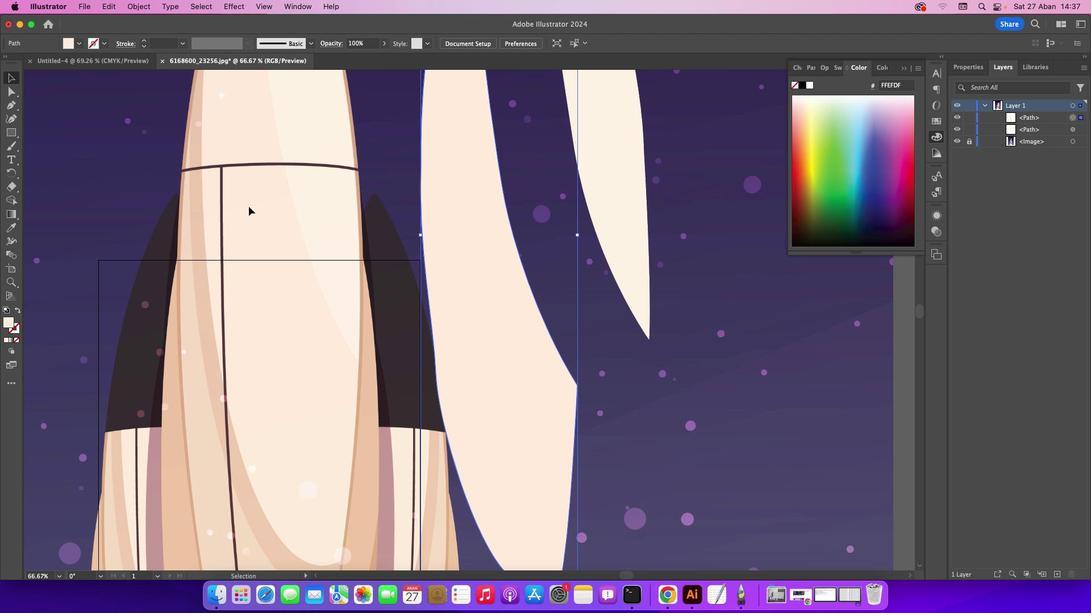 
Action: Mouse pressed left at (248, 206)
Screenshot: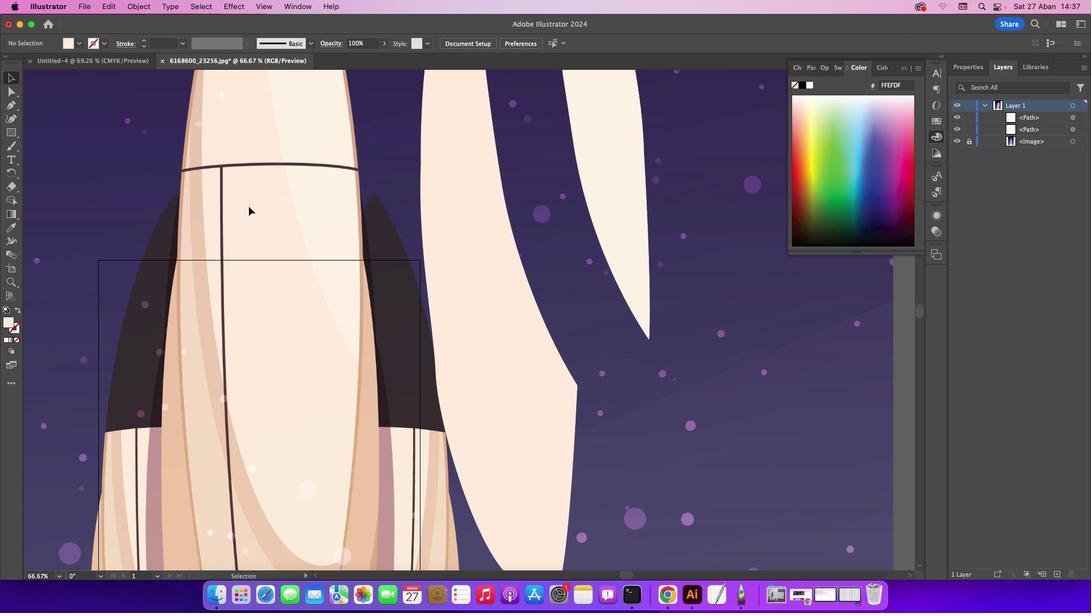 
Action: Key pressed Key.cmd_r'-''-'
Screenshot: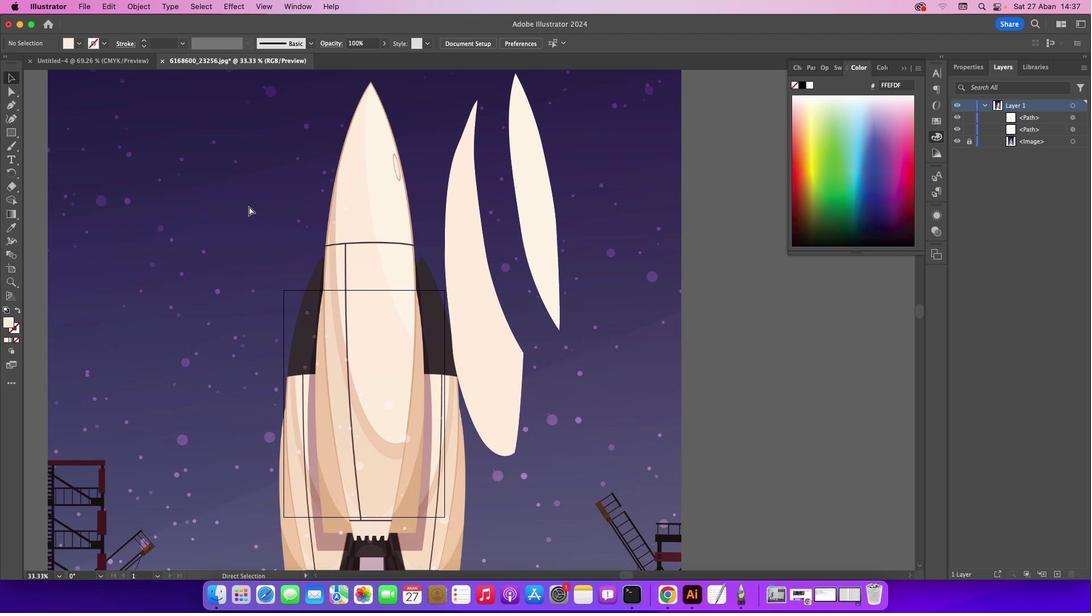 
Action: Mouse moved to (467, 221)
Screenshot: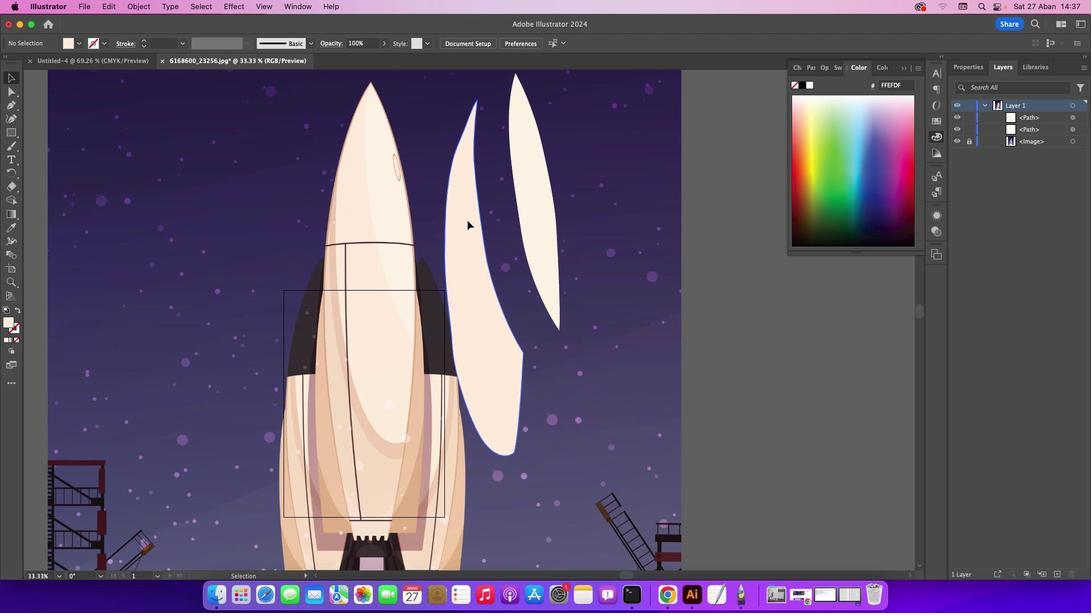 
Action: Mouse pressed left at (467, 221)
Screenshot: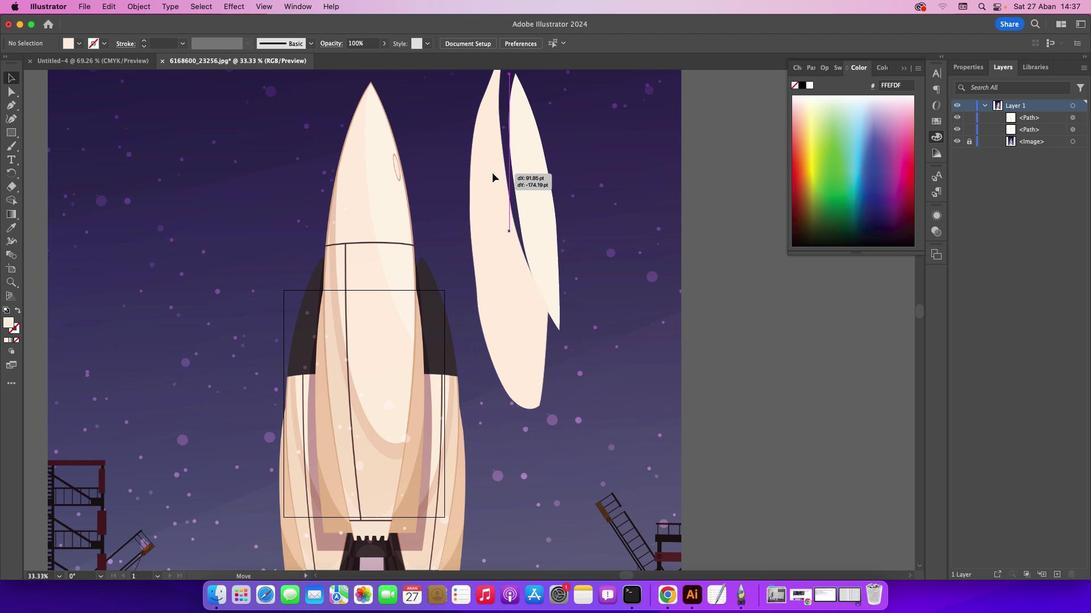 
Action: Mouse moved to (571, 201)
Screenshot: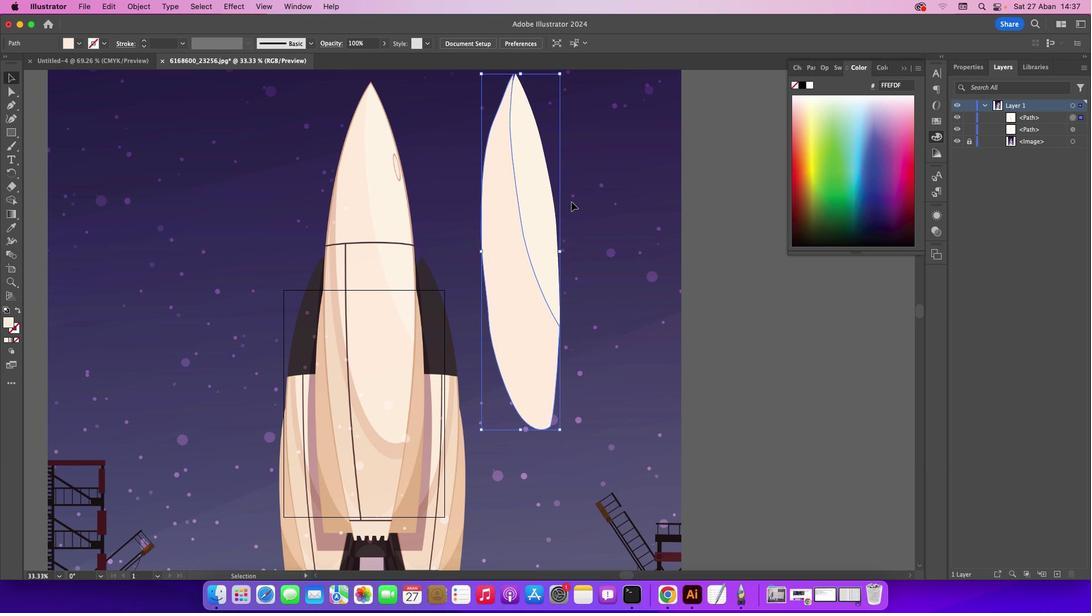 
Action: Mouse pressed left at (571, 201)
Screenshot: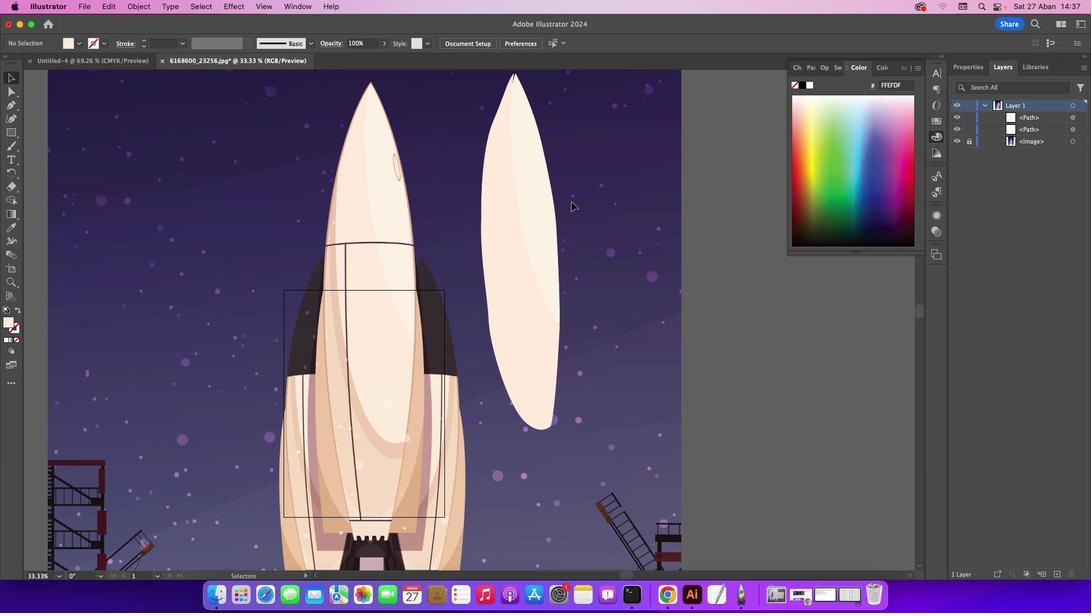 
Action: Mouse moved to (460, 117)
Screenshot: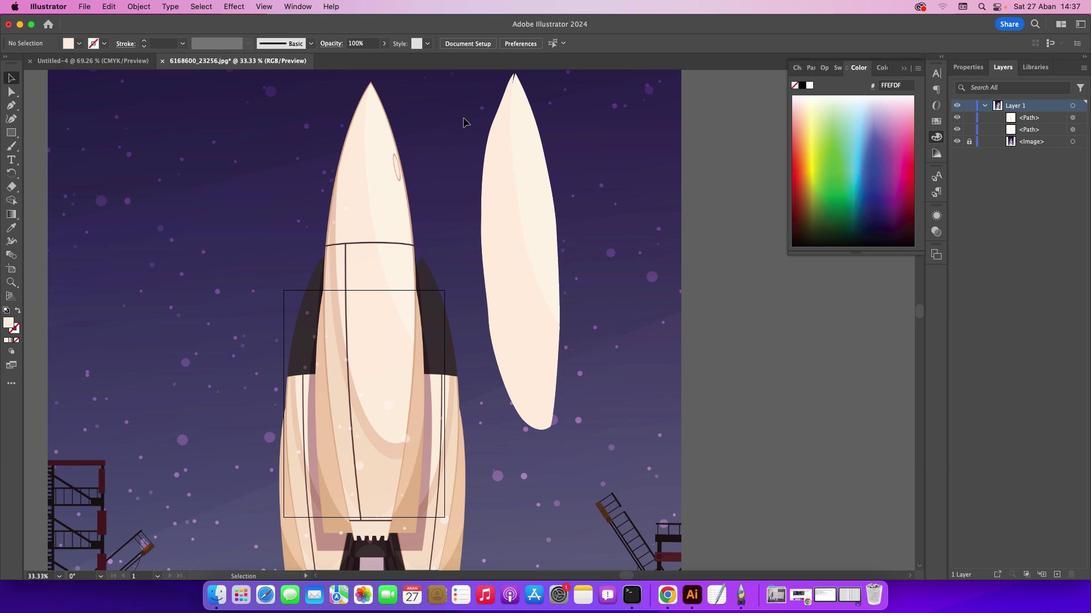 
Action: Mouse pressed left at (460, 117)
Screenshot: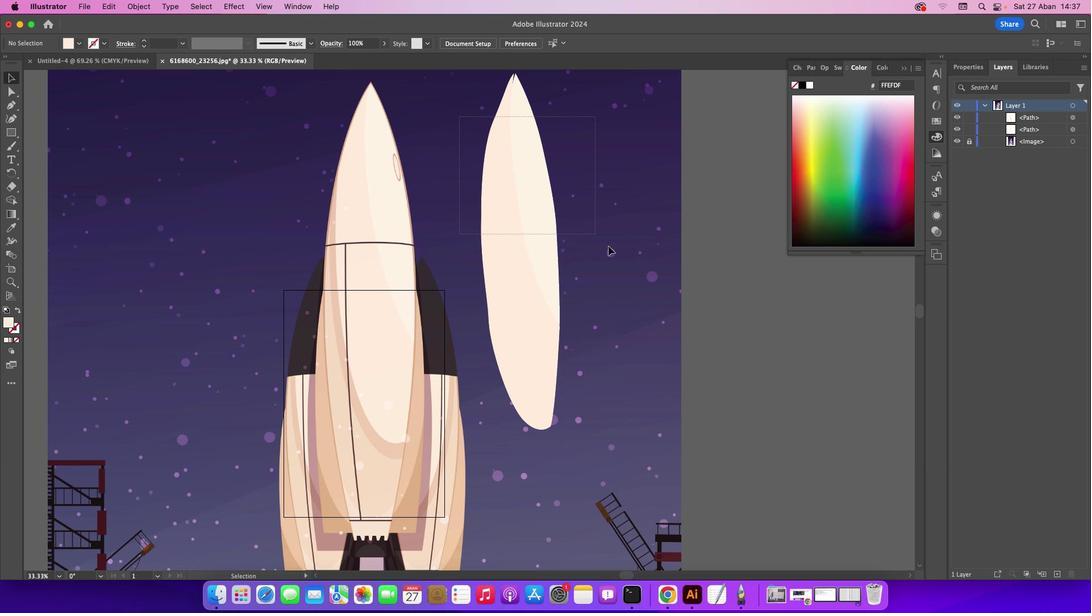 
Action: Mouse moved to (524, 201)
Screenshot: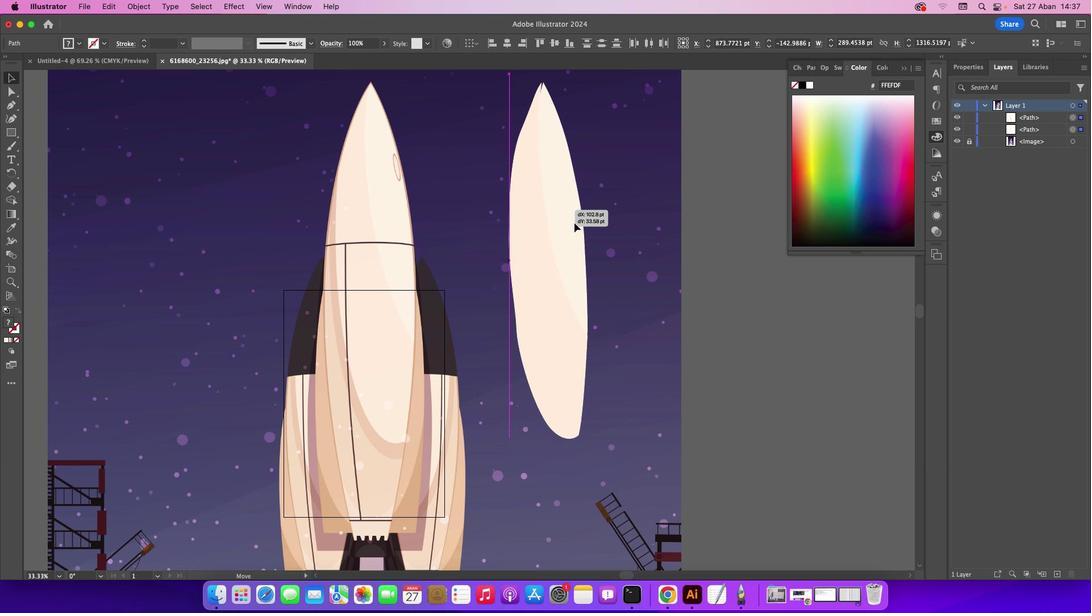 
Action: Mouse pressed left at (524, 201)
Screenshot: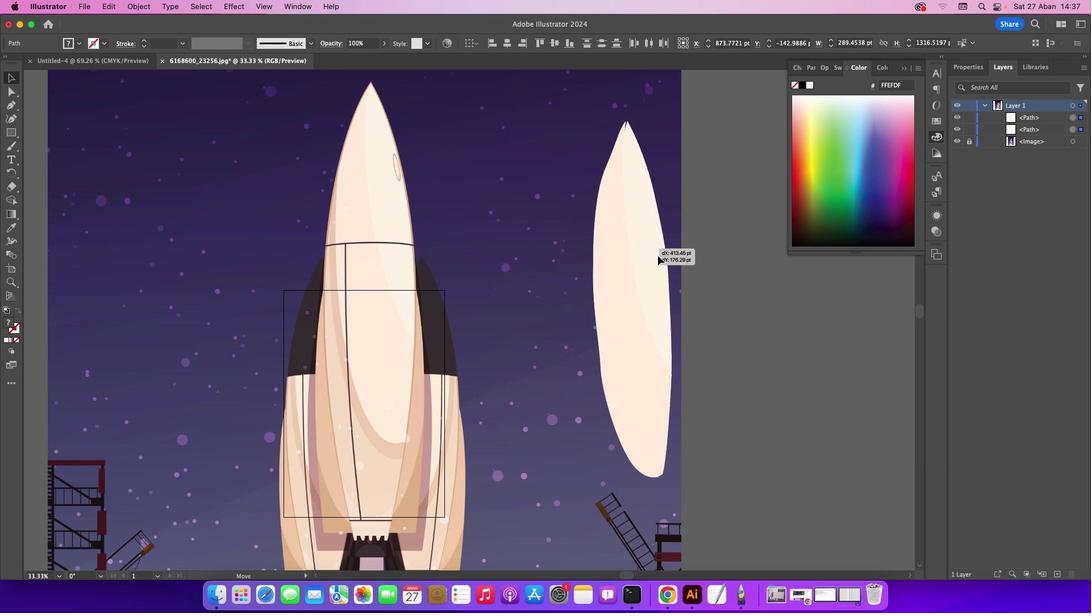 
Action: Mouse moved to (497, 306)
Screenshot: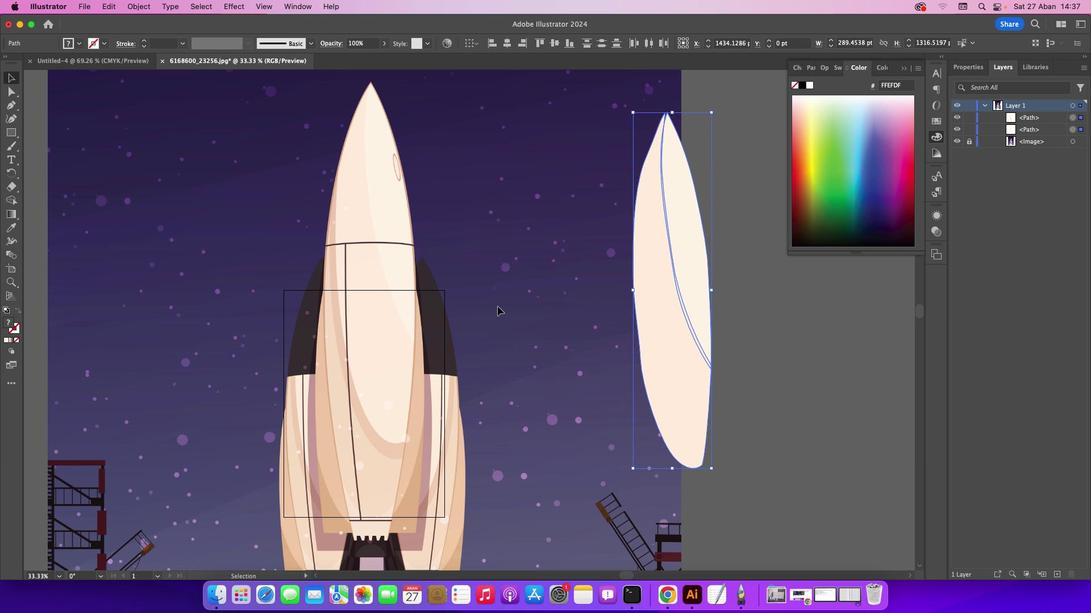 
Action: Mouse pressed left at (497, 306)
Screenshot: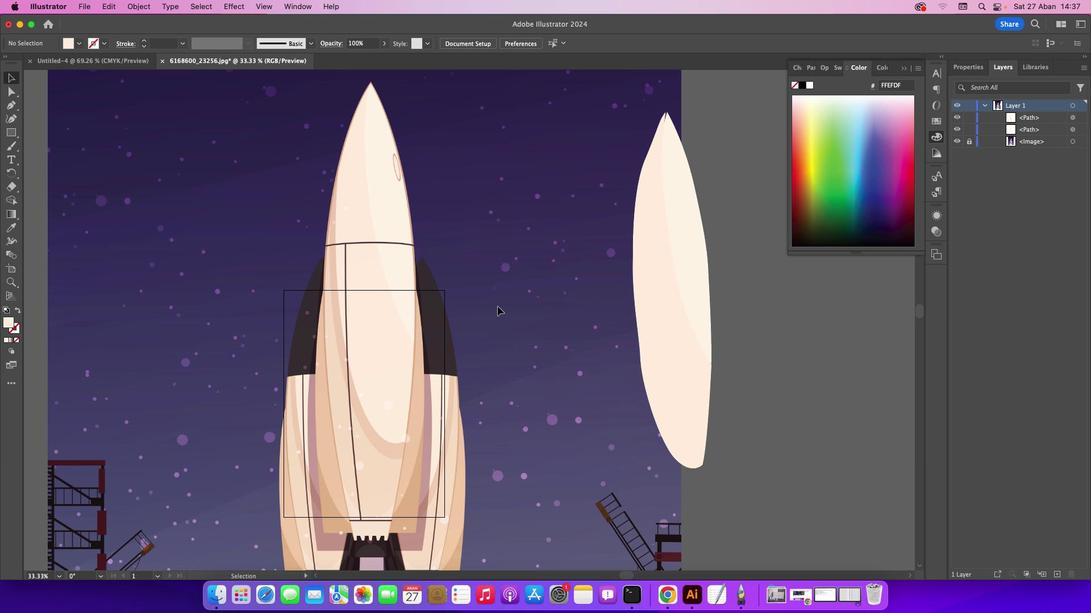 
Action: Mouse moved to (672, 171)
Screenshot: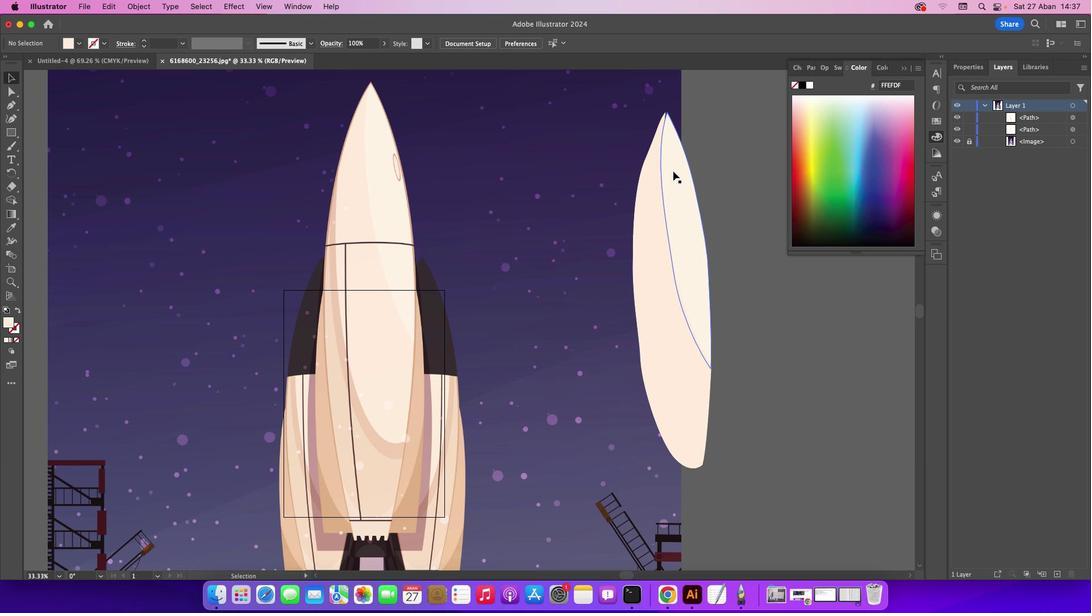 
Action: Mouse pressed left at (672, 171)
Screenshot: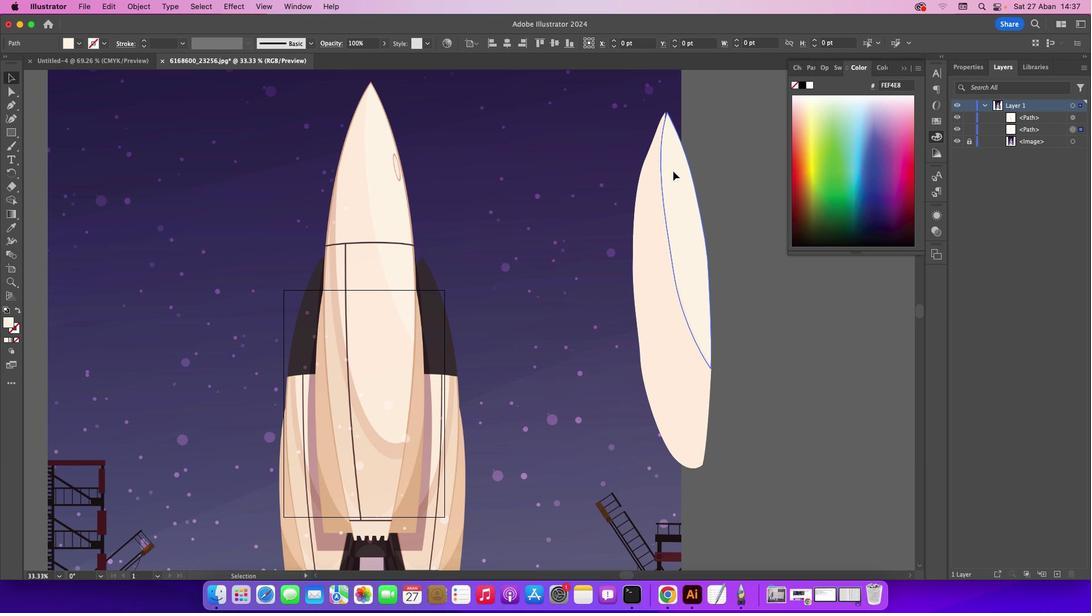 
Action: Key pressed Key.left
Screenshot: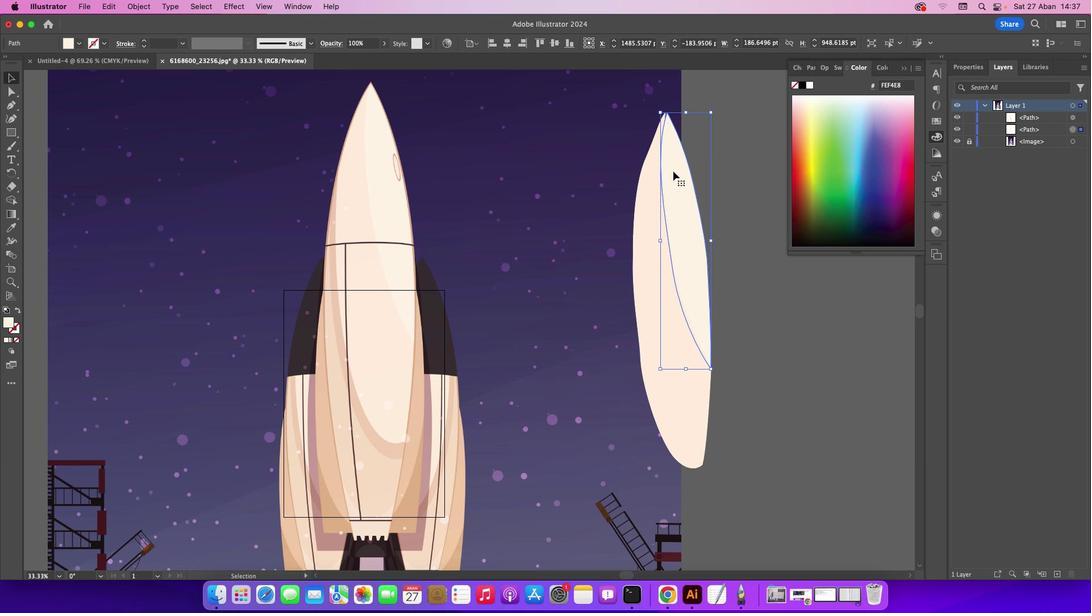 
Action: Mouse moved to (746, 247)
Screenshot: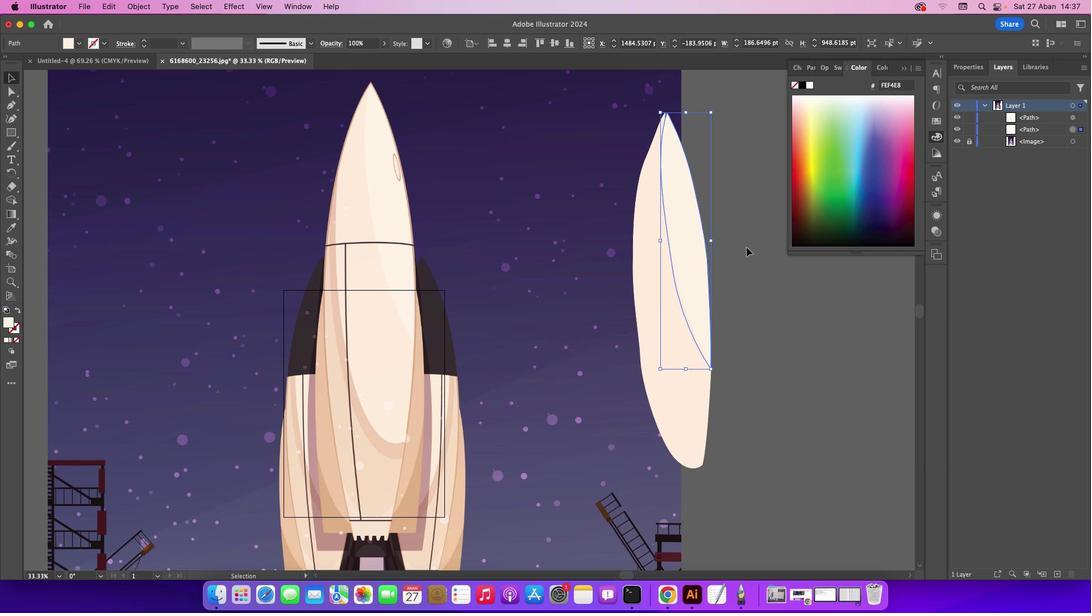
Action: Mouse pressed left at (746, 247)
Screenshot: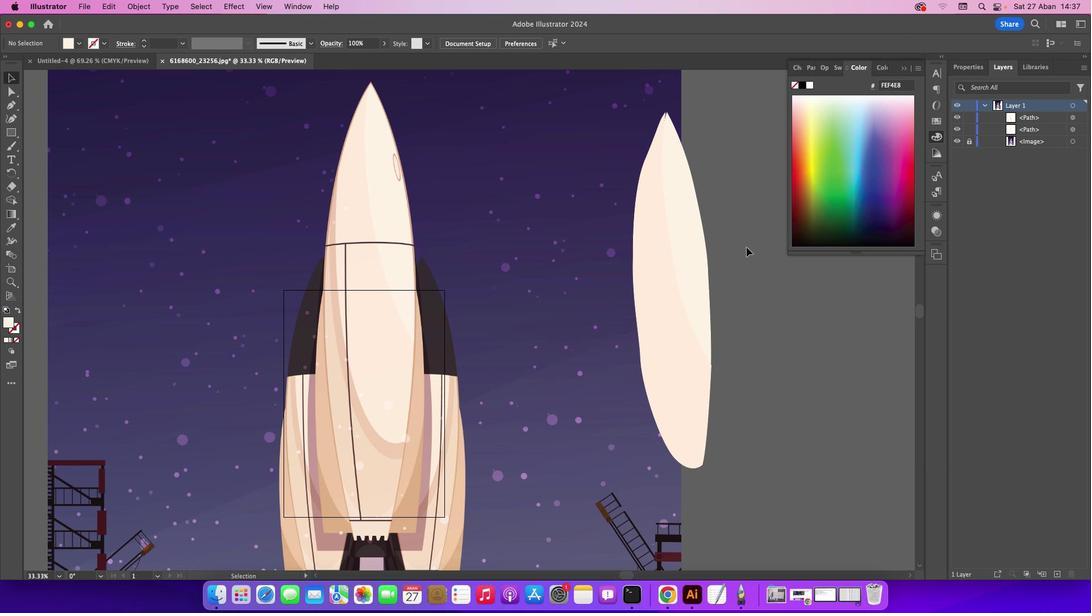 
Action: Mouse moved to (682, 251)
Screenshot: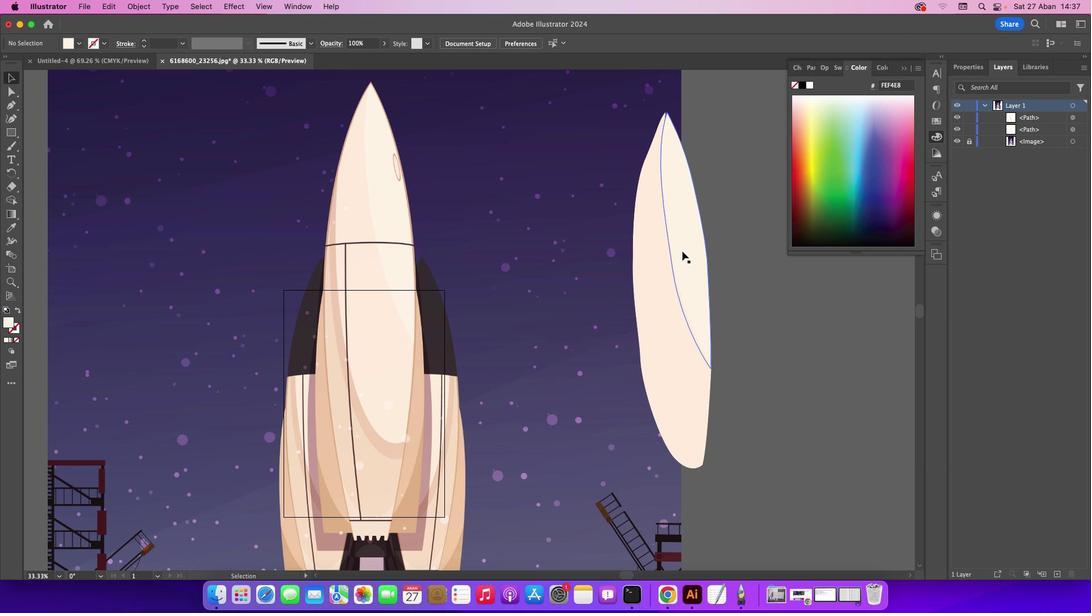
Action: Mouse pressed left at (682, 251)
Screenshot: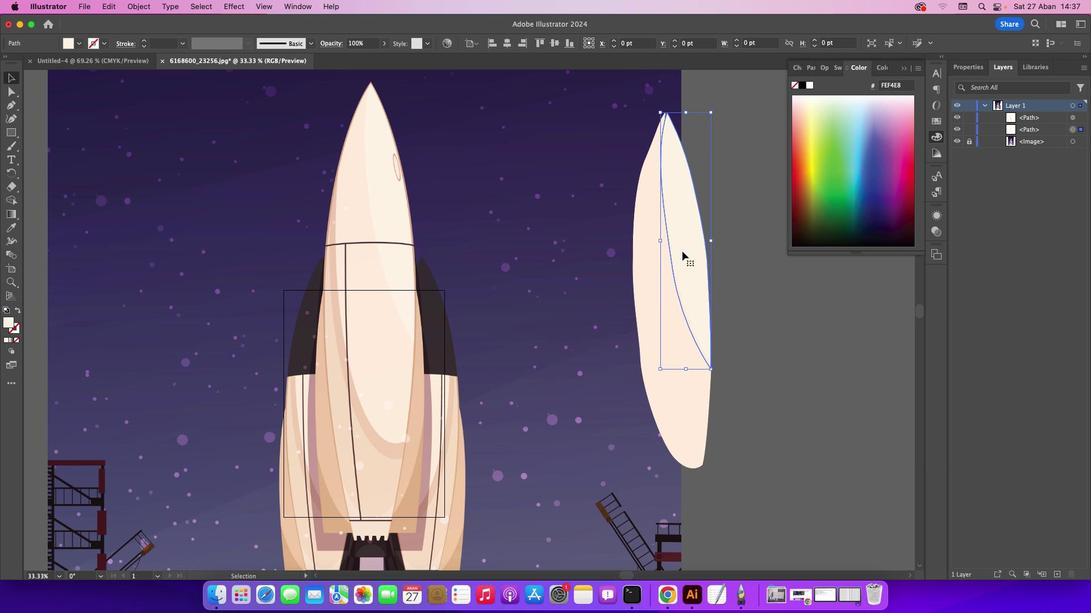 
Action: Key pressed Key.right
Screenshot: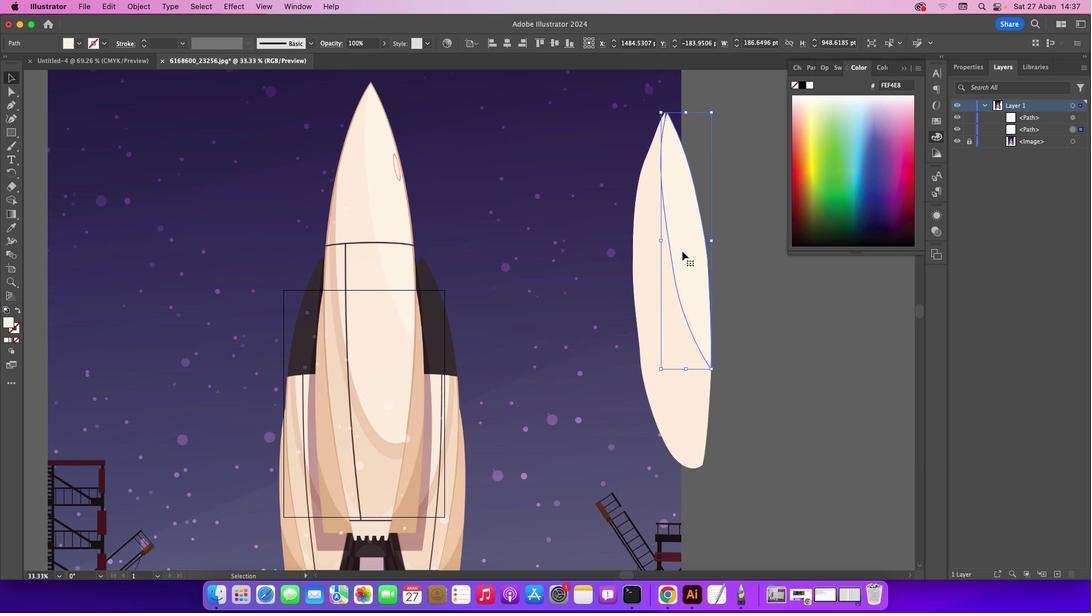 
Action: Mouse moved to (579, 153)
Screenshot: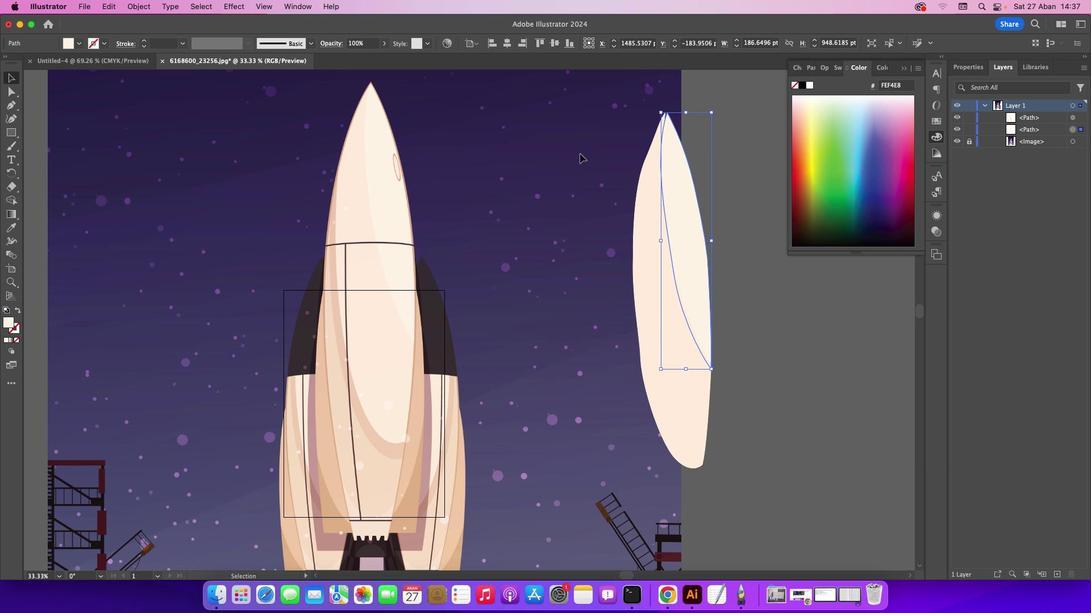 
Action: Mouse pressed left at (579, 153)
Screenshot: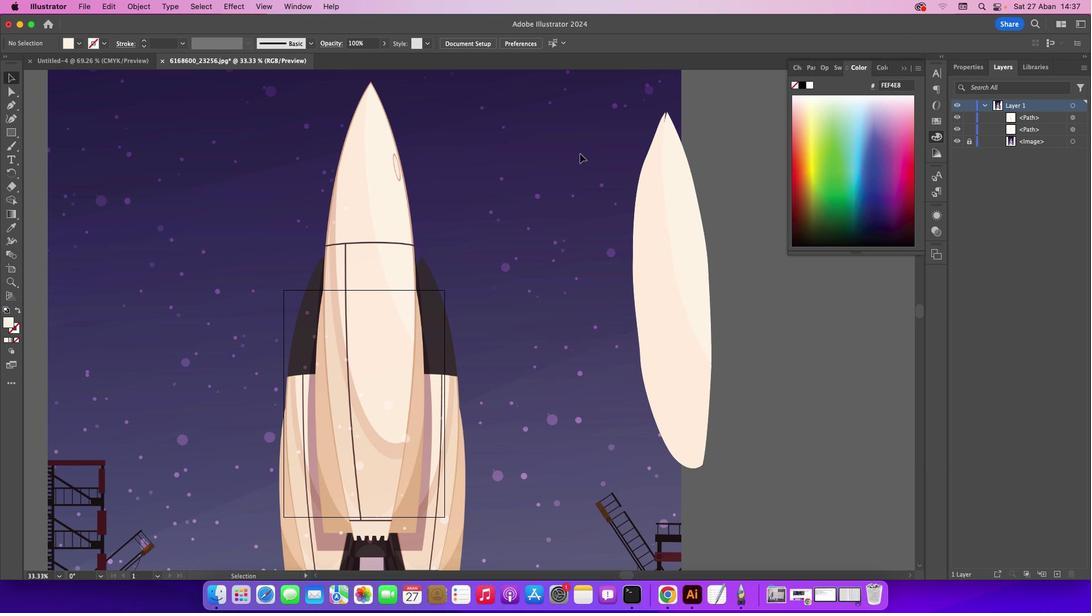 
Action: Mouse moved to (481, 230)
Screenshot: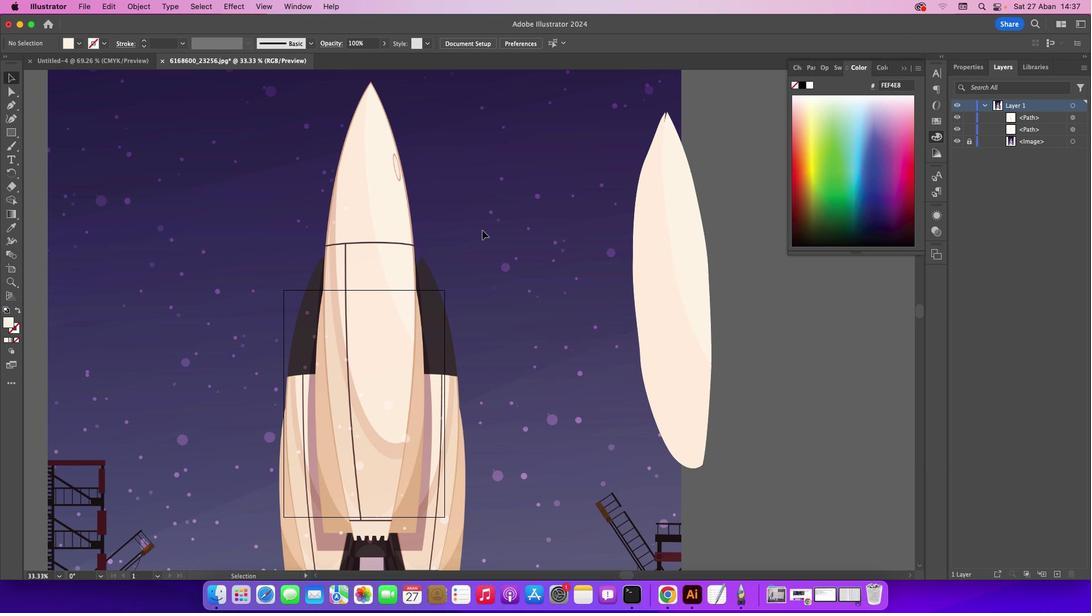
Action: Key pressed Key.cmd_r'=''='
Screenshot: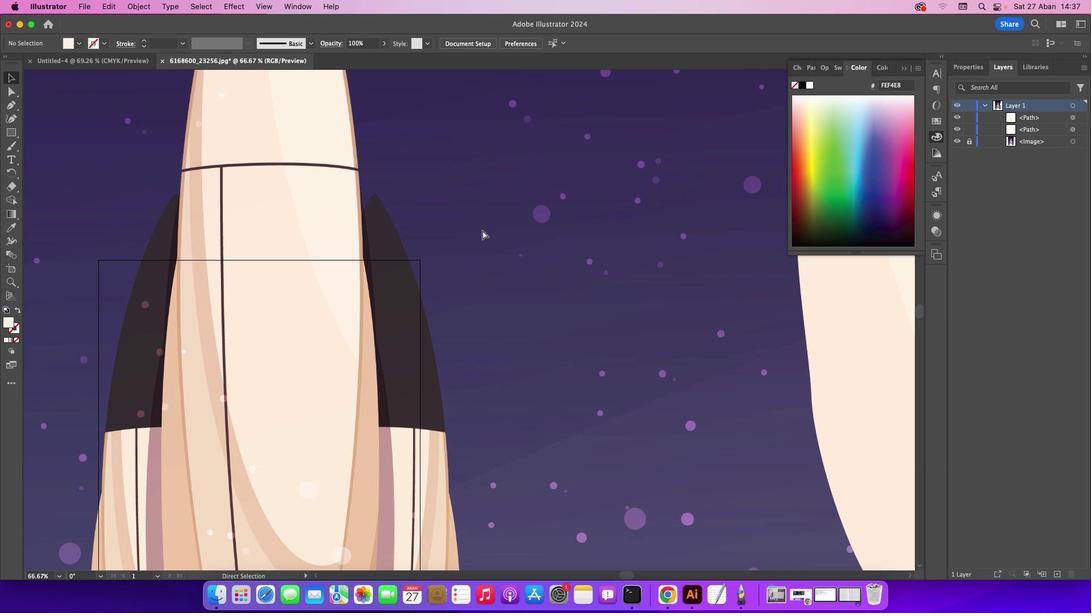 
Action: Mouse moved to (352, 179)
Screenshot: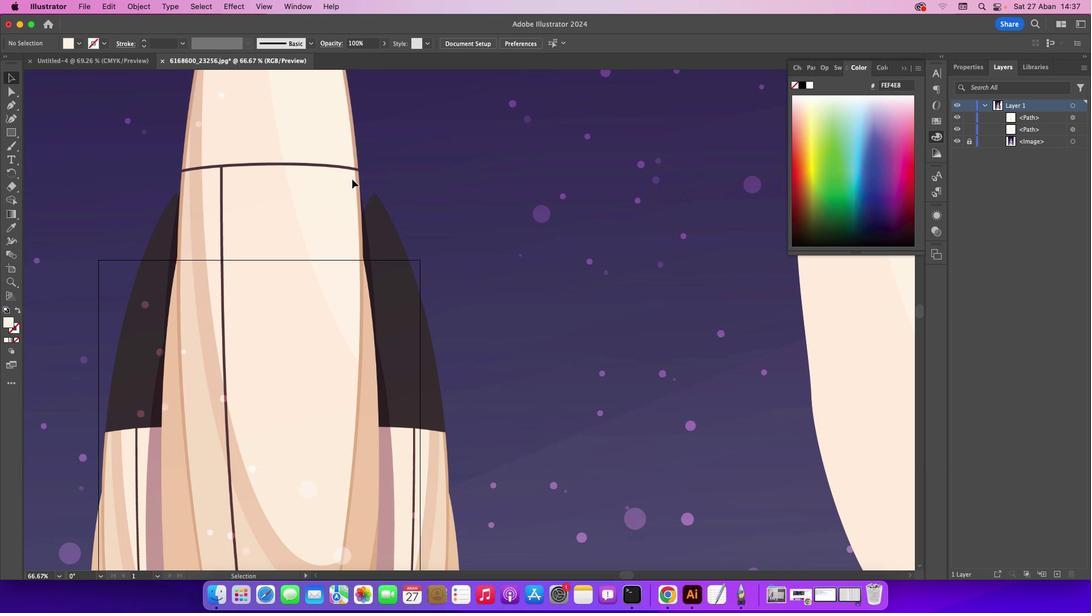 
Action: Mouse scrolled (352, 179) with delta (0, 0)
Screenshot: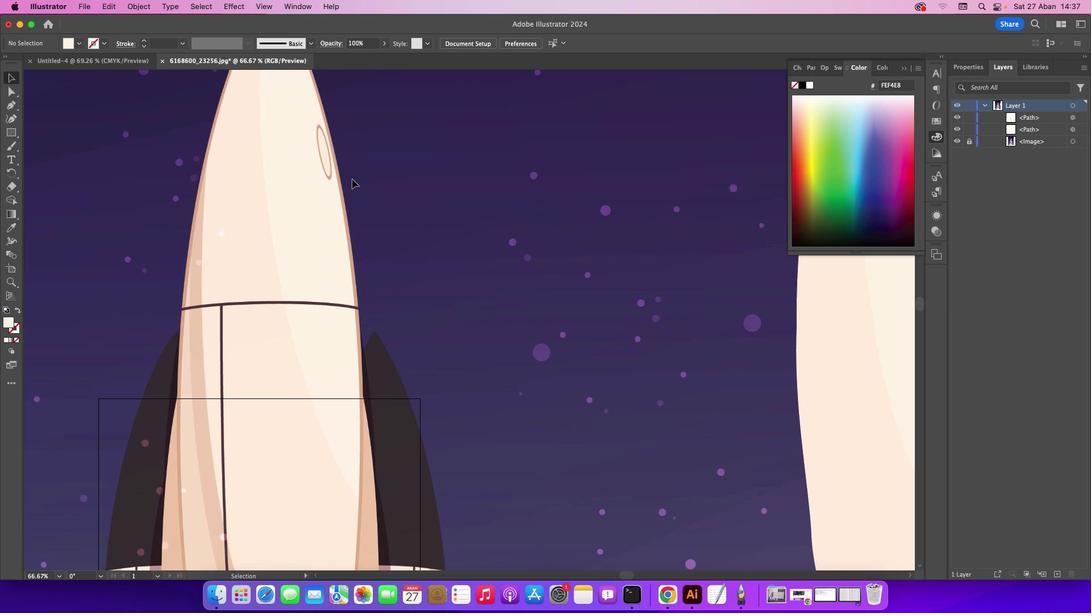 
Action: Mouse scrolled (352, 179) with delta (0, 0)
Screenshot: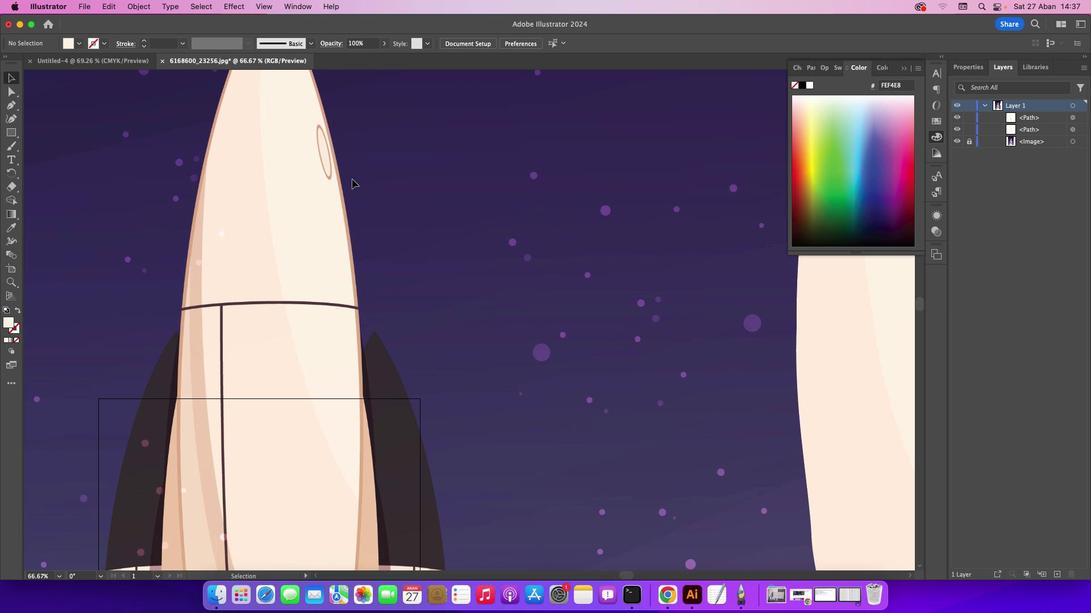 
Action: Mouse scrolled (352, 179) with delta (0, 1)
Screenshot: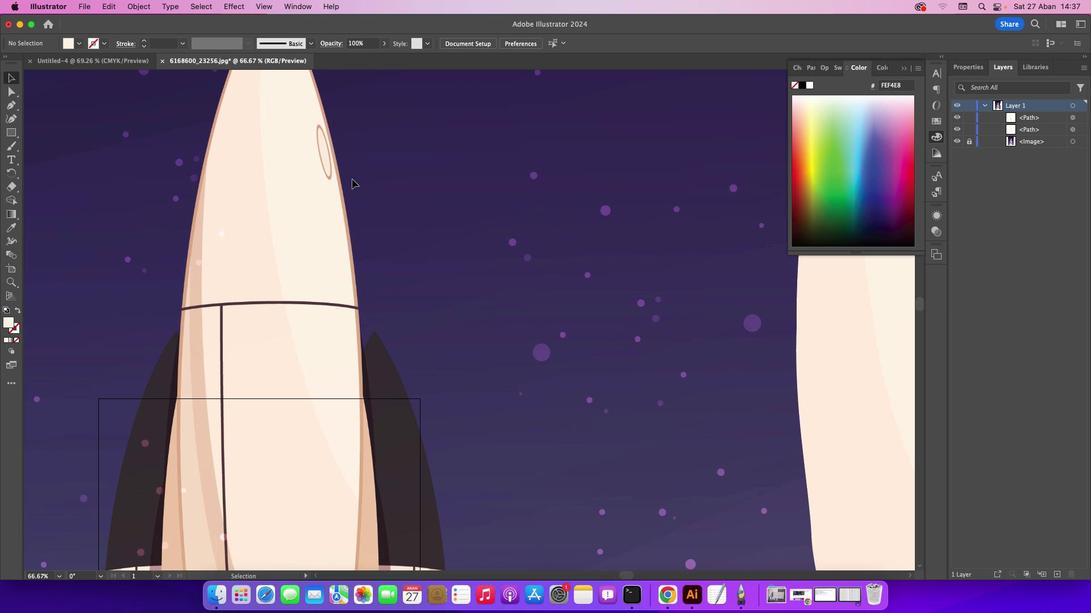 
Action: Mouse scrolled (352, 179) with delta (0, 2)
Screenshot: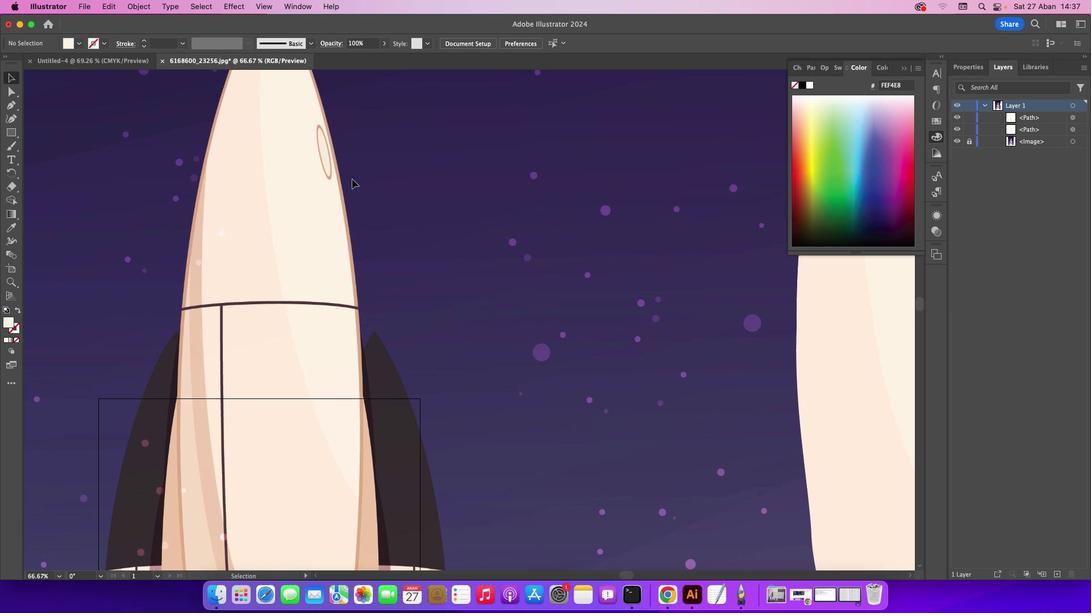 
Action: Mouse scrolled (352, 179) with delta (0, 0)
Screenshot: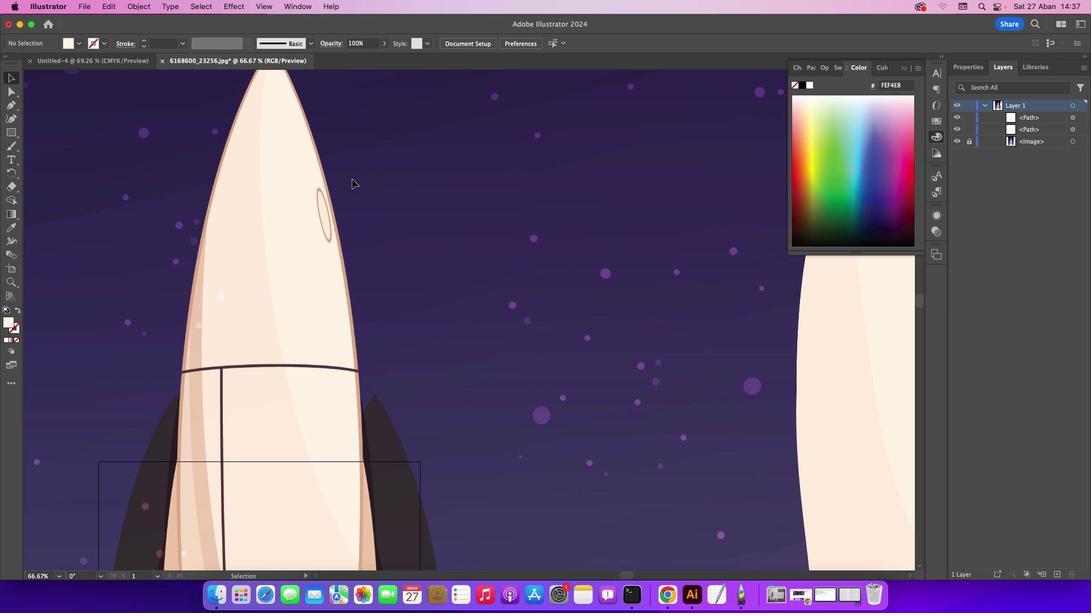 
Action: Mouse scrolled (352, 179) with delta (0, 0)
Screenshot: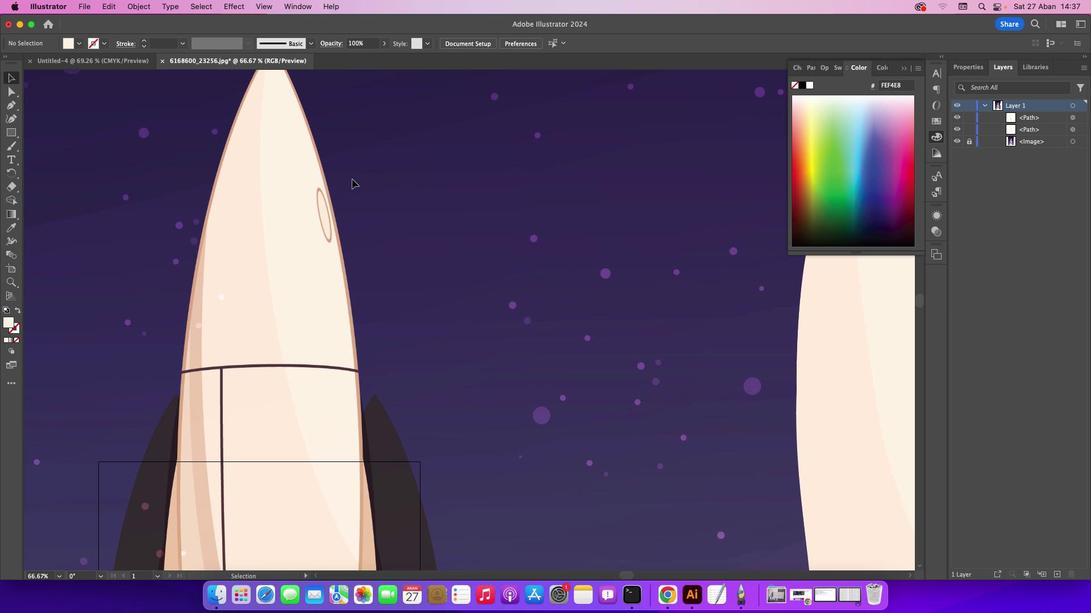 
Action: Mouse scrolled (352, 179) with delta (0, 1)
Screenshot: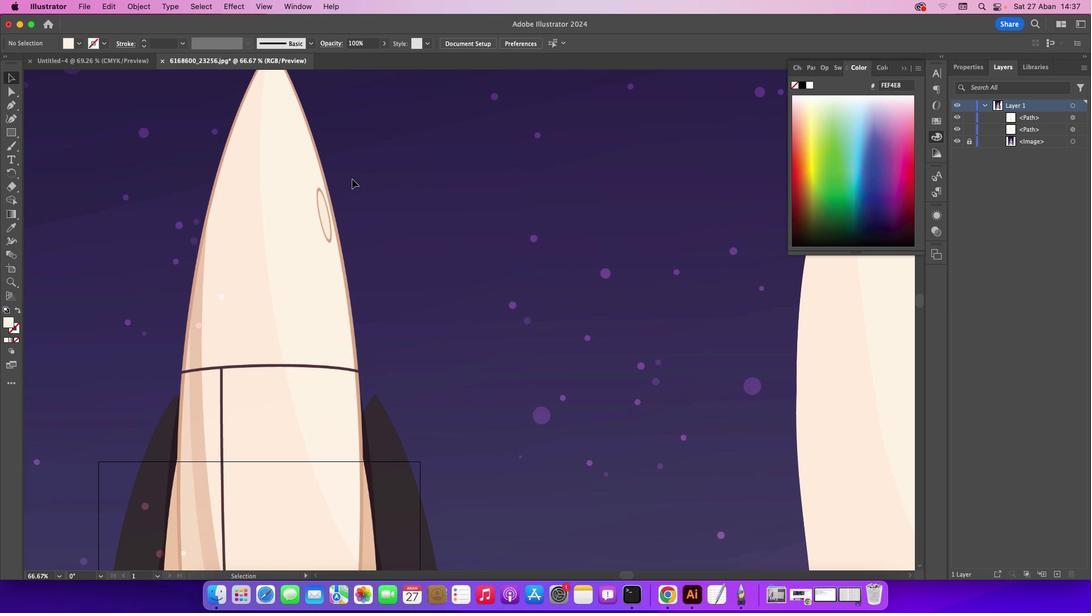 
Action: Mouse moved to (14, 106)
Screenshot: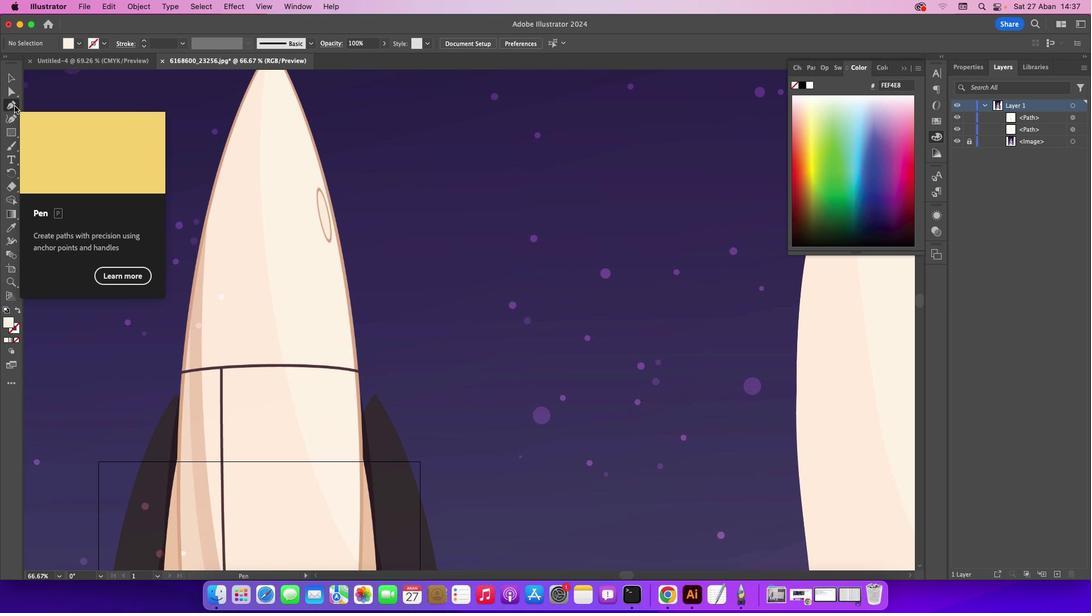 
Action: Mouse pressed left at (14, 106)
Screenshot: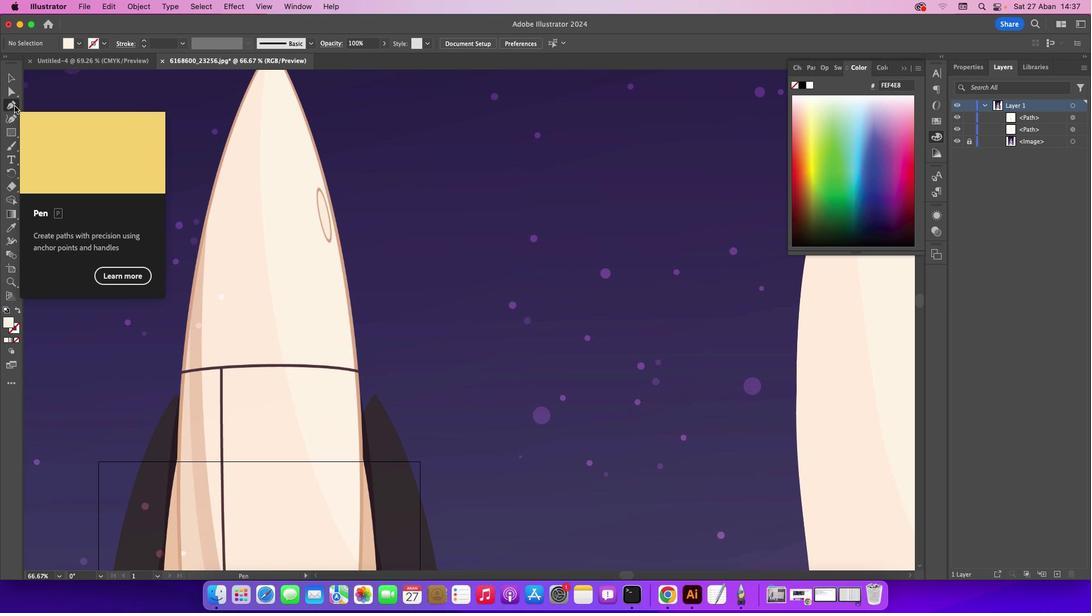 
Action: Mouse moved to (206, 279)
Screenshot: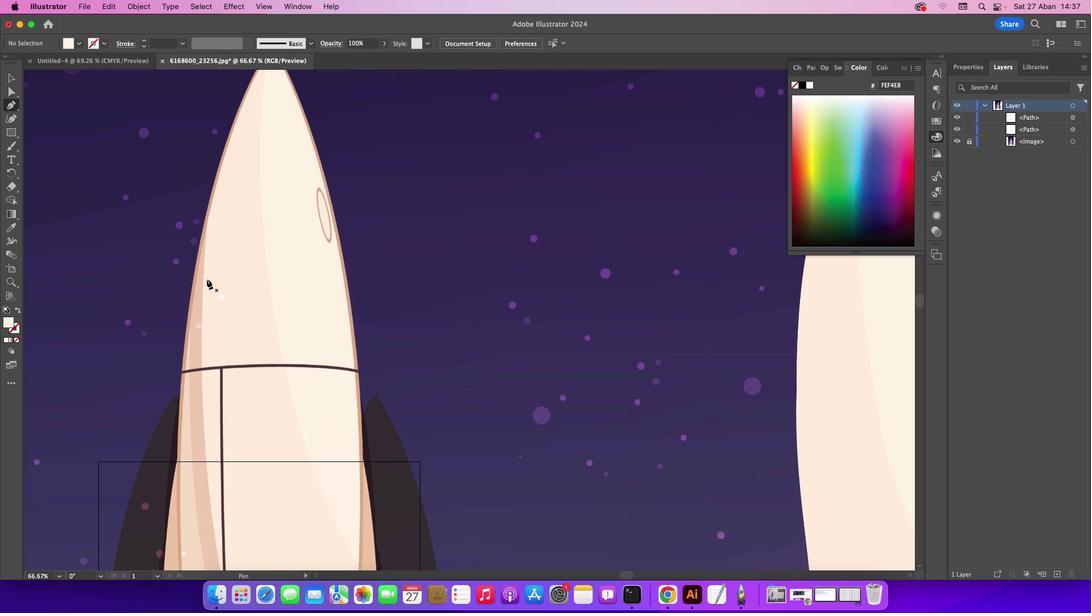 
Action: Mouse scrolled (206, 279) with delta (0, 0)
Screenshot: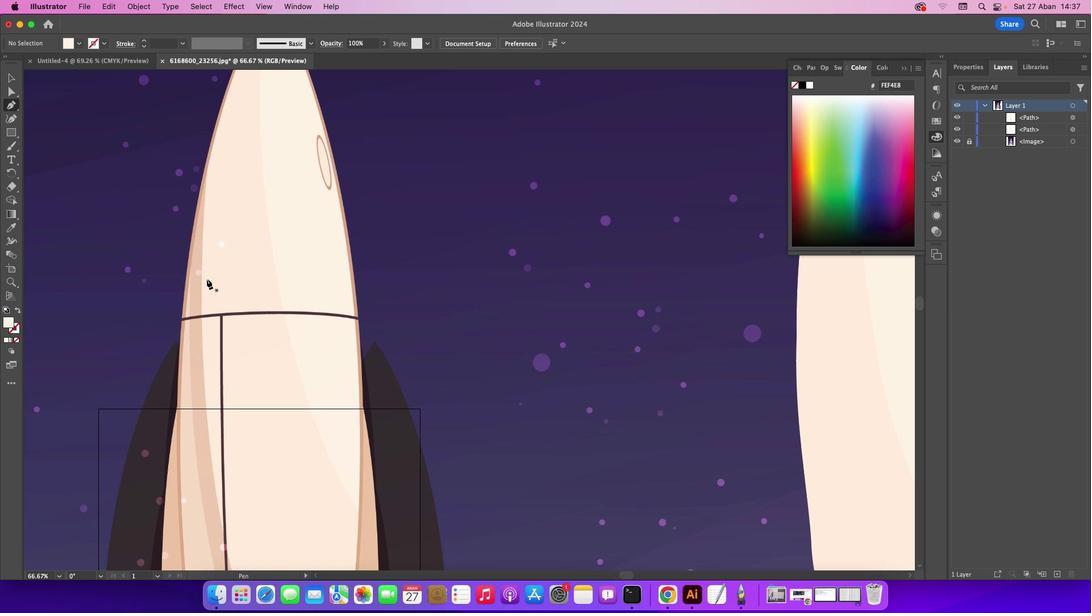 
Action: Mouse scrolled (206, 279) with delta (0, 0)
Screenshot: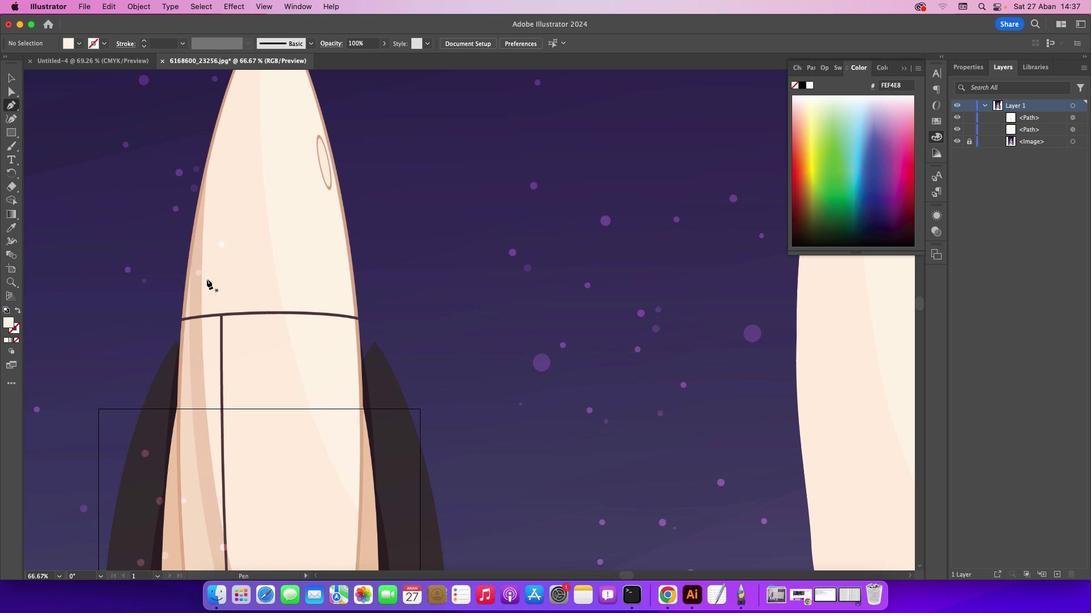 
Action: Mouse scrolled (206, 279) with delta (0, -1)
Screenshot: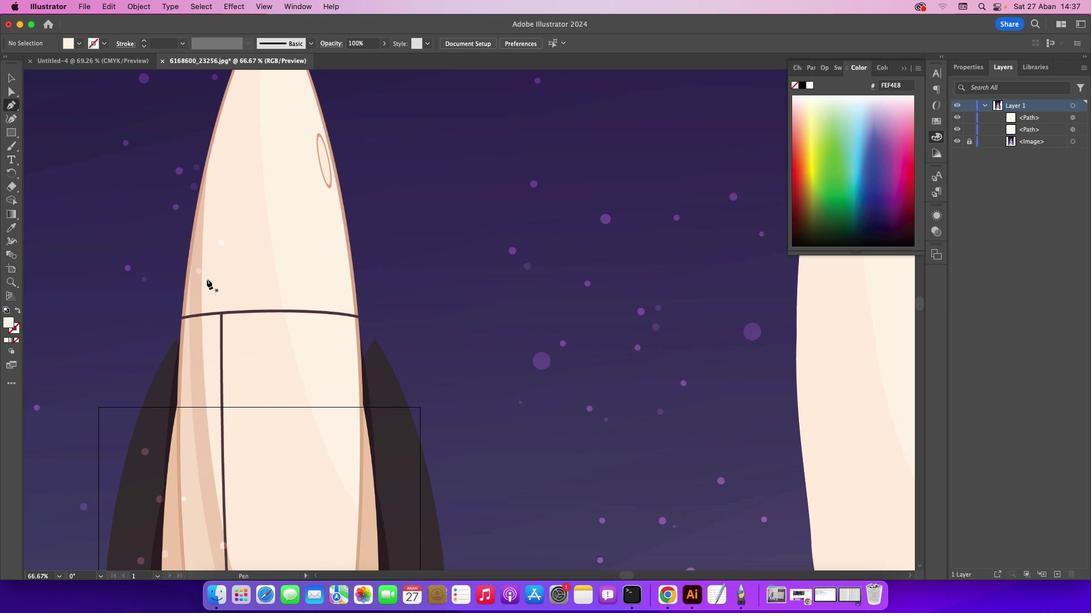 
Action: Mouse scrolled (206, 279) with delta (0, 0)
Screenshot: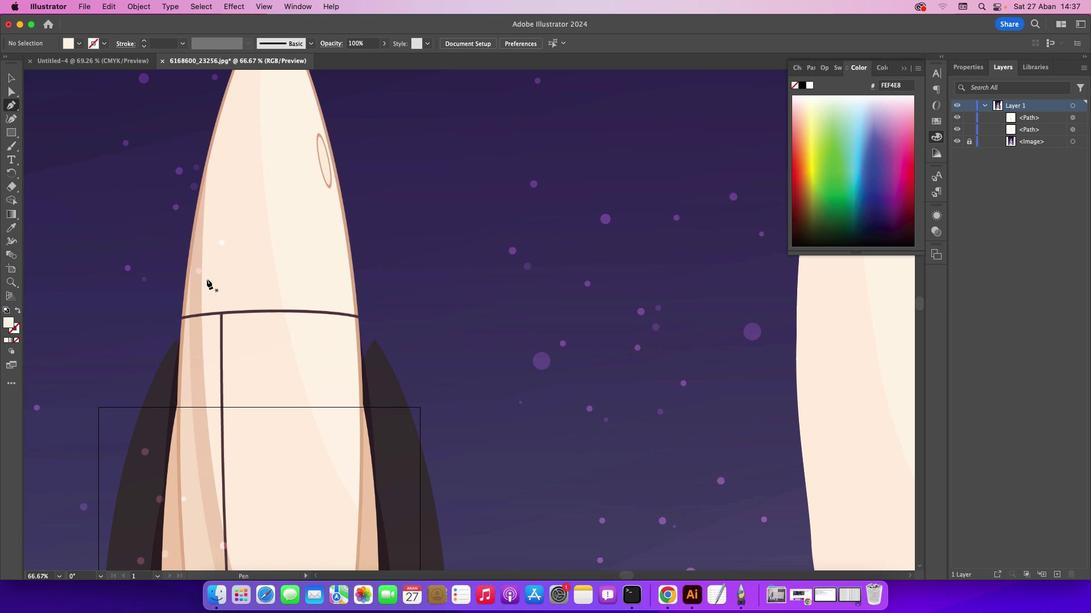 
Action: Mouse moved to (205, 177)
